 Task: Create tabs for every object which are used in hostel community platform.
Action: Mouse moved to (953, 76)
Screenshot: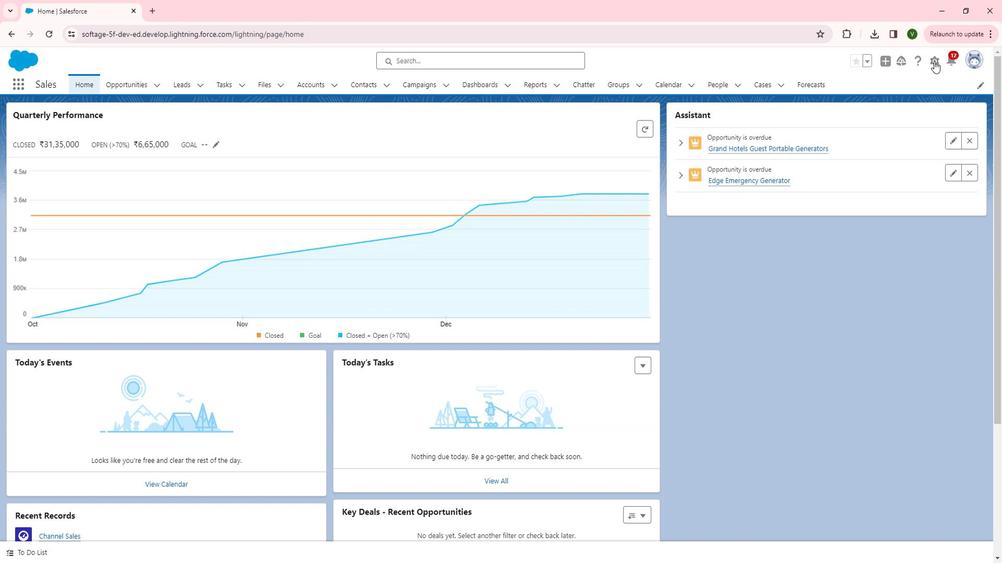 
Action: Mouse pressed left at (953, 76)
Screenshot: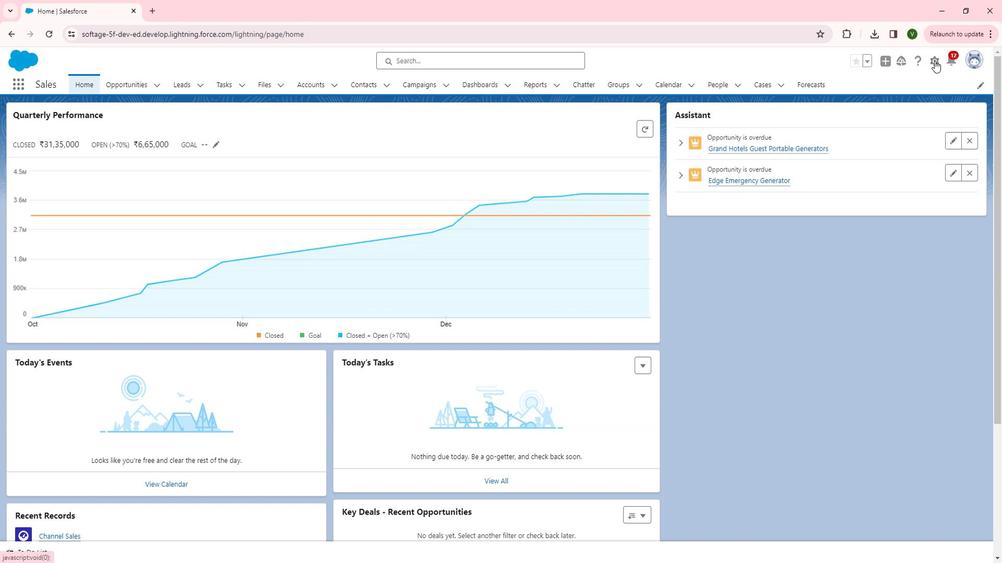 
Action: Mouse moved to (913, 102)
Screenshot: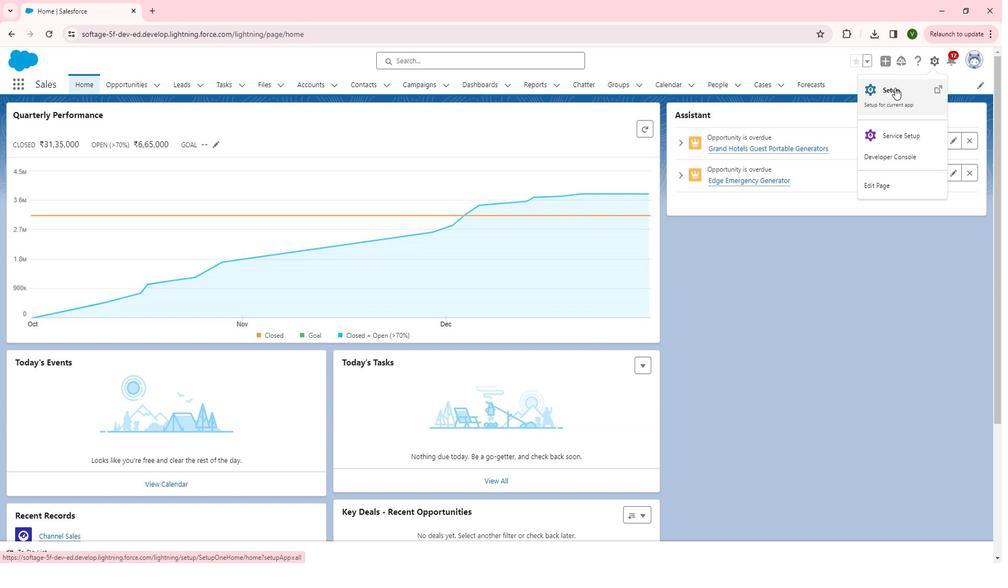 
Action: Mouse pressed left at (913, 102)
Screenshot: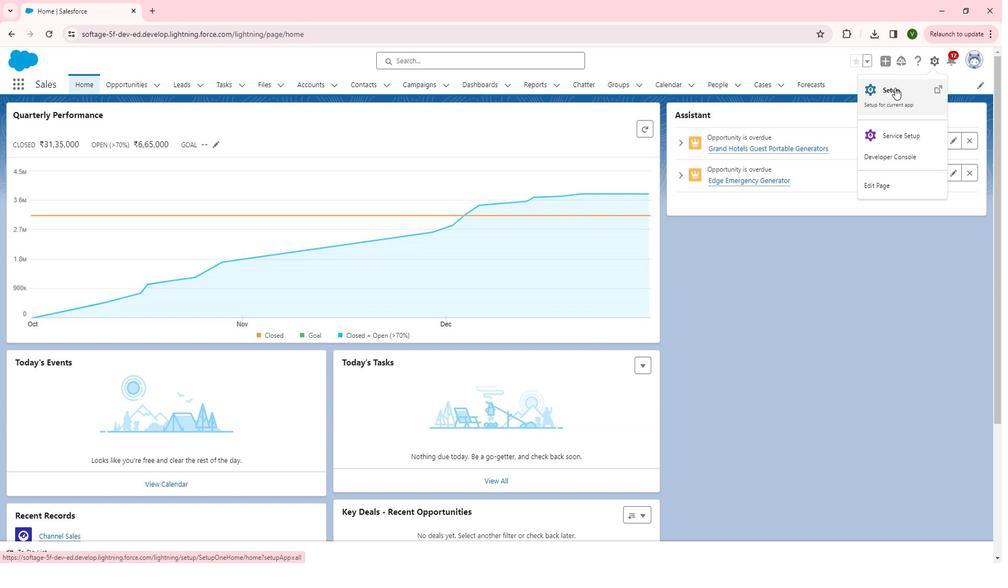 
Action: Mouse moved to (56, 362)
Screenshot: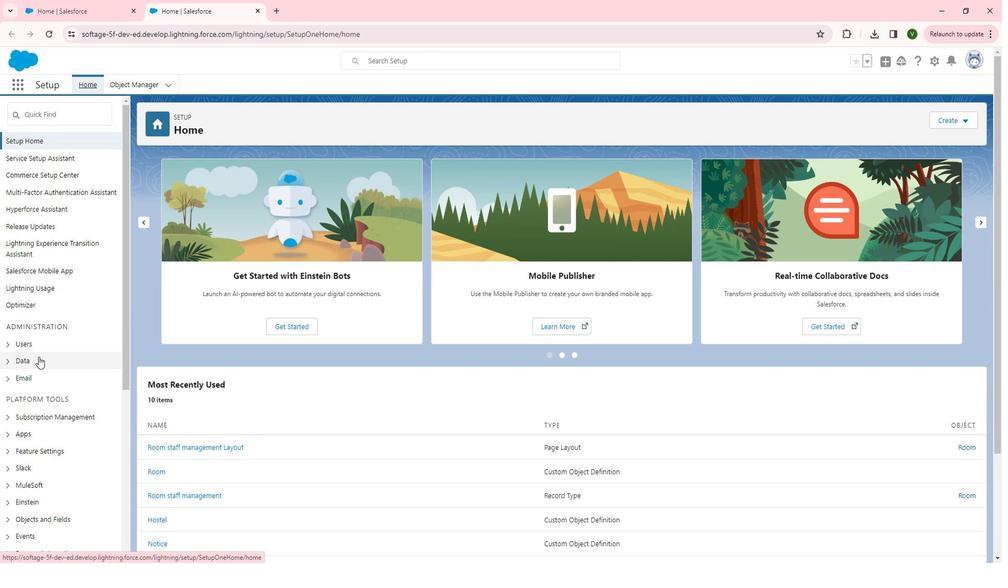 
Action: Mouse scrolled (56, 361) with delta (0, 0)
Screenshot: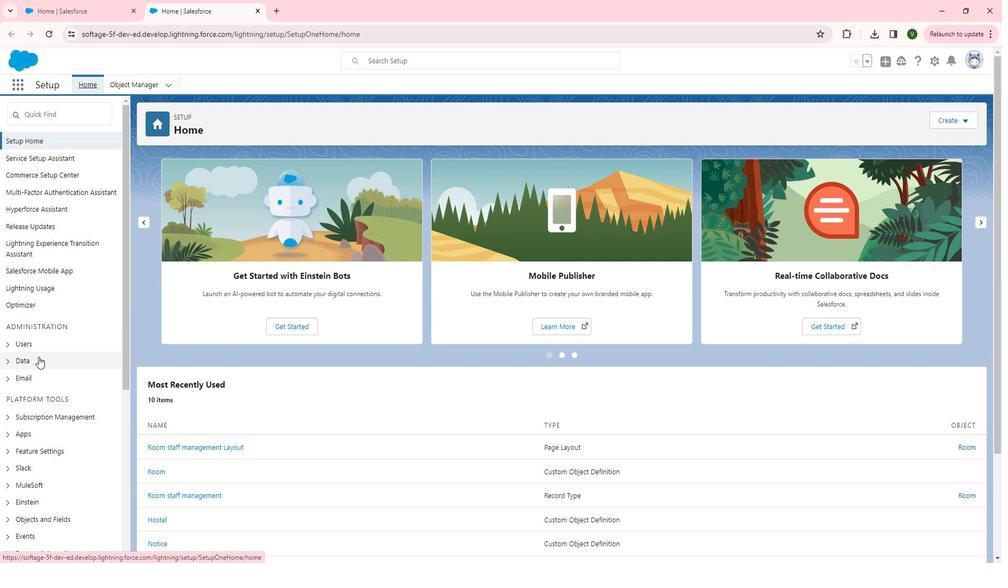 
Action: Mouse scrolled (56, 361) with delta (0, 0)
Screenshot: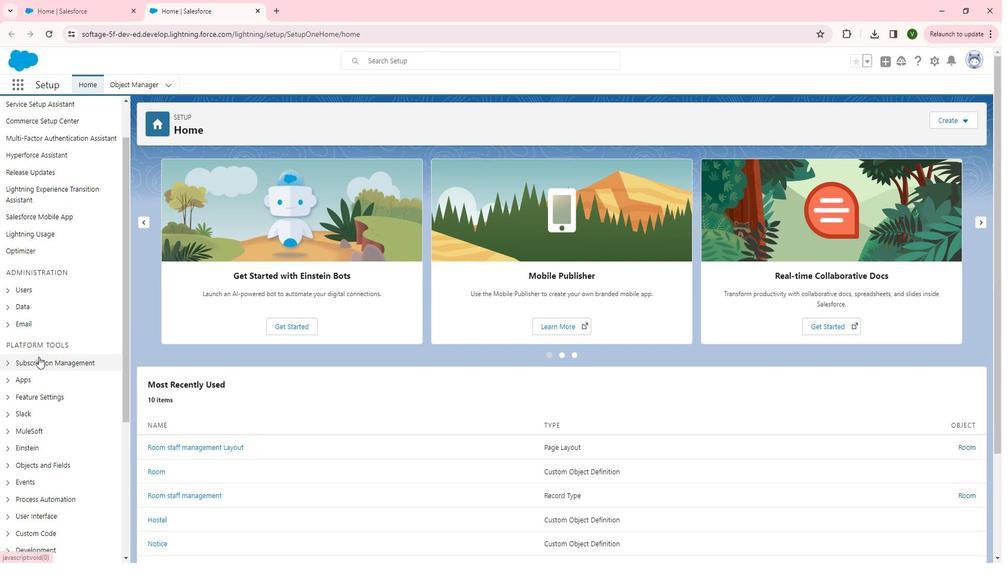 
Action: Mouse scrolled (56, 361) with delta (0, 0)
Screenshot: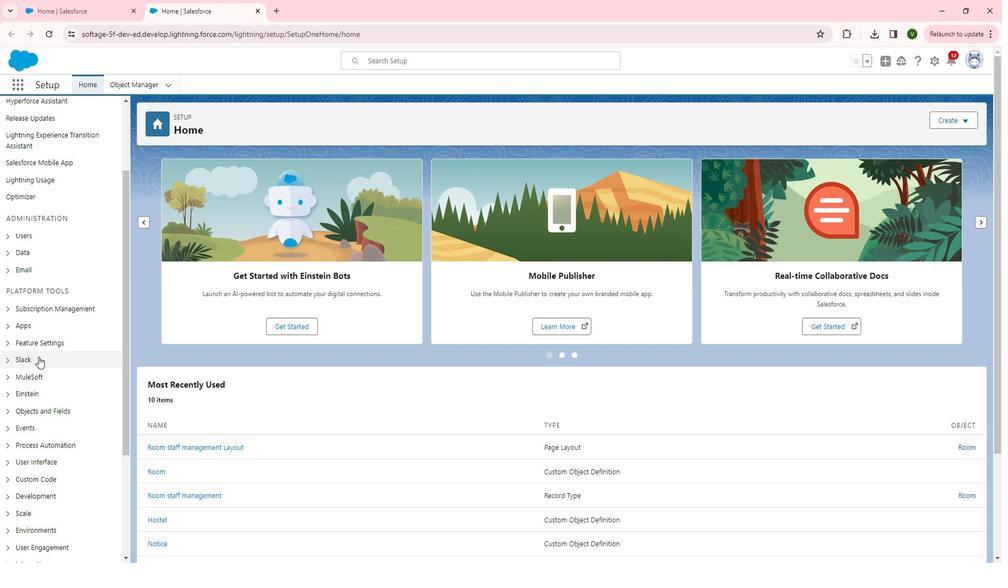 
Action: Mouse scrolled (56, 361) with delta (0, 0)
Screenshot: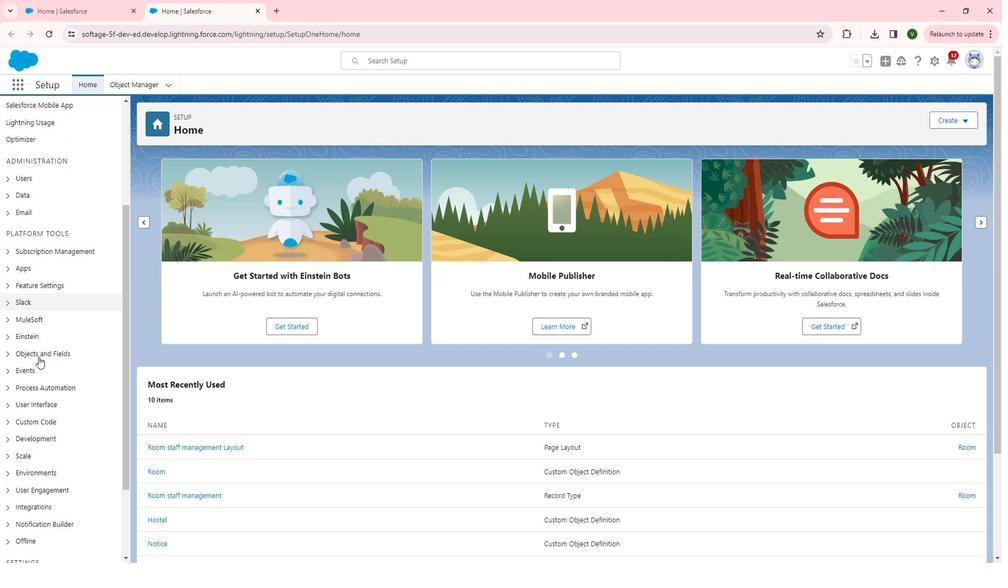 
Action: Mouse moved to (21, 359)
Screenshot: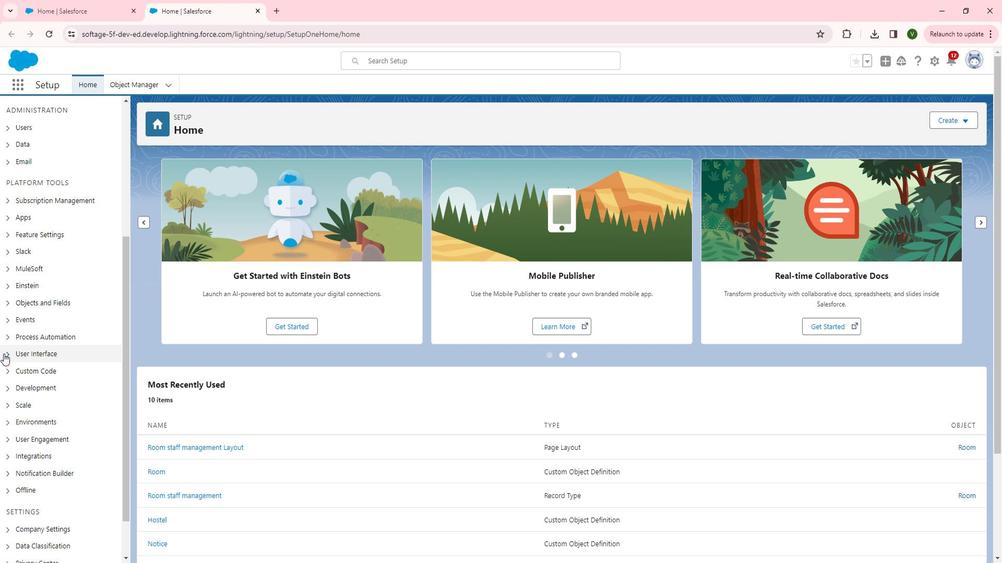 
Action: Mouse pressed left at (21, 359)
Screenshot: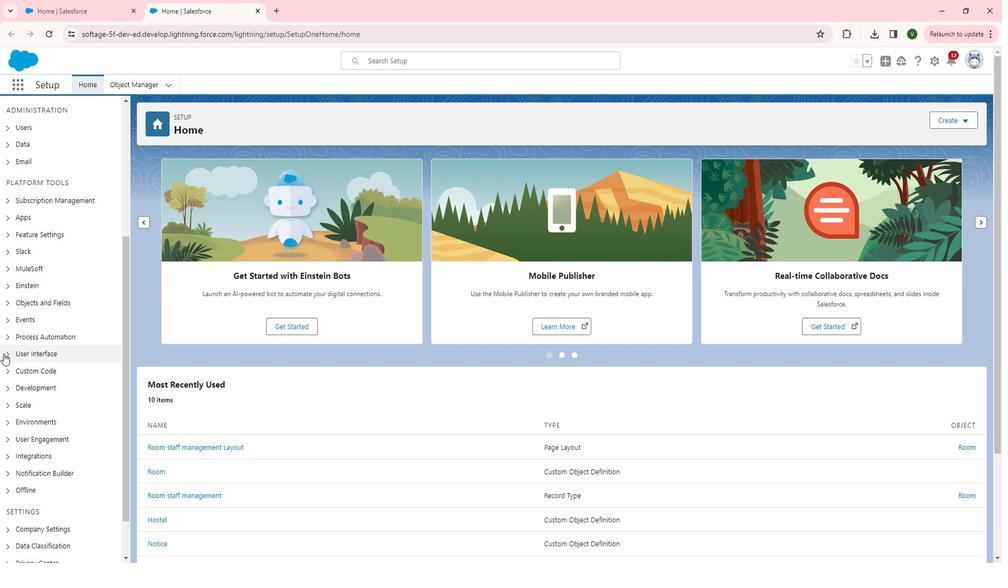 
Action: Mouse moved to (26, 359)
Screenshot: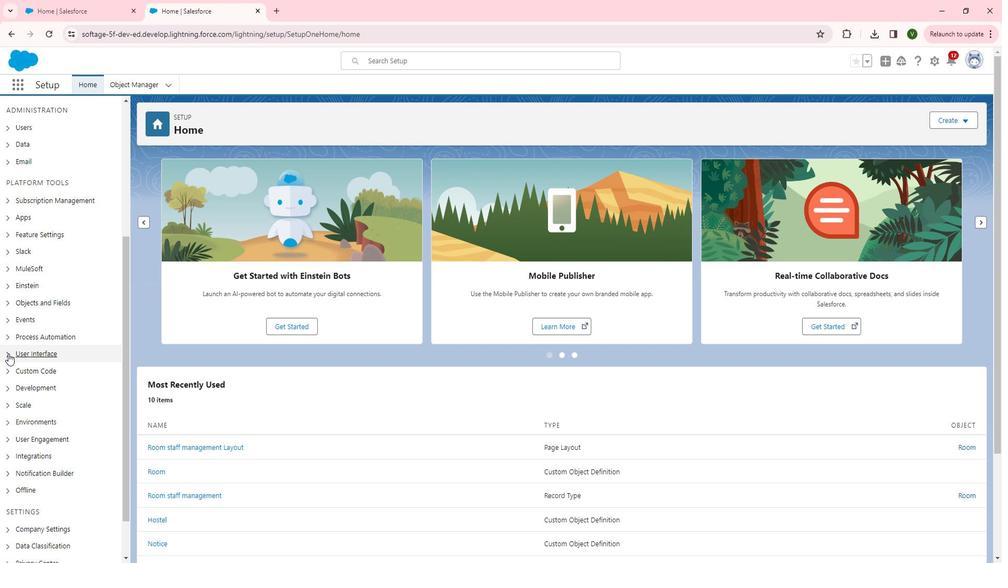 
Action: Mouse pressed left at (26, 359)
Screenshot: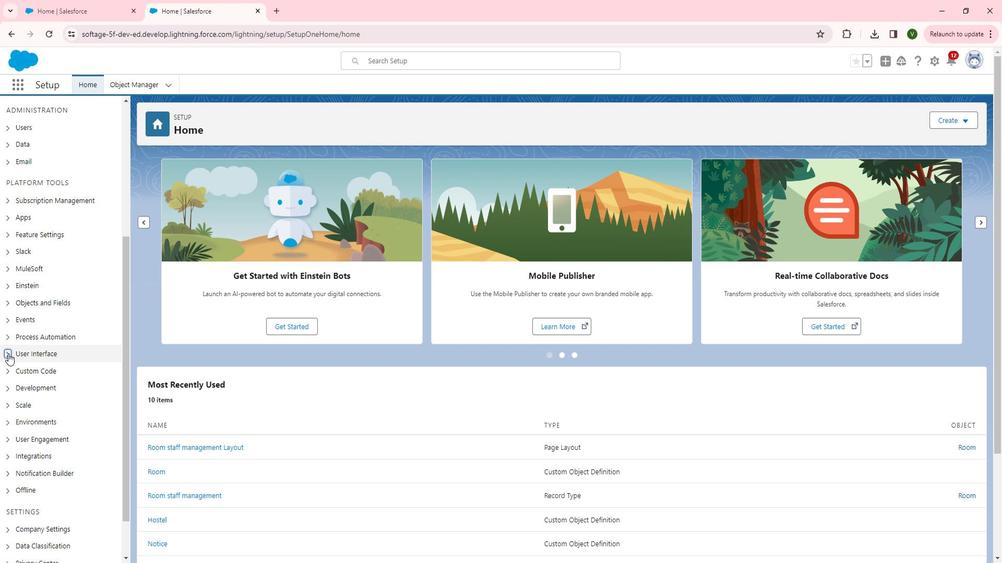 
Action: Mouse moved to (54, 366)
Screenshot: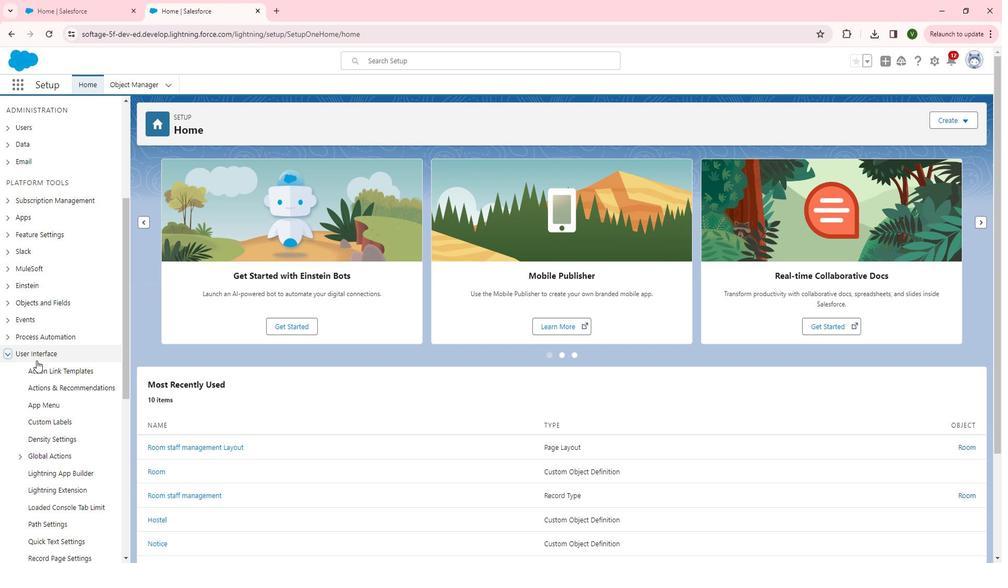 
Action: Mouse scrolled (54, 365) with delta (0, 0)
Screenshot: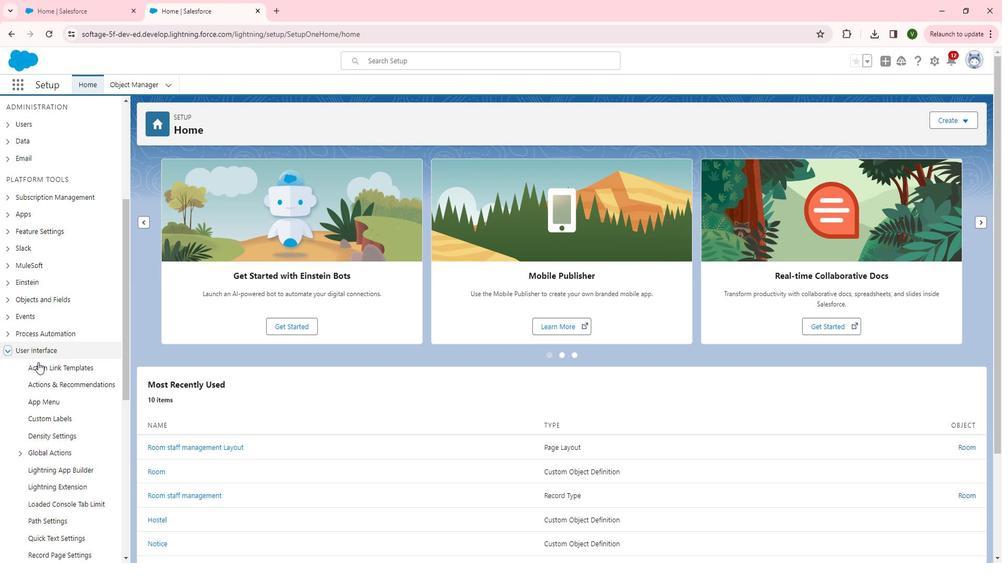 
Action: Mouse moved to (56, 367)
Screenshot: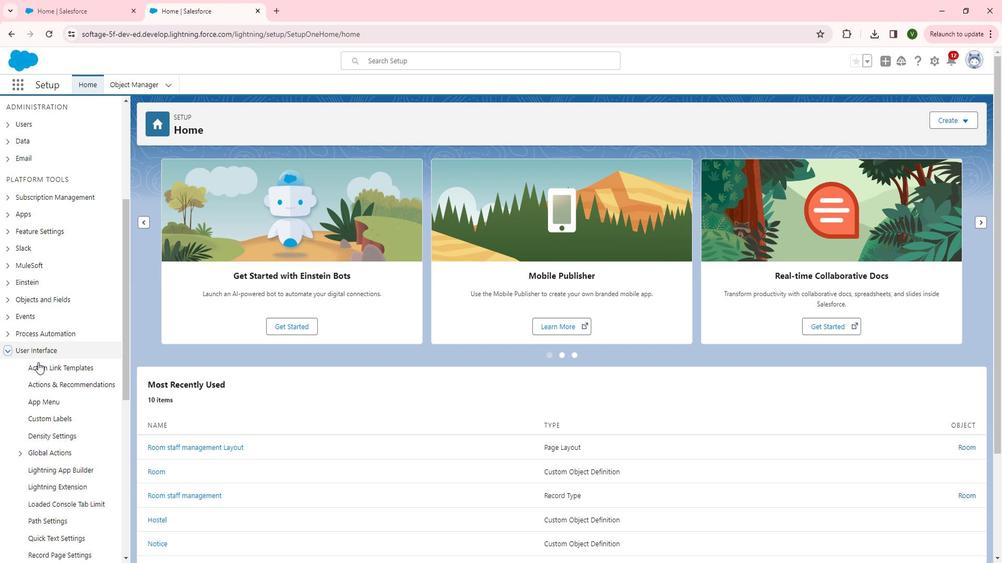 
Action: Mouse scrolled (56, 367) with delta (0, 0)
Screenshot: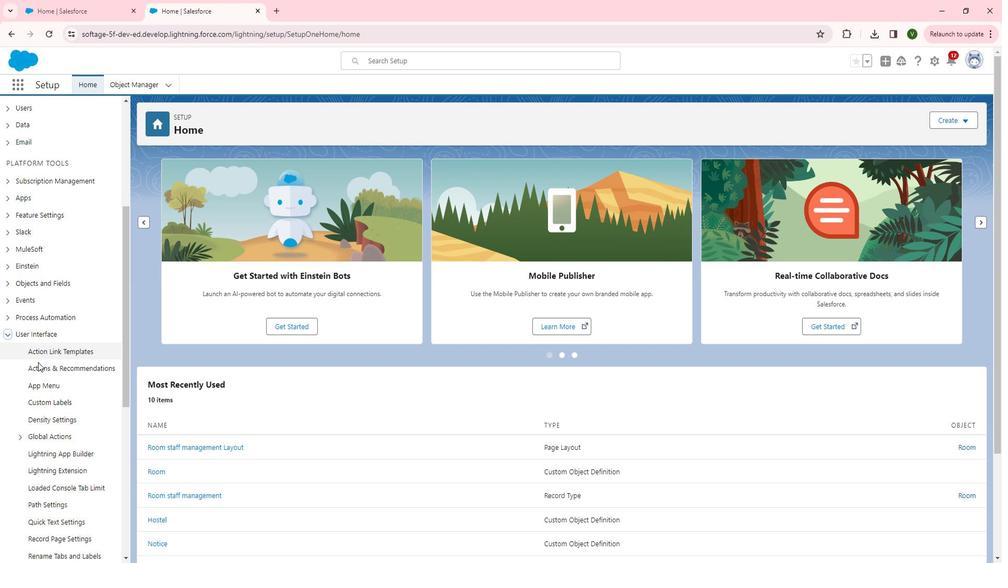 
Action: Mouse scrolled (56, 367) with delta (0, 0)
Screenshot: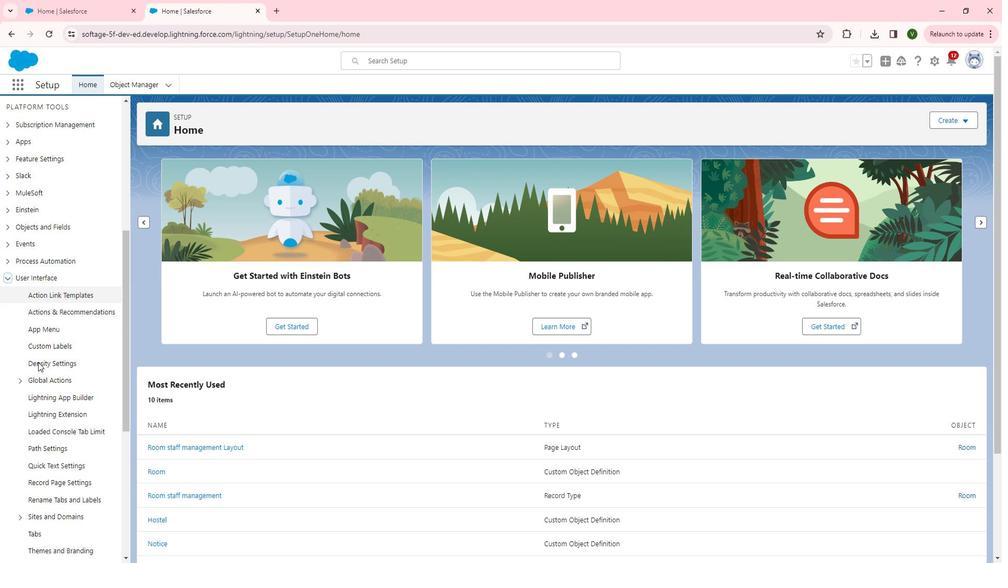 
Action: Mouse moved to (53, 448)
Screenshot: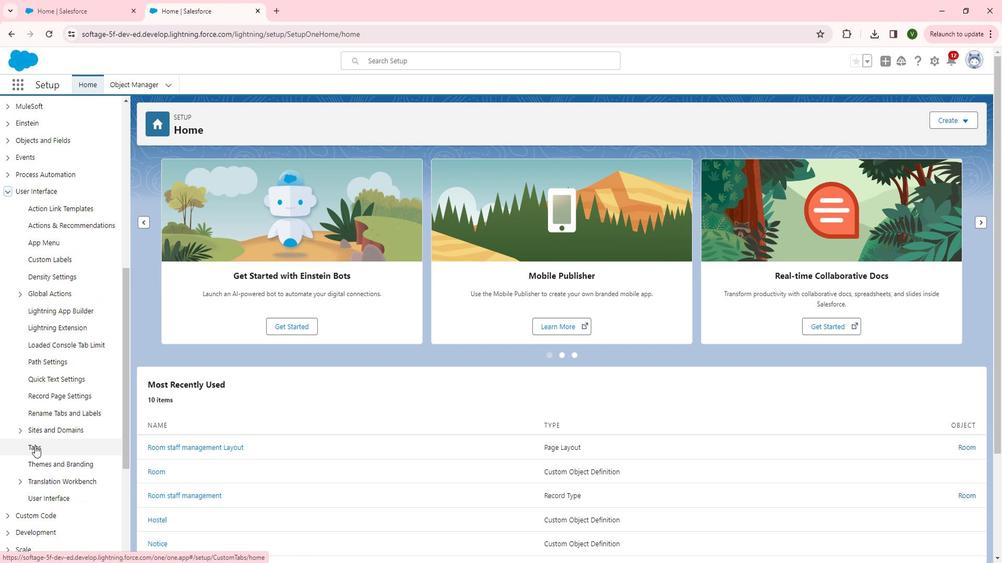 
Action: Mouse pressed left at (53, 448)
Screenshot: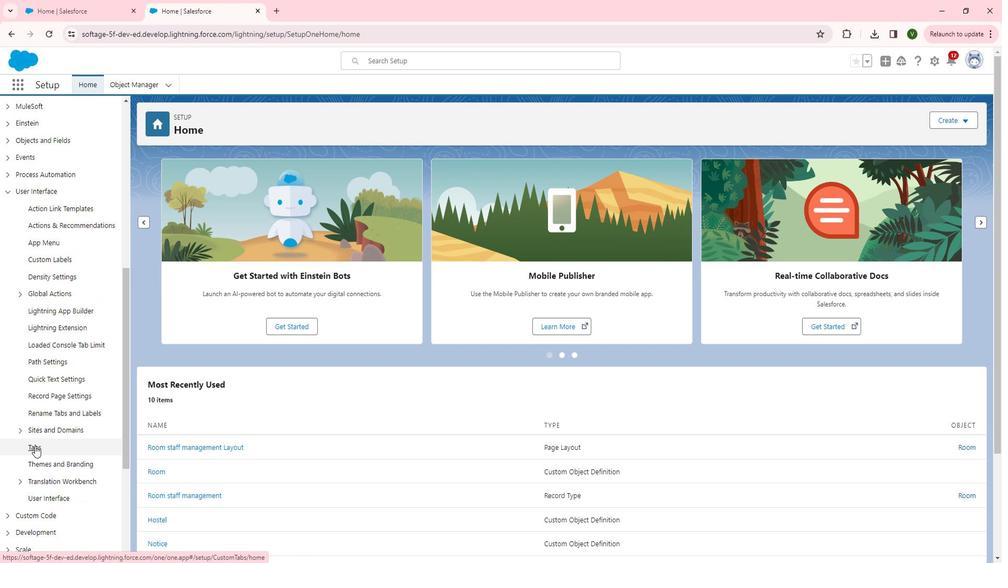 
Action: Mouse moved to (430, 253)
Screenshot: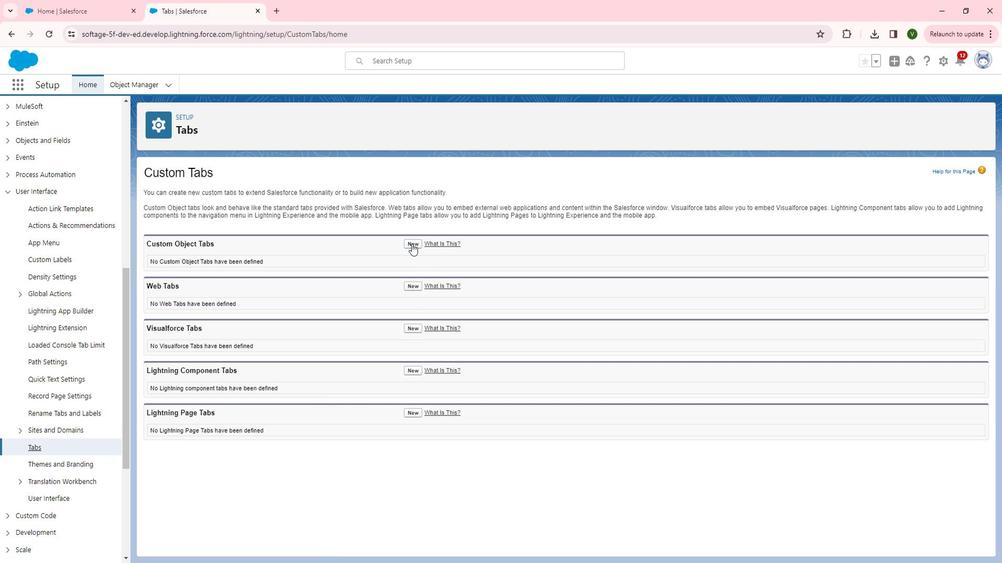 
Action: Mouse pressed left at (430, 253)
Screenshot: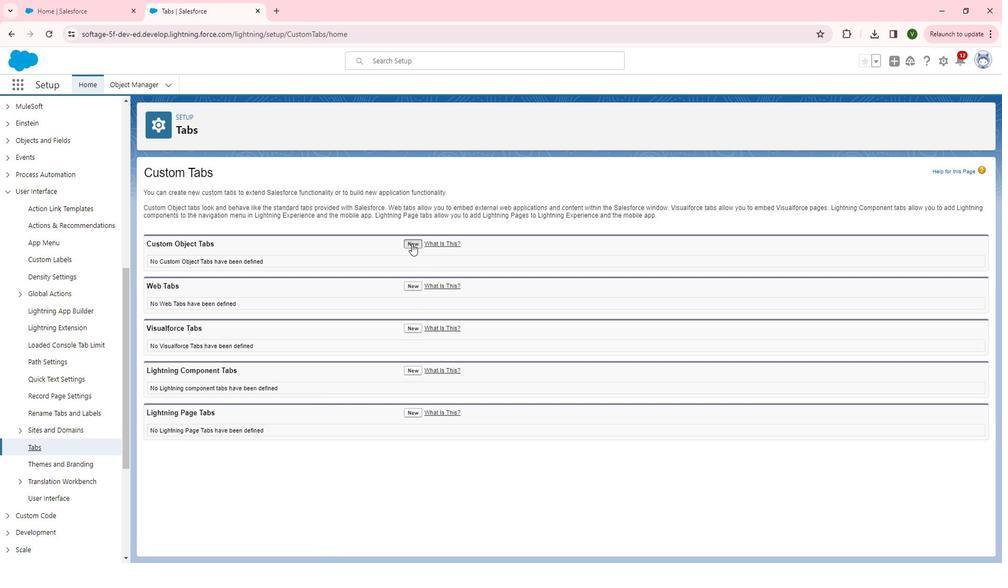 
Action: Mouse moved to (335, 265)
Screenshot: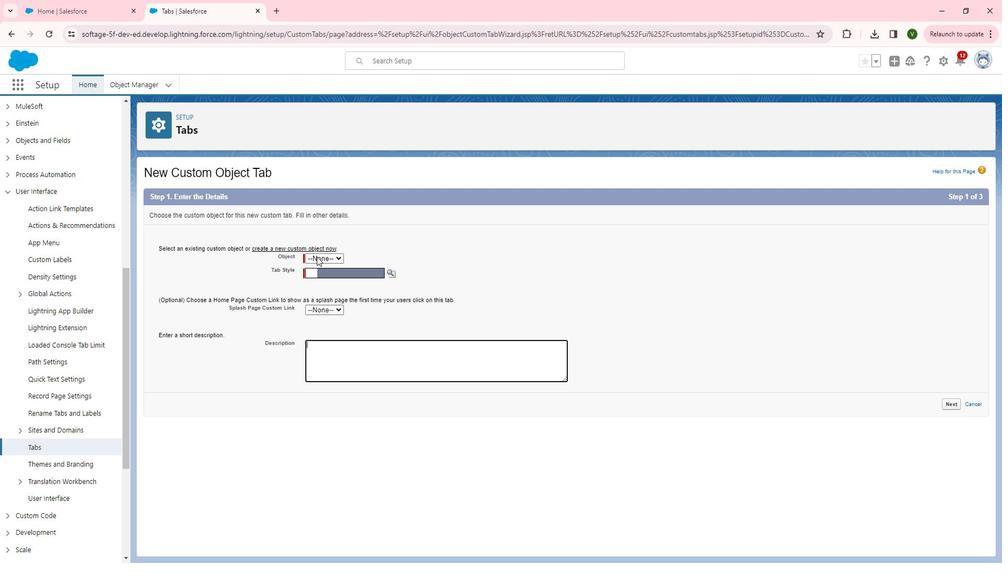 
Action: Mouse pressed left at (335, 265)
Screenshot: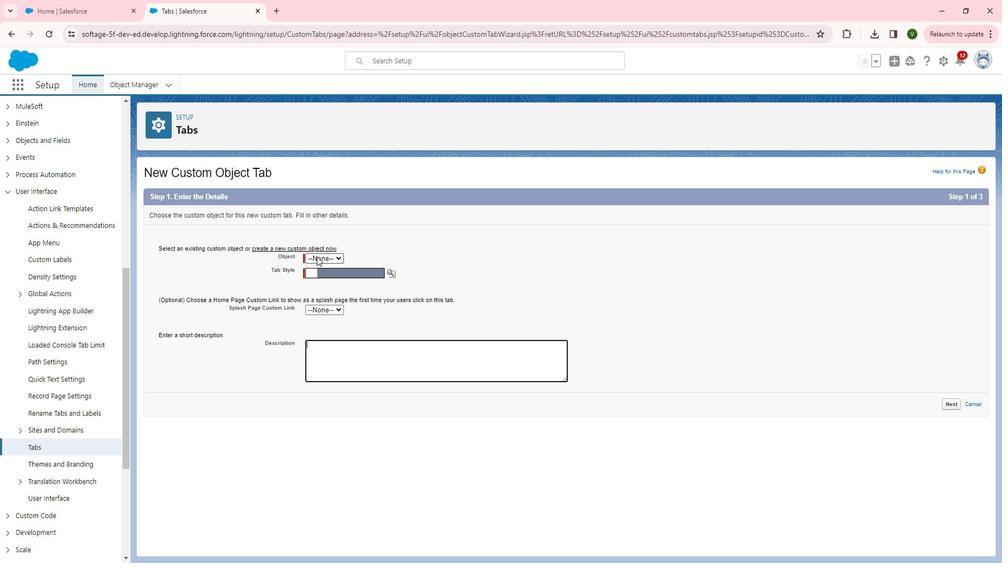 
Action: Mouse moved to (345, 281)
Screenshot: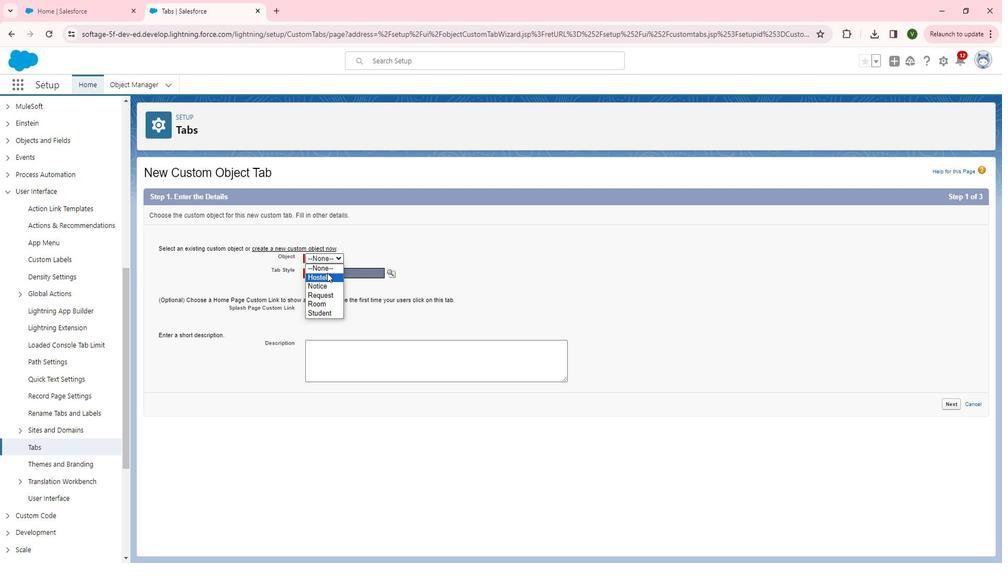 
Action: Mouse pressed left at (345, 281)
Screenshot: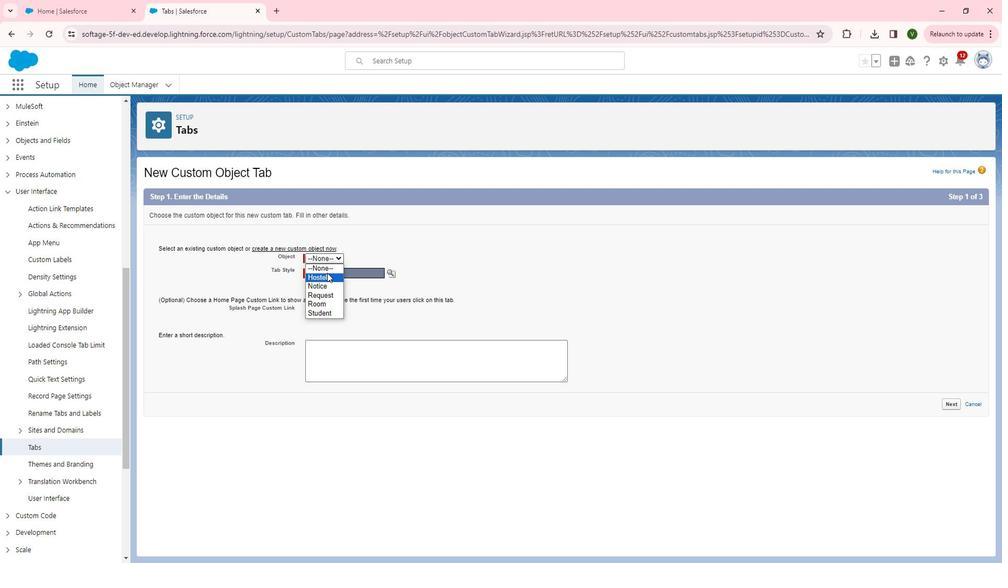 
Action: Mouse moved to (354, 278)
Screenshot: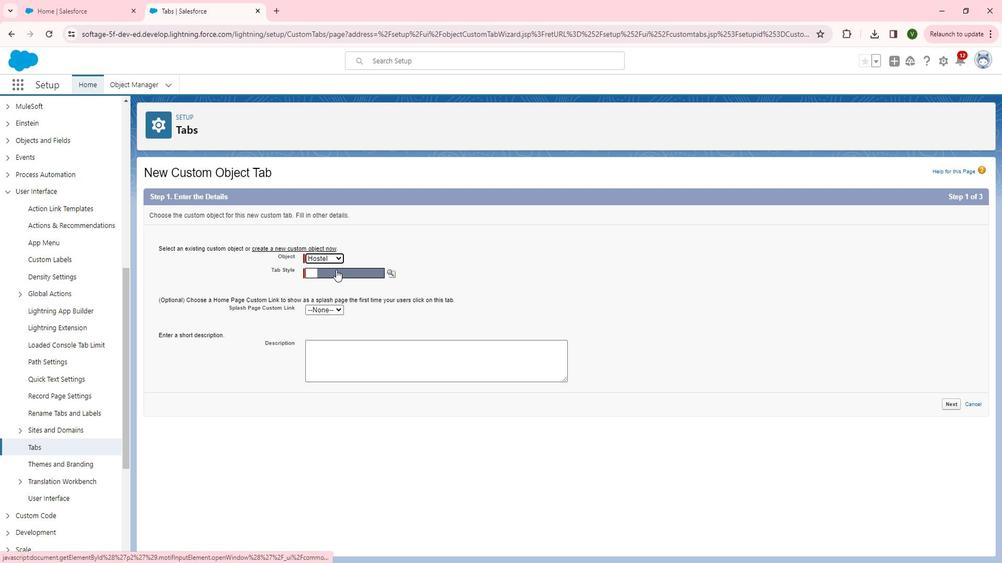 
Action: Mouse pressed left at (354, 278)
Screenshot: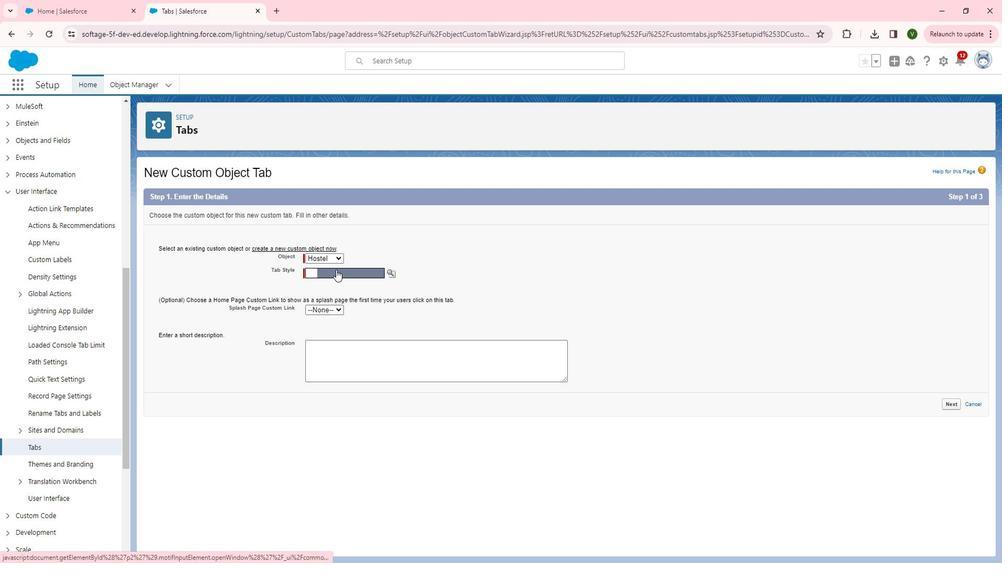 
Action: Mouse moved to (86, 134)
Screenshot: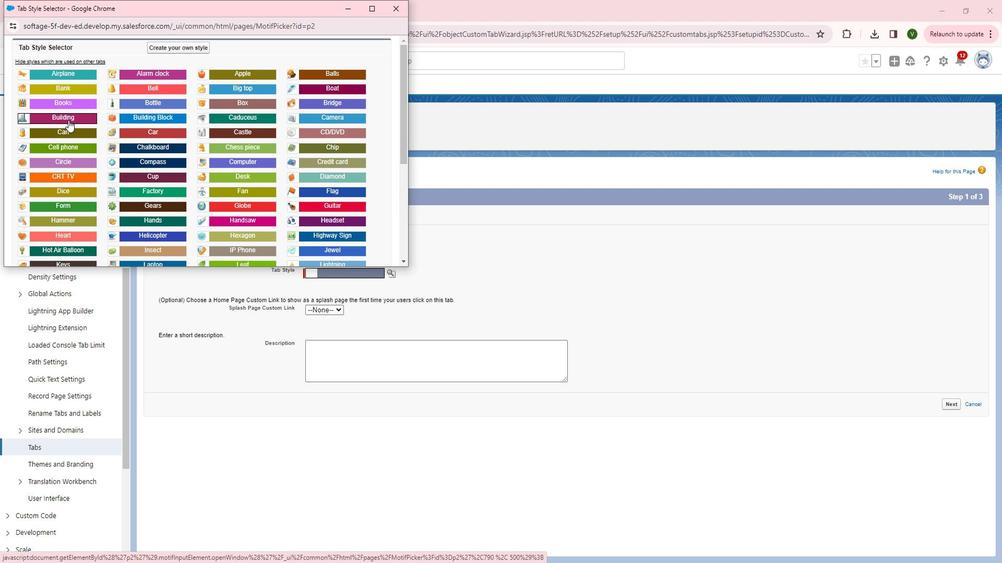 
Action: Mouse pressed left at (86, 134)
Screenshot: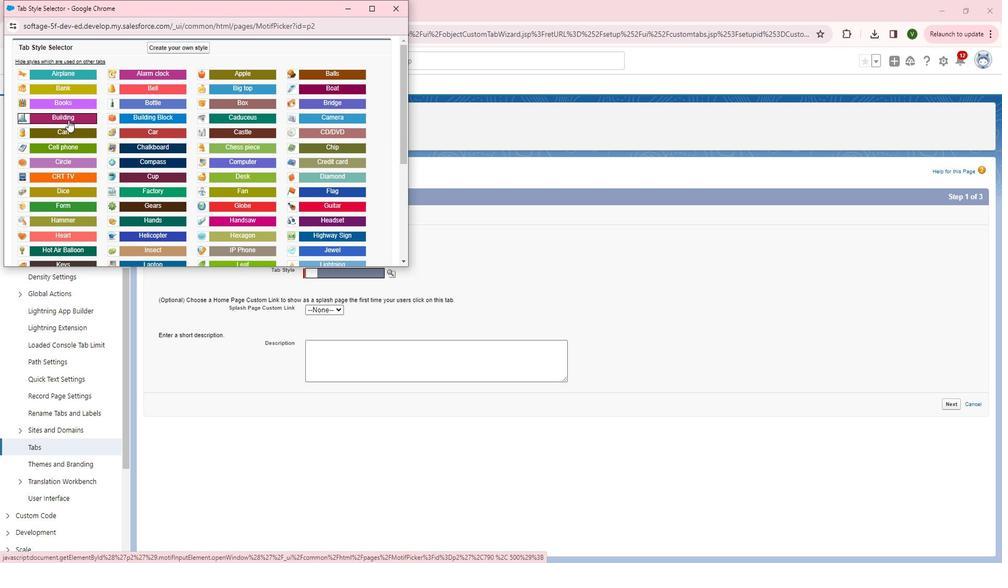 
Action: Mouse moved to (376, 350)
Screenshot: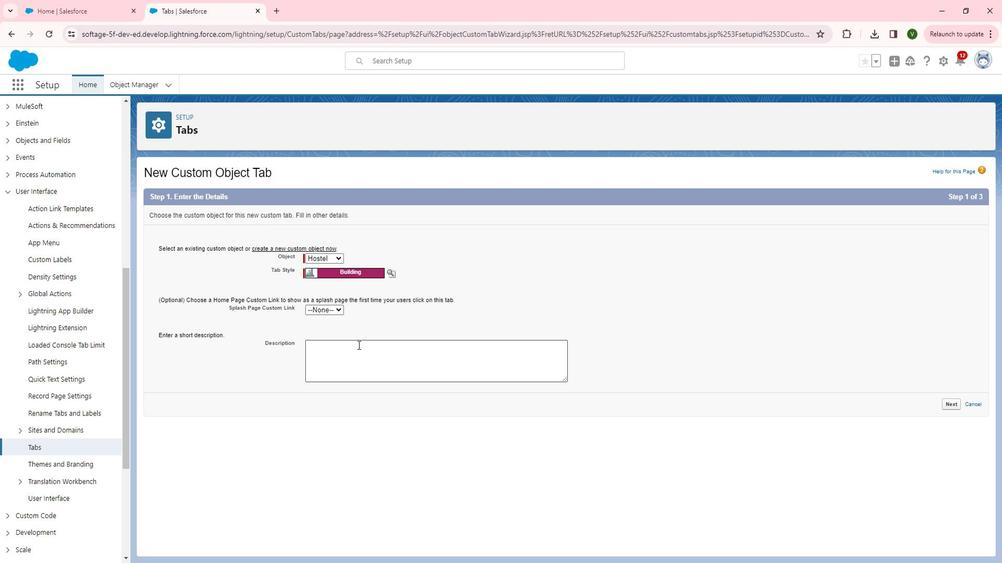 
Action: Mouse pressed left at (376, 350)
Screenshot: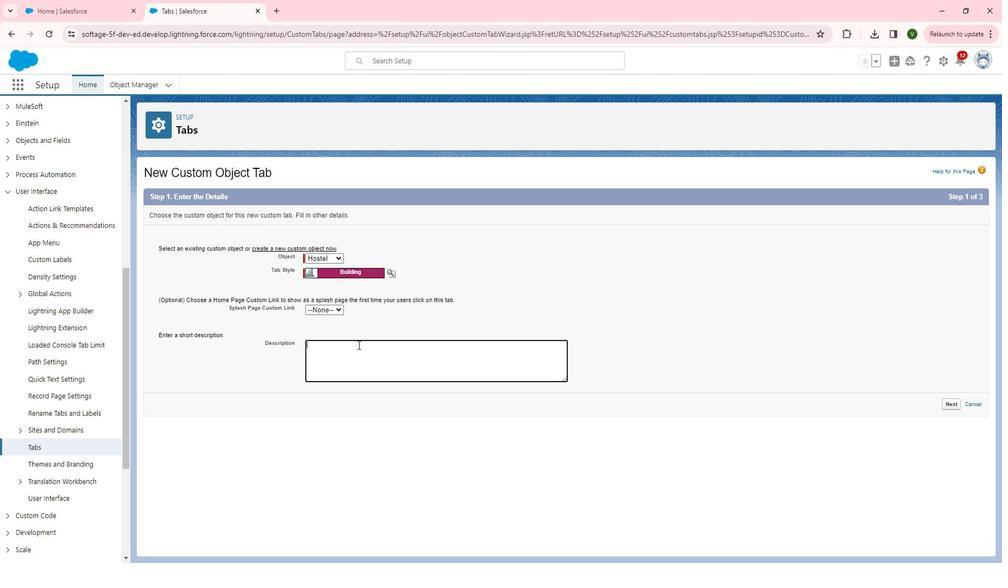 
Action: Mouse moved to (375, 351)
Screenshot: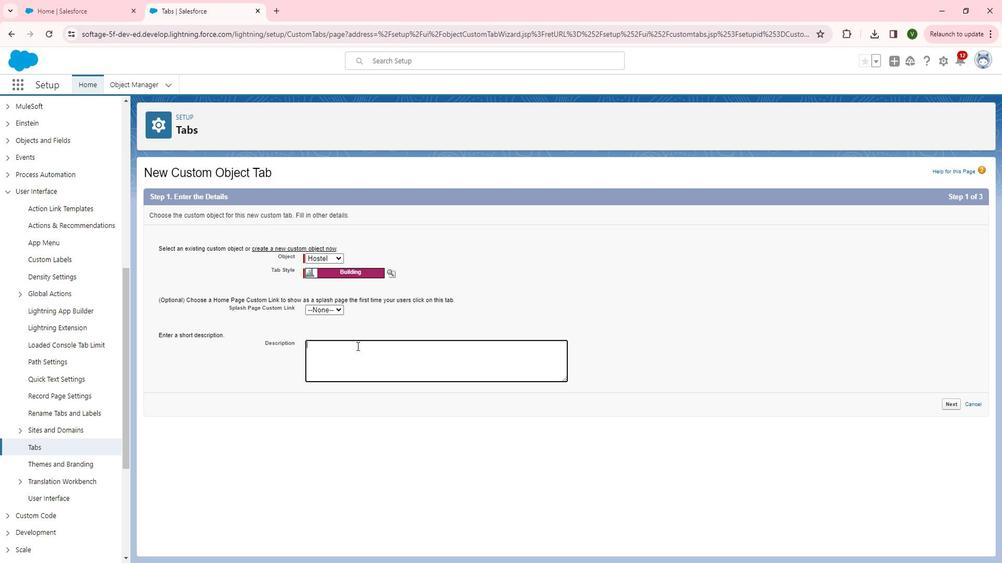 
Action: Key pressed <Key.shift>Hosta<Key.backspace>el<Key.space>object<Key.space>lighning
Screenshot: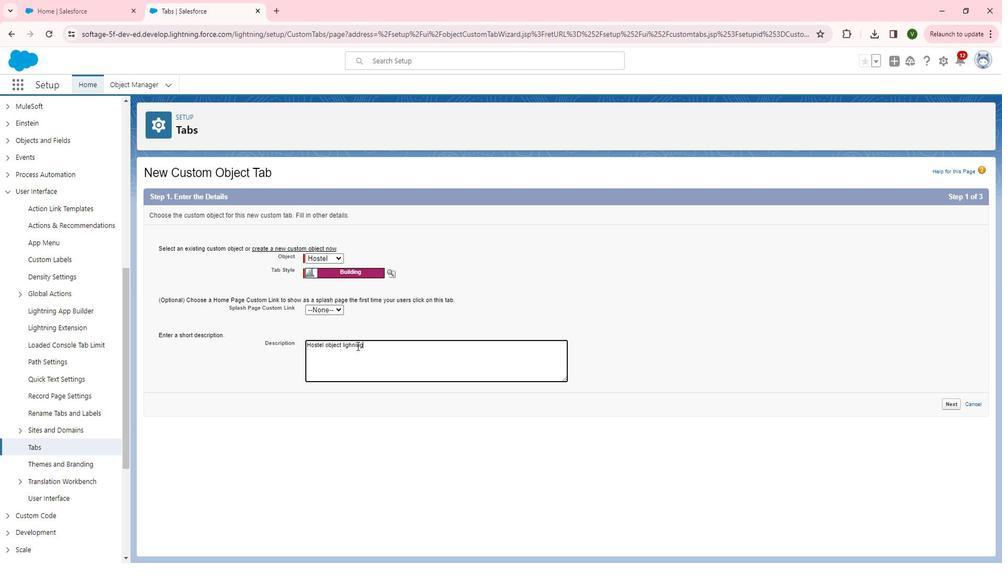 
Action: Mouse moved to (537, 301)
Screenshot: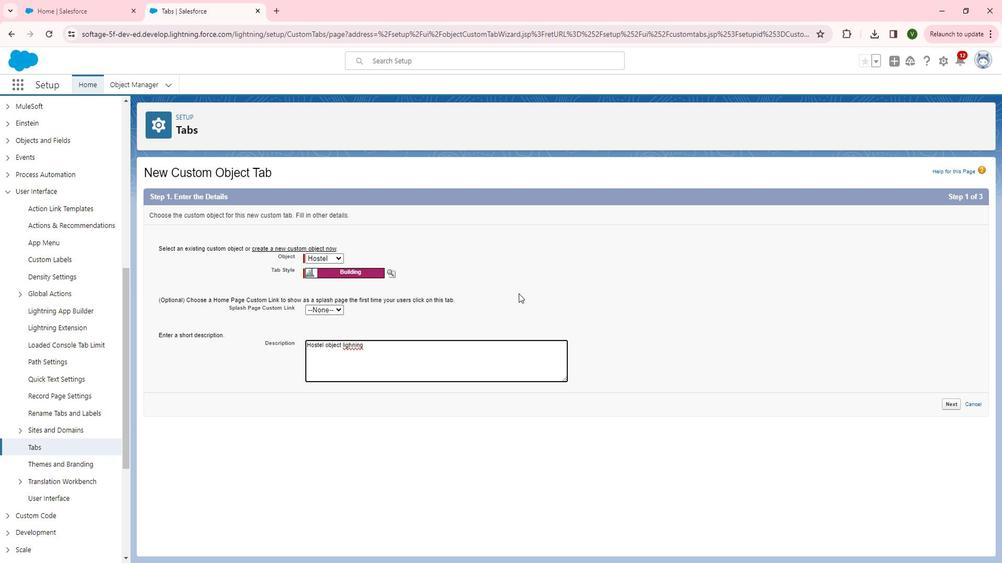 
Action: Key pressed <Key.space><Key.backspace><Key.backspace><Key.backspace><Key.backspace><Key.backspace>tl<Key.backspace>mi<Key.backspace><Key.backspace>ning<Key.space>tab<Key.space>for<Key.space>access<Key.space>the<Key.space>object
Screenshot: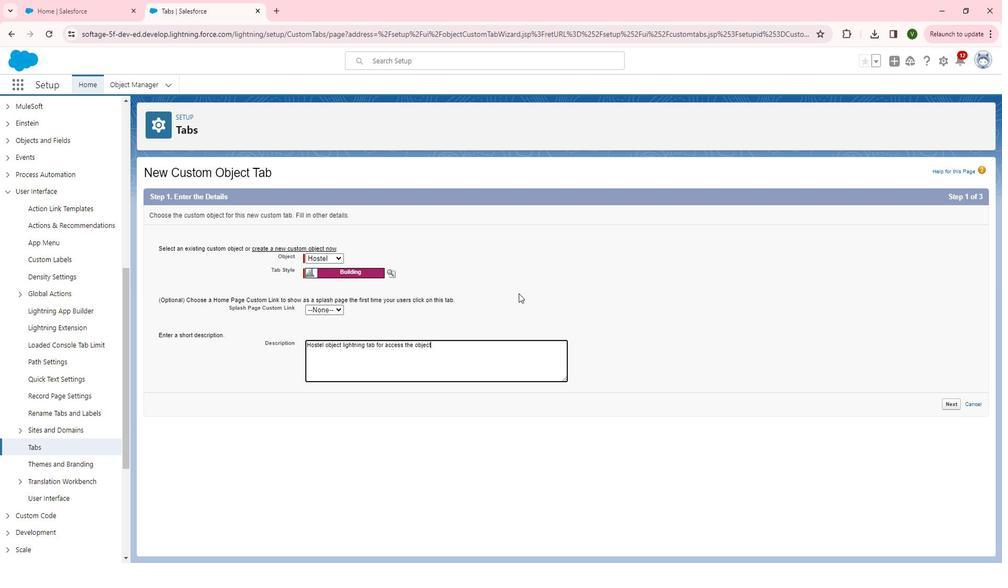 
Action: Mouse moved to (564, 309)
Screenshot: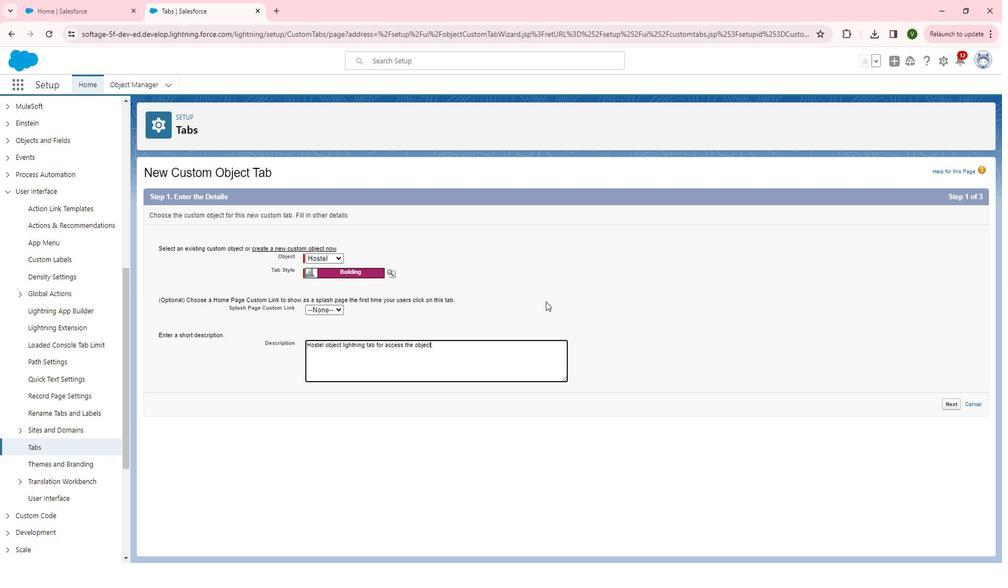 
Action: Key pressed .
Screenshot: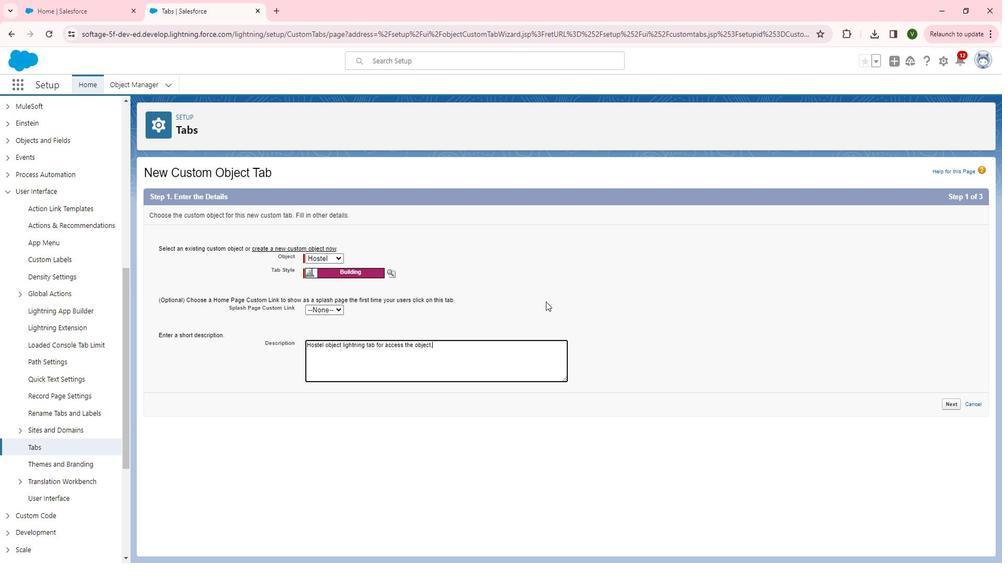 
Action: Mouse moved to (967, 407)
Screenshot: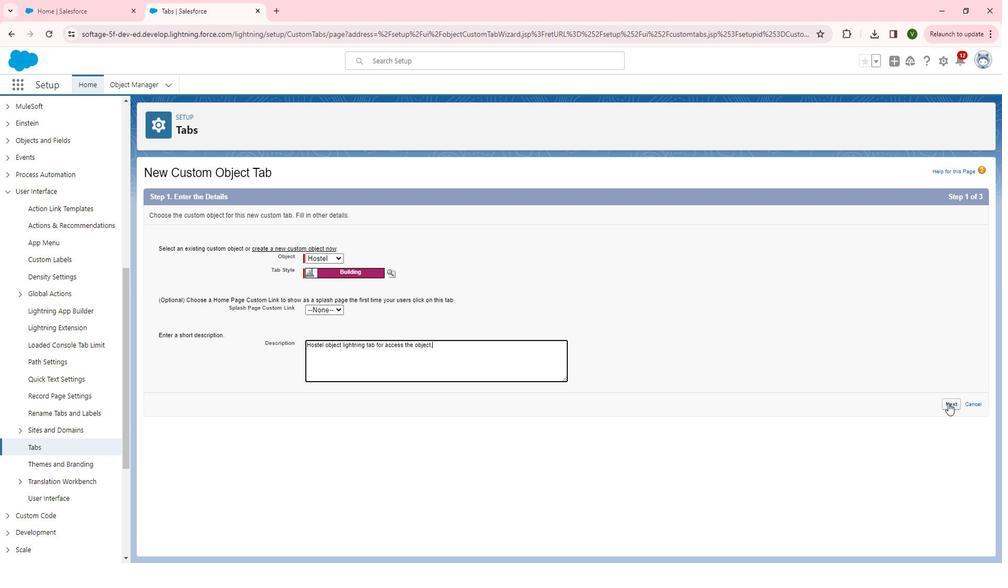 
Action: Mouse pressed left at (967, 407)
Screenshot: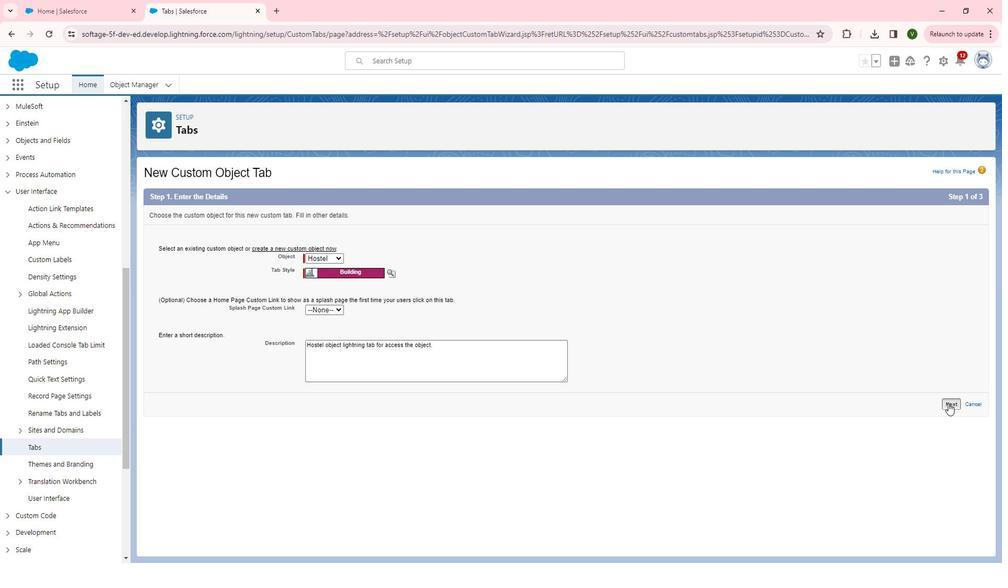 
Action: Mouse moved to (870, 324)
Screenshot: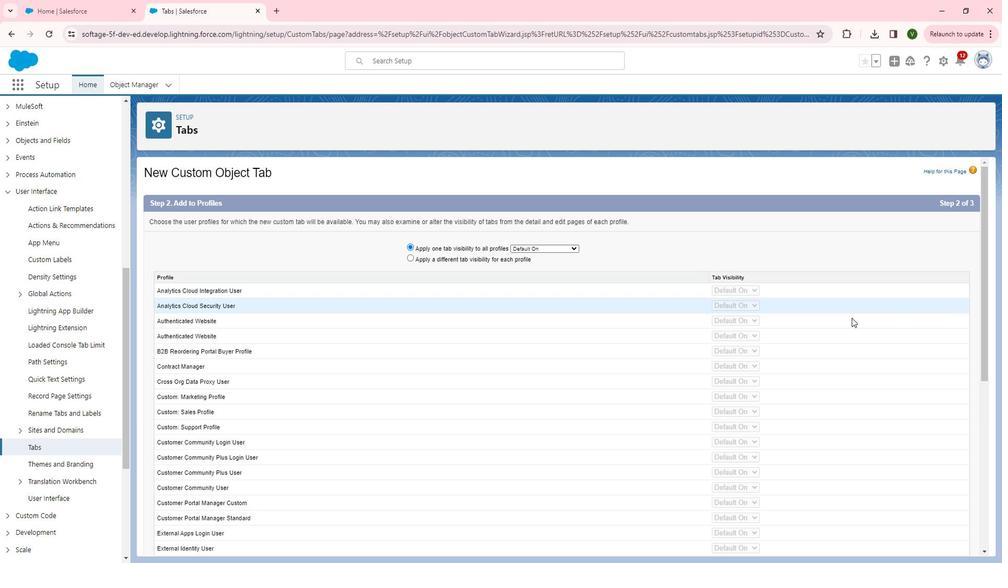 
Action: Mouse scrolled (870, 323) with delta (0, 0)
Screenshot: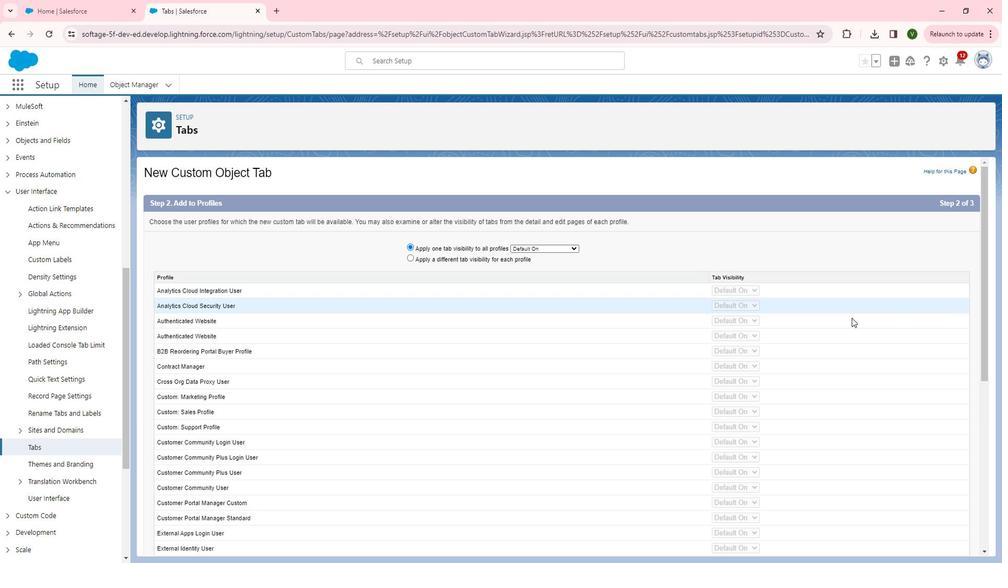 
Action: Mouse moved to (869, 333)
Screenshot: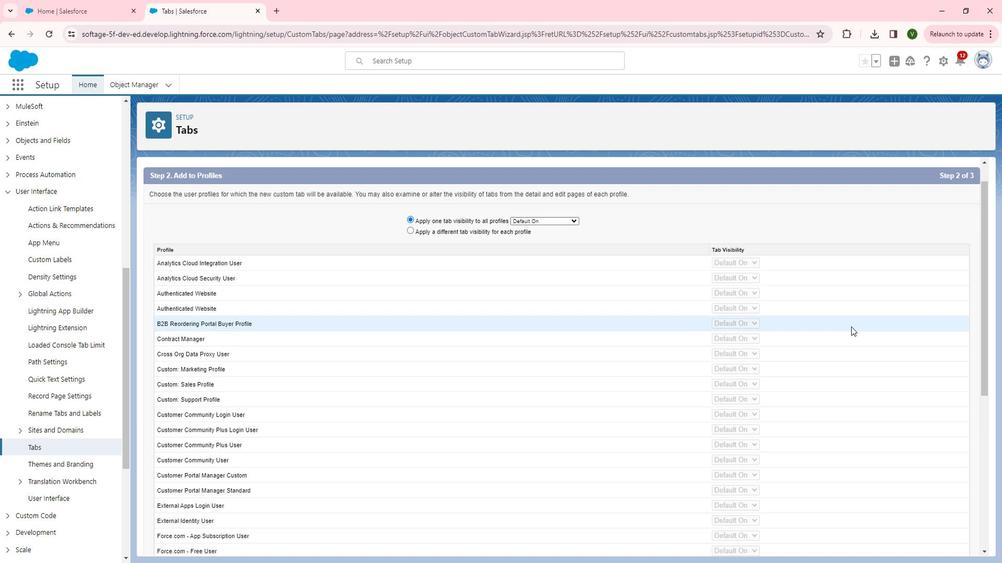 
Action: Mouse scrolled (869, 332) with delta (0, 0)
Screenshot: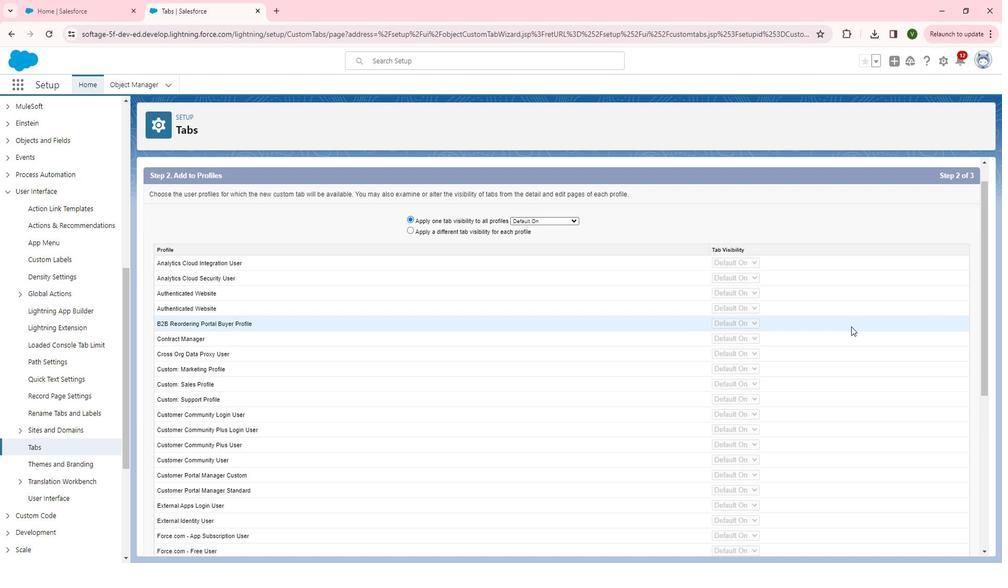 
Action: Mouse moved to (870, 350)
Screenshot: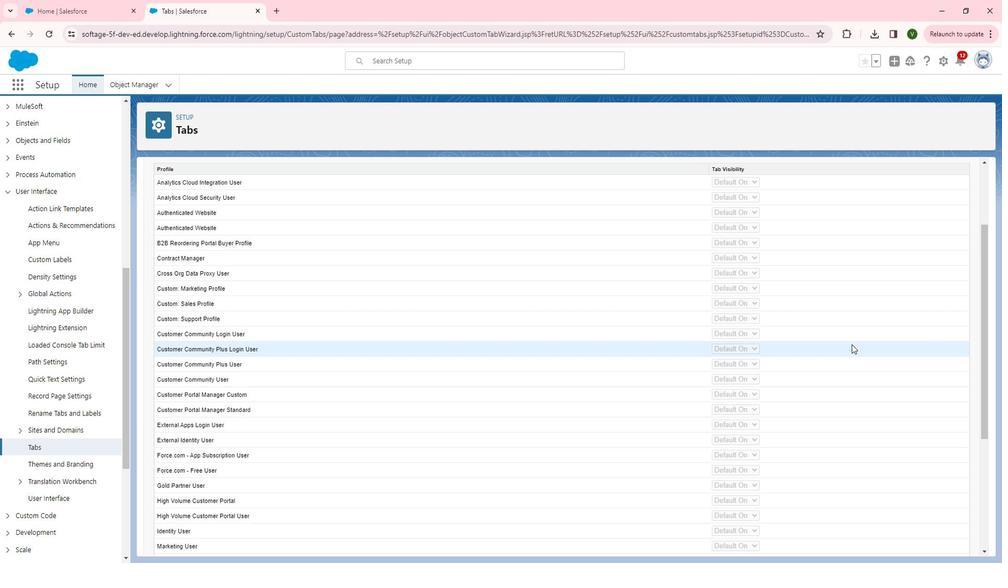 
Action: Mouse scrolled (870, 349) with delta (0, 0)
Screenshot: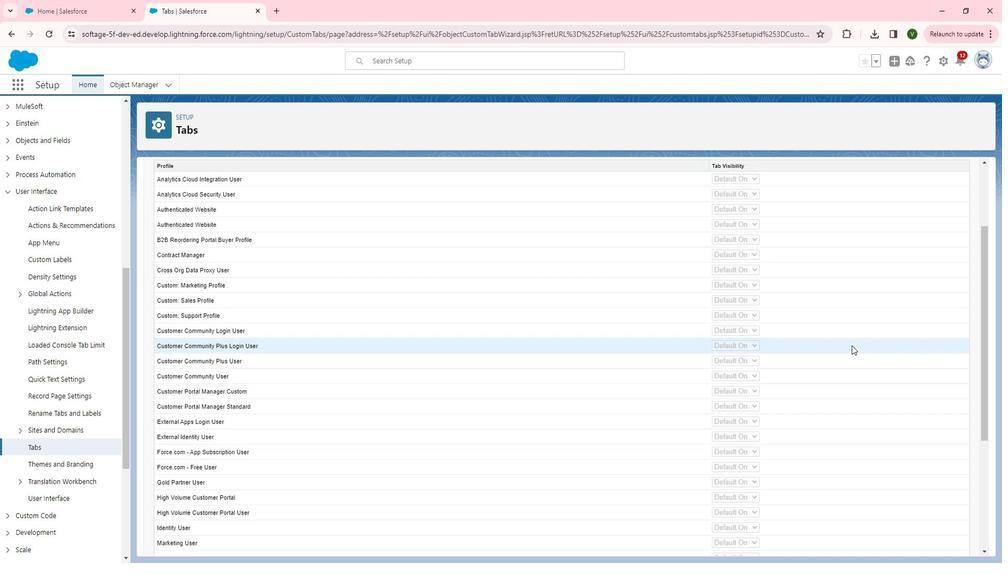 
Action: Mouse moved to (870, 351)
Screenshot: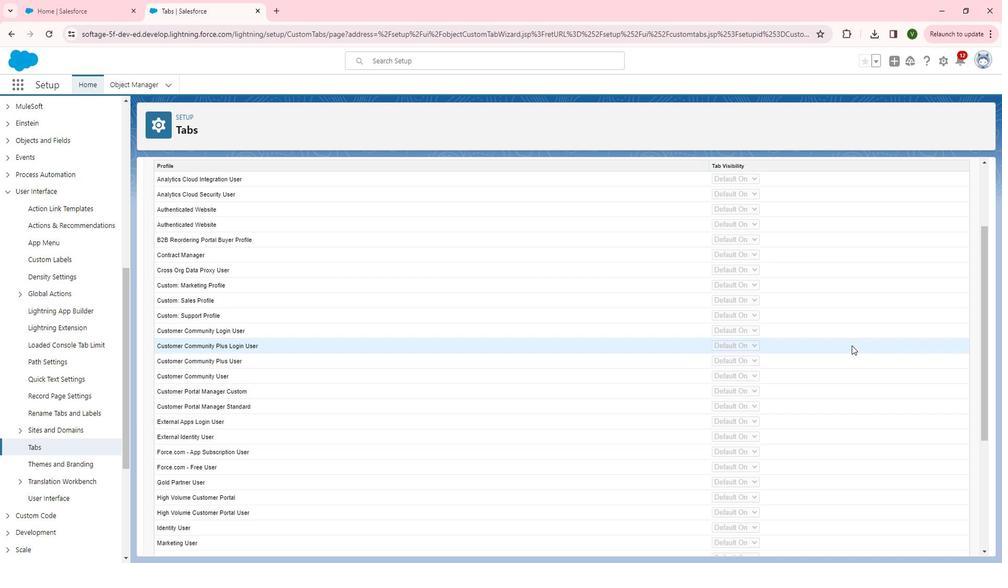
Action: Mouse scrolled (870, 350) with delta (0, 0)
Screenshot: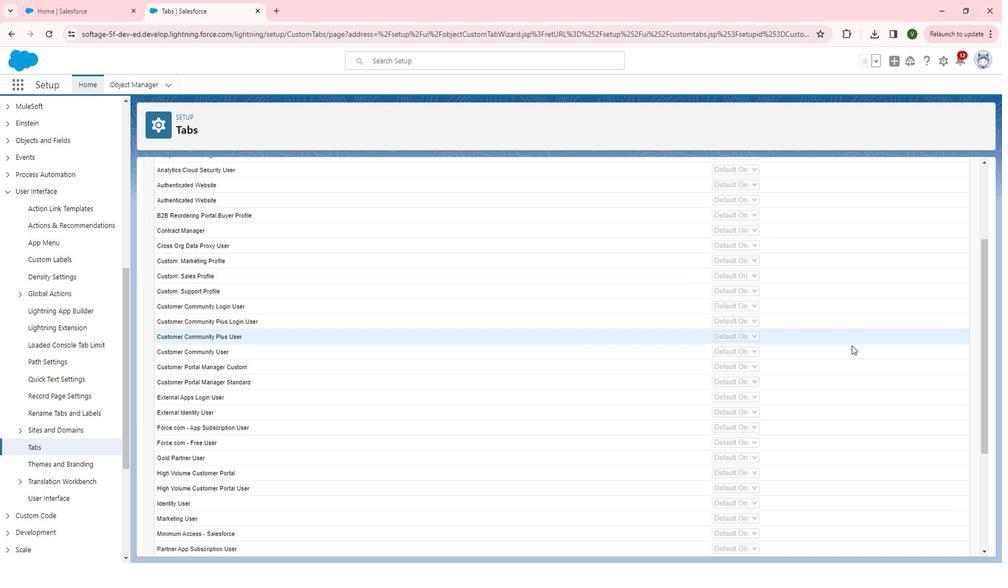 
Action: Mouse scrolled (870, 350) with delta (0, 0)
Screenshot: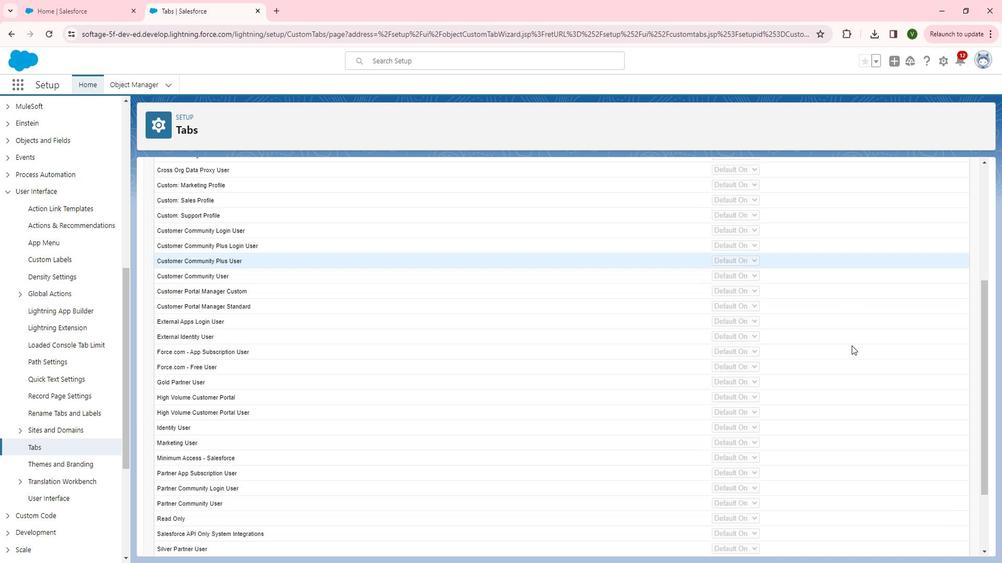 
Action: Mouse scrolled (870, 350) with delta (0, 0)
Screenshot: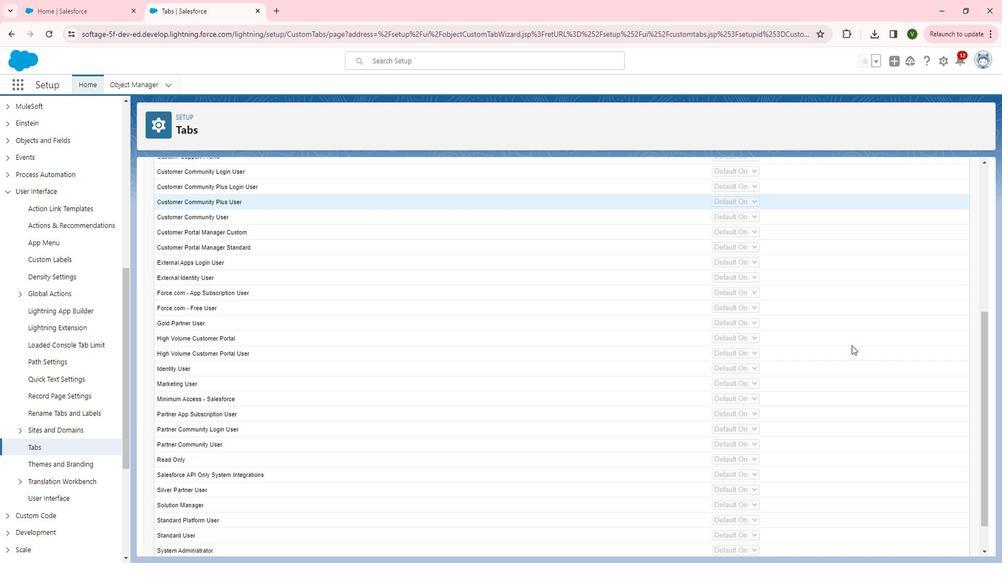 
Action: Mouse scrolled (870, 351) with delta (0, 0)
Screenshot: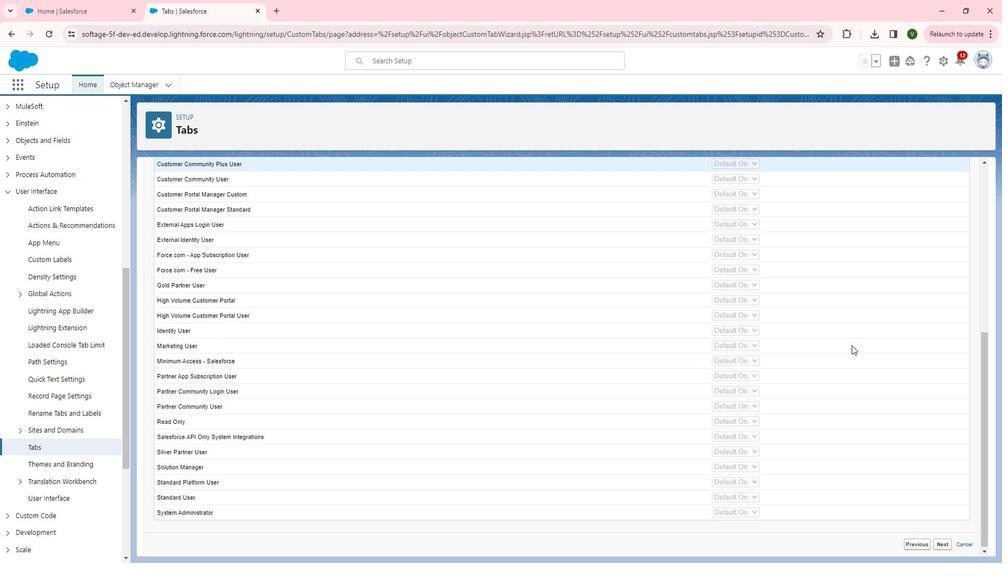 
Action: Mouse scrolled (870, 351) with delta (0, 0)
Screenshot: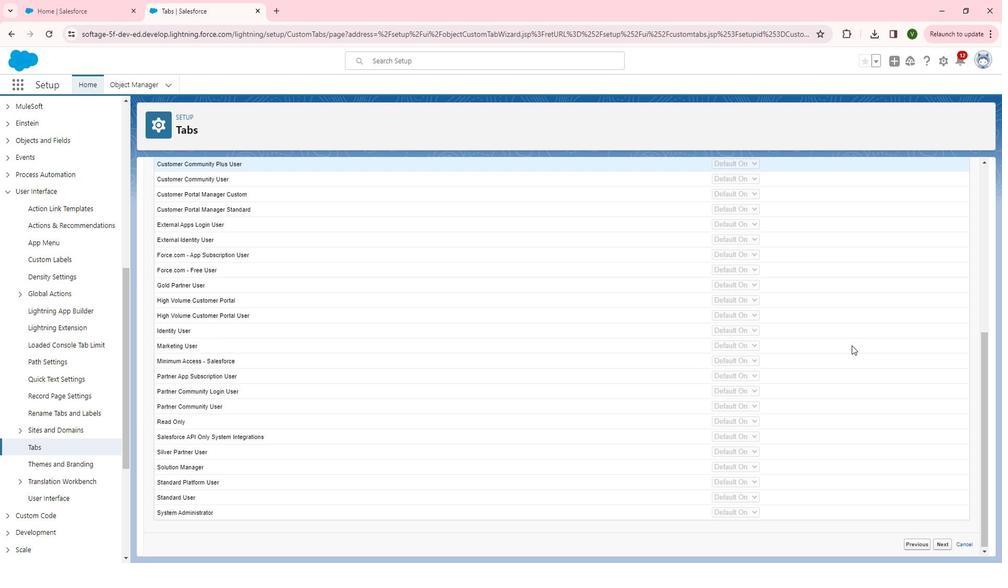 
Action: Mouse scrolled (870, 351) with delta (0, 0)
Screenshot: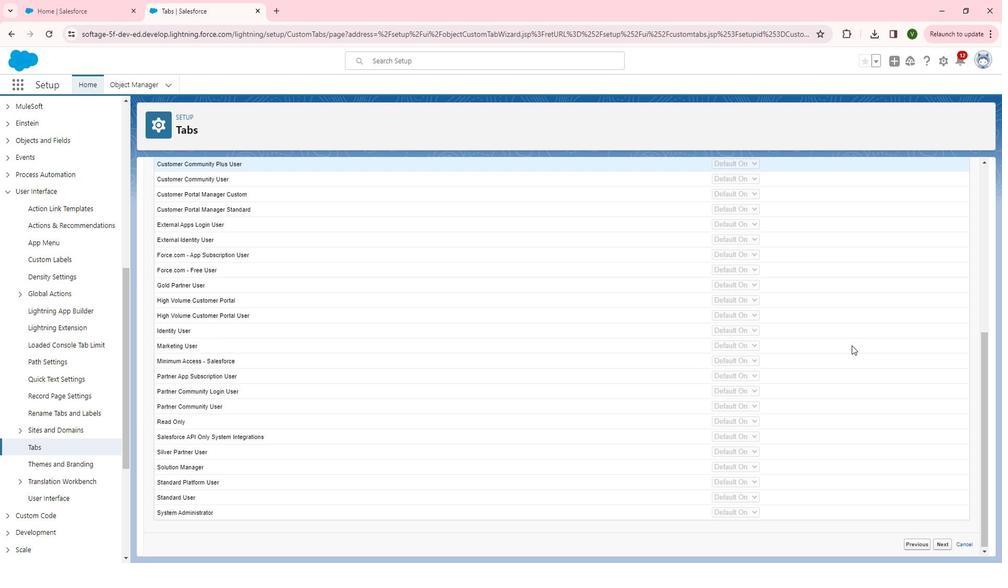
Action: Mouse scrolled (870, 351) with delta (0, 0)
Screenshot: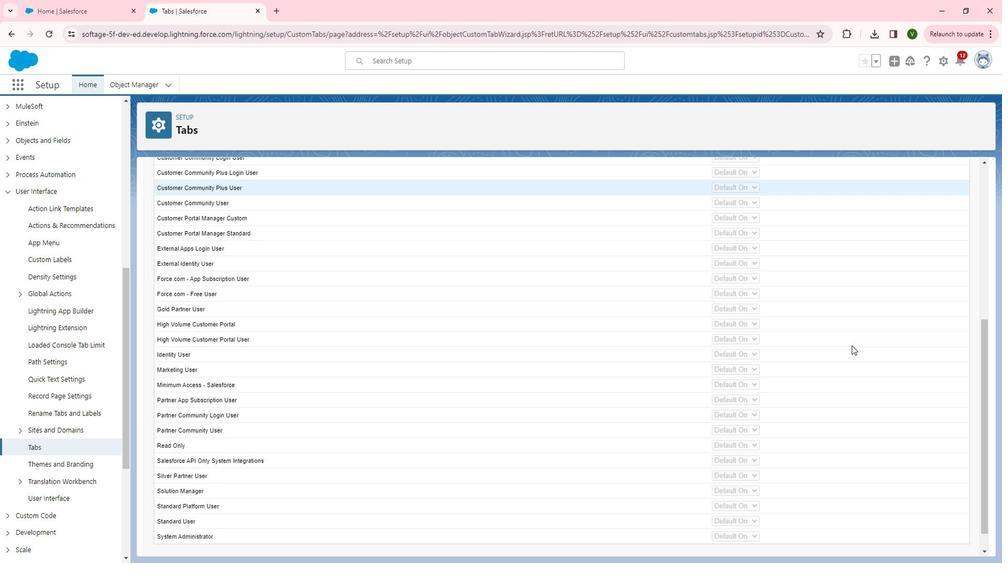 
Action: Mouse scrolled (870, 351) with delta (0, 0)
Screenshot: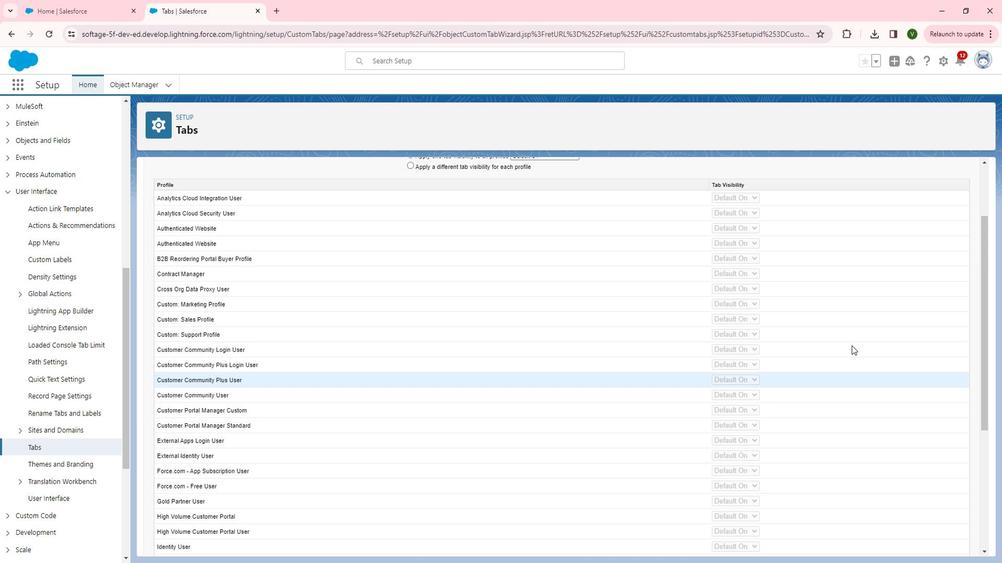 
Action: Mouse scrolled (870, 351) with delta (0, 0)
Screenshot: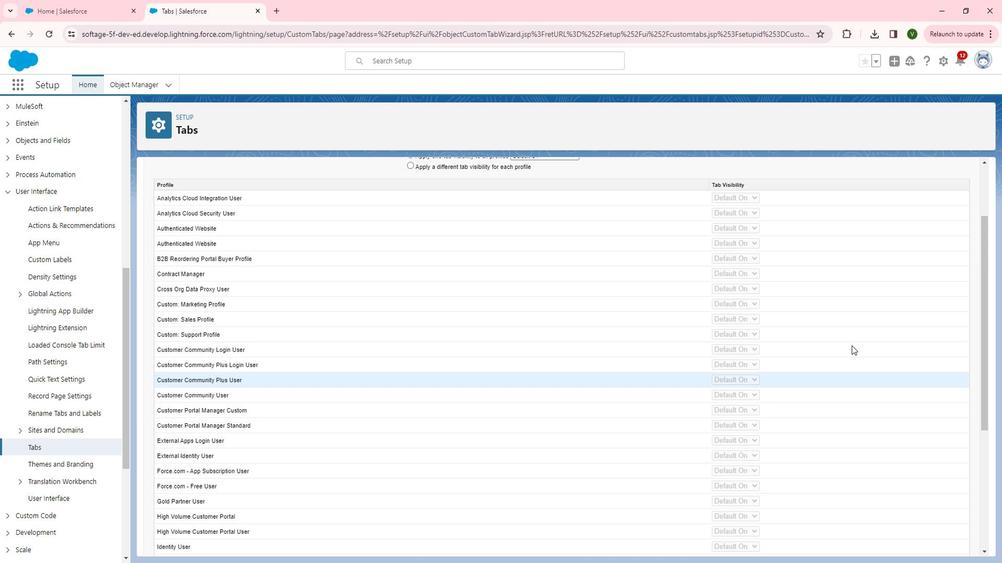 
Action: Mouse moved to (526, 266)
Screenshot: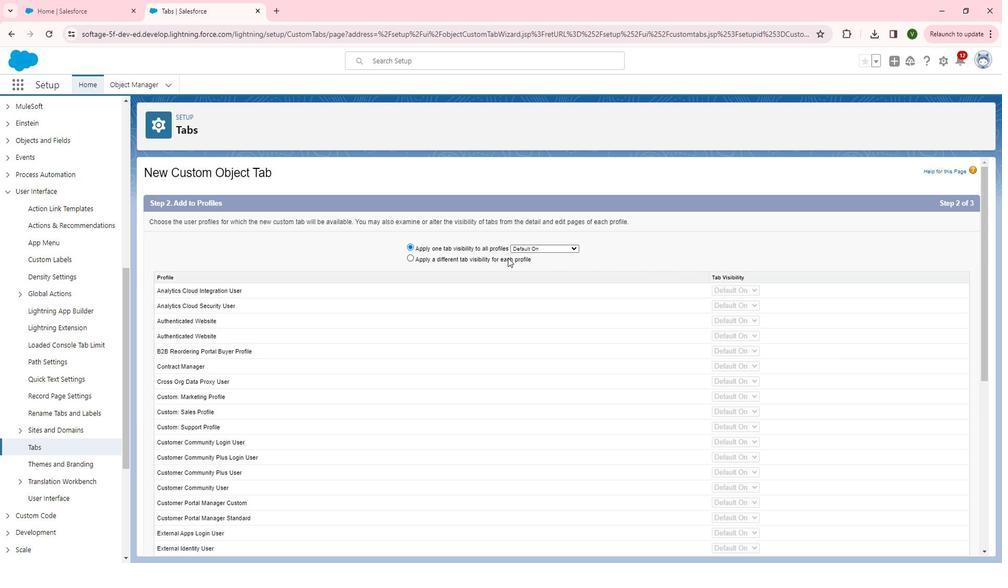 
Action: Mouse pressed left at (526, 266)
Screenshot: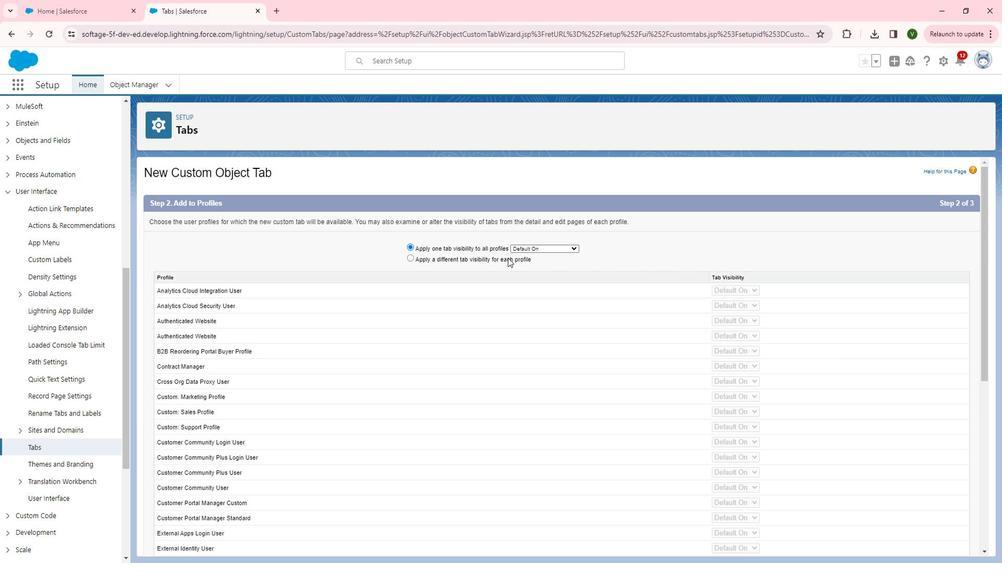 
Action: Mouse moved to (772, 296)
Screenshot: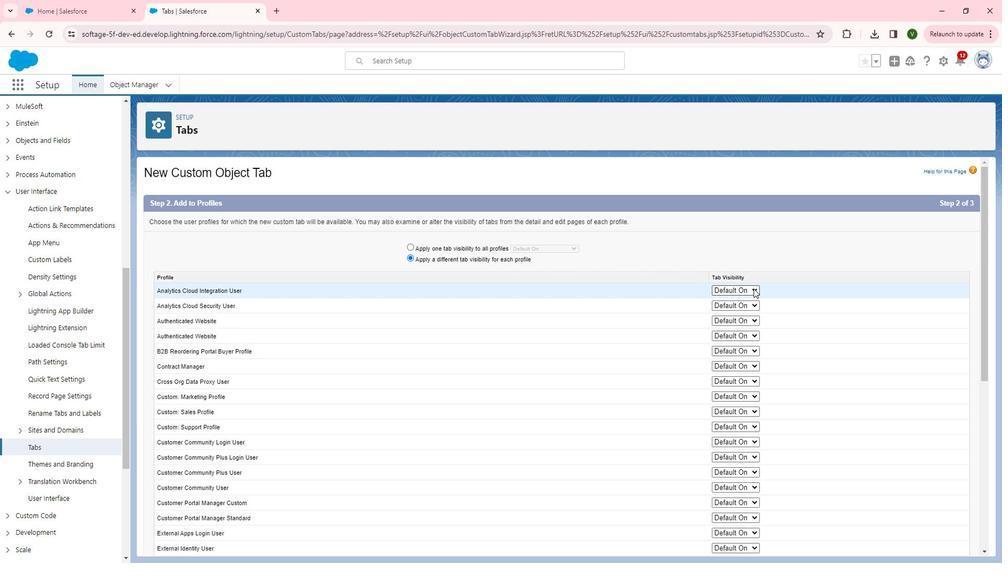 
Action: Mouse pressed left at (772, 296)
Screenshot: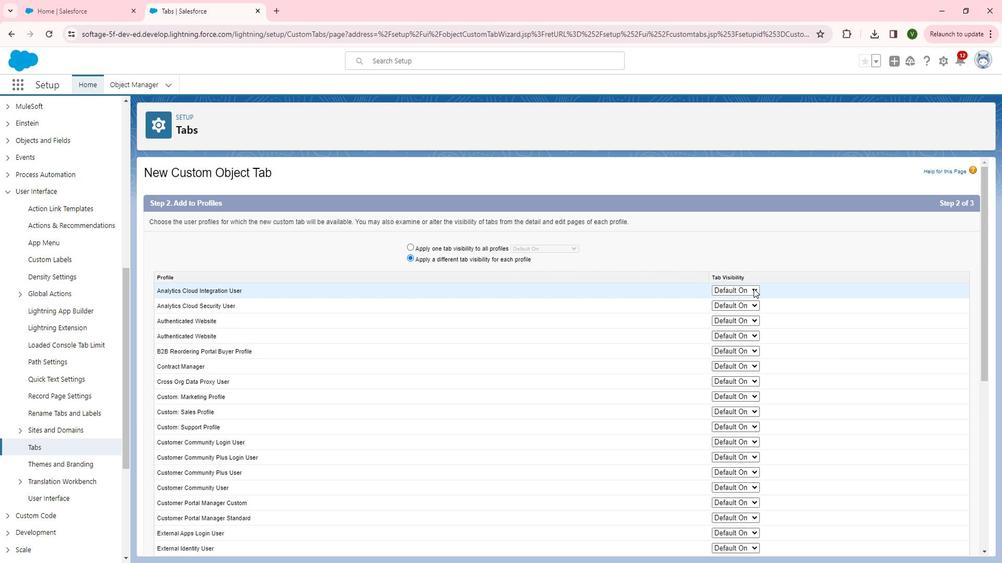 
Action: Mouse moved to (766, 313)
Screenshot: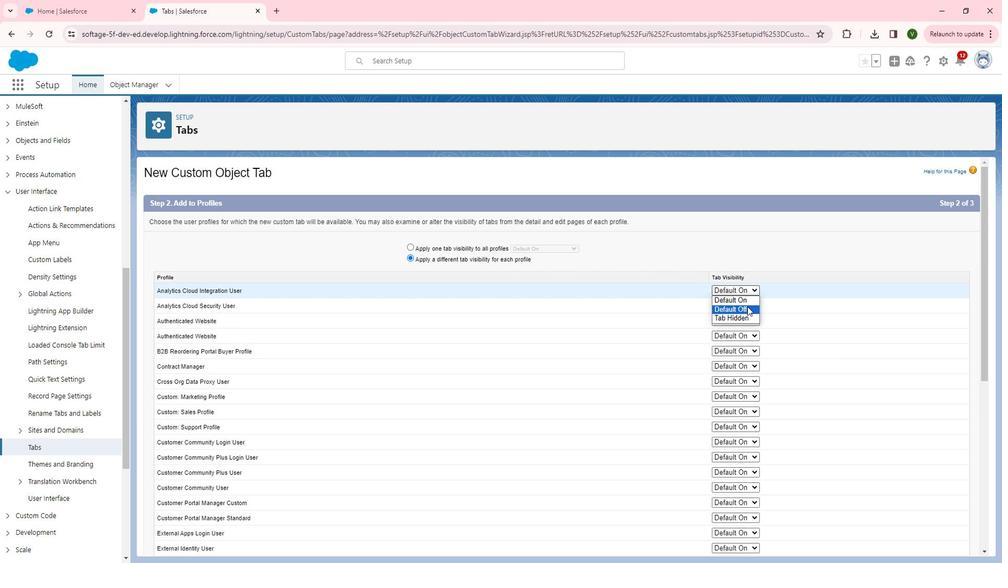 
Action: Mouse pressed left at (766, 313)
Screenshot: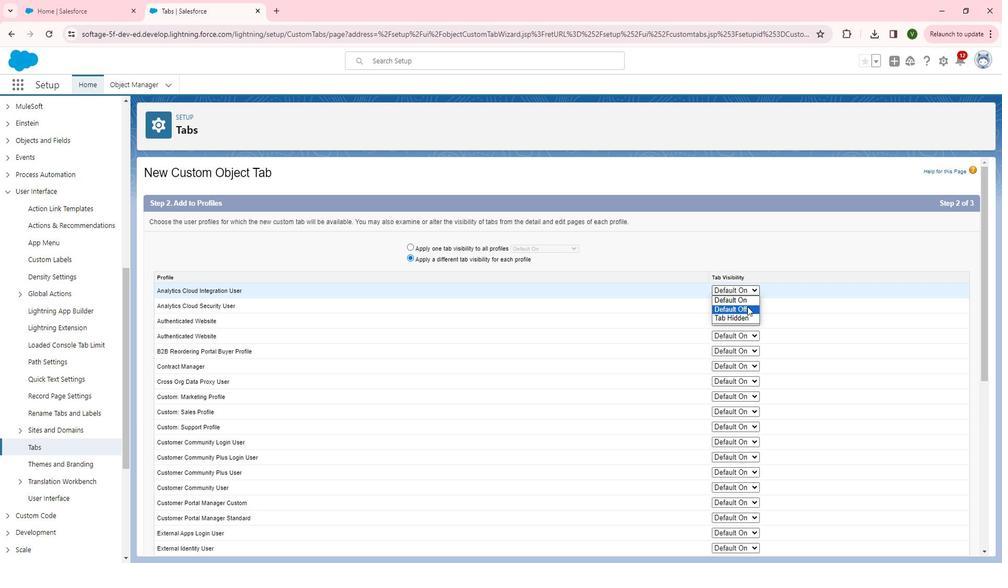 
Action: Mouse moved to (770, 314)
Screenshot: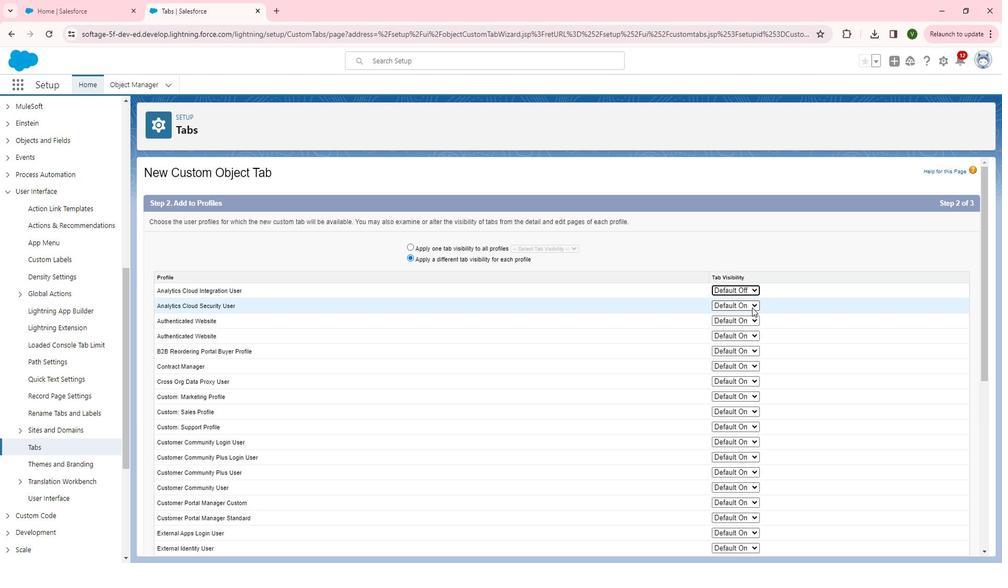 
Action: Mouse pressed left at (770, 314)
Screenshot: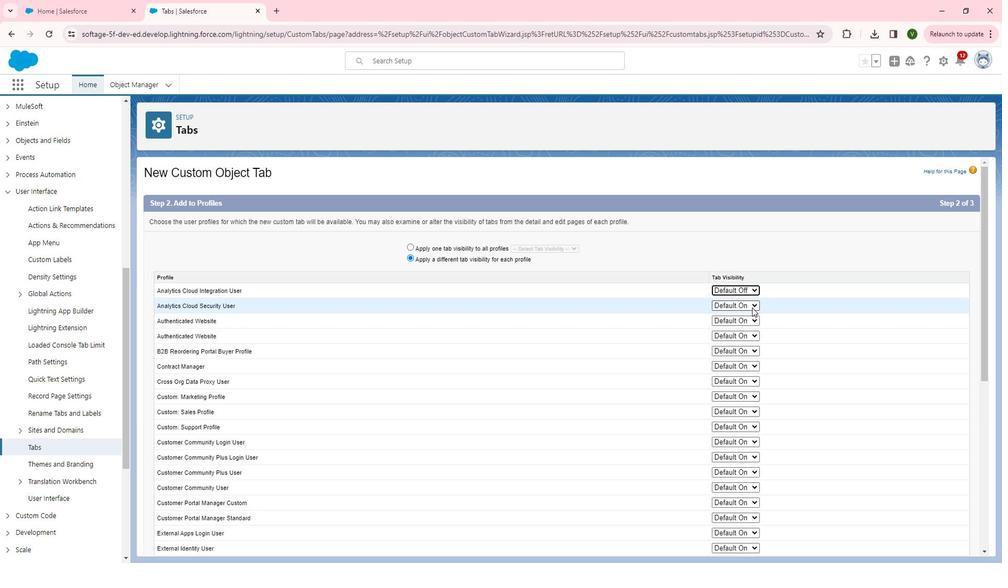
Action: Mouse moved to (767, 334)
Screenshot: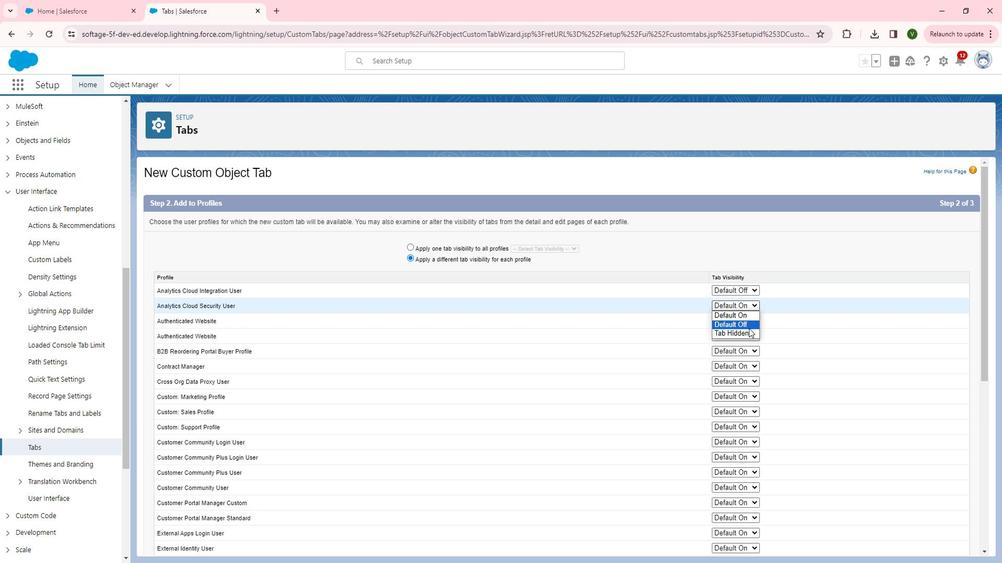 
Action: Mouse pressed left at (767, 334)
Screenshot: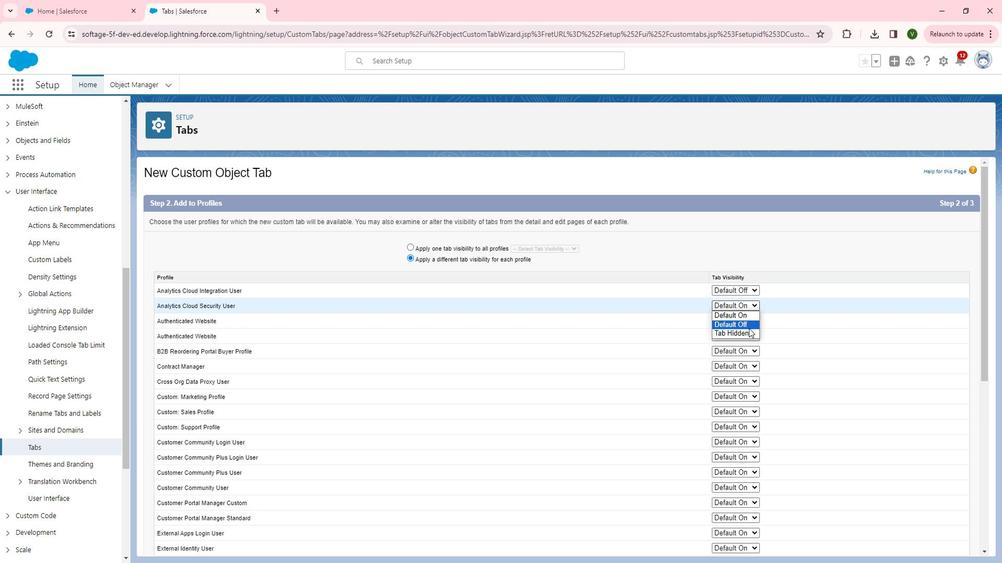 
Action: Mouse moved to (764, 325)
Screenshot: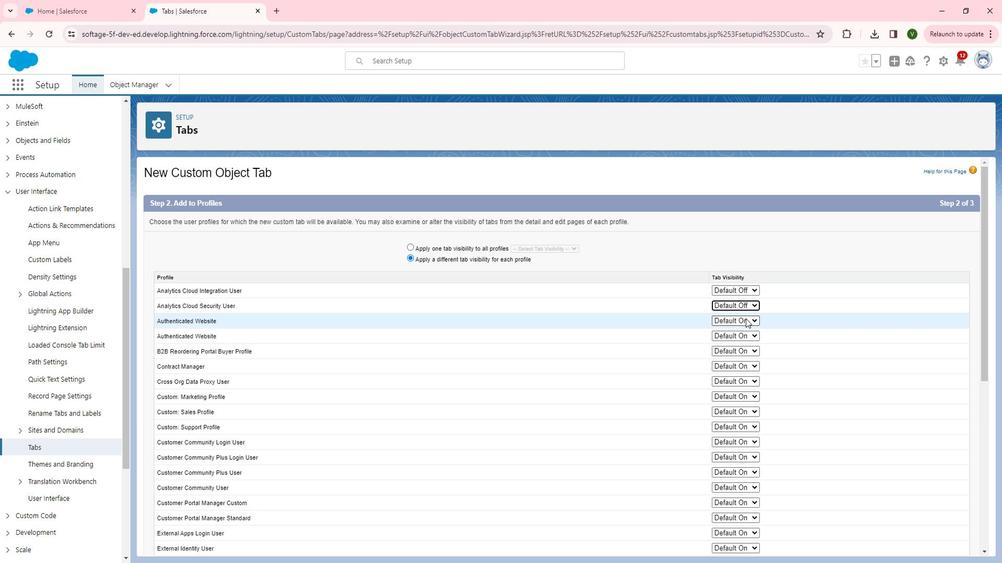 
Action: Mouse pressed left at (764, 325)
Screenshot: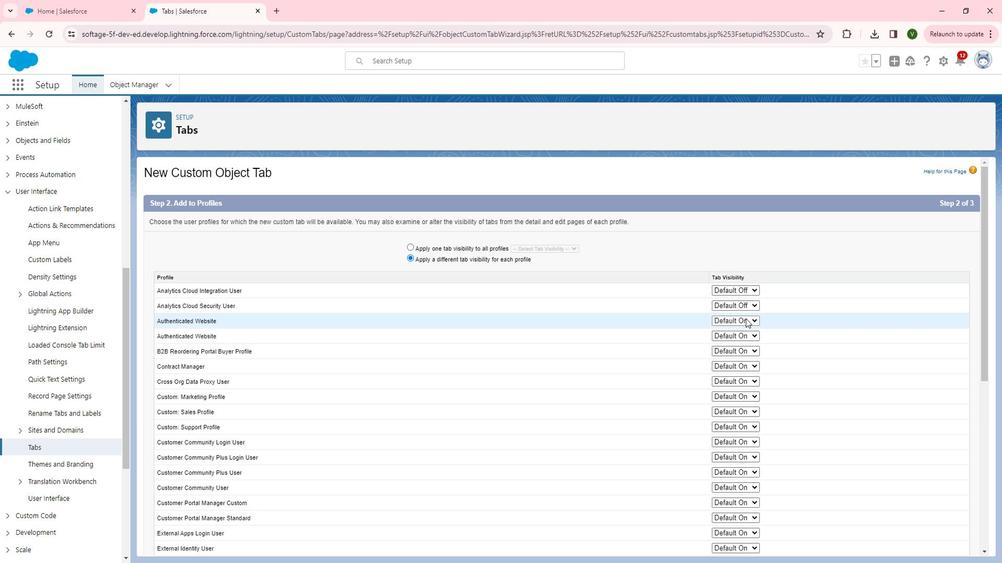 
Action: Mouse moved to (764, 356)
Screenshot: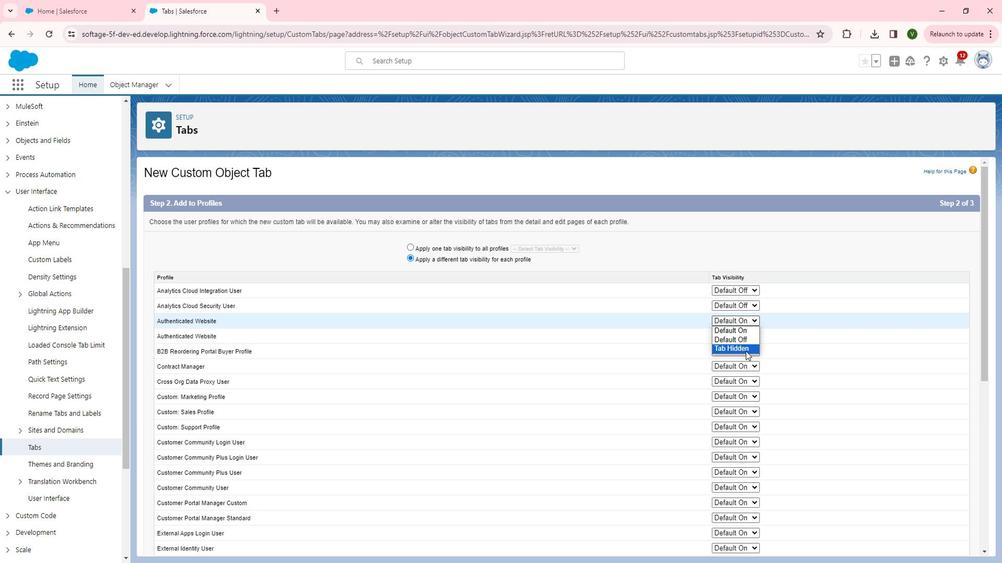 
Action: Mouse pressed left at (764, 356)
Screenshot: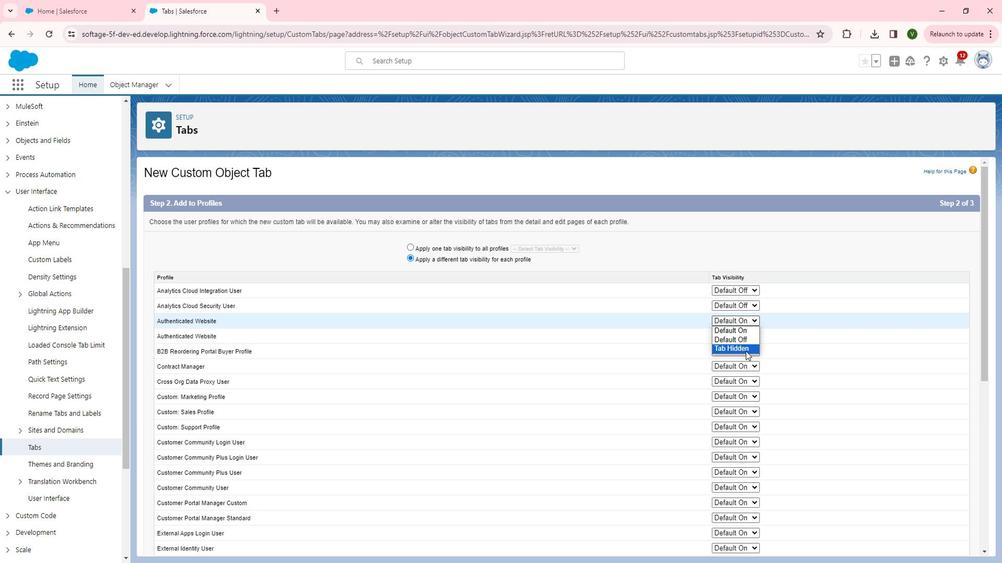 
Action: Mouse pressed left at (764, 356)
Screenshot: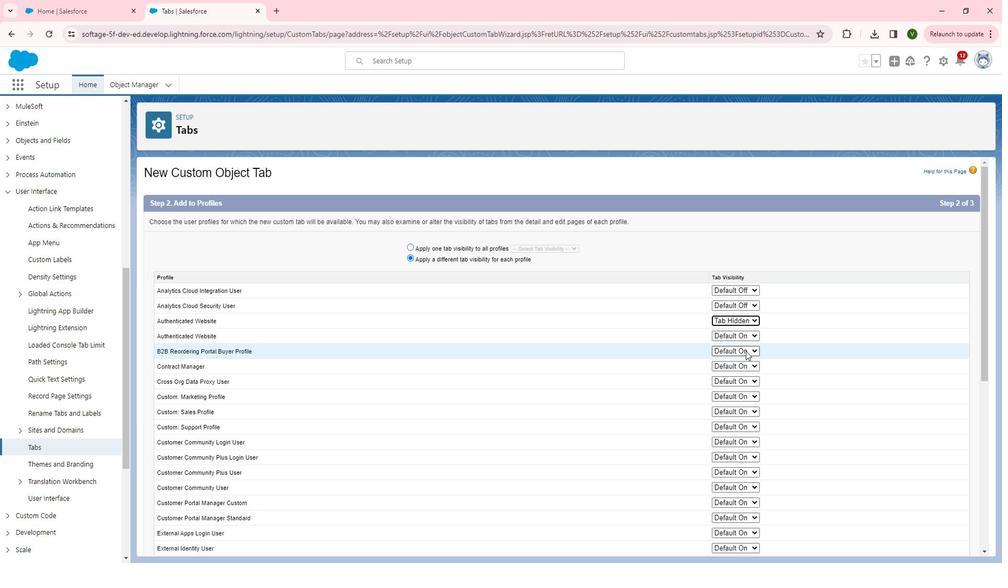 
Action: Mouse moved to (757, 383)
Screenshot: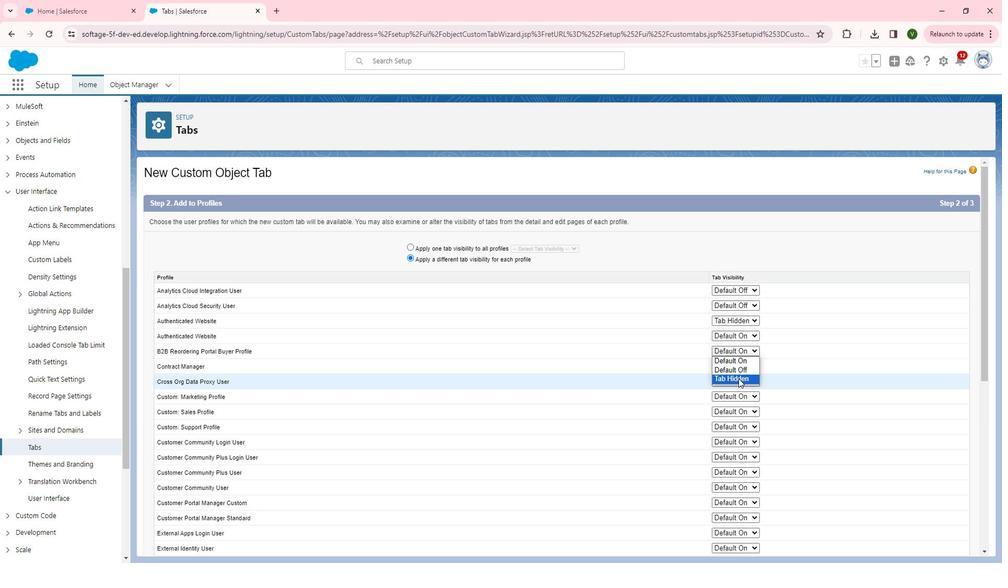 
Action: Mouse pressed left at (757, 383)
Screenshot: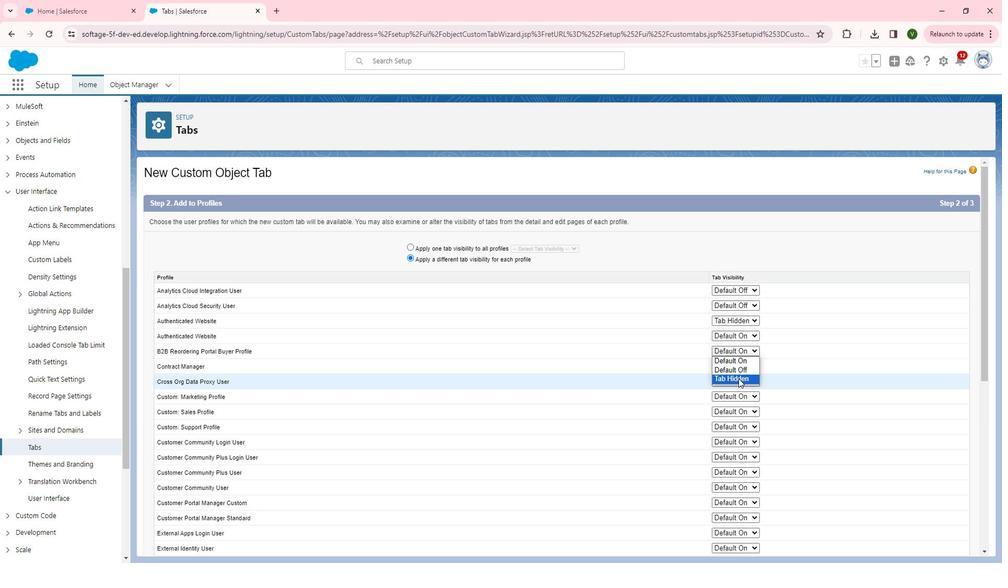 
Action: Mouse moved to (757, 344)
Screenshot: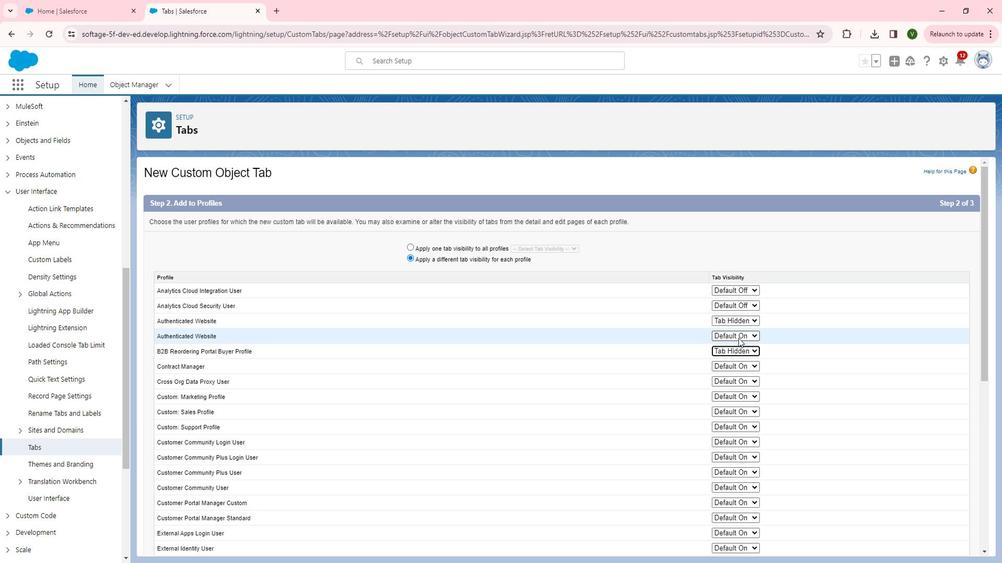 
Action: Mouse pressed left at (757, 344)
Screenshot: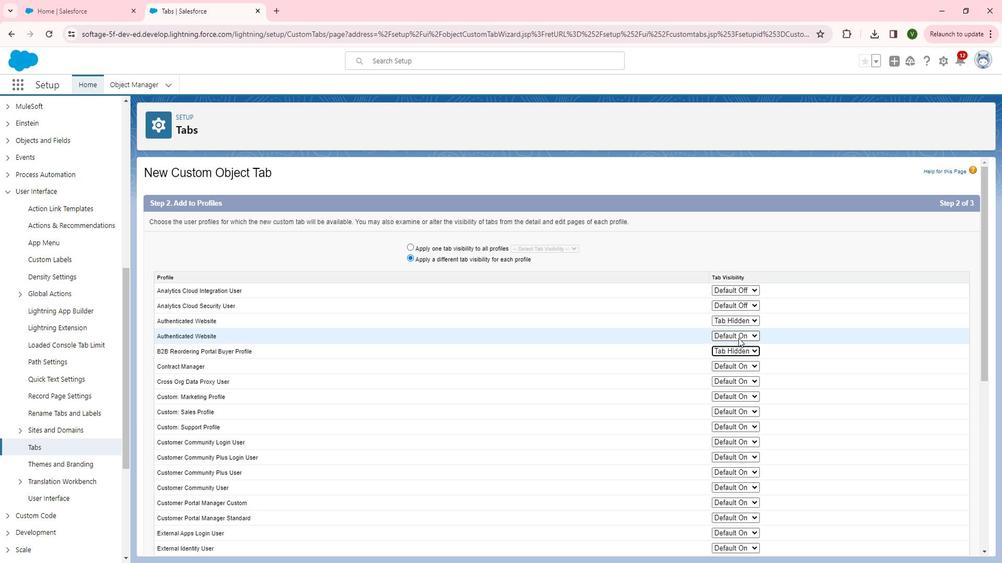 
Action: Mouse moved to (759, 360)
Screenshot: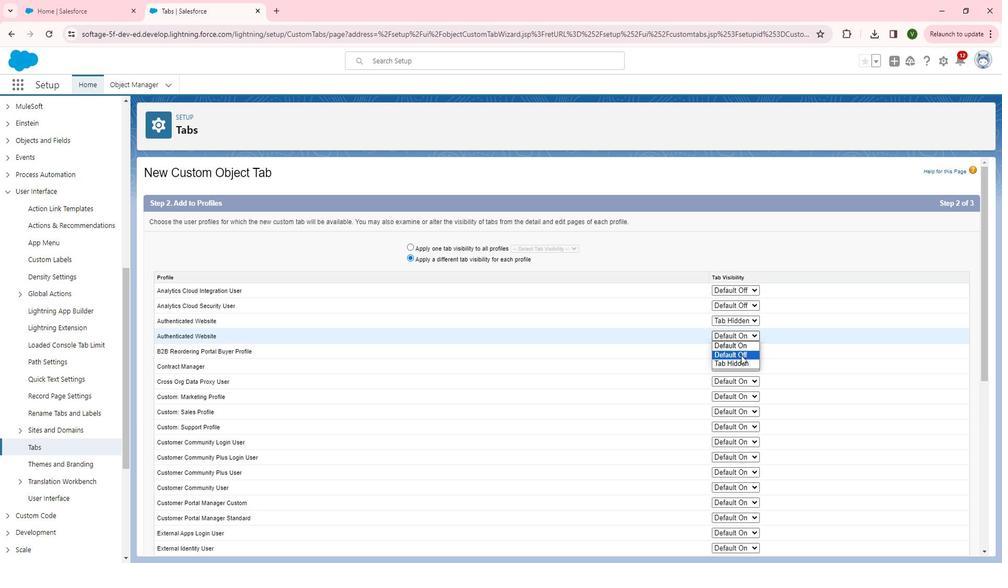 
Action: Mouse pressed left at (759, 360)
Screenshot: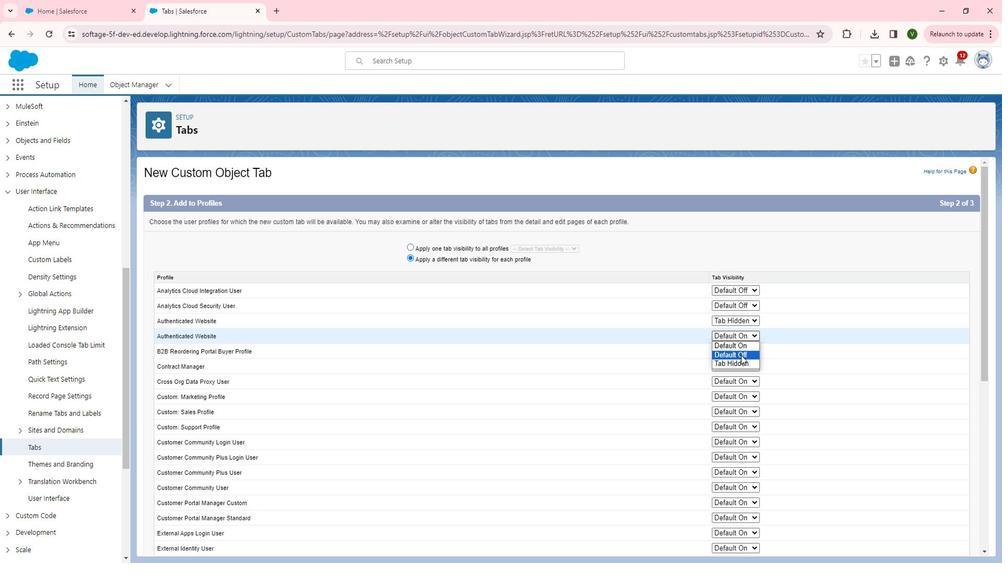 
Action: Mouse moved to (768, 399)
Screenshot: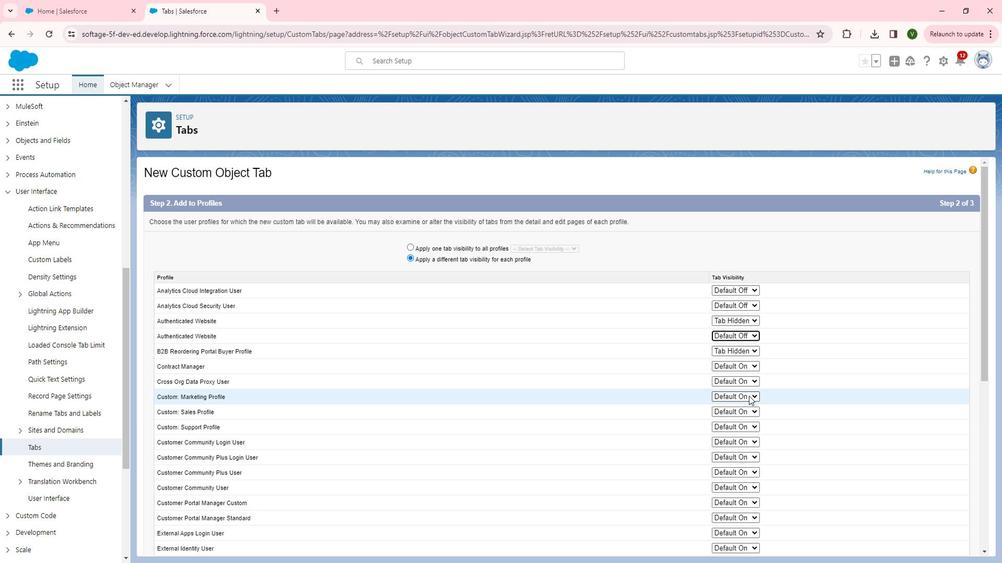 
Action: Mouse scrolled (768, 399) with delta (0, 0)
Screenshot: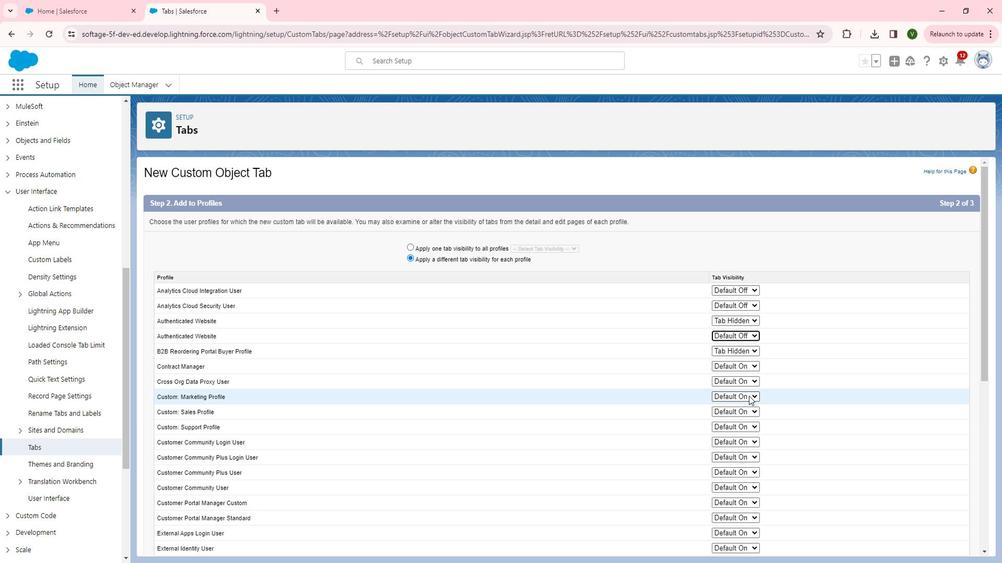 
Action: Mouse moved to (767, 399)
Screenshot: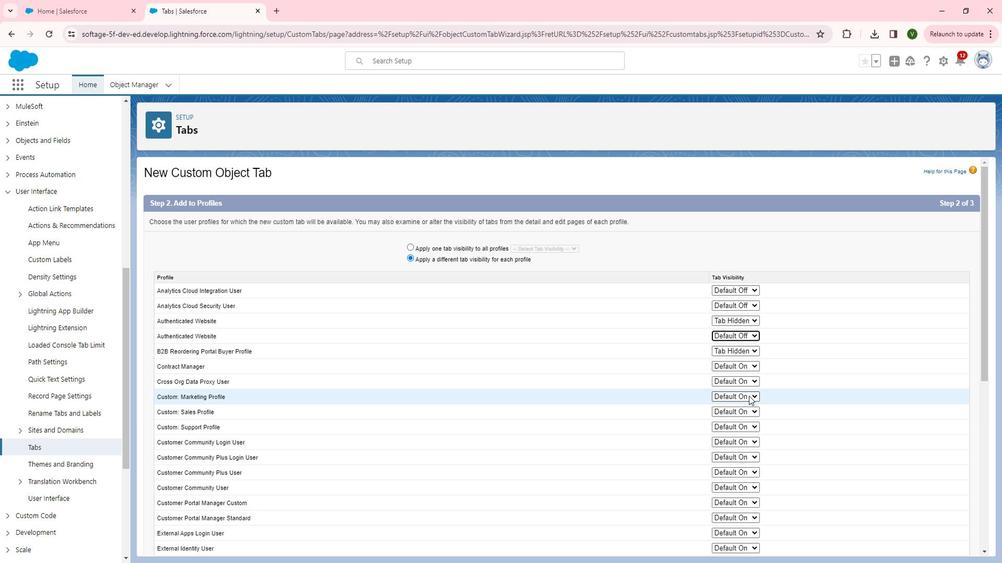 
Action: Mouse scrolled (767, 399) with delta (0, 0)
Screenshot: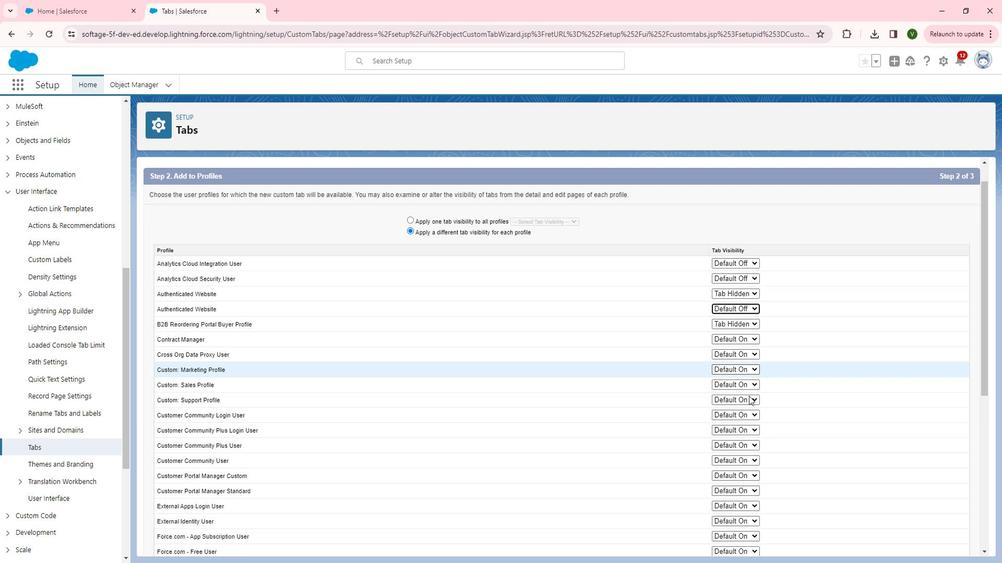 
Action: Mouse moved to (764, 399)
Screenshot: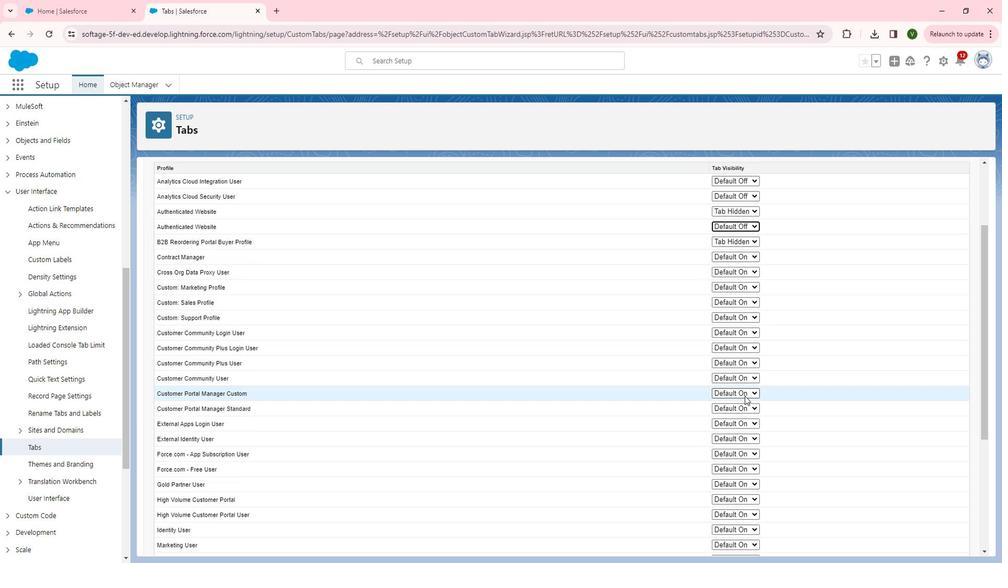 
Action: Mouse scrolled (764, 399) with delta (0, 0)
Screenshot: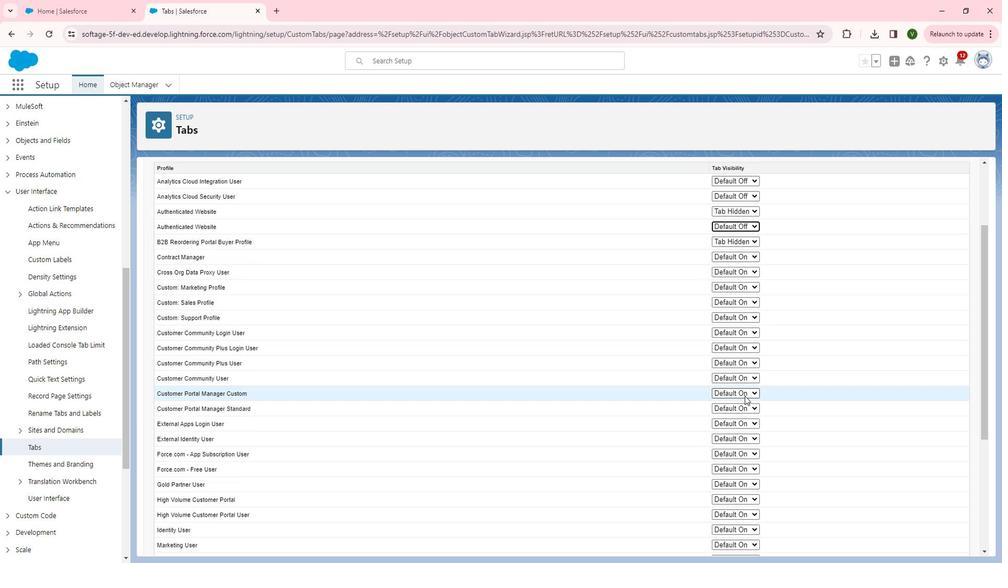 
Action: Mouse moved to (756, 389)
Screenshot: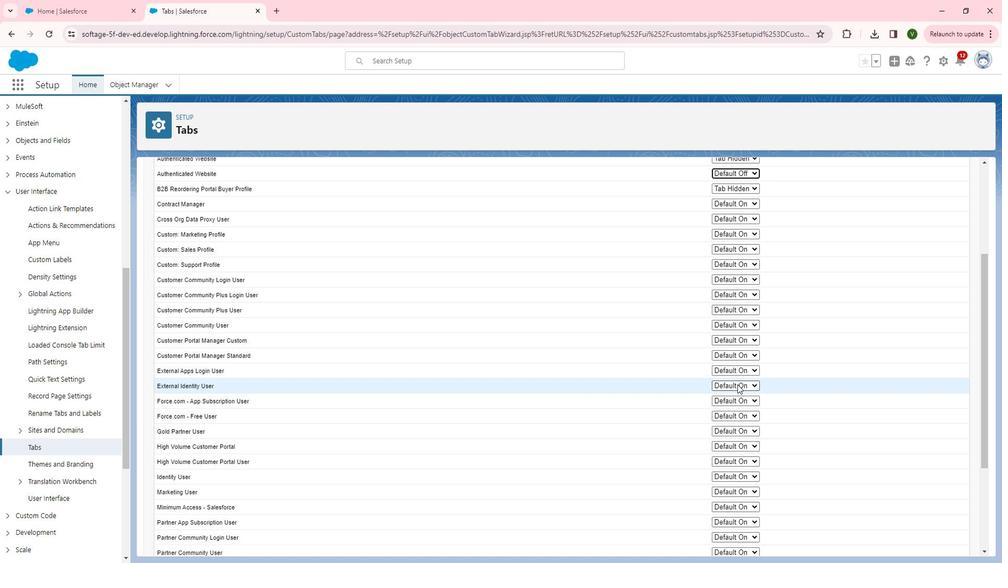 
Action: Mouse pressed left at (756, 389)
Screenshot: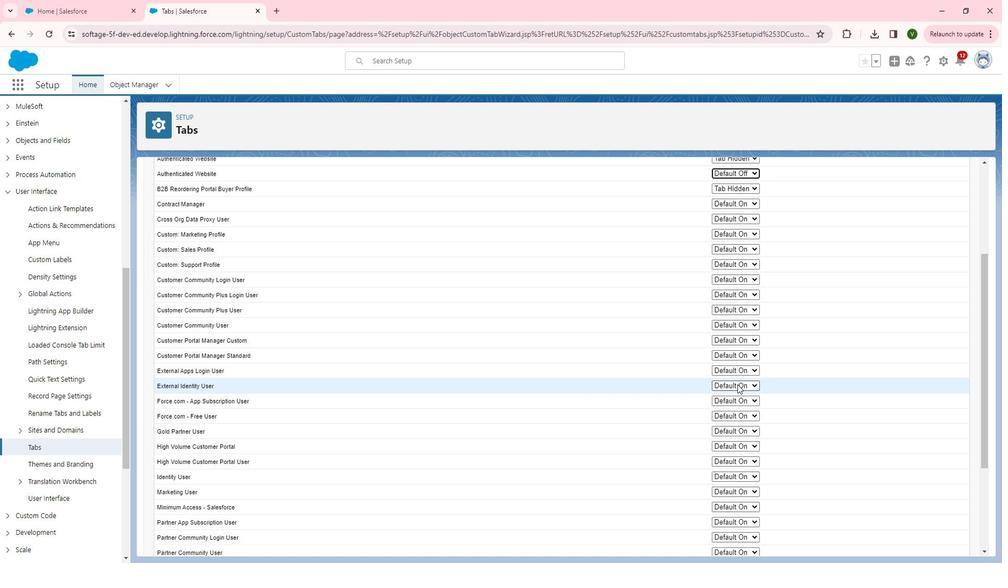 
Action: Mouse moved to (755, 403)
Screenshot: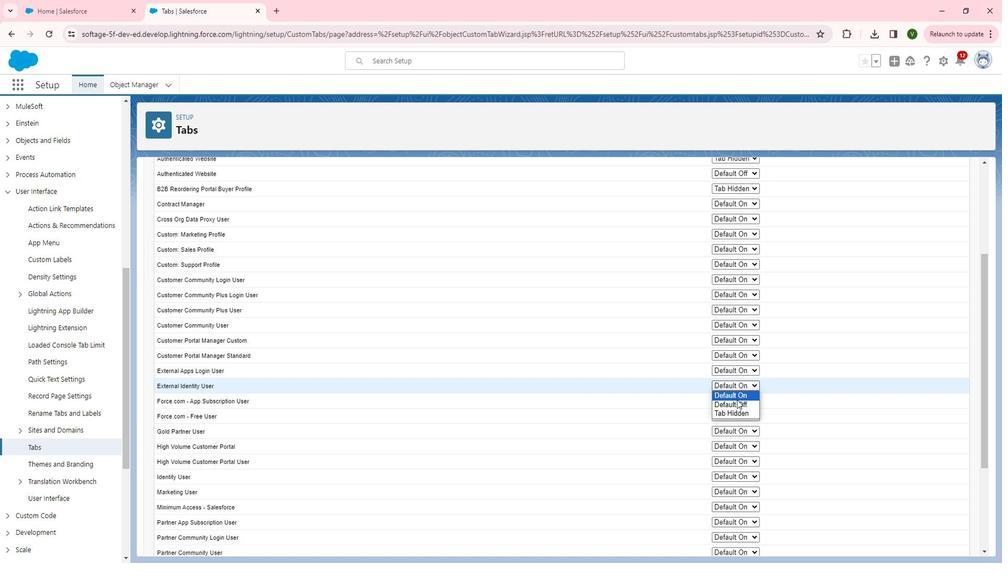
Action: Mouse pressed left at (755, 403)
Screenshot: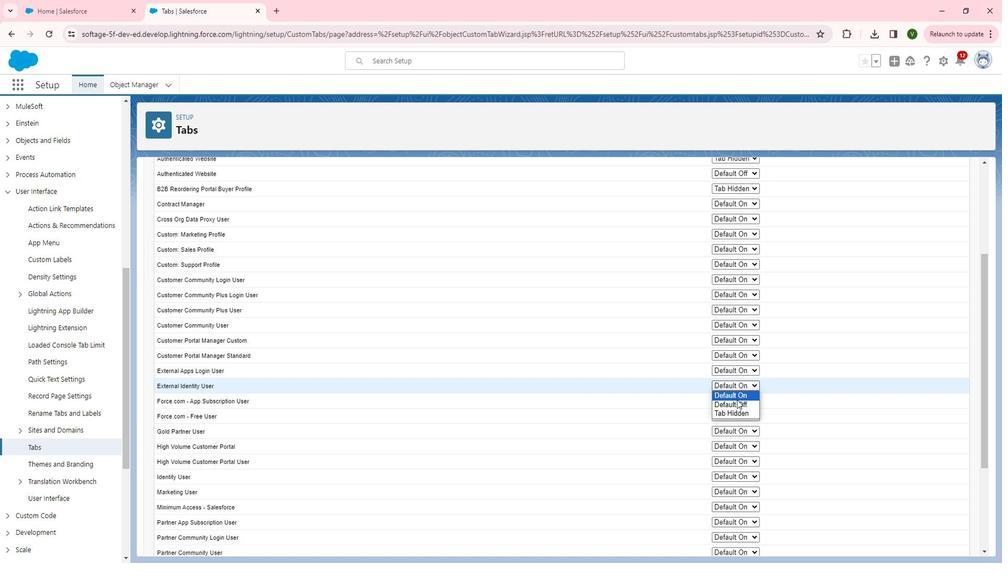 
Action: Mouse moved to (762, 406)
Screenshot: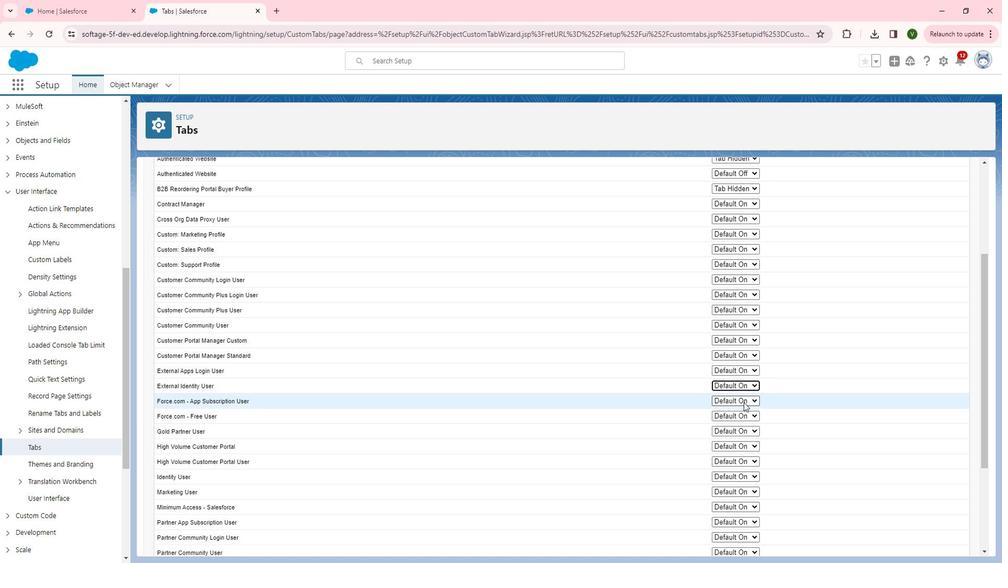 
Action: Mouse pressed left at (762, 406)
Screenshot: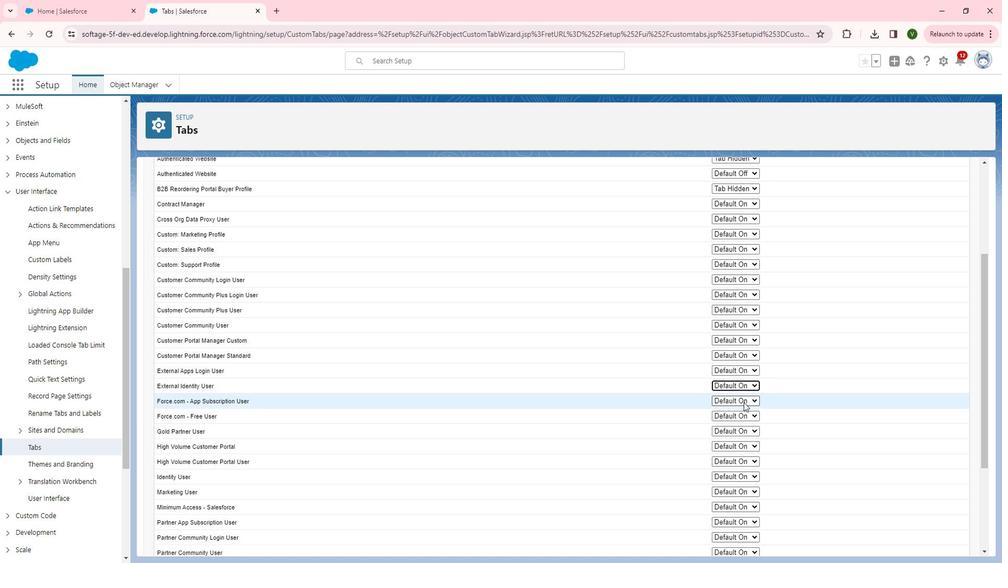 
Action: Mouse moved to (762, 423)
Screenshot: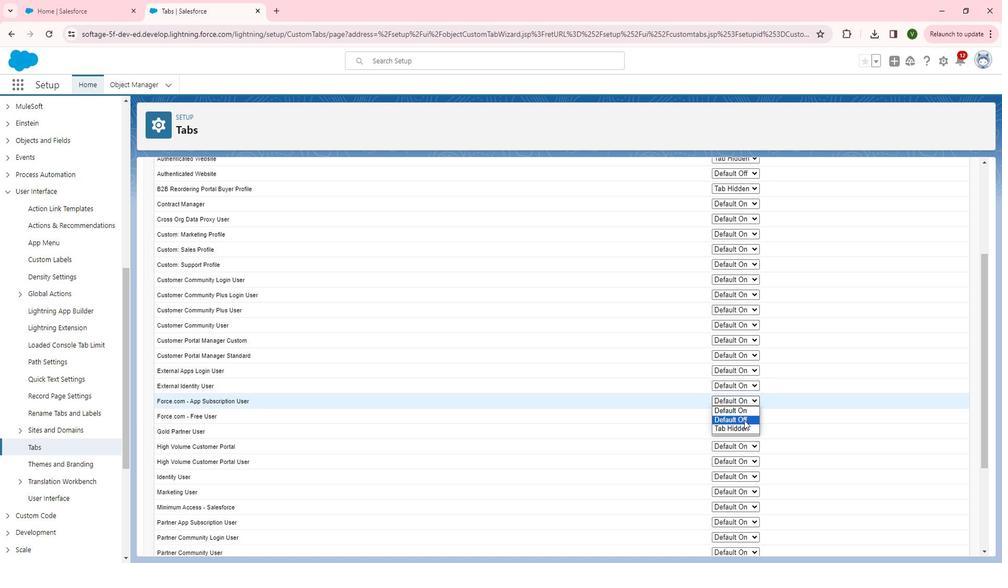 
Action: Mouse pressed left at (762, 423)
Screenshot: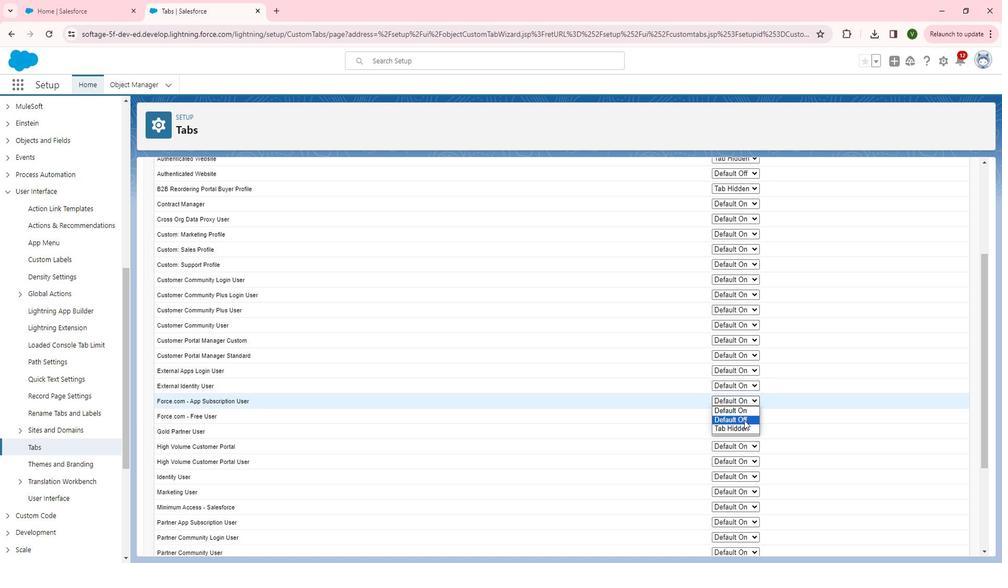 
Action: Mouse moved to (764, 420)
Screenshot: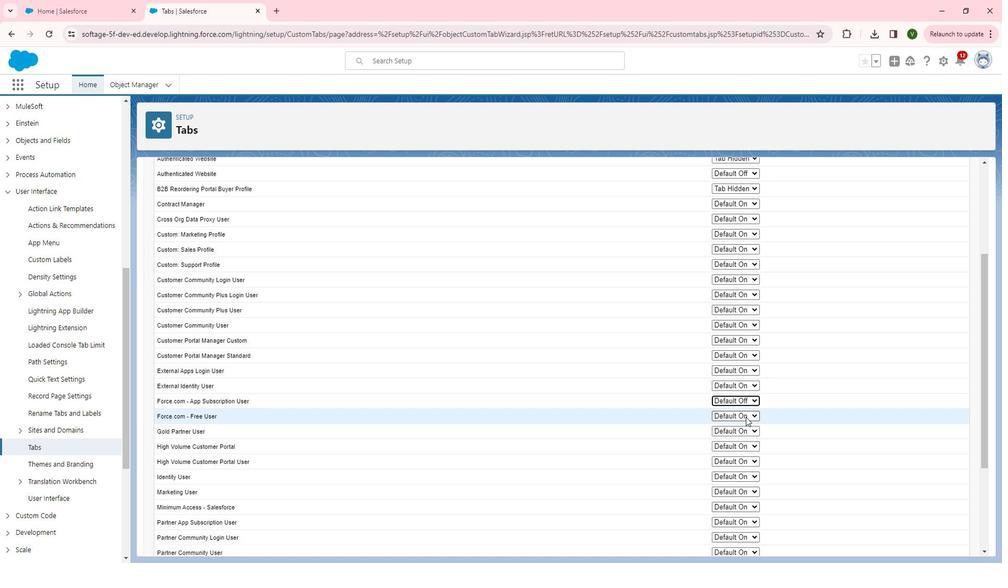 
Action: Mouse pressed left at (764, 420)
Screenshot: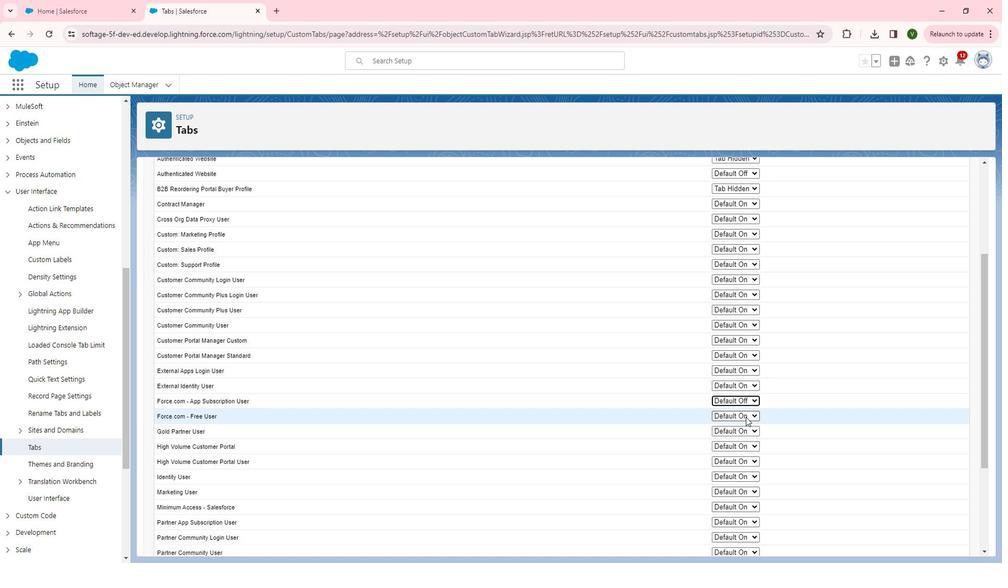 
Action: Mouse moved to (760, 434)
Screenshot: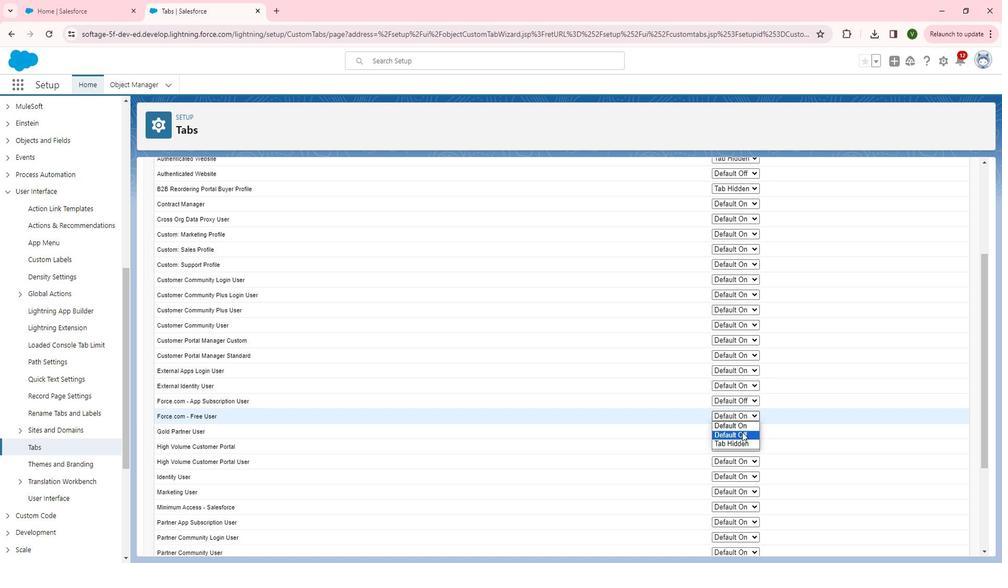 
Action: Mouse pressed left at (760, 434)
Screenshot: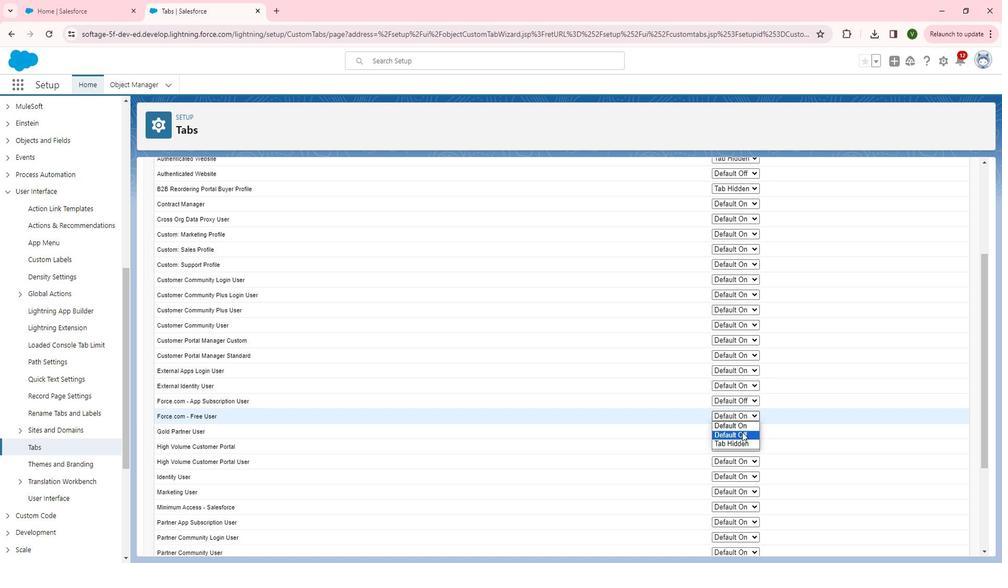 
Action: Mouse moved to (762, 434)
Screenshot: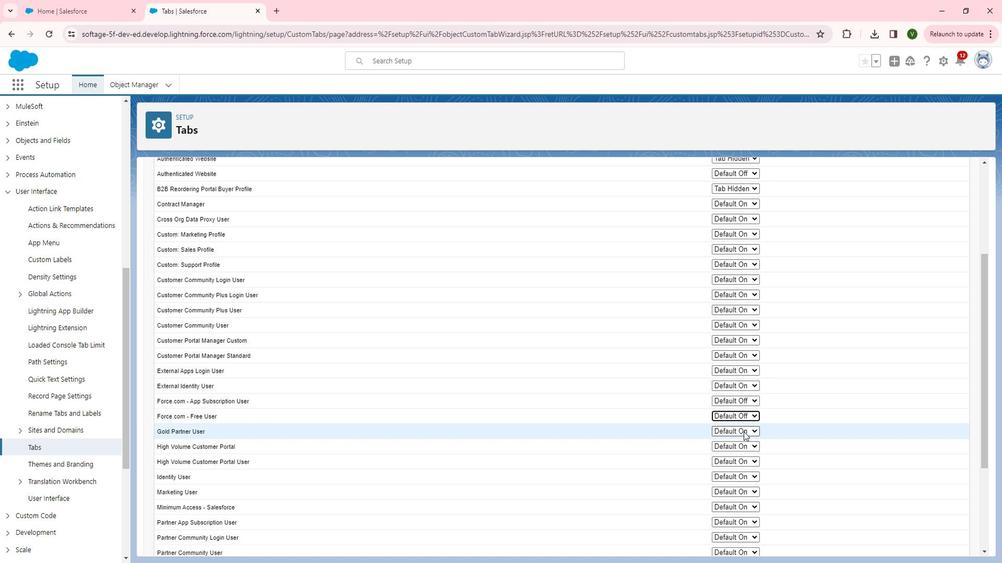 
Action: Mouse pressed left at (762, 434)
Screenshot: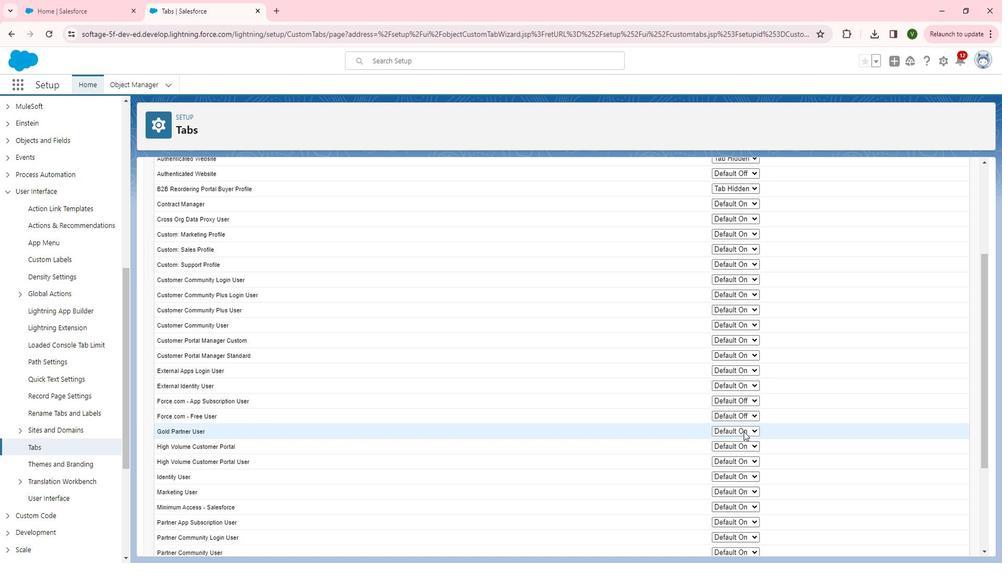 
Action: Mouse moved to (758, 450)
Screenshot: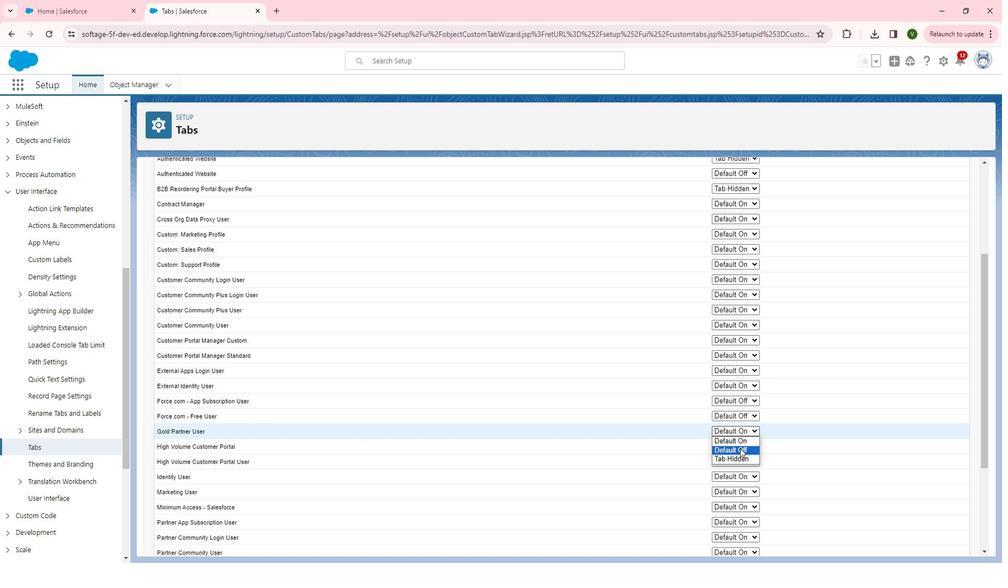 
Action: Mouse pressed left at (758, 450)
Screenshot: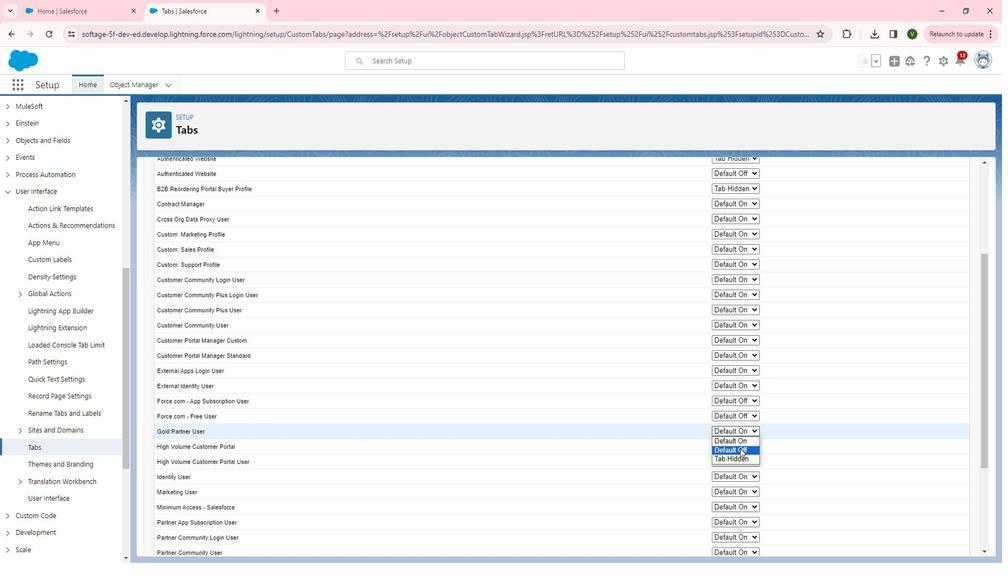 
Action: Mouse scrolled (758, 450) with delta (0, 0)
Screenshot: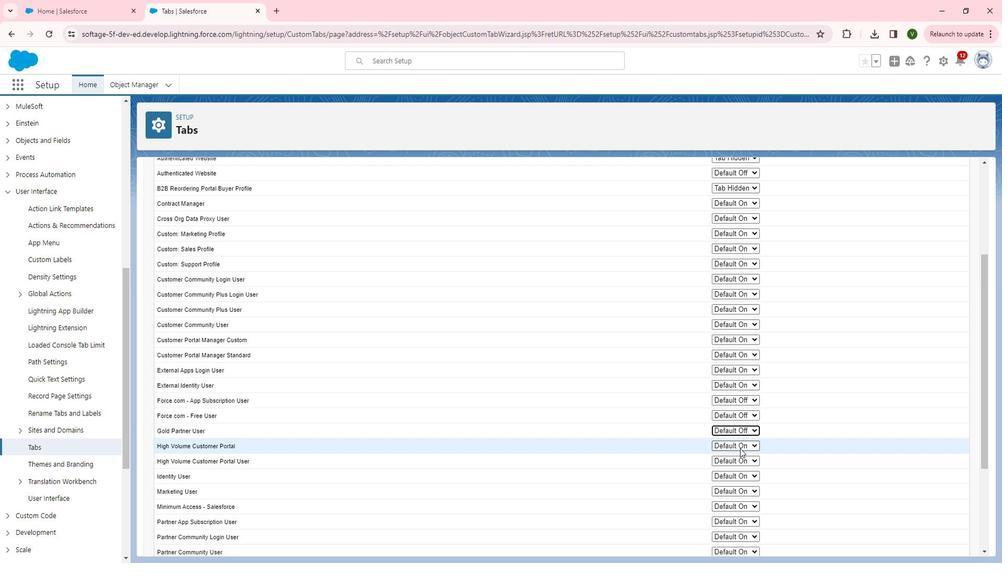
Action: Mouse scrolled (758, 450) with delta (0, 0)
Screenshot: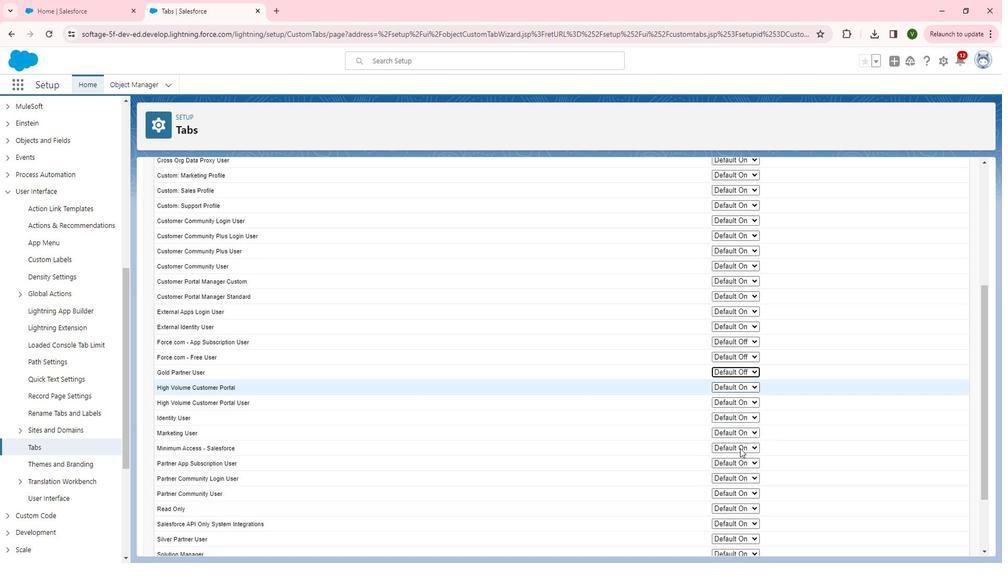
Action: Mouse moved to (758, 443)
Screenshot: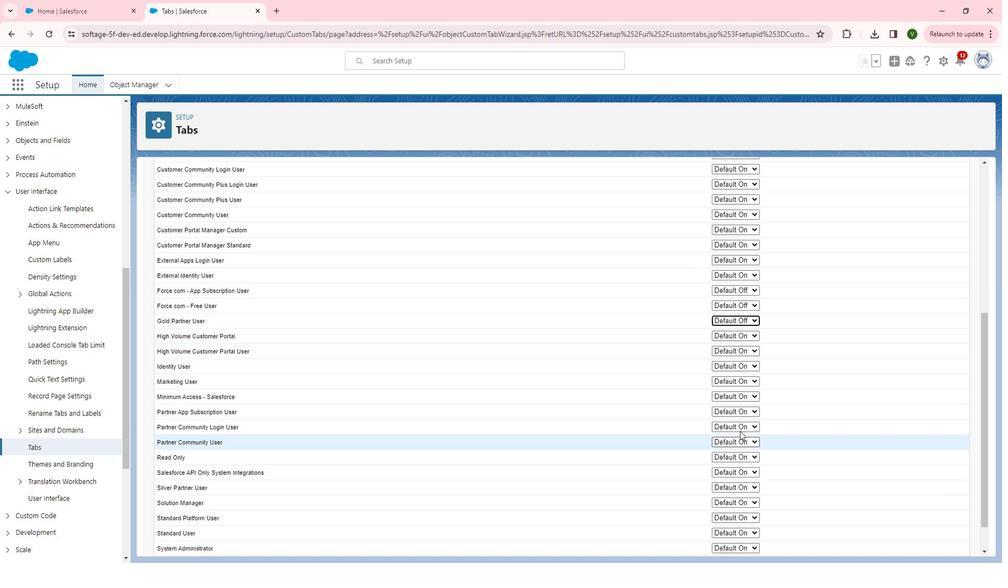 
Action: Mouse scrolled (758, 443) with delta (0, 0)
Screenshot: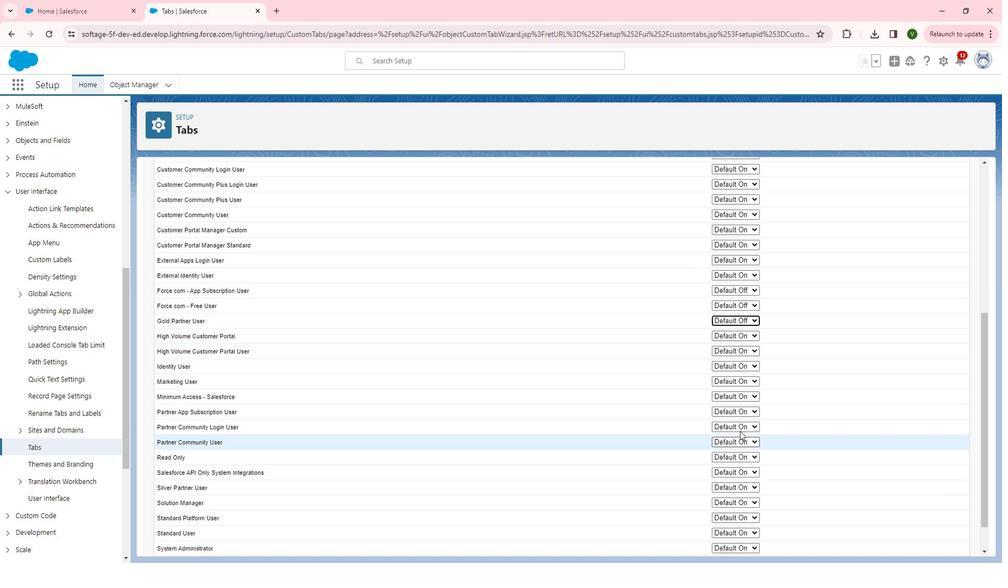 
Action: Mouse moved to (757, 350)
Screenshot: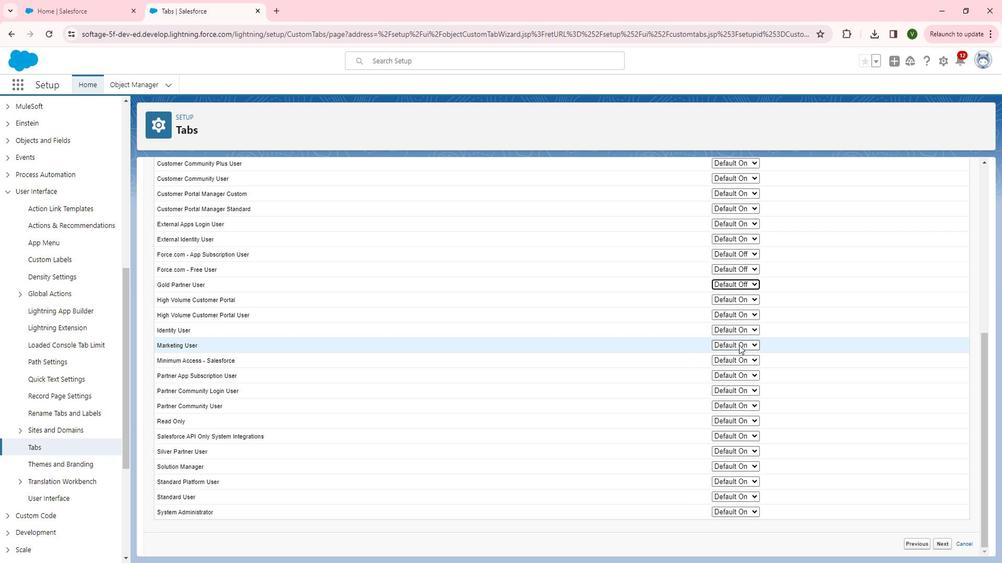 
Action: Mouse pressed left at (757, 350)
Screenshot: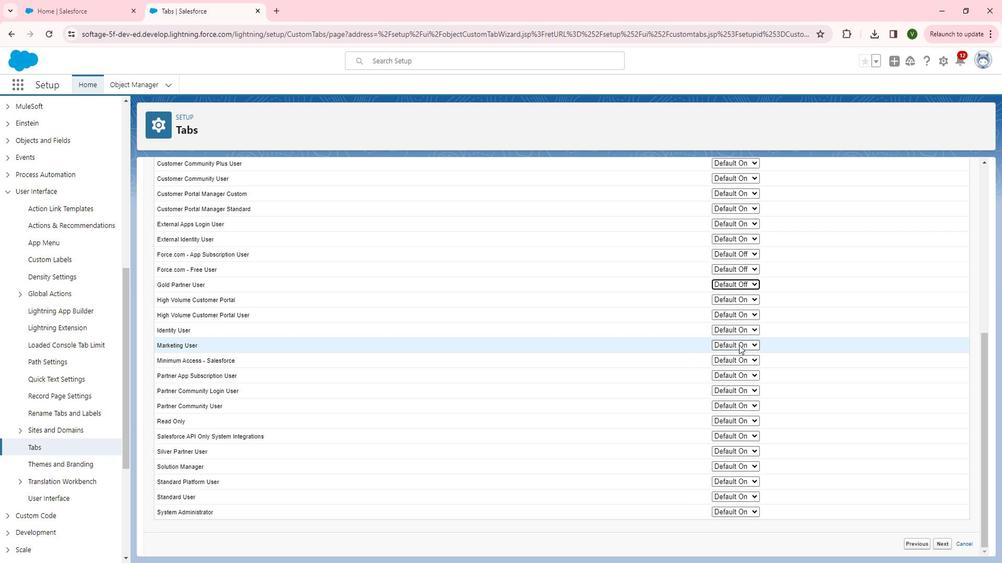 
Action: Mouse moved to (759, 368)
Screenshot: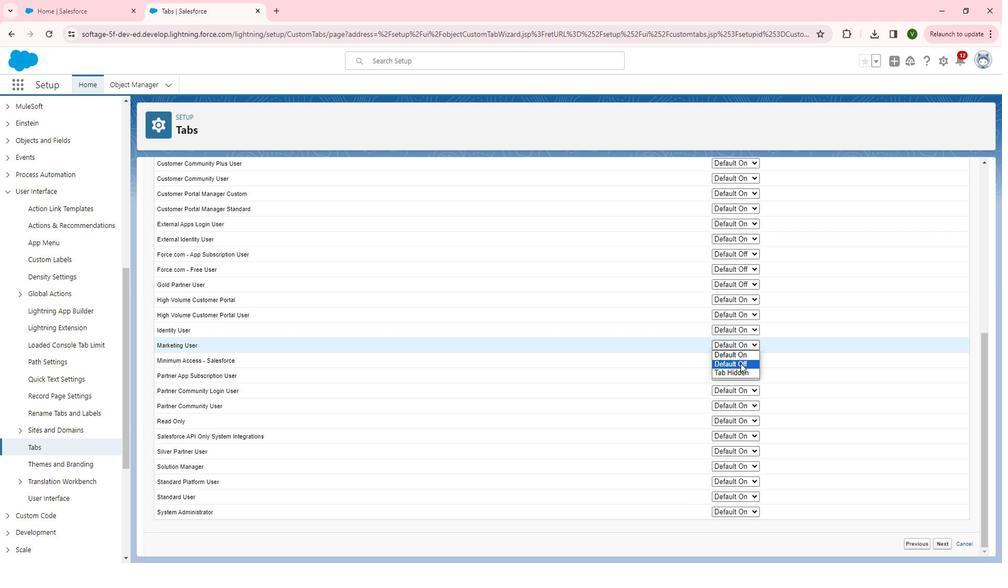 
Action: Mouse pressed left at (759, 368)
Screenshot: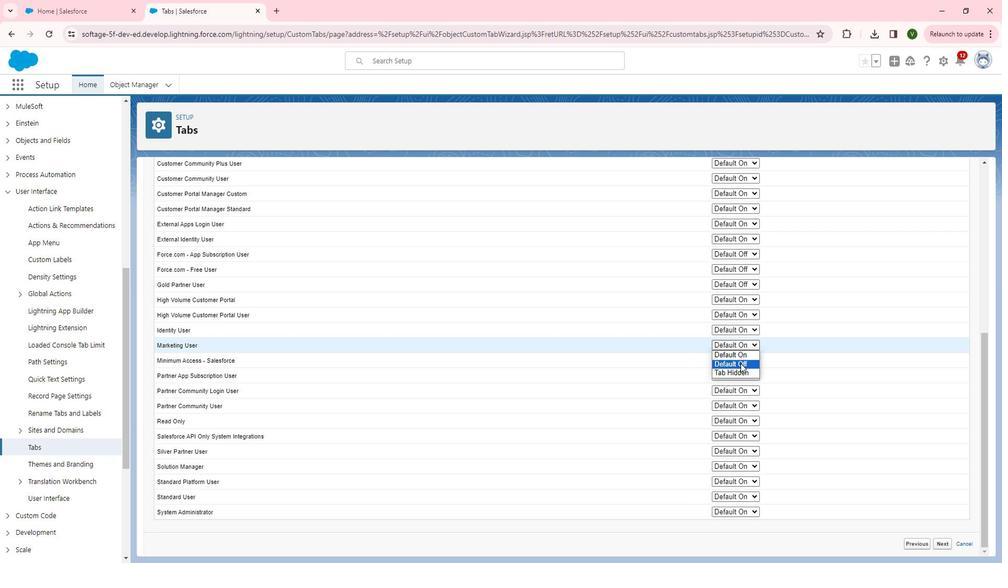 
Action: Mouse moved to (766, 332)
Screenshot: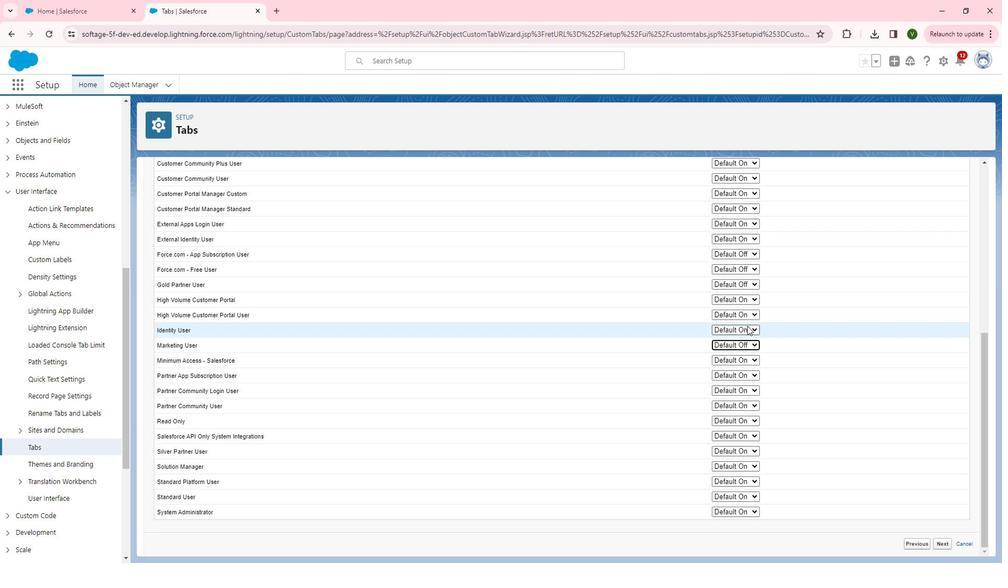 
Action: Mouse pressed left at (766, 332)
Screenshot: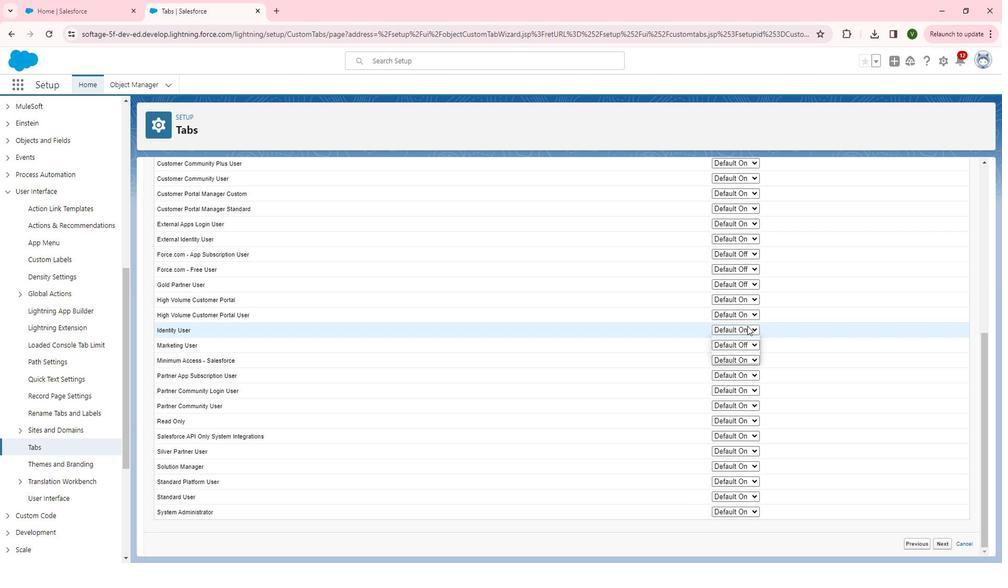 
Action: Mouse moved to (769, 363)
Screenshot: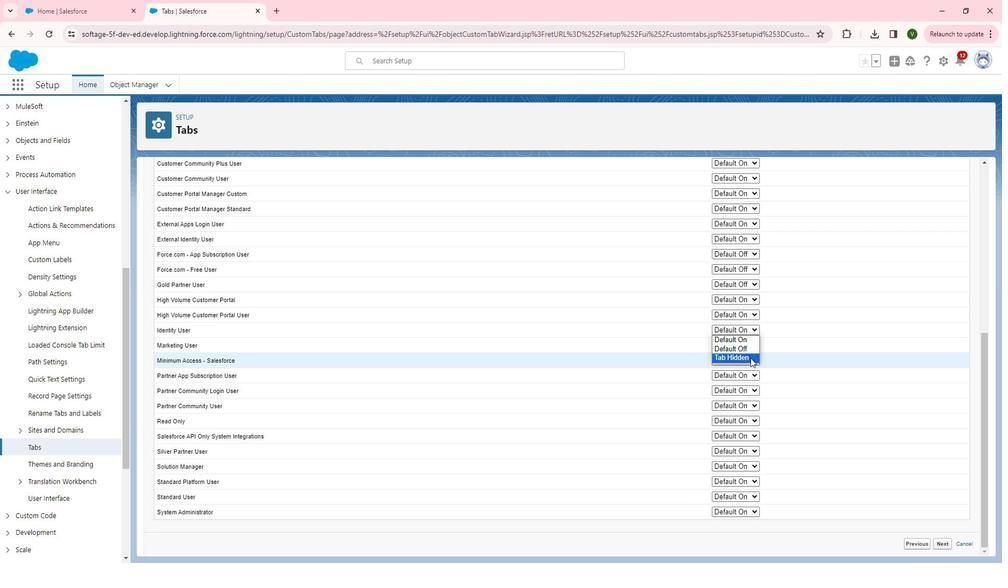 
Action: Mouse pressed left at (769, 363)
Screenshot: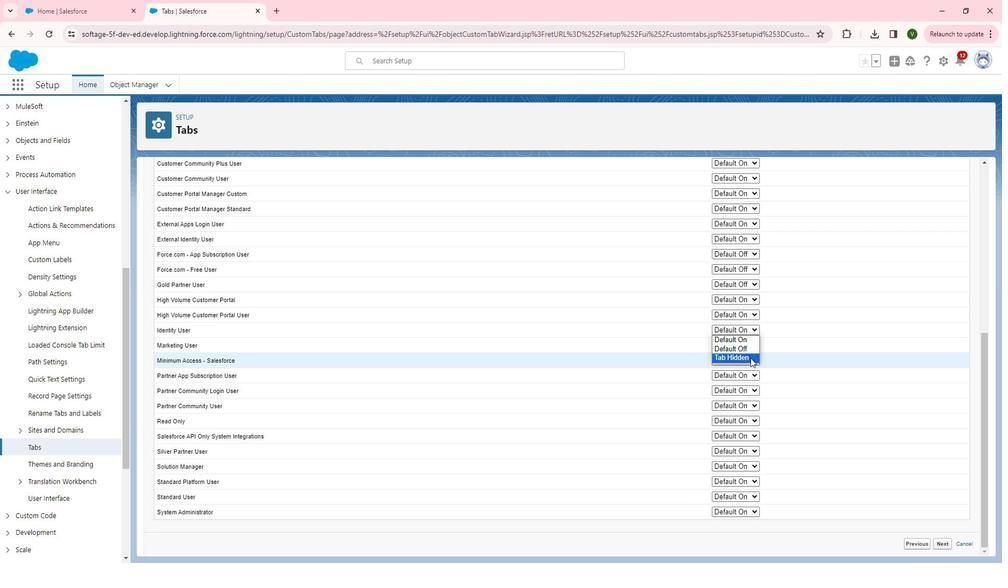 
Action: Mouse moved to (765, 321)
Screenshot: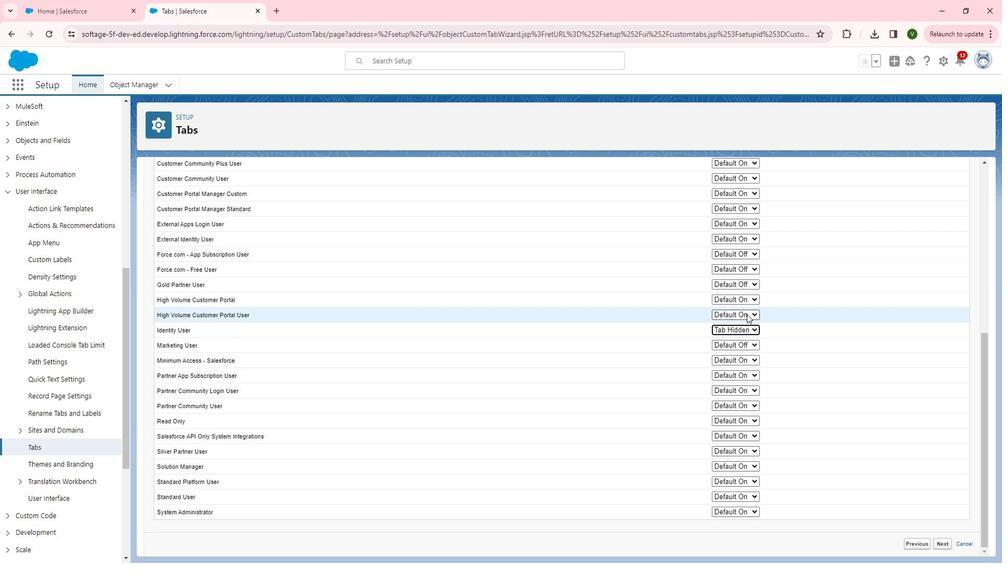 
Action: Mouse pressed left at (765, 321)
Screenshot: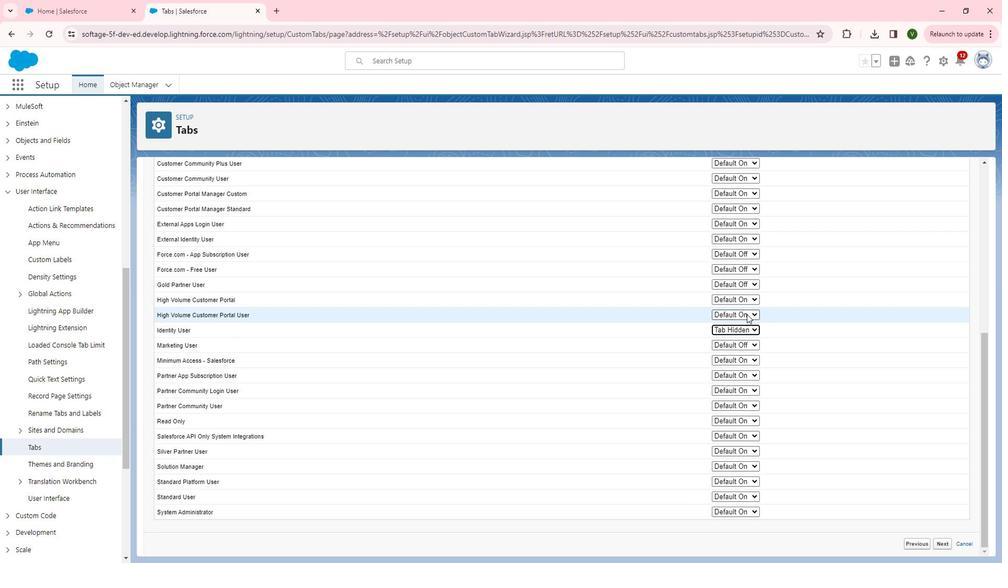
Action: Mouse moved to (762, 346)
Screenshot: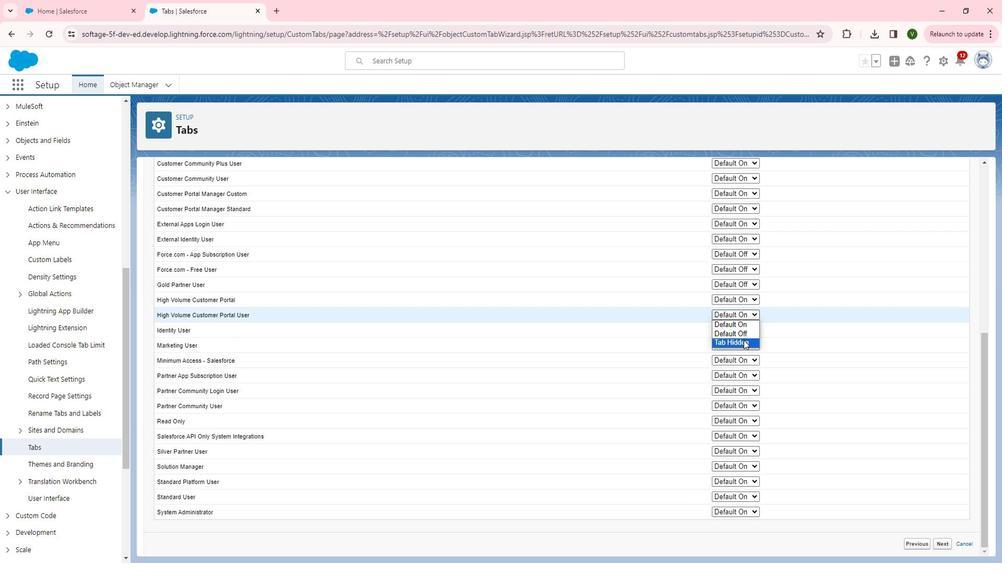 
Action: Mouse pressed left at (762, 346)
Screenshot: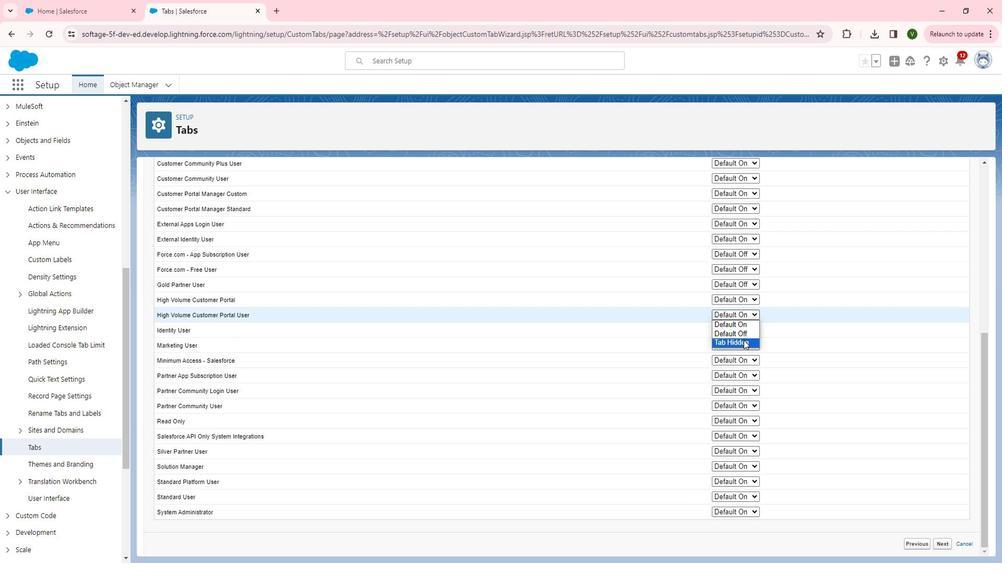 
Action: Mouse moved to (759, 394)
Screenshot: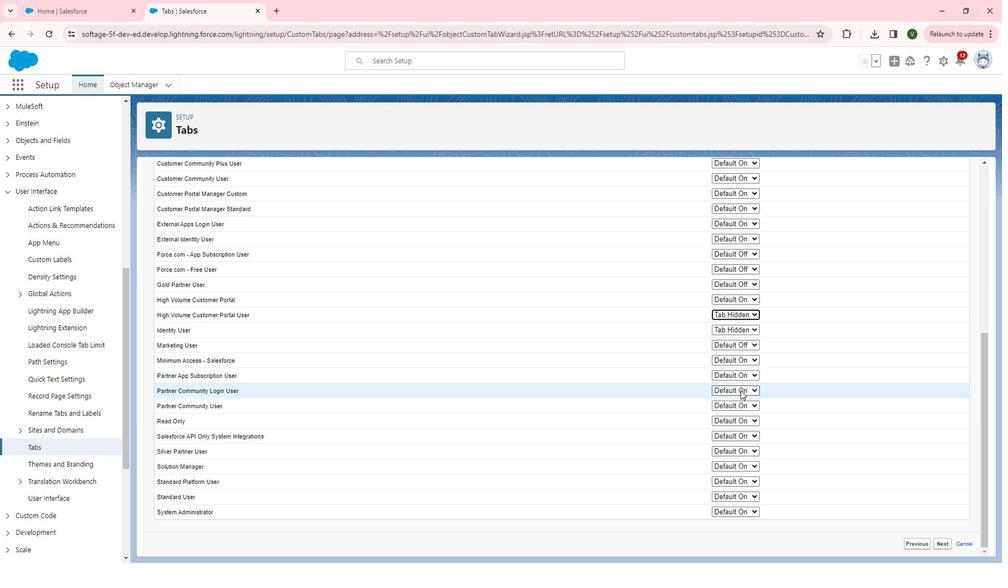 
Action: Mouse pressed left at (759, 394)
Screenshot: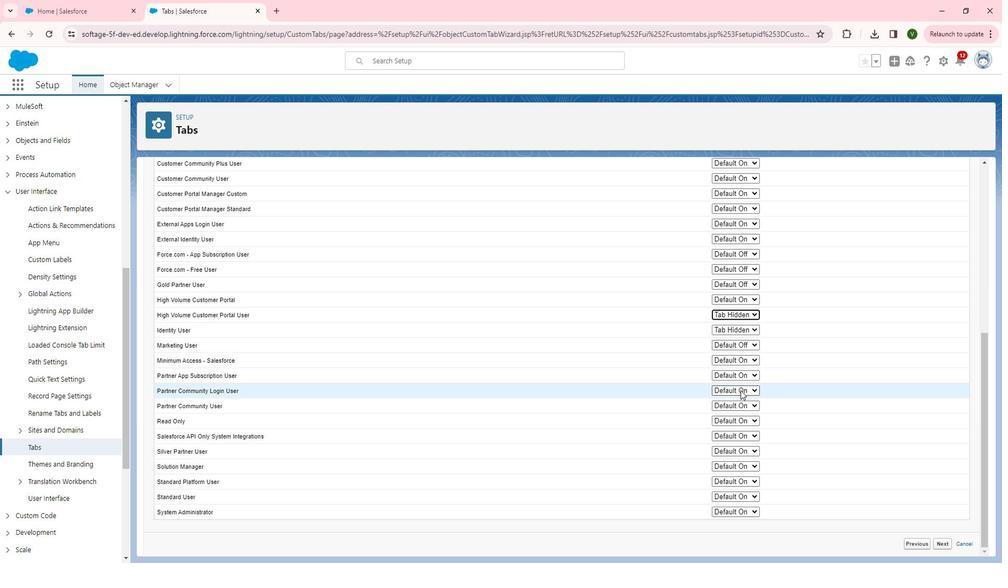 
Action: Mouse moved to (759, 417)
Screenshot: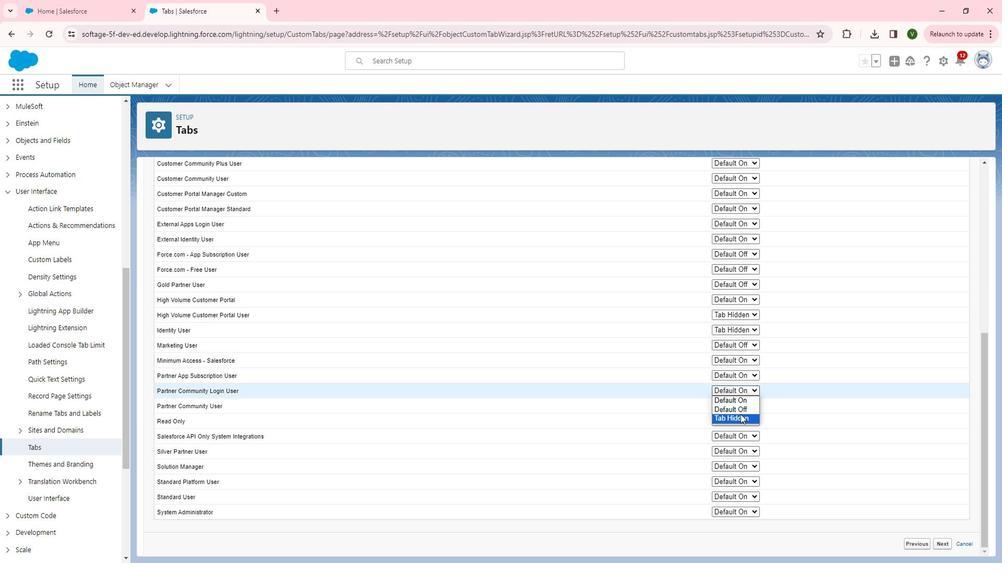 
Action: Mouse pressed left at (759, 417)
Screenshot: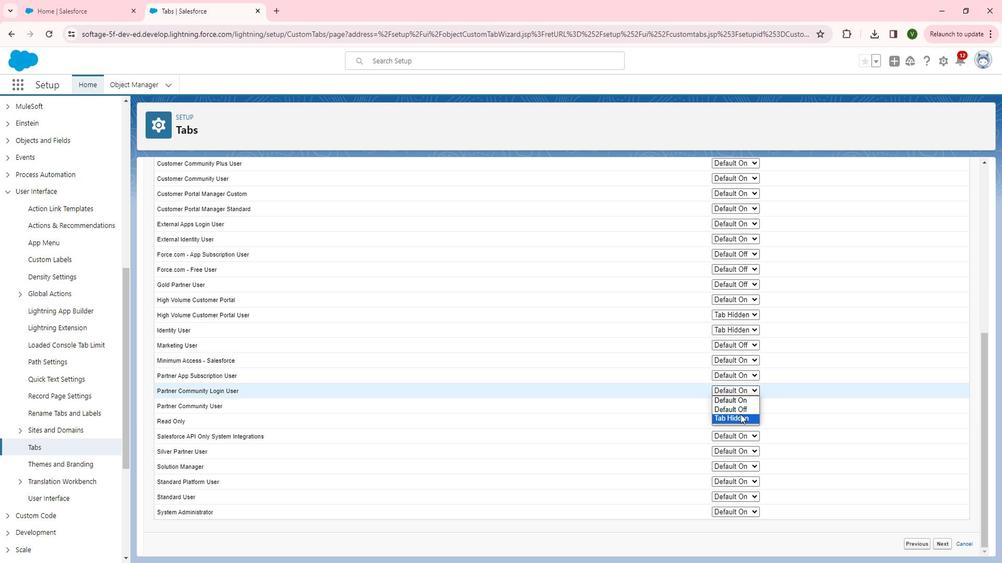 
Action: Mouse moved to (768, 377)
Screenshot: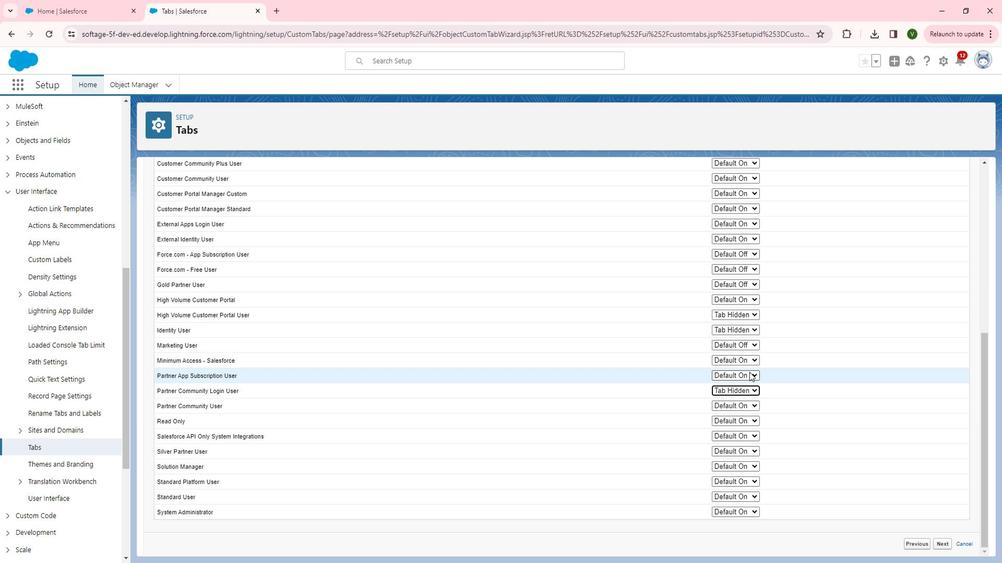 
Action: Mouse pressed left at (768, 377)
Screenshot: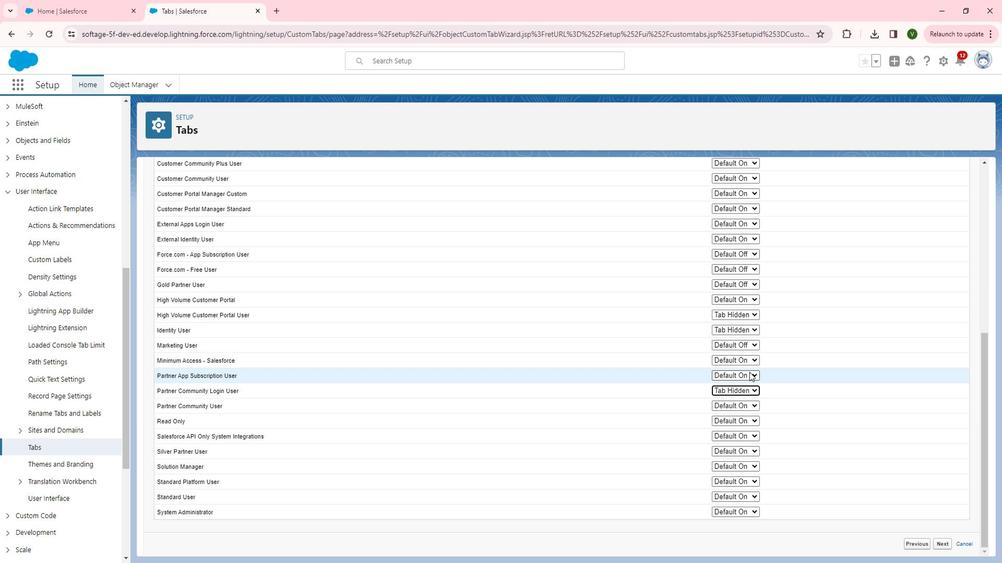 
Action: Mouse moved to (760, 404)
Screenshot: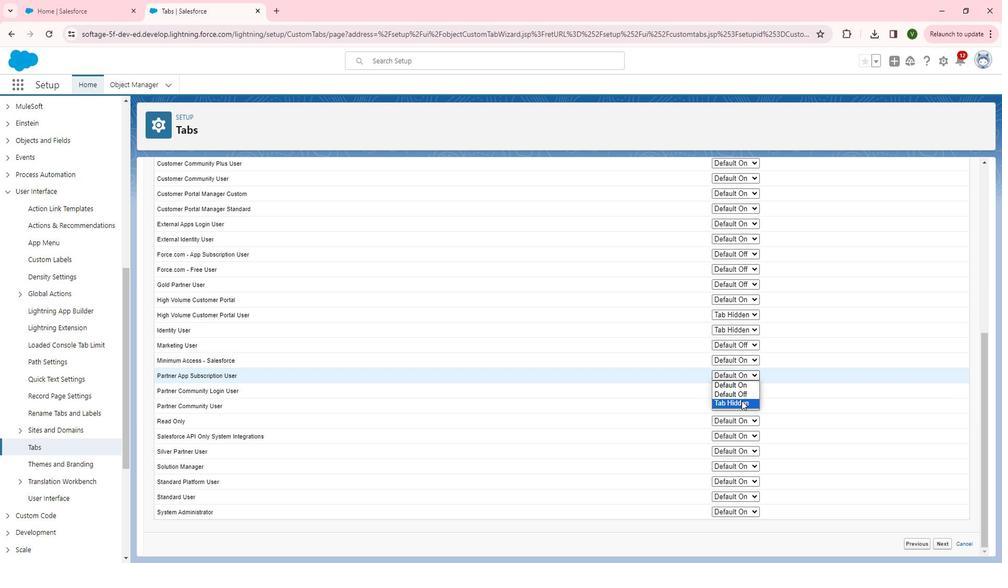 
Action: Mouse pressed left at (760, 404)
Screenshot: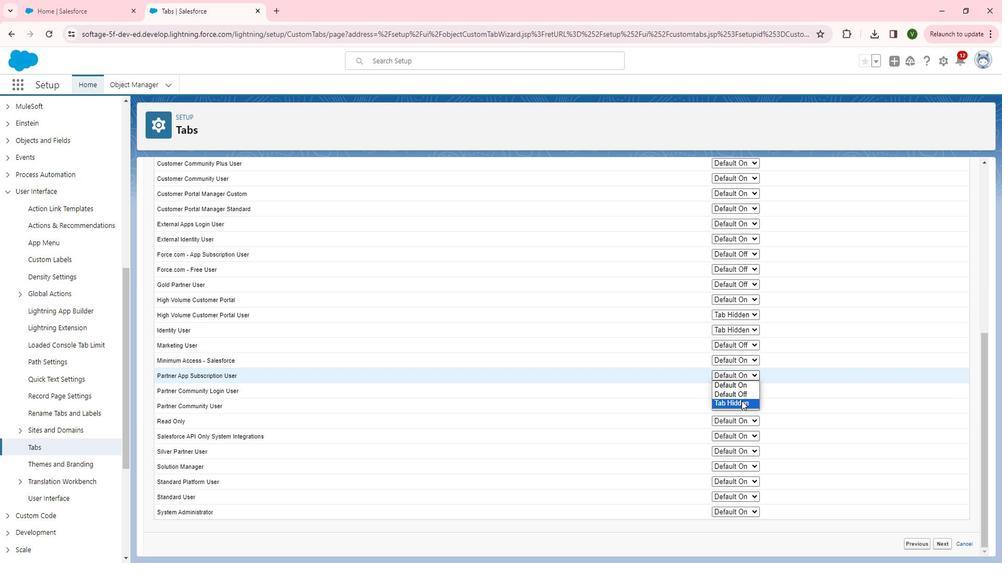 
Action: Mouse moved to (766, 366)
Screenshot: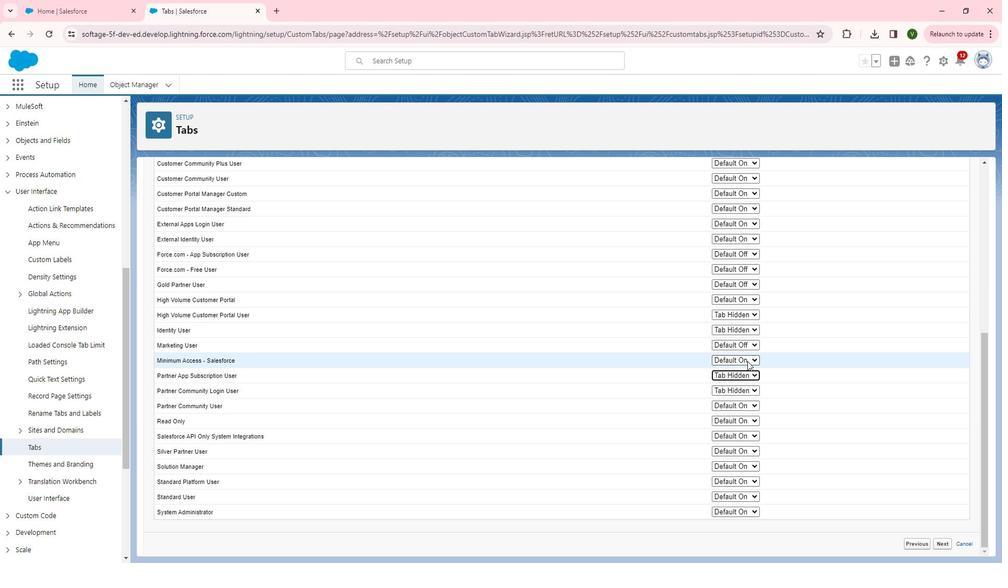 
Action: Mouse pressed left at (766, 366)
Screenshot: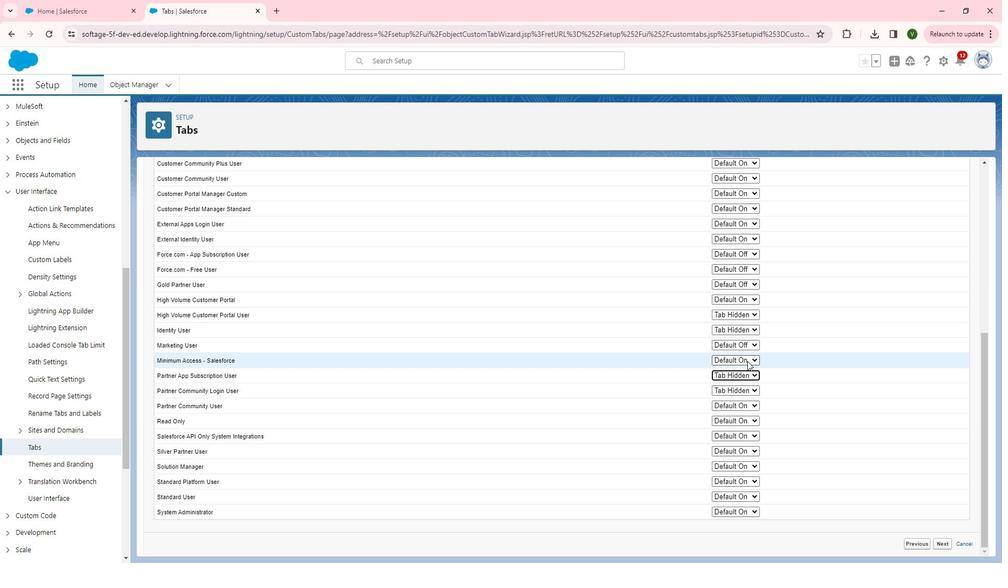 
Action: Mouse moved to (760, 391)
Screenshot: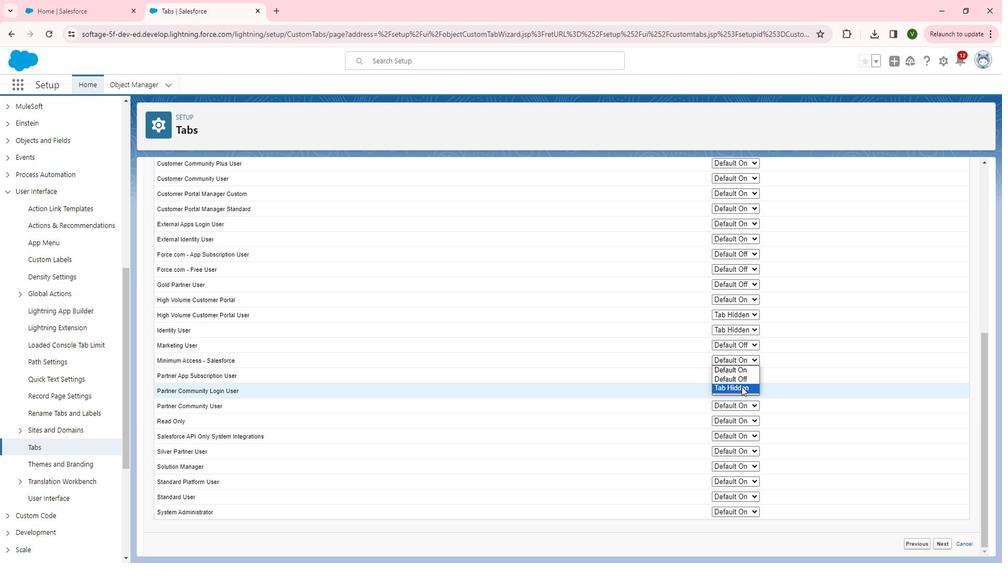 
Action: Mouse pressed left at (760, 391)
Screenshot: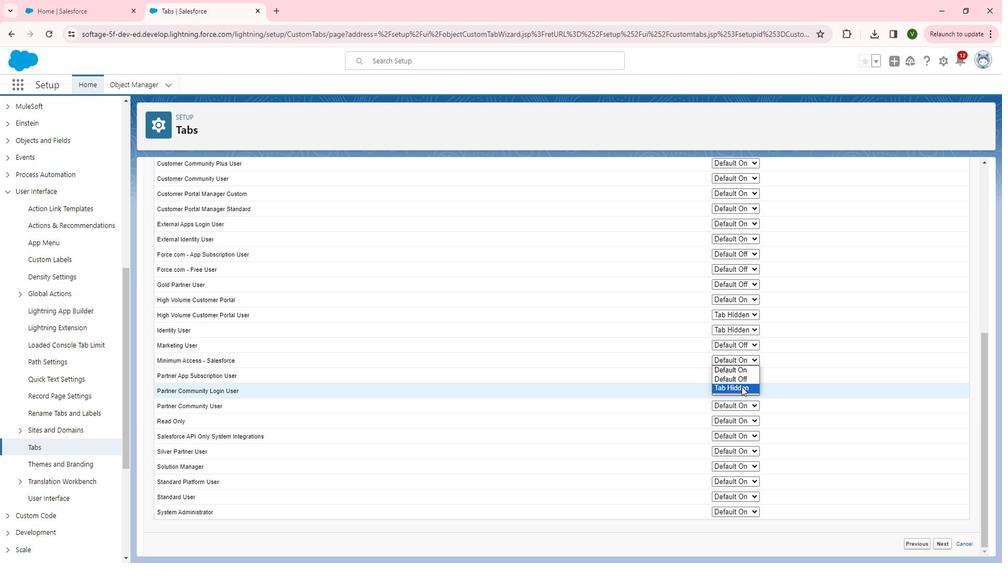 
Action: Mouse moved to (777, 434)
Screenshot: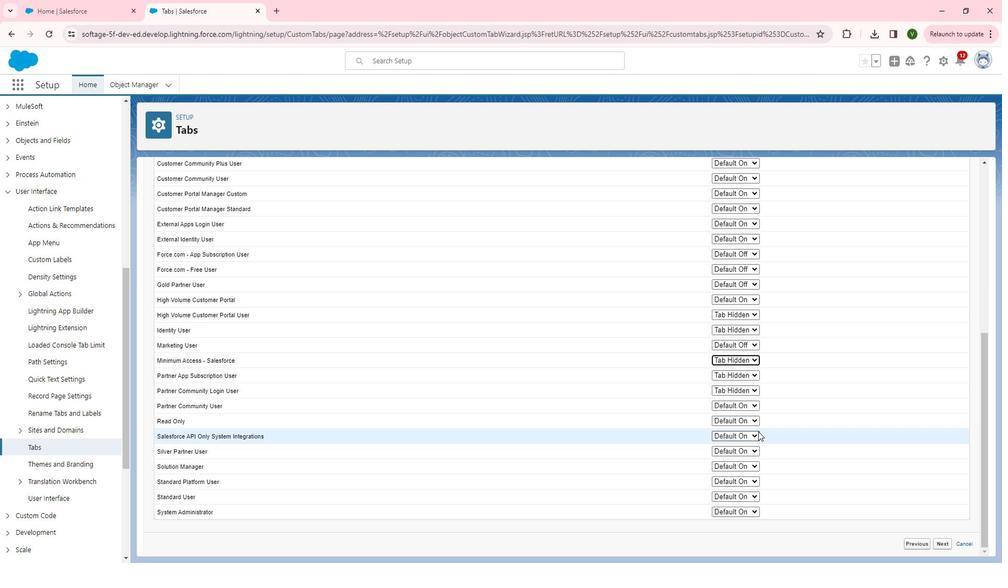 
Action: Mouse scrolled (777, 433) with delta (0, 0)
Screenshot: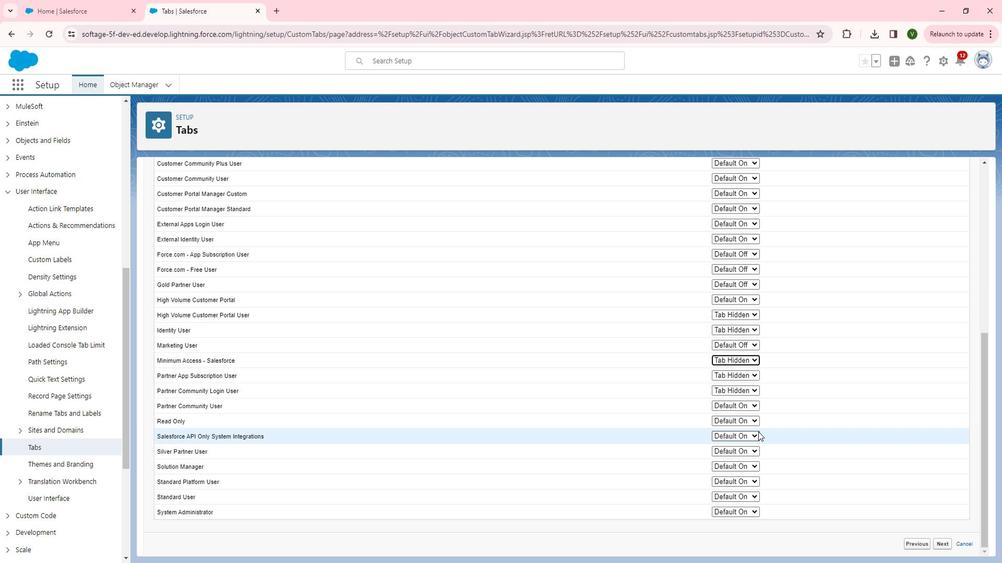 
Action: Mouse scrolled (777, 433) with delta (0, 0)
Screenshot: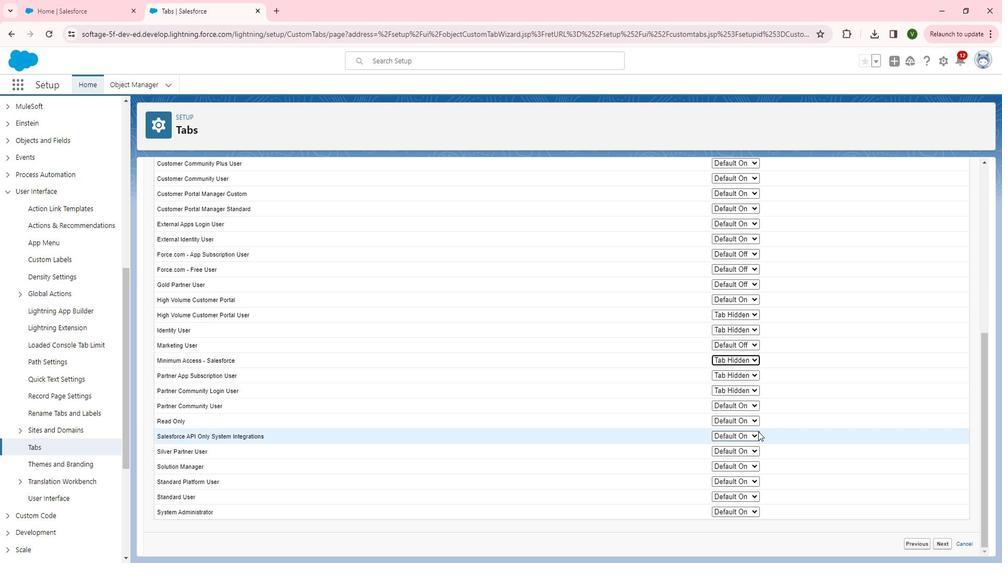 
Action: Mouse moved to (743, 421)
Screenshot: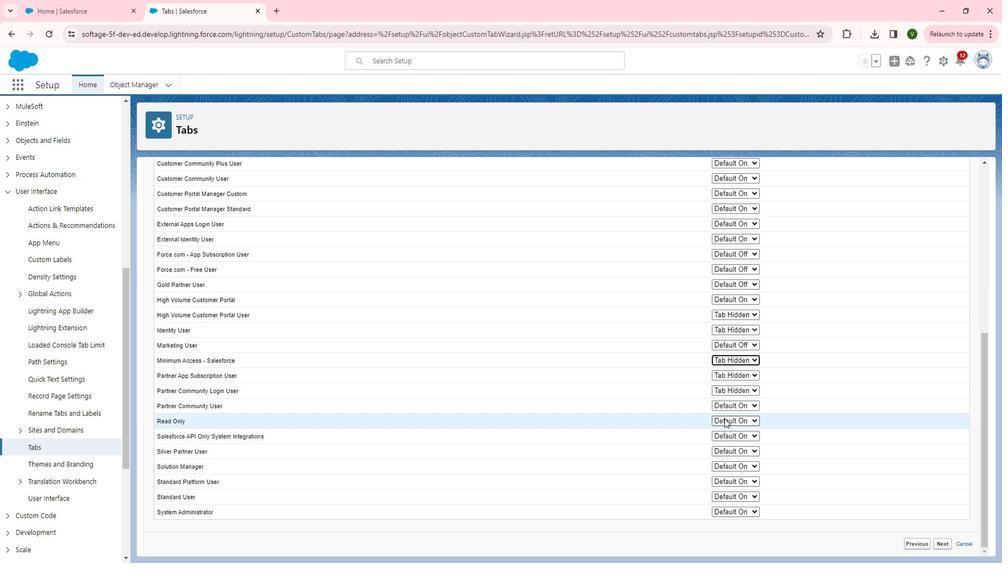 
Action: Mouse pressed left at (743, 421)
Screenshot: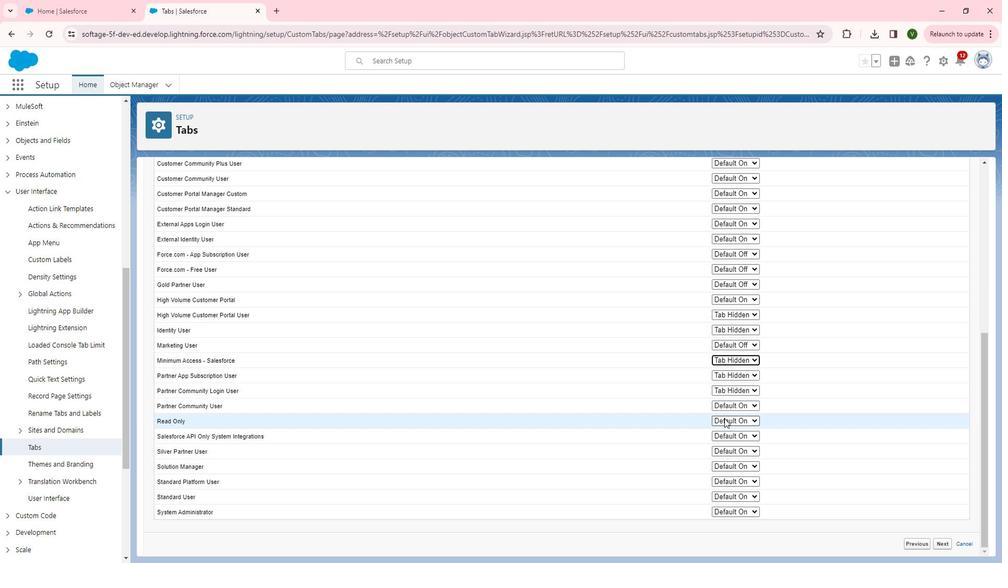 
Action: Mouse moved to (757, 448)
Screenshot: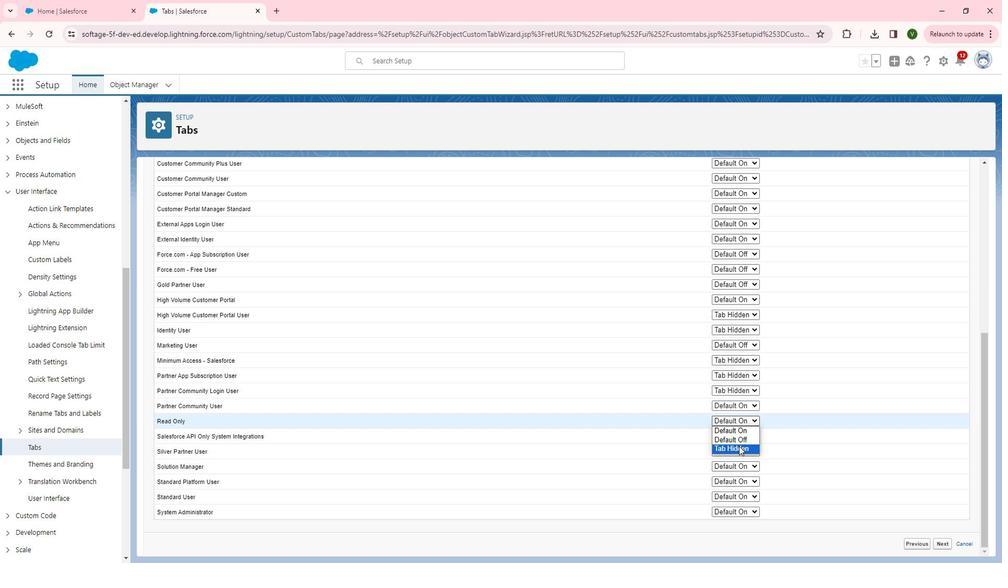 
Action: Mouse pressed left at (757, 448)
Screenshot: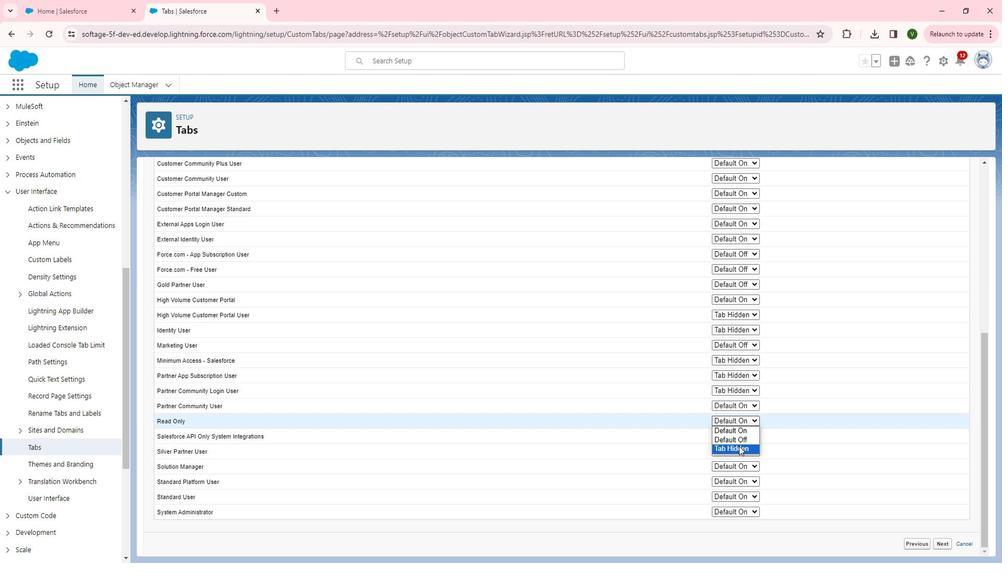 
Action: Mouse moved to (964, 541)
Screenshot: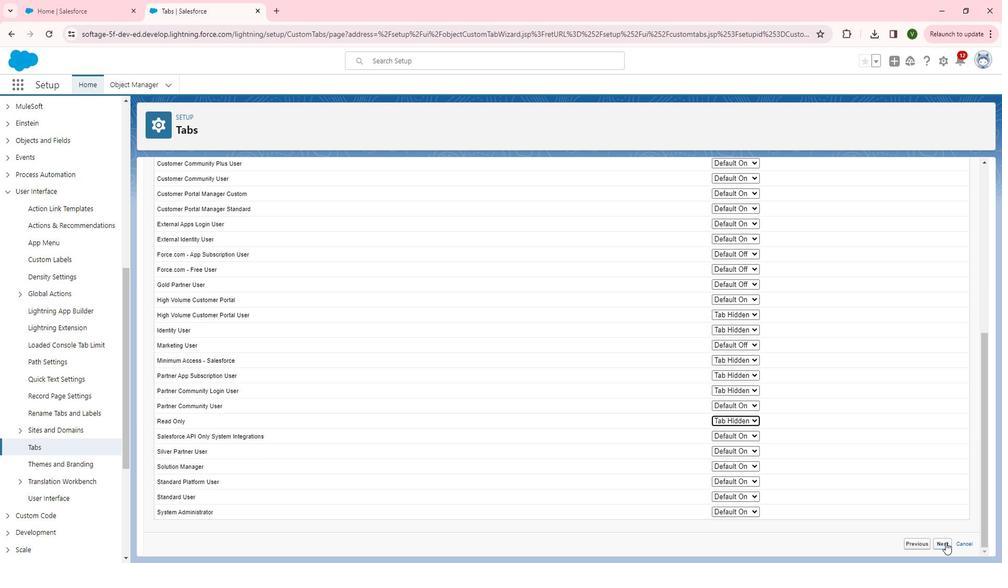 
Action: Mouse pressed left at (964, 541)
Screenshot: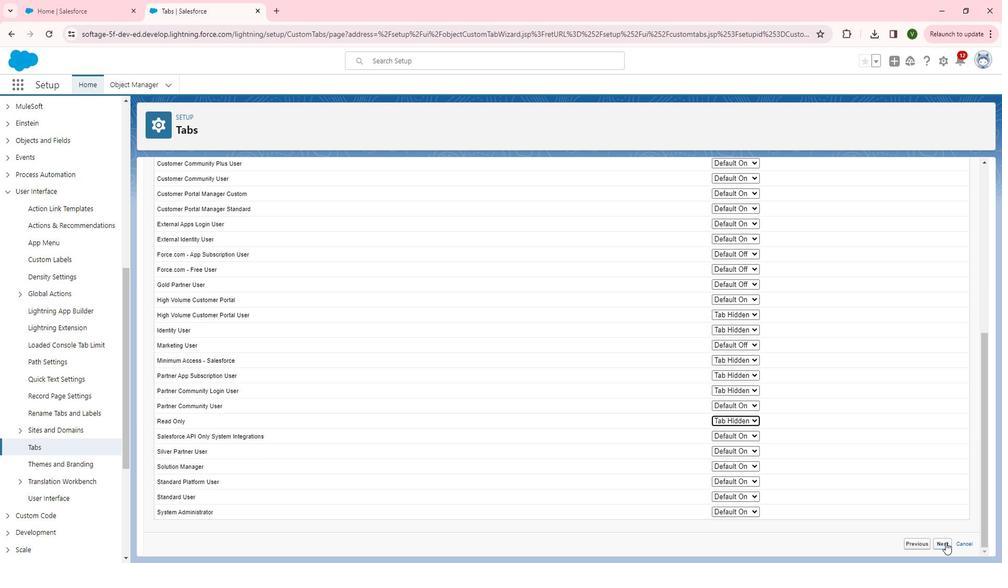 
Action: Mouse moved to (905, 244)
Screenshot: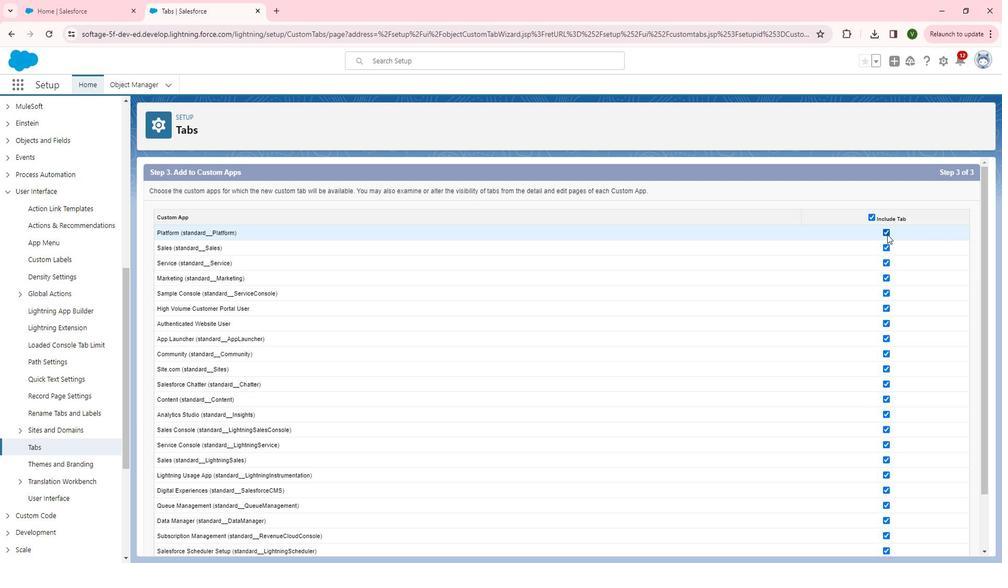 
Action: Mouse pressed left at (905, 244)
Screenshot: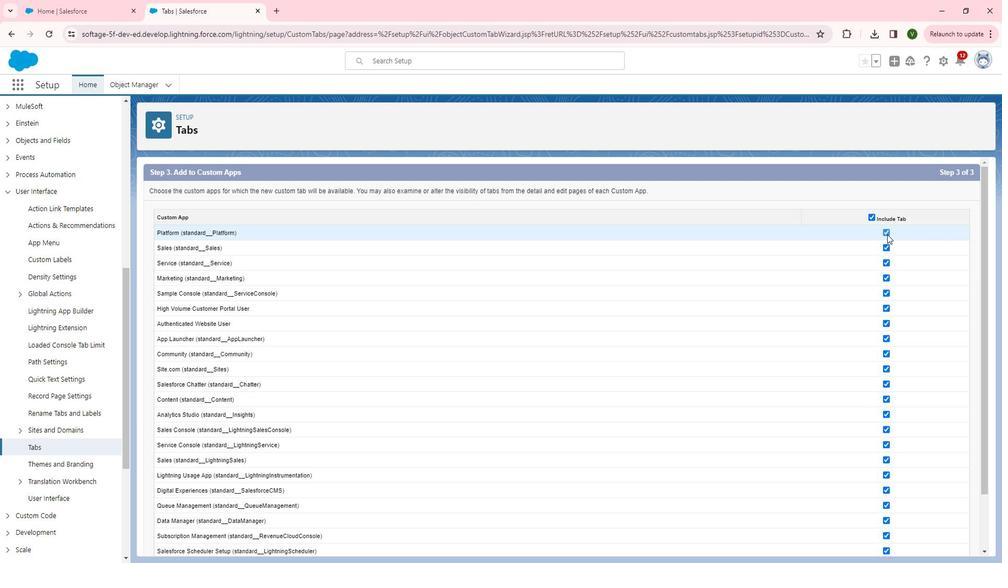
Action: Mouse moved to (901, 286)
Screenshot: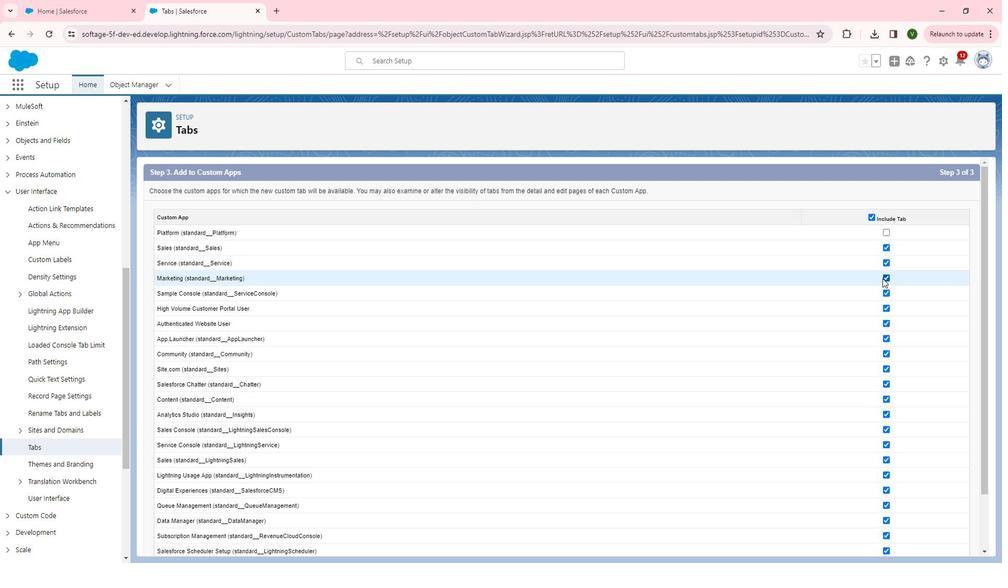 
Action: Mouse pressed left at (901, 286)
Screenshot: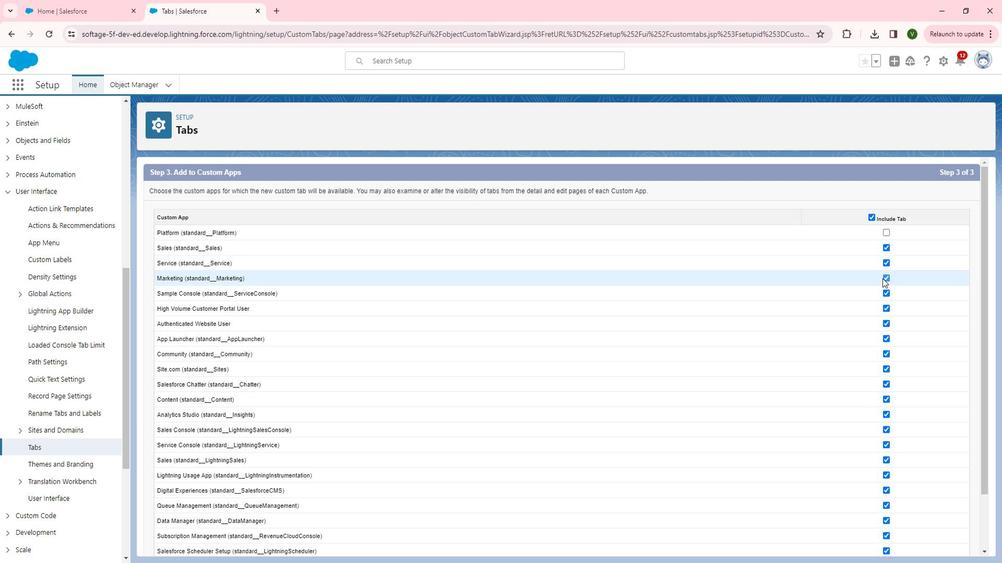 
Action: Mouse moved to (903, 356)
Screenshot: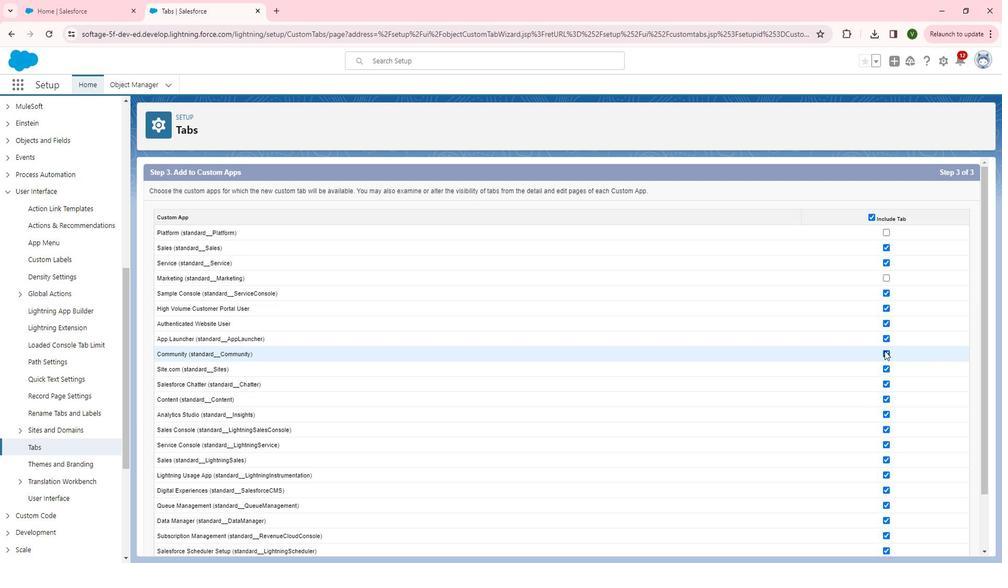 
Action: Mouse pressed left at (903, 356)
Screenshot: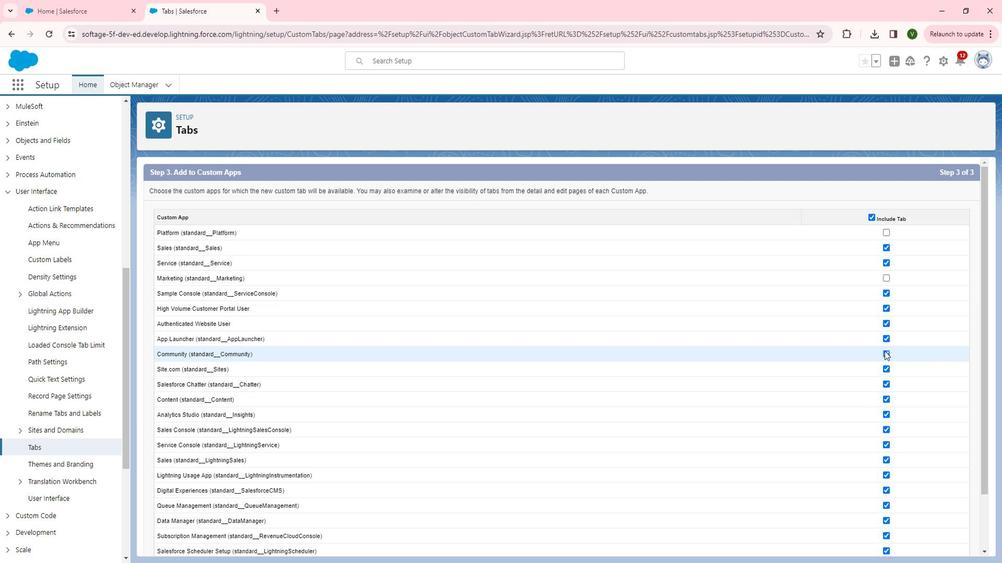 
Action: Mouse moved to (905, 405)
Screenshot: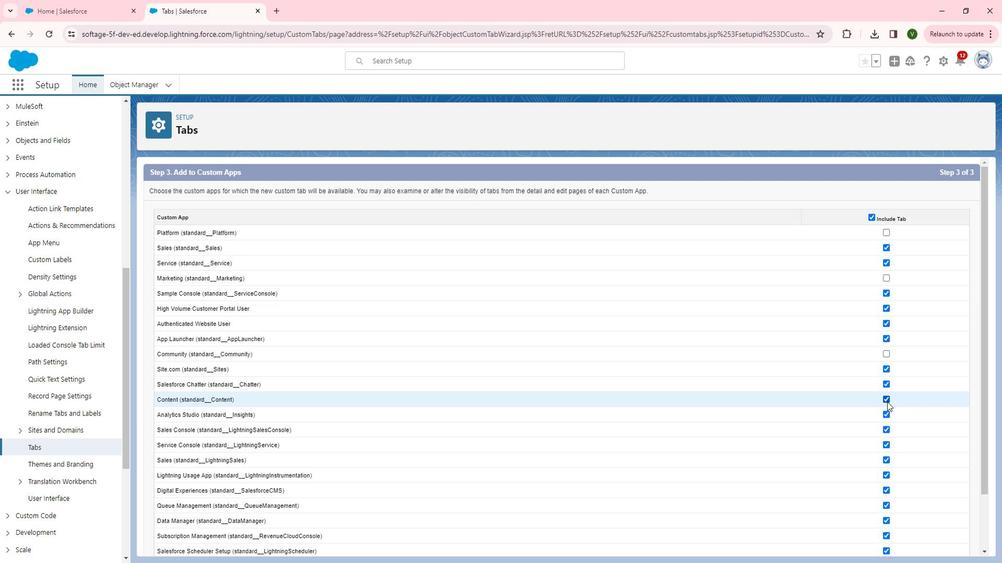 
Action: Mouse pressed left at (905, 405)
Screenshot: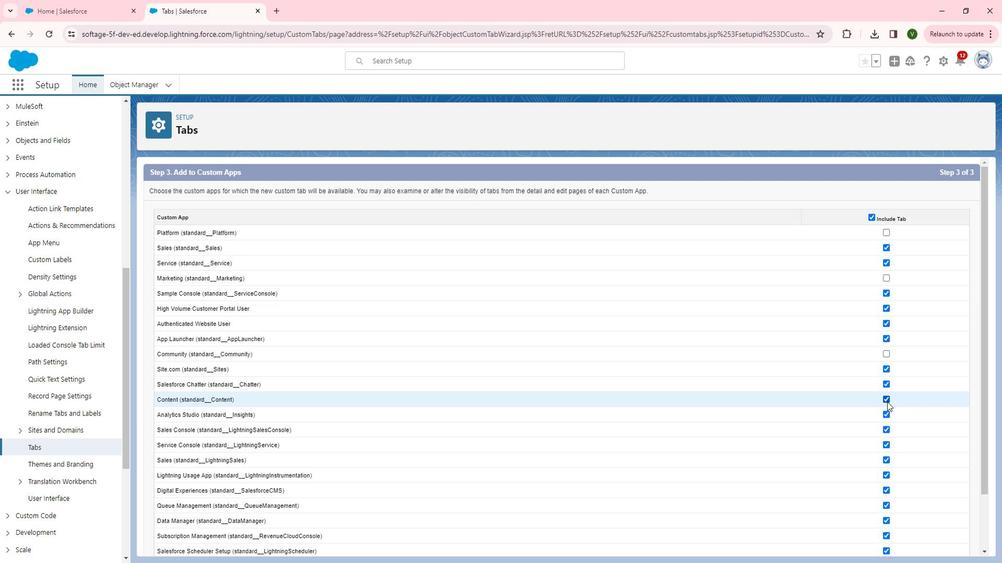 
Action: Mouse moved to (904, 432)
Screenshot: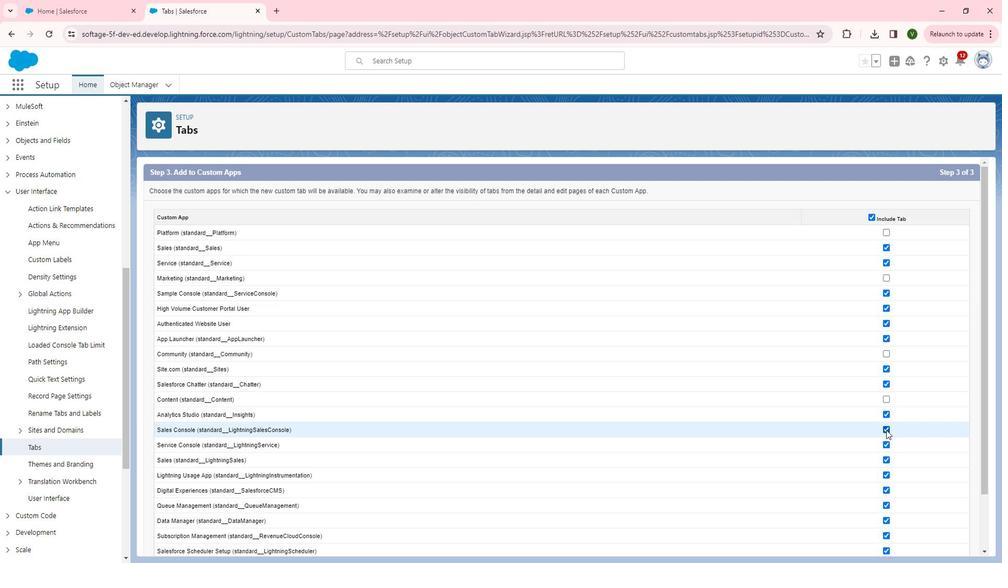
Action: Mouse pressed left at (904, 432)
Screenshot: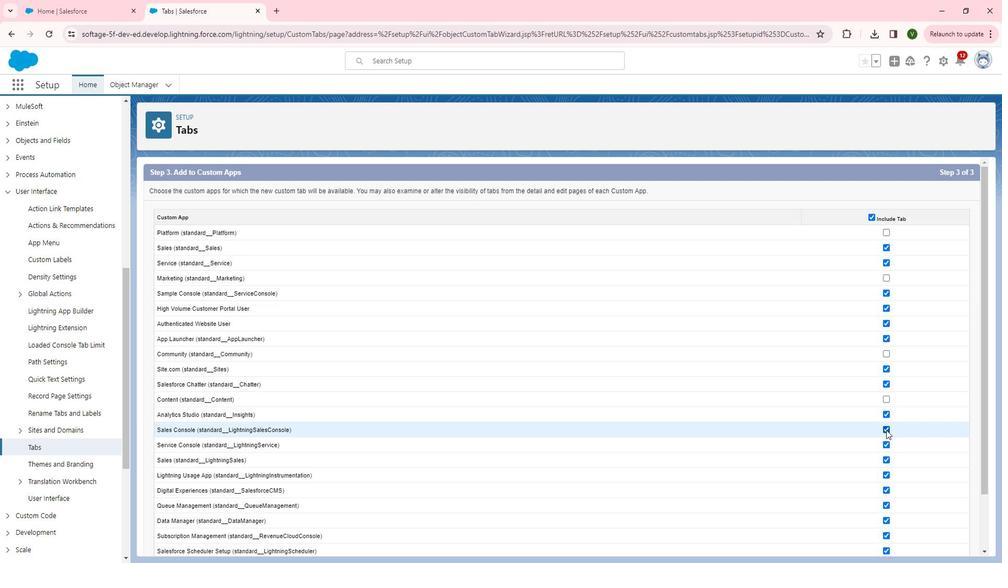 
Action: Mouse scrolled (904, 432) with delta (0, 0)
Screenshot: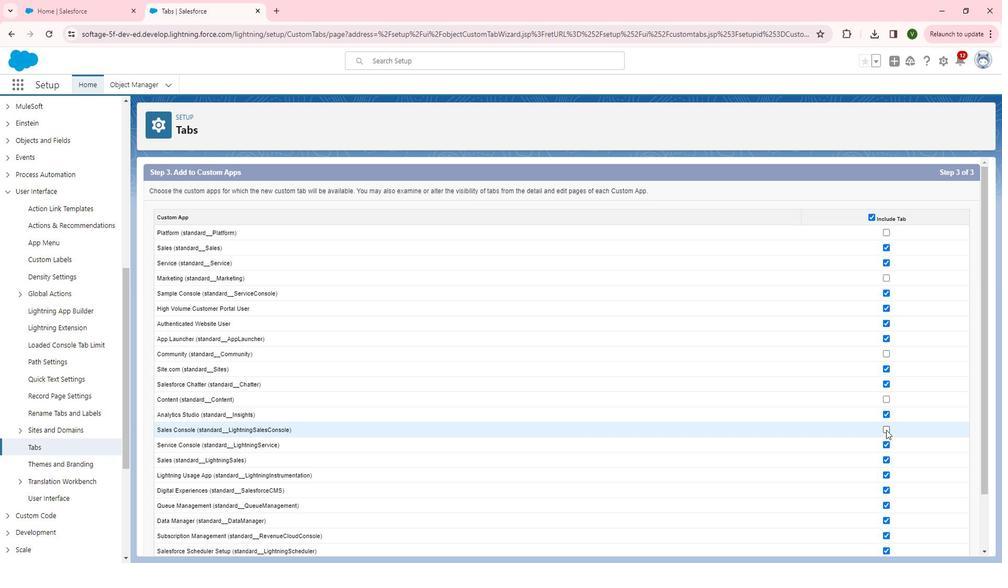 
Action: Mouse scrolled (904, 432) with delta (0, 0)
Screenshot: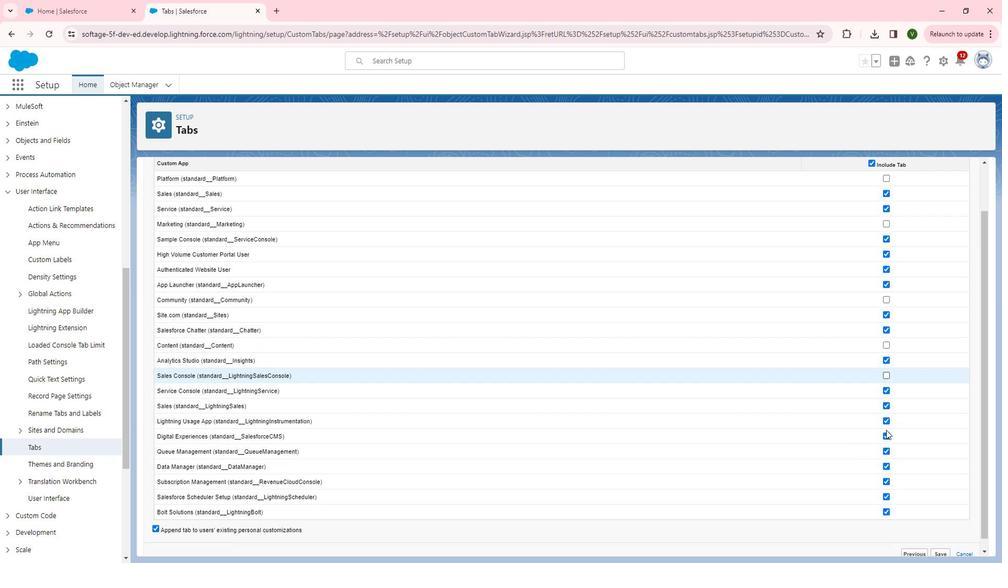 
Action: Mouse scrolled (904, 432) with delta (0, 0)
Screenshot: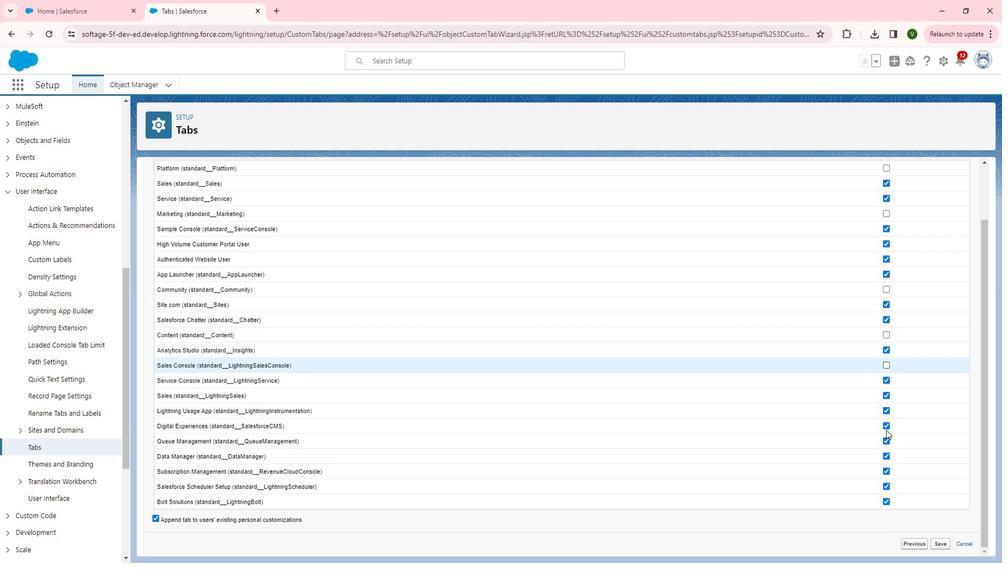 
Action: Mouse moved to (906, 457)
Screenshot: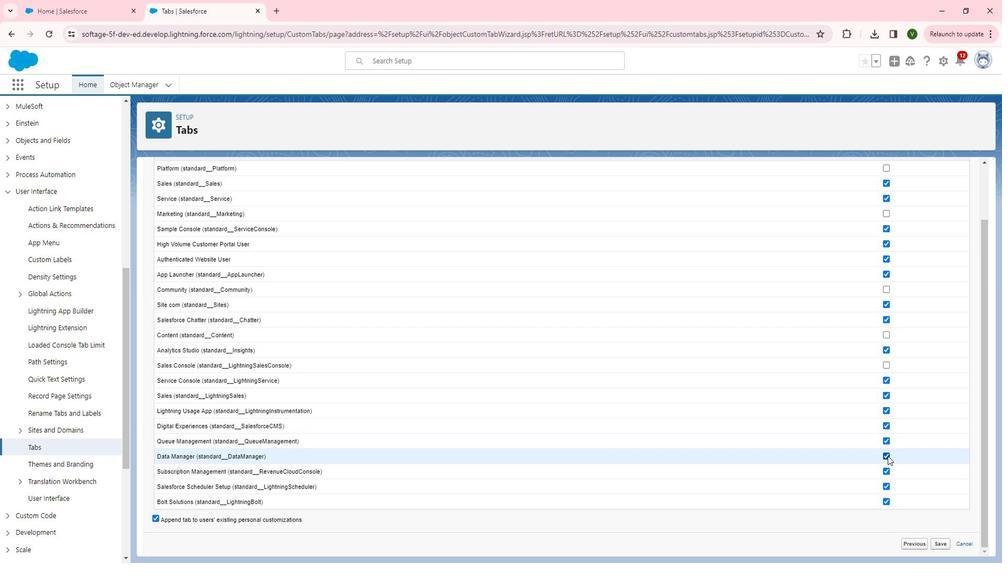 
Action: Mouse pressed left at (906, 457)
Screenshot: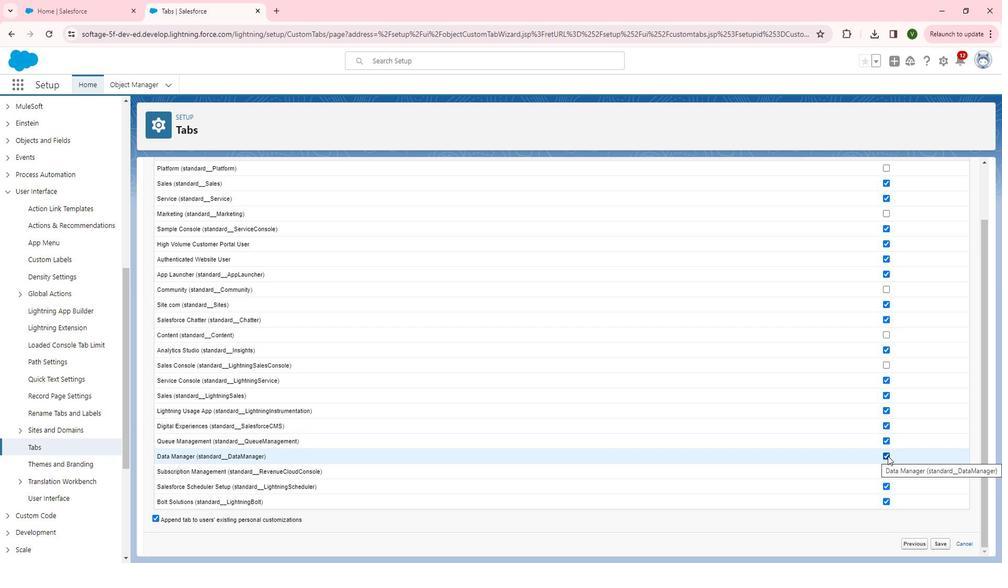 
Action: Mouse moved to (964, 545)
Screenshot: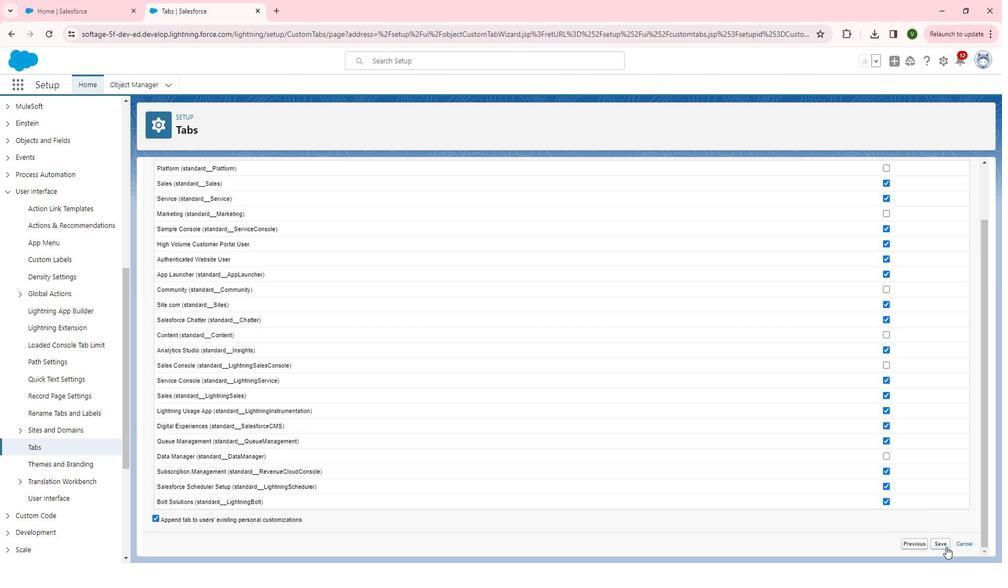 
Action: Mouse pressed left at (964, 545)
Screenshot: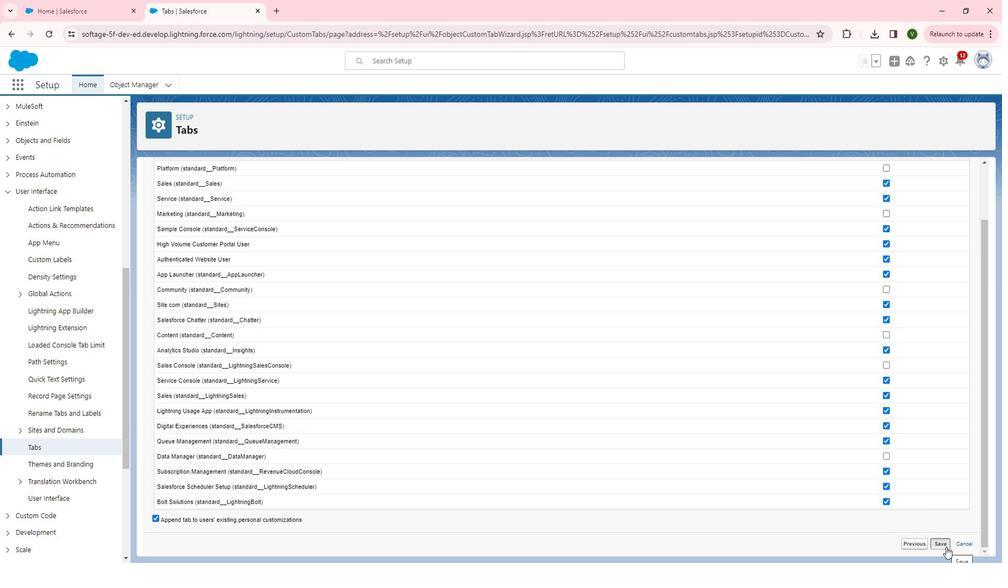 
Action: Mouse moved to (428, 251)
Screenshot: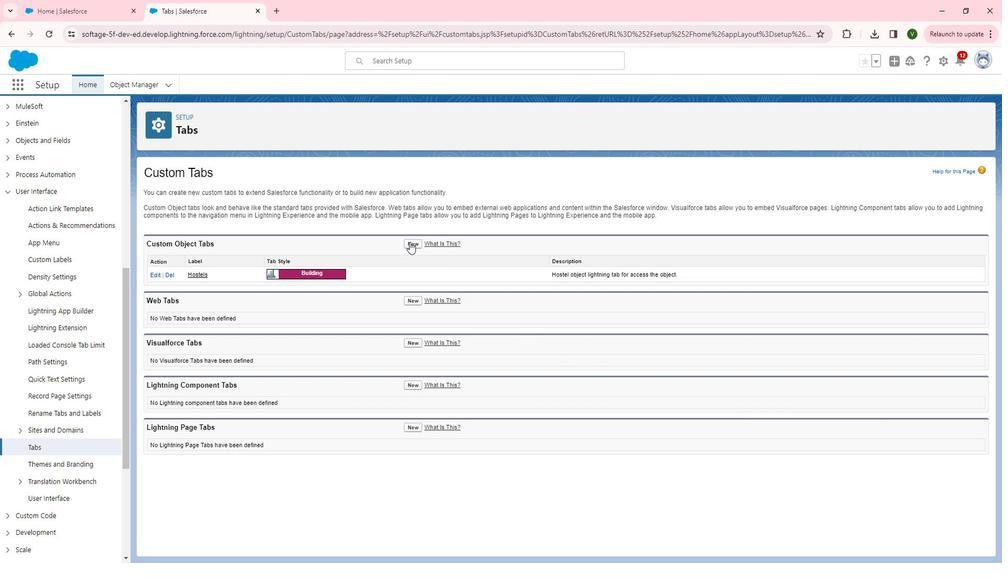 
Action: Mouse pressed left at (428, 251)
Screenshot: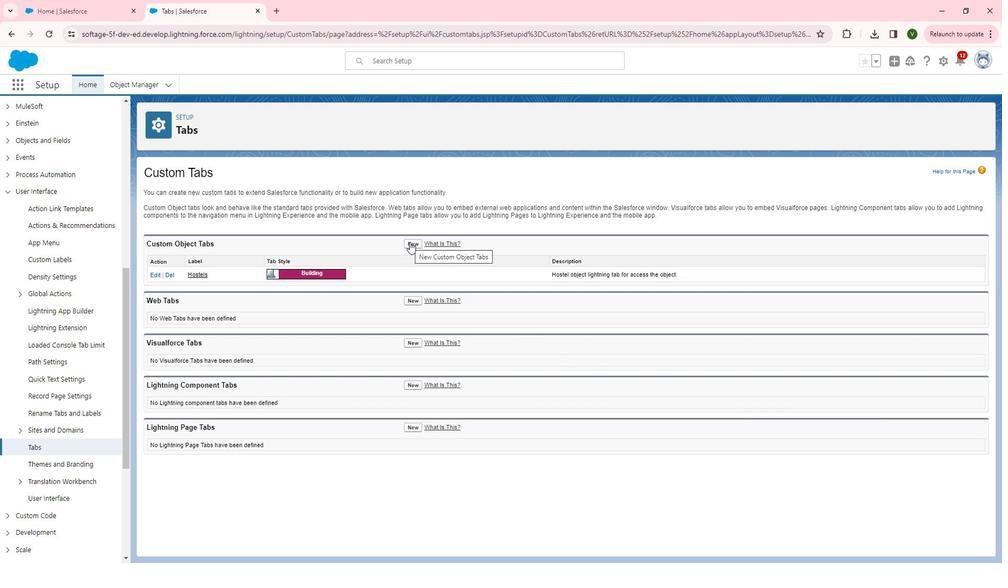 
Action: Mouse moved to (346, 267)
Screenshot: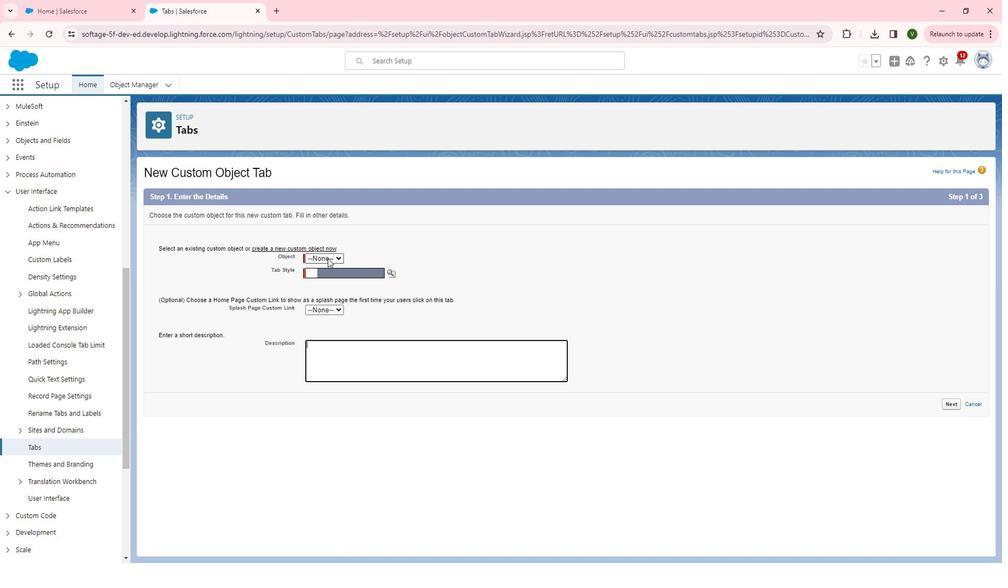 
Action: Mouse pressed left at (346, 267)
Screenshot: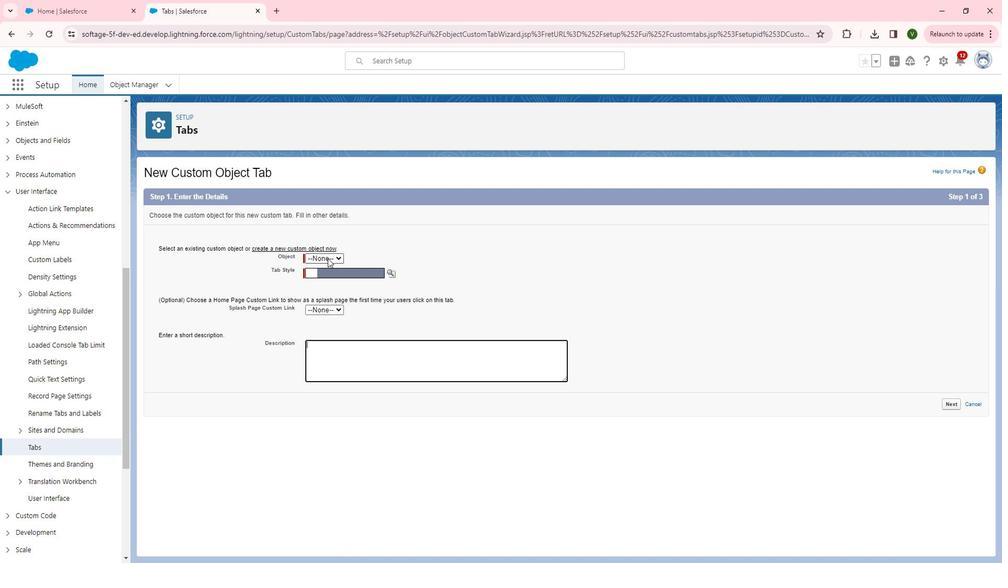 
Action: Mouse moved to (347, 309)
Screenshot: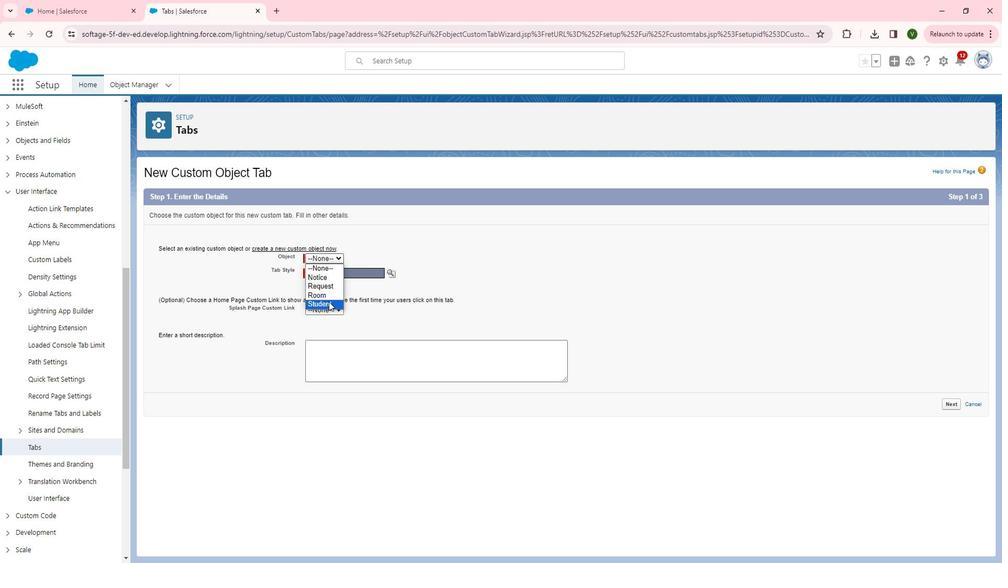 
Action: Mouse pressed left at (347, 309)
Screenshot: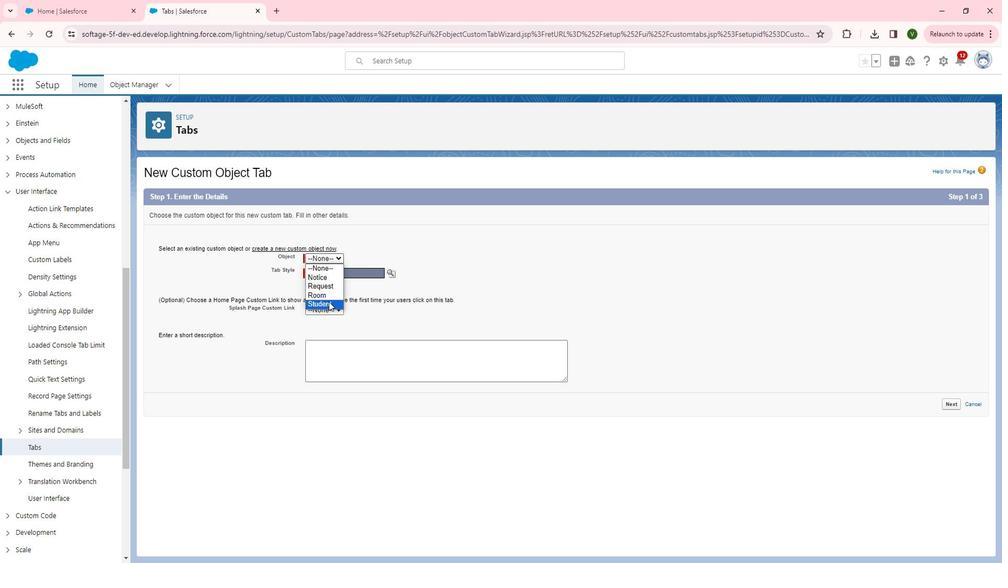 
Action: Mouse moved to (409, 279)
Screenshot: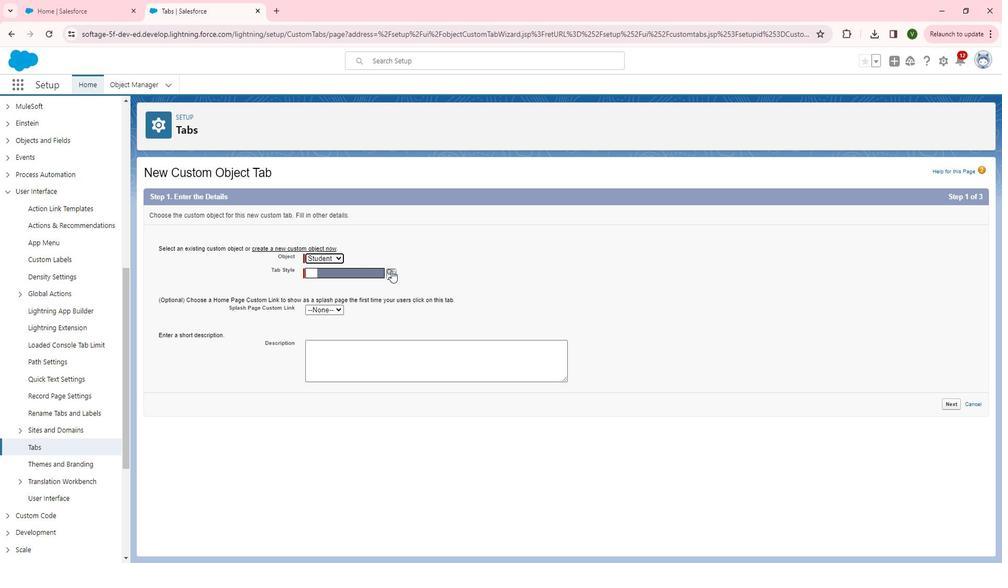 
Action: Mouse pressed left at (409, 279)
Screenshot: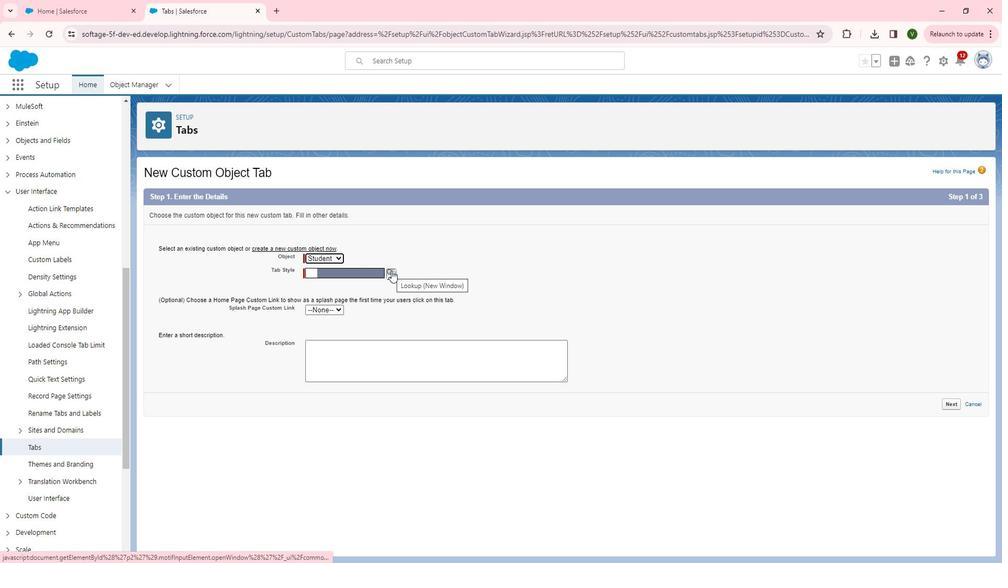 
Action: Mouse moved to (326, 272)
Screenshot: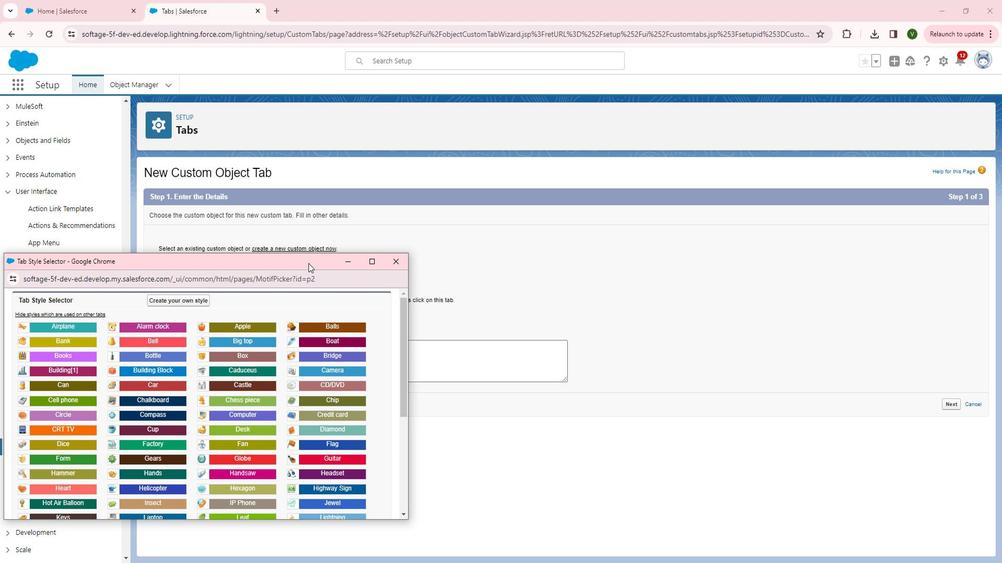 
Action: Mouse pressed left at (326, 272)
Screenshot: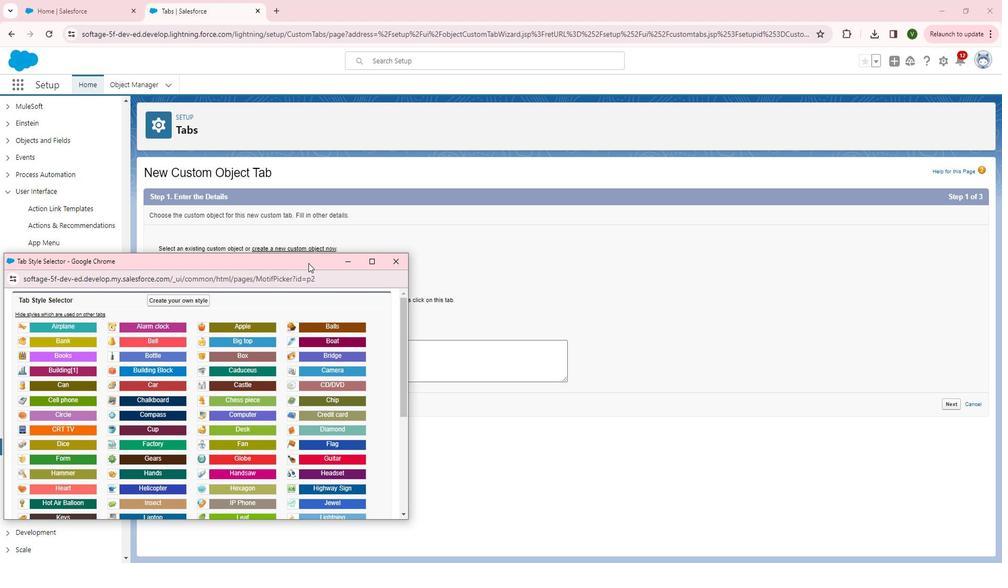 
Action: Mouse moved to (271, 365)
Screenshot: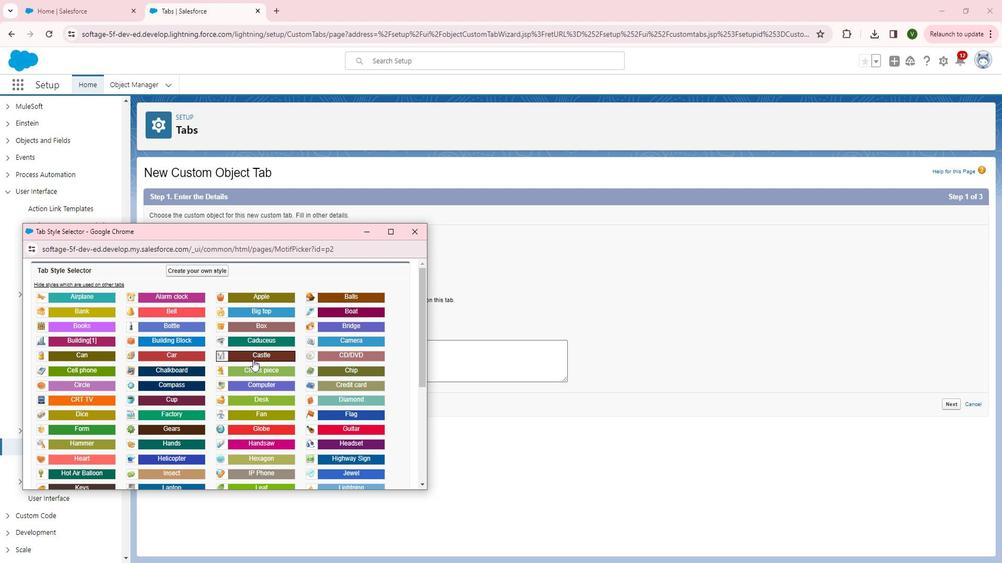 
Action: Mouse scrolled (271, 364) with delta (0, 0)
Screenshot: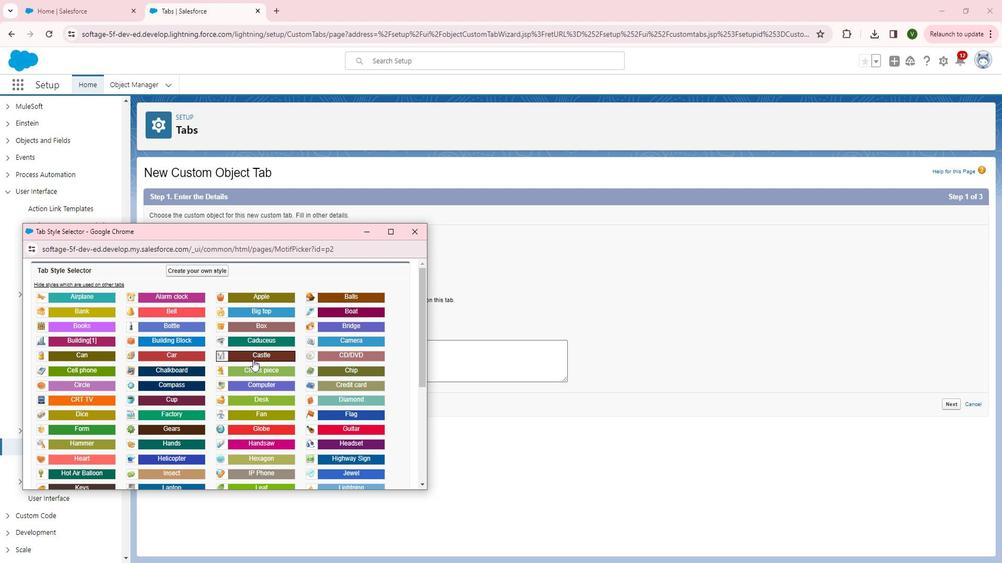 
Action: Mouse scrolled (271, 364) with delta (0, 0)
Screenshot: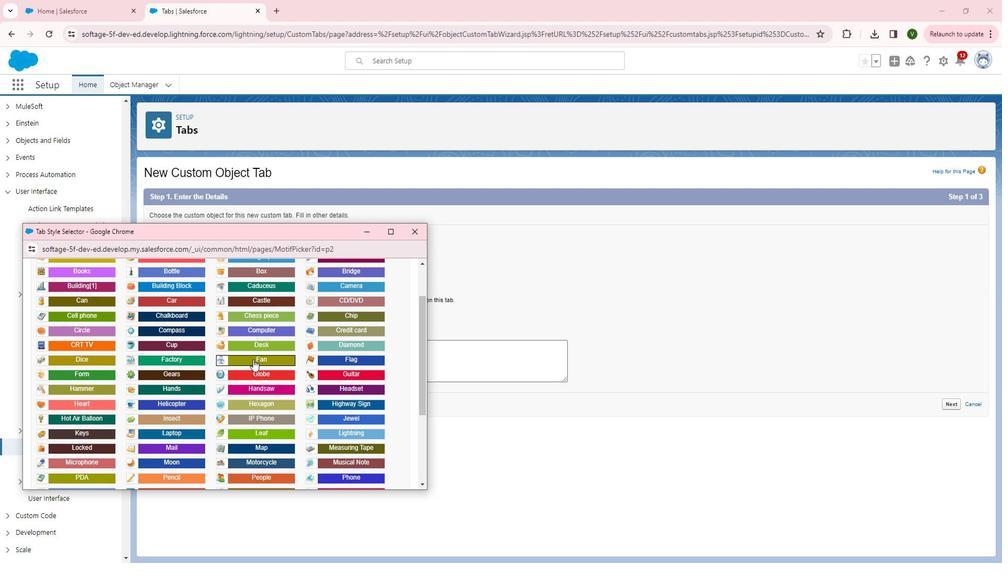 
Action: Mouse scrolled (271, 364) with delta (0, 0)
Screenshot: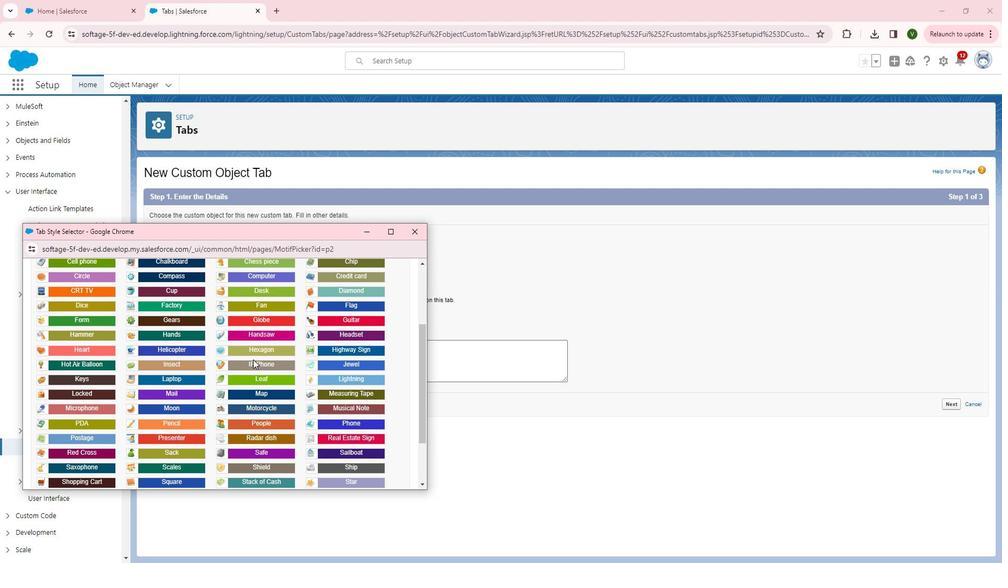 
Action: Mouse moved to (296, 373)
Screenshot: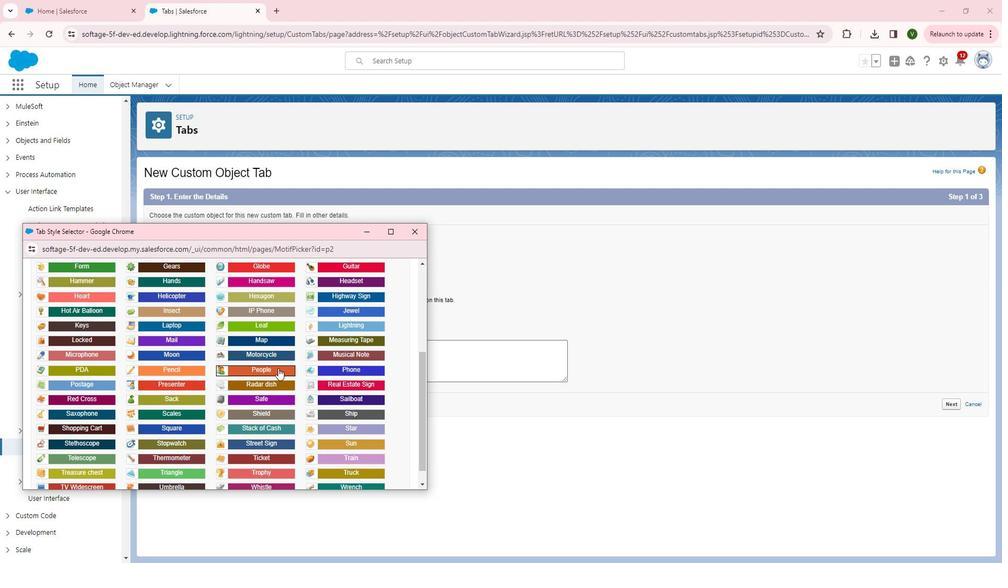 
Action: Mouse pressed left at (296, 373)
Screenshot: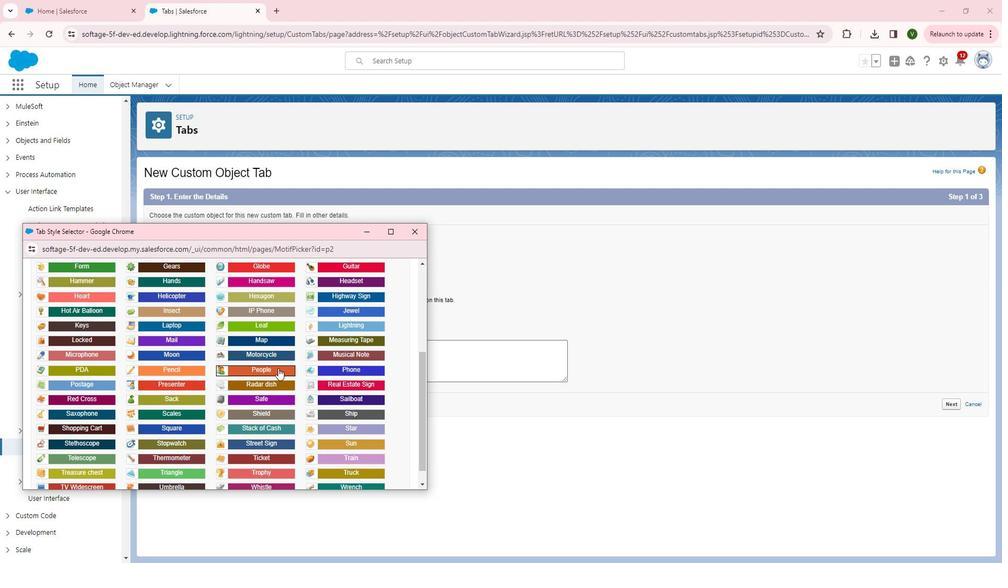 
Action: Mouse moved to (359, 375)
Screenshot: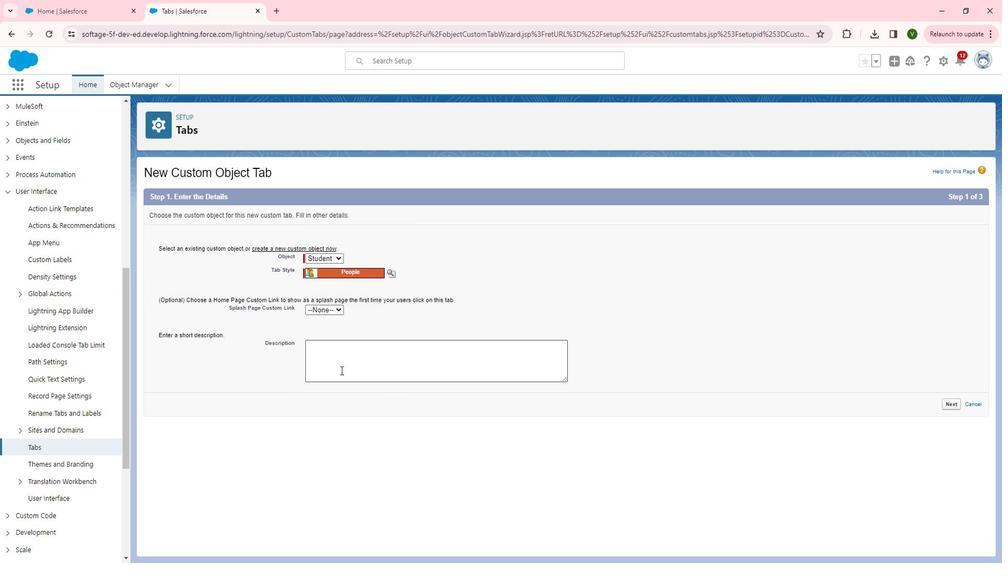 
Action: Mouse pressed left at (359, 375)
Screenshot: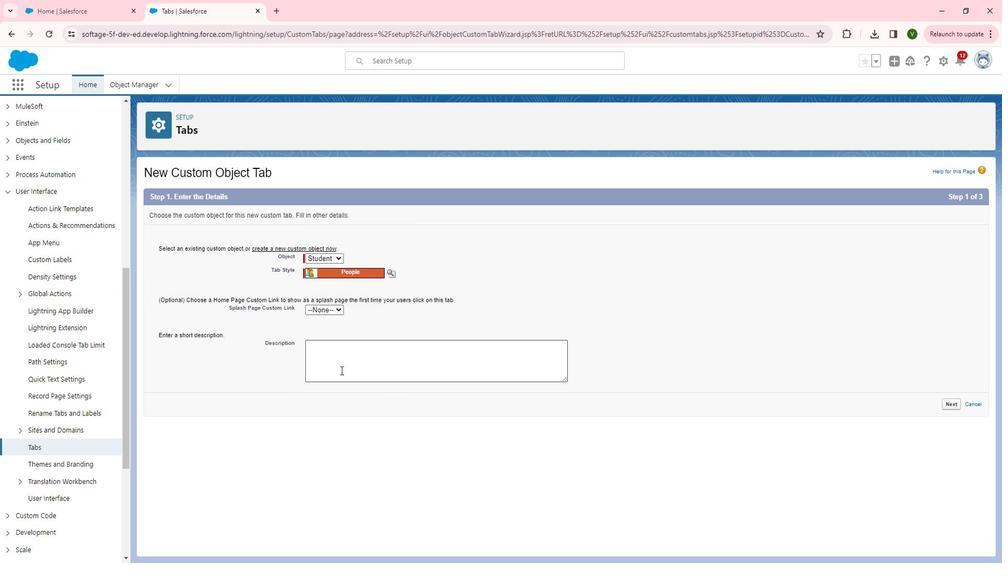 
Action: Mouse moved to (359, 374)
Screenshot: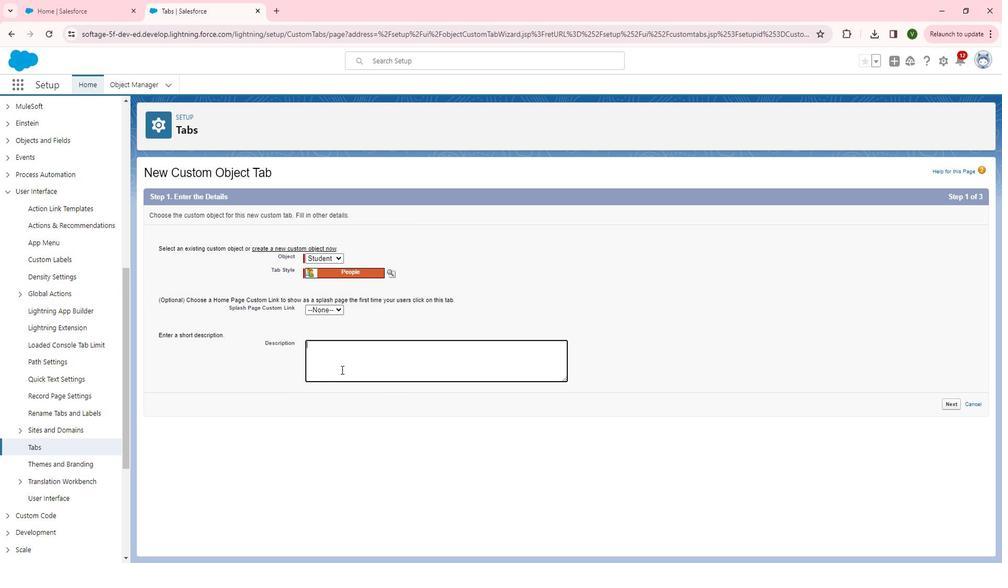 
Action: Key pressed <Key.shift>Student<Key.space>object<Key.space>lightning<Key.space>tab<Key.space>for<Key.space>access<Key.space>the<Key.space>records<Key.space>and<Key.space>create<Key.space>new<Key.space>record.
Screenshot: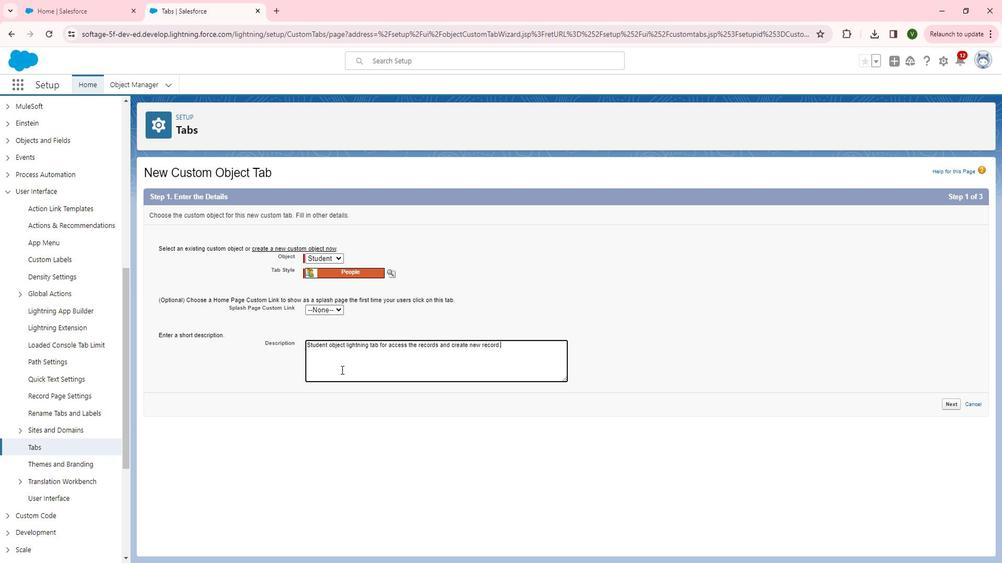 
Action: Mouse moved to (965, 408)
Screenshot: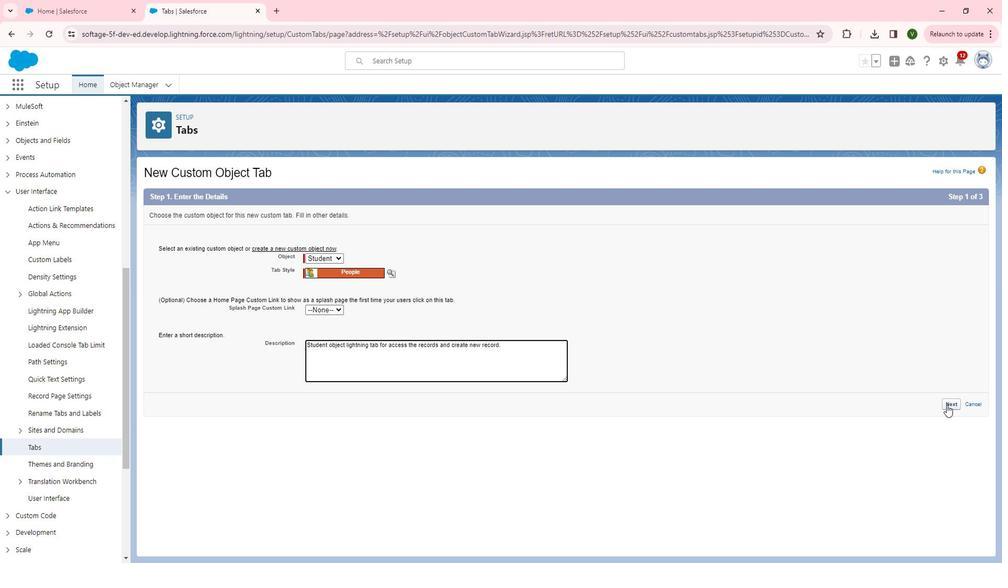 
Action: Mouse pressed left at (965, 408)
Screenshot: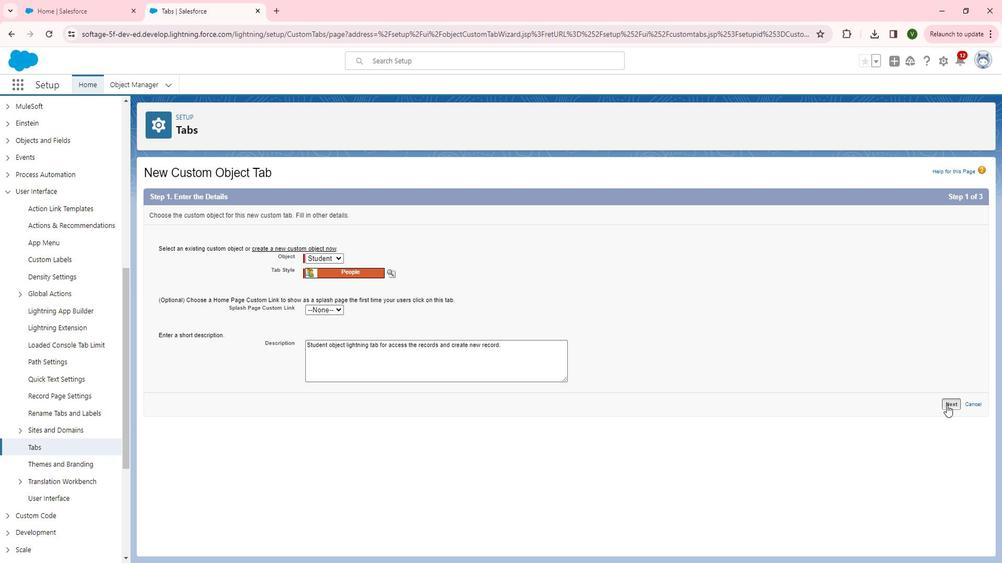
Action: Mouse moved to (517, 265)
Screenshot: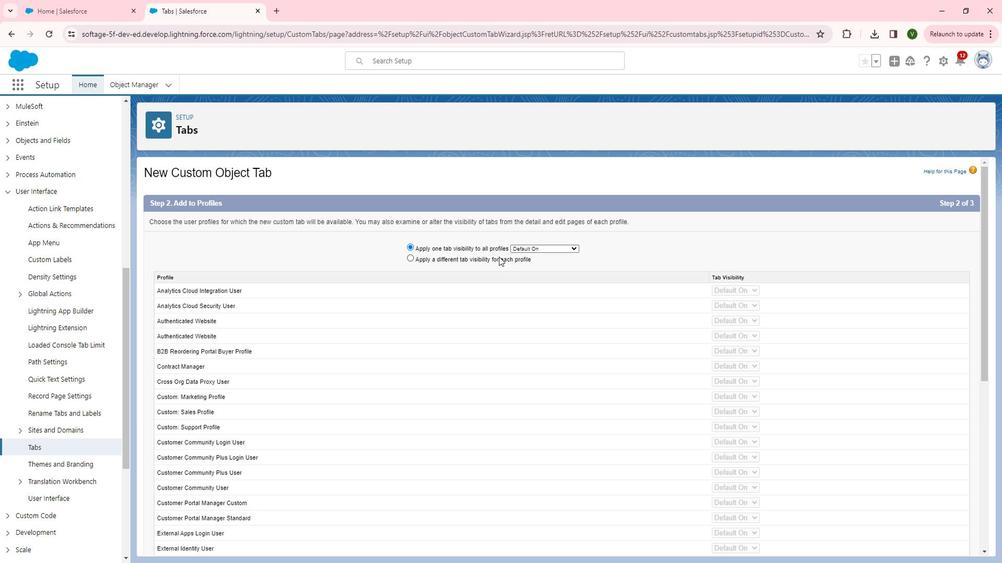 
Action: Mouse pressed left at (517, 265)
Screenshot: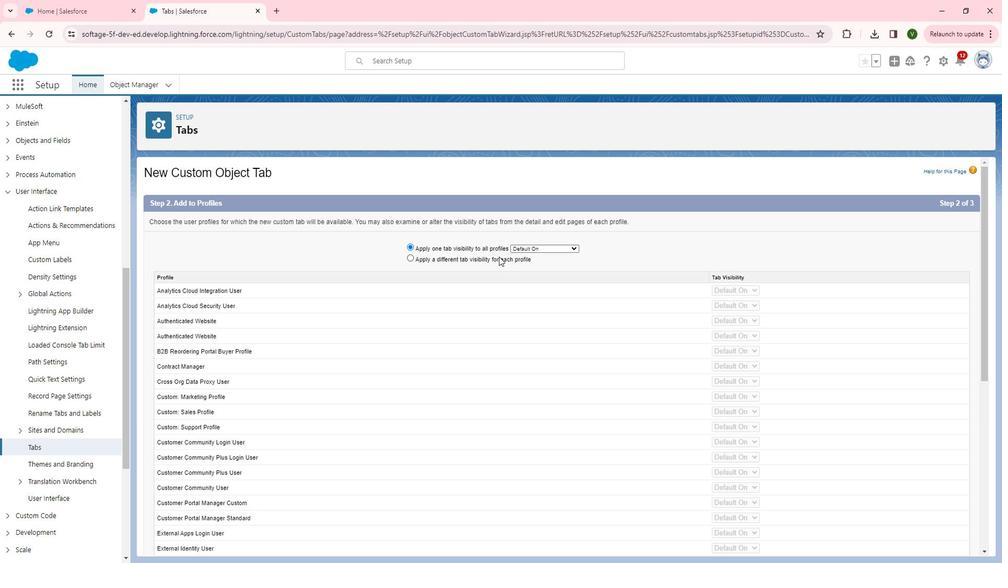 
Action: Mouse moved to (758, 355)
Screenshot: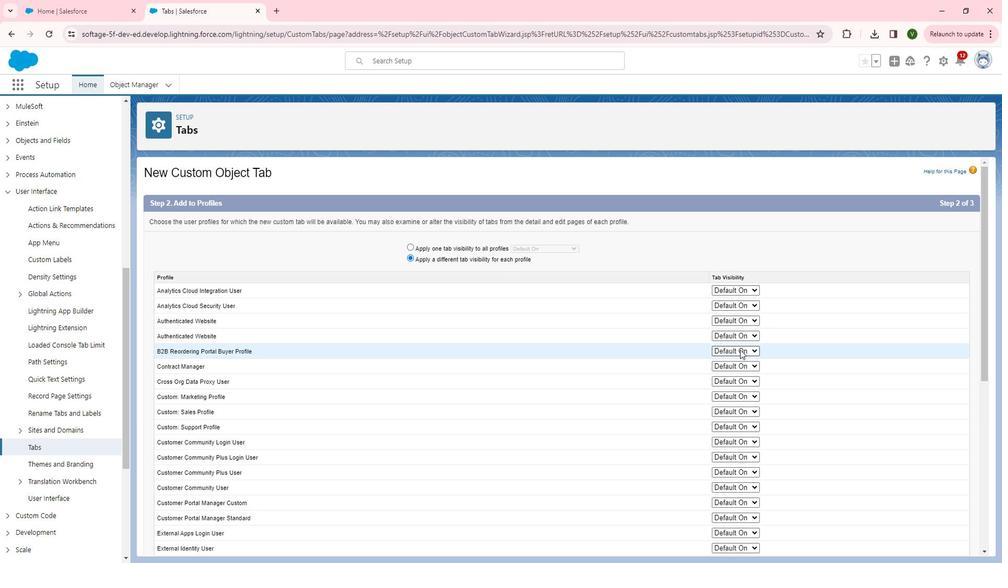 
Action: Mouse pressed left at (758, 355)
Screenshot: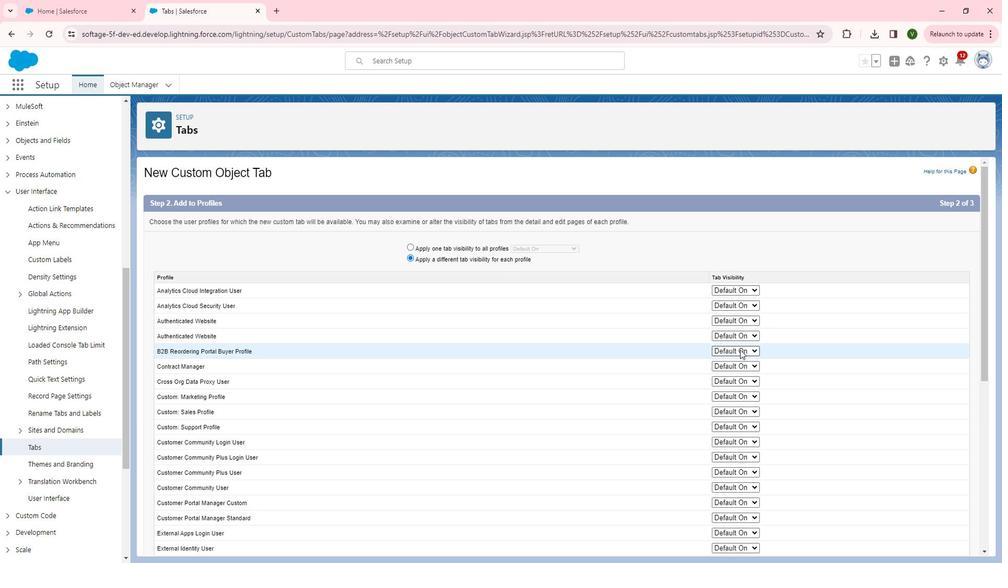 
Action: Mouse moved to (753, 382)
Screenshot: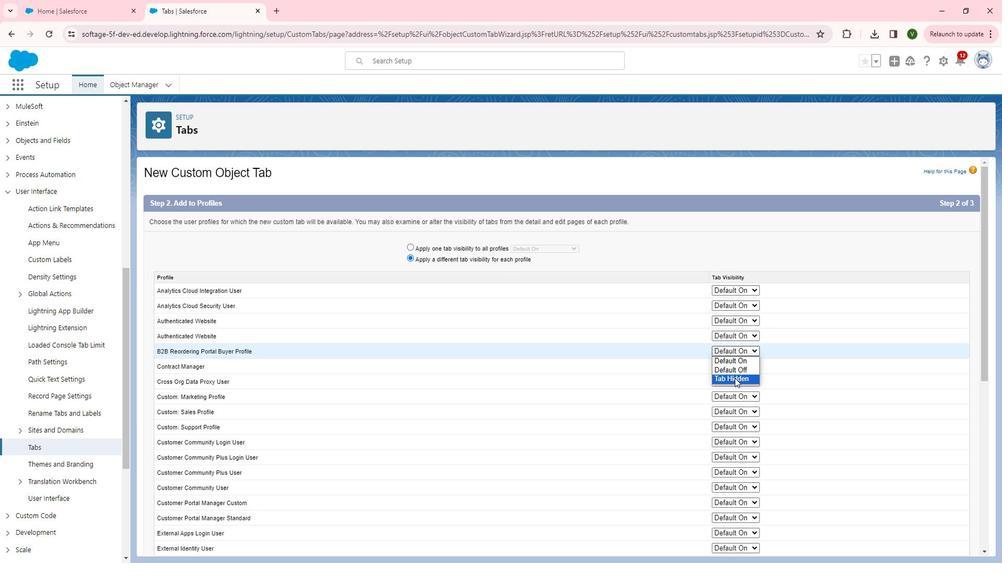 
Action: Mouse pressed left at (753, 382)
Screenshot: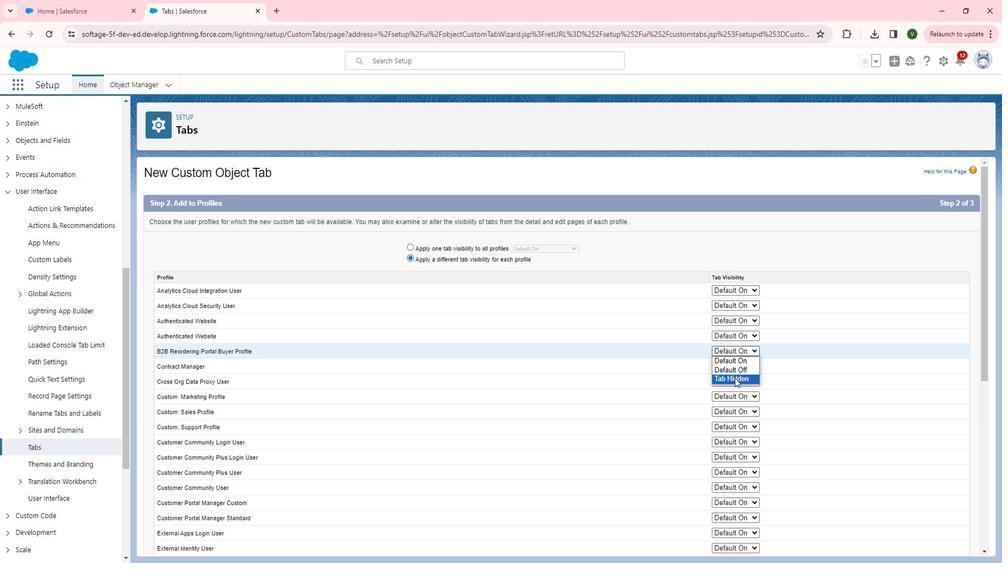 
Action: Mouse moved to (752, 340)
Screenshot: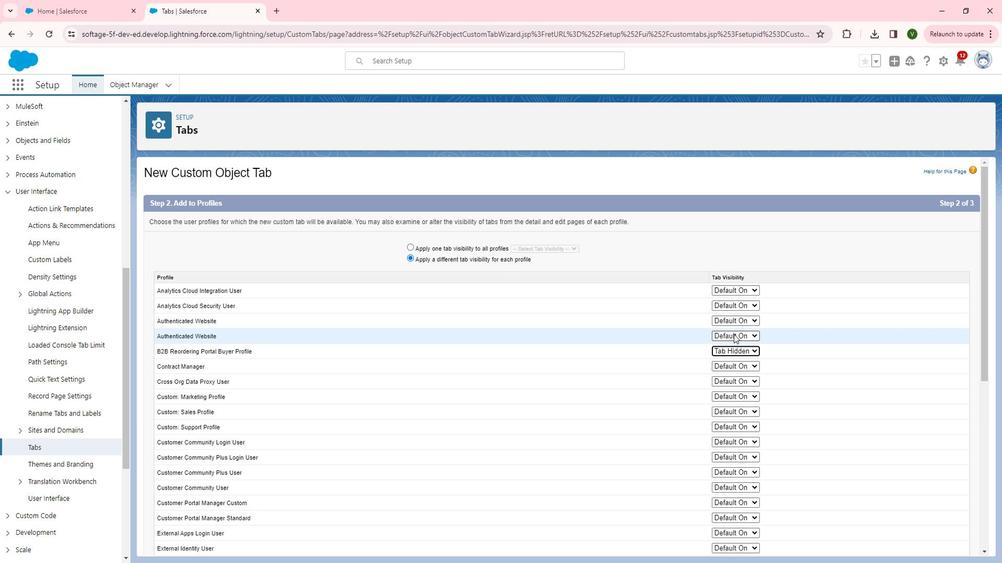 
Action: Mouse pressed left at (752, 340)
Screenshot: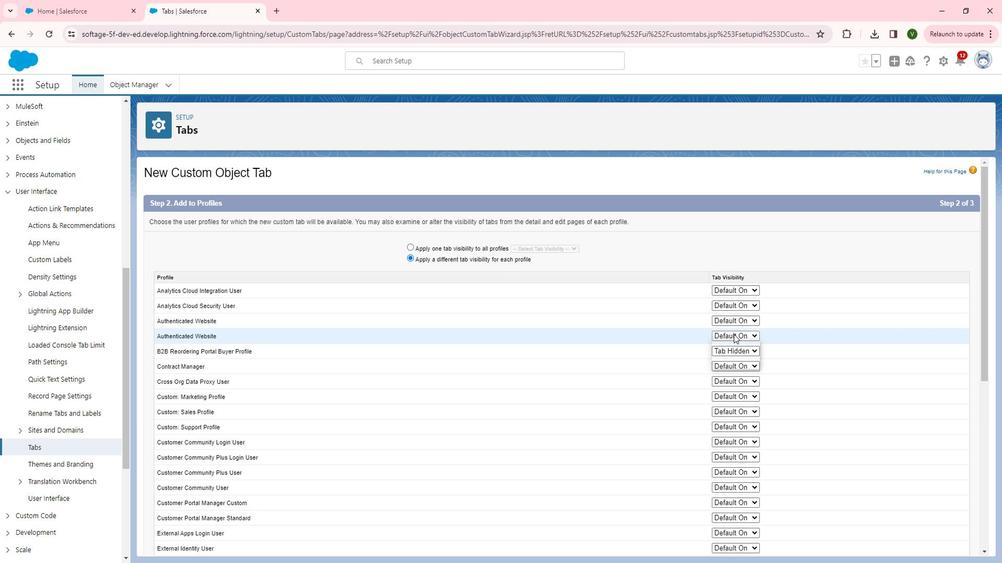 
Action: Mouse moved to (757, 360)
Screenshot: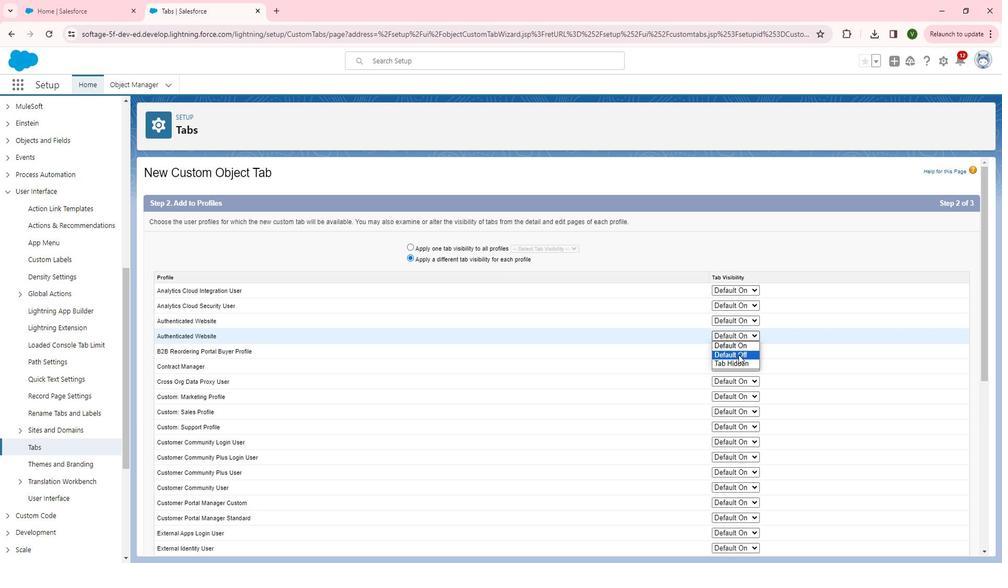 
Action: Mouse pressed left at (757, 360)
Screenshot: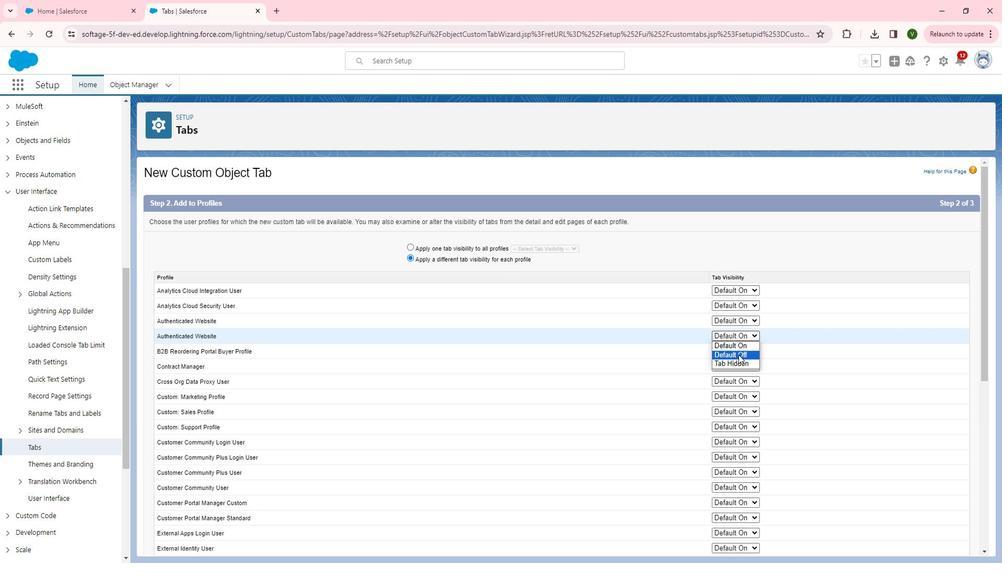 
Action: Mouse moved to (753, 327)
Screenshot: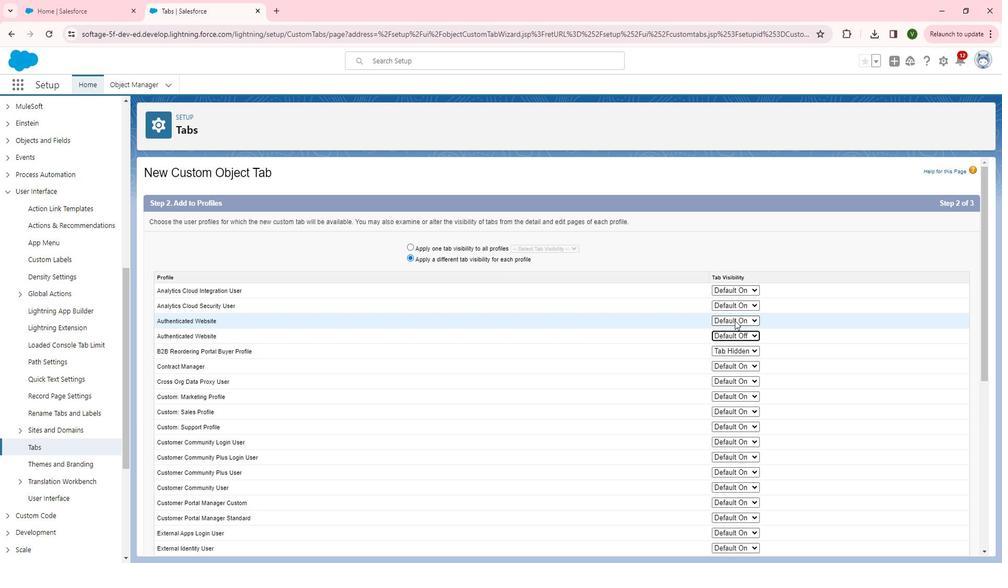 
Action: Mouse pressed left at (753, 327)
Screenshot: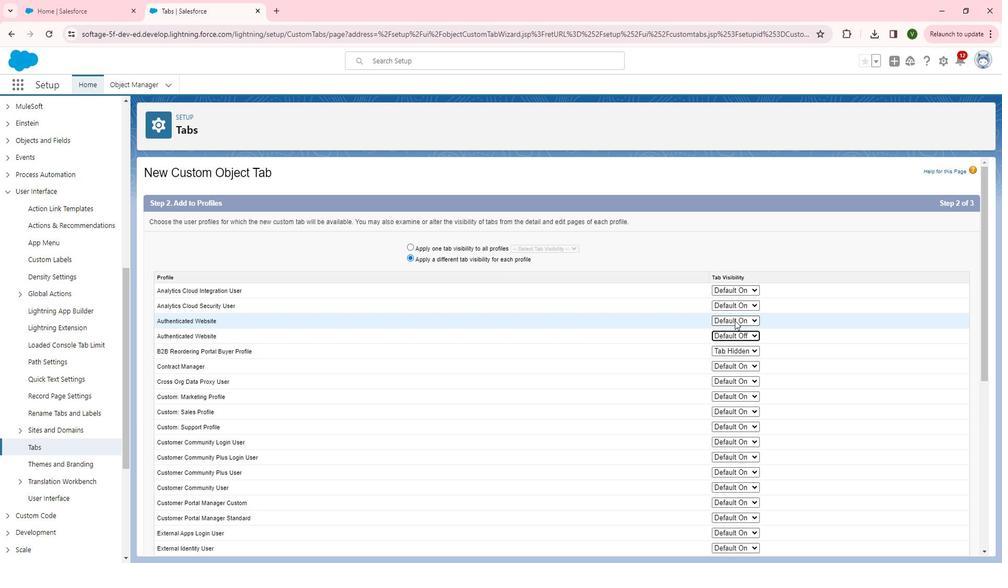
Action: Mouse moved to (756, 346)
Screenshot: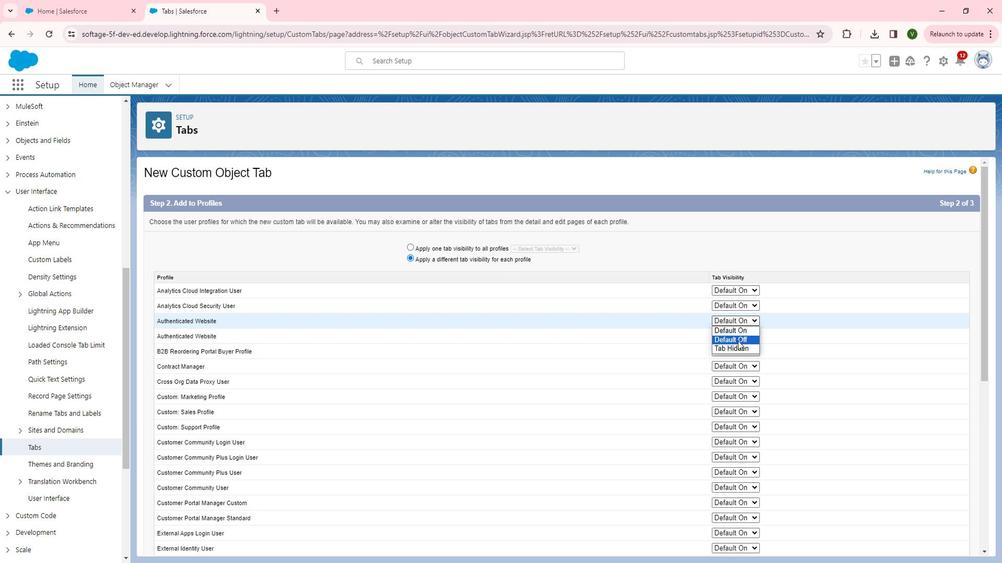 
Action: Mouse pressed left at (756, 346)
Screenshot: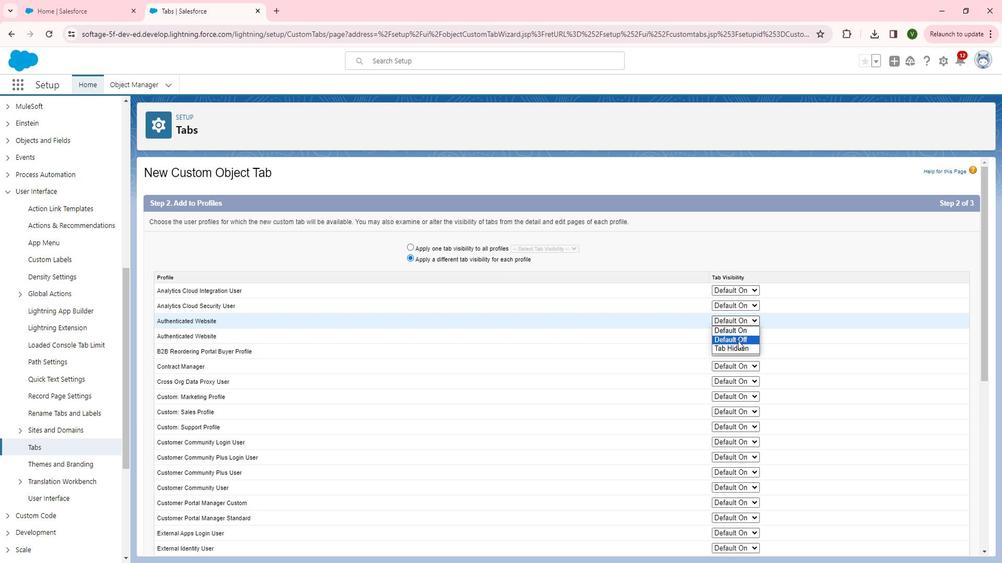 
Action: Mouse moved to (749, 430)
Screenshot: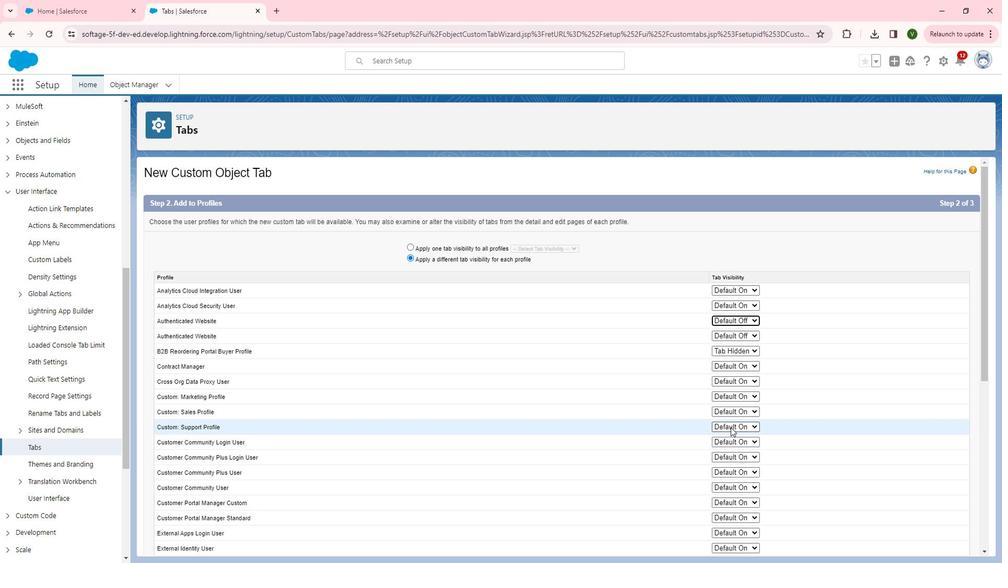 
Action: Mouse pressed left at (749, 430)
Screenshot: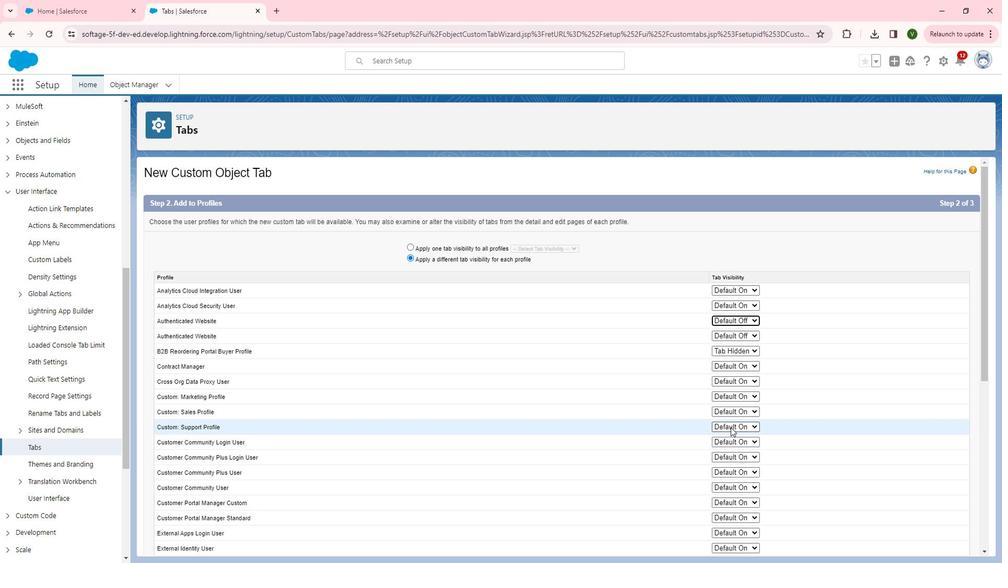 
Action: Mouse moved to (753, 454)
Screenshot: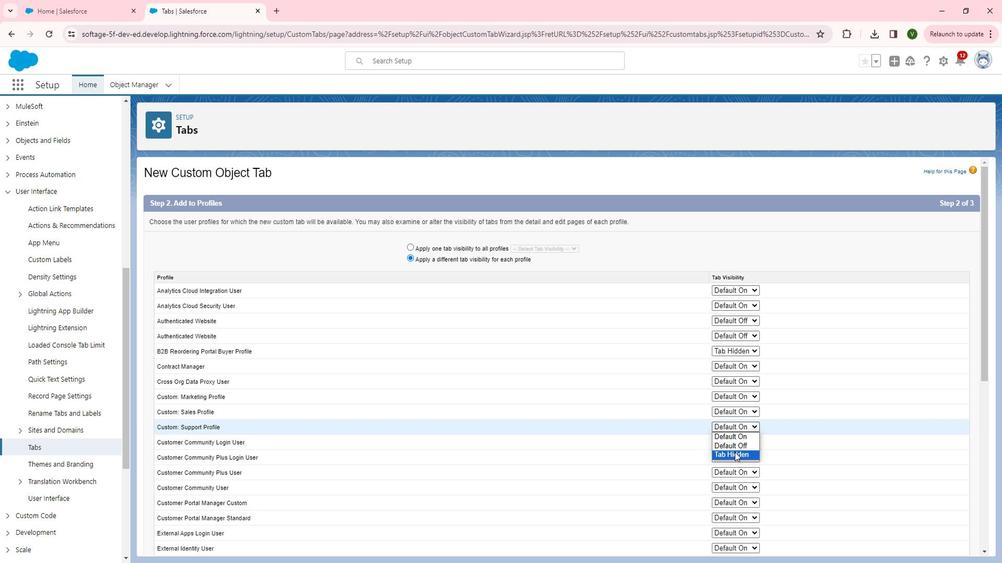 
Action: Mouse pressed left at (753, 454)
Screenshot: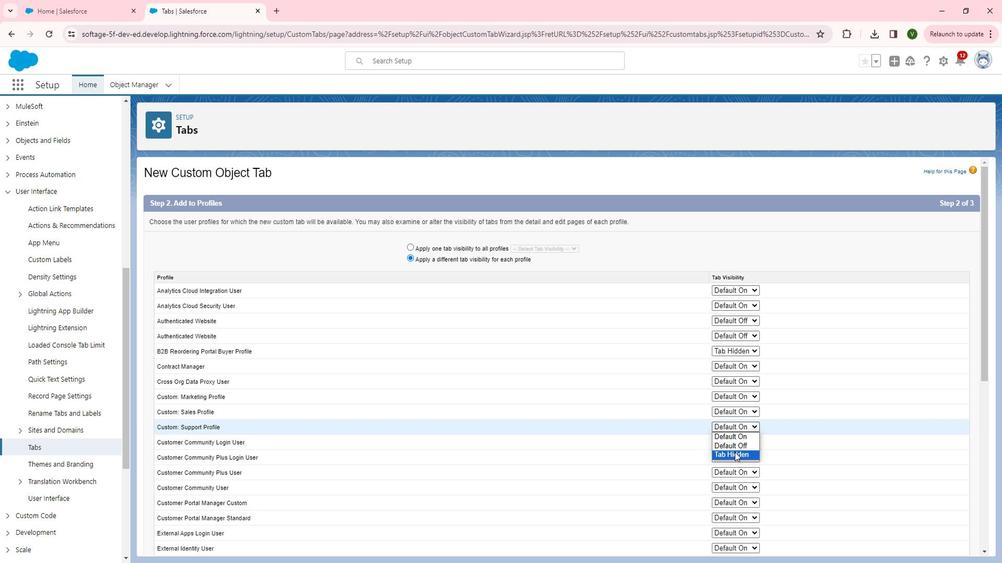 
Action: Mouse moved to (759, 458)
Screenshot: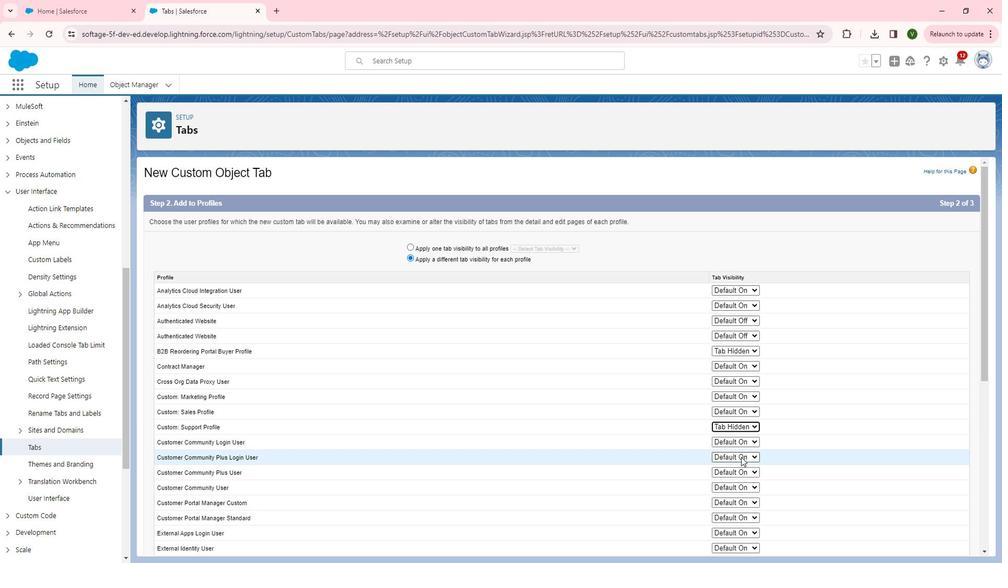 
Action: Mouse pressed left at (759, 458)
Screenshot: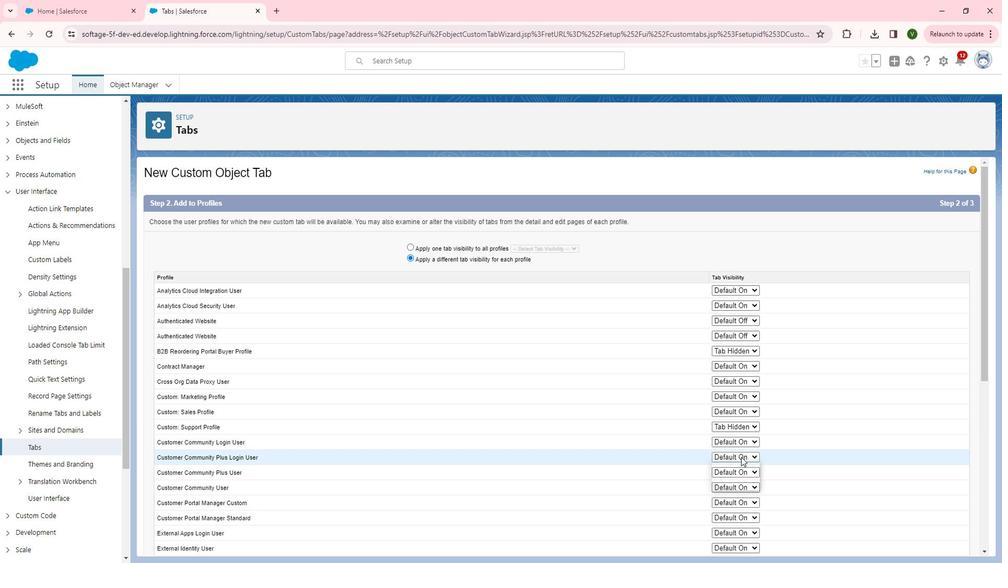 
Action: Mouse moved to (752, 484)
Screenshot: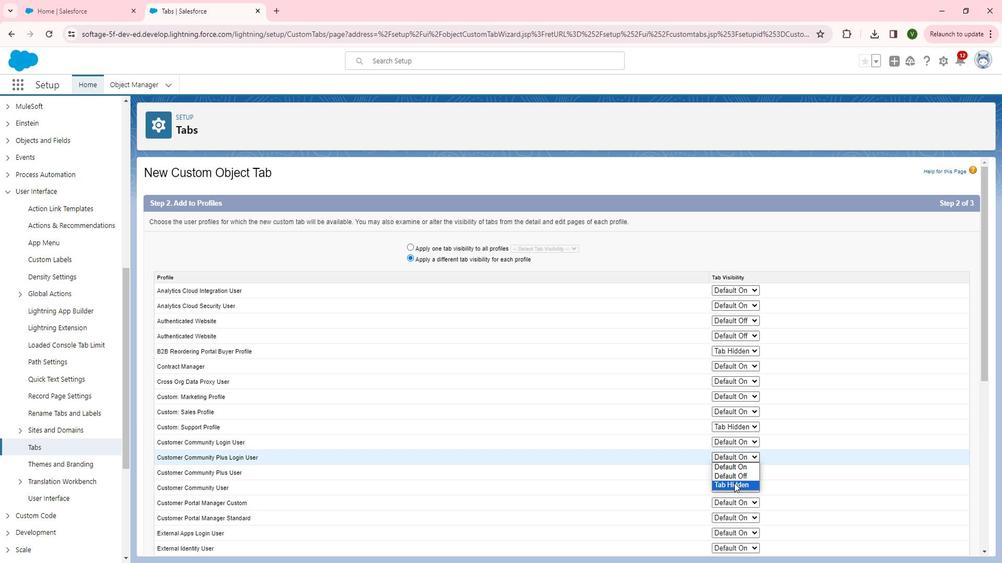 
Action: Mouse pressed left at (752, 484)
Screenshot: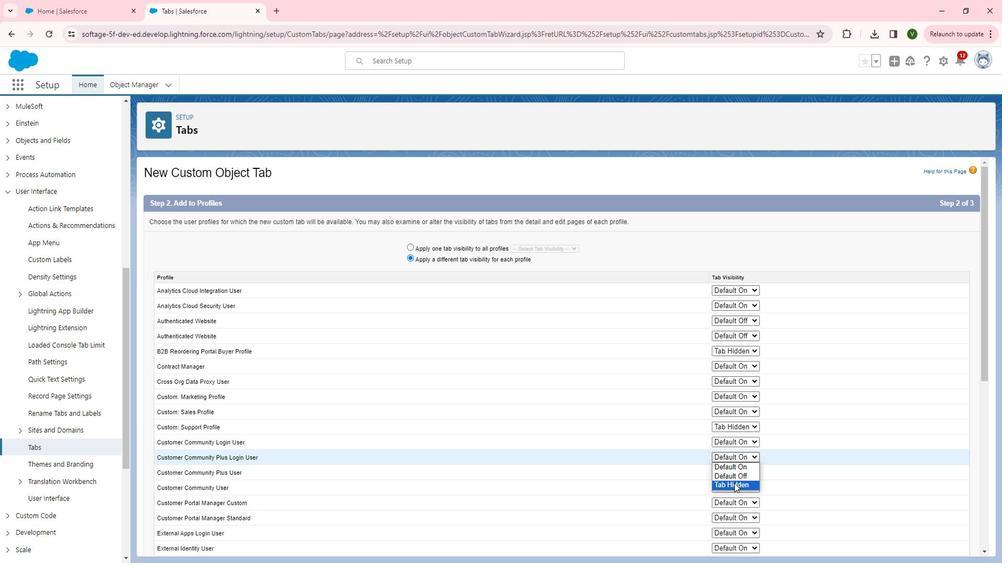 
Action: Mouse moved to (777, 451)
Screenshot: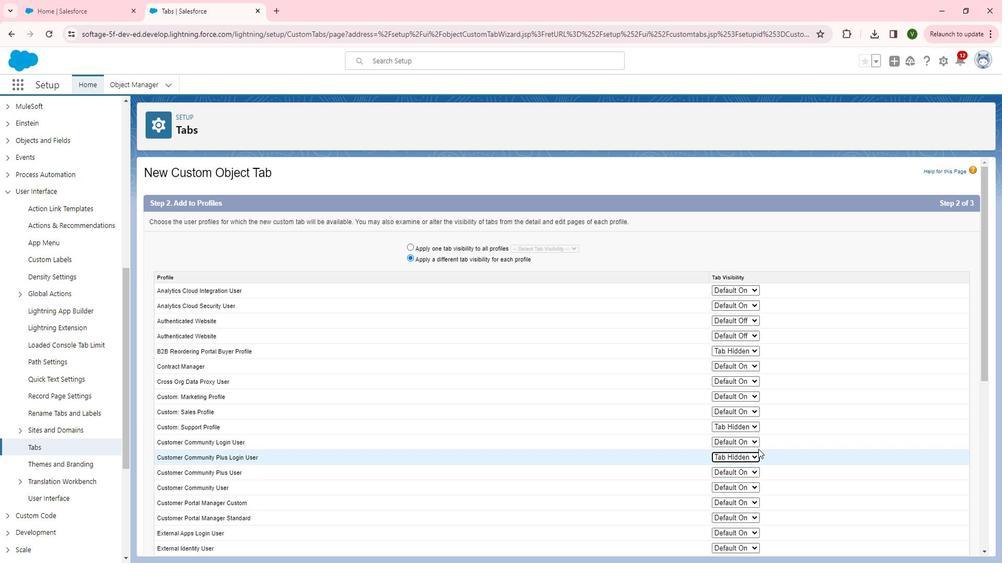 
Action: Mouse scrolled (777, 450) with delta (0, 0)
Screenshot: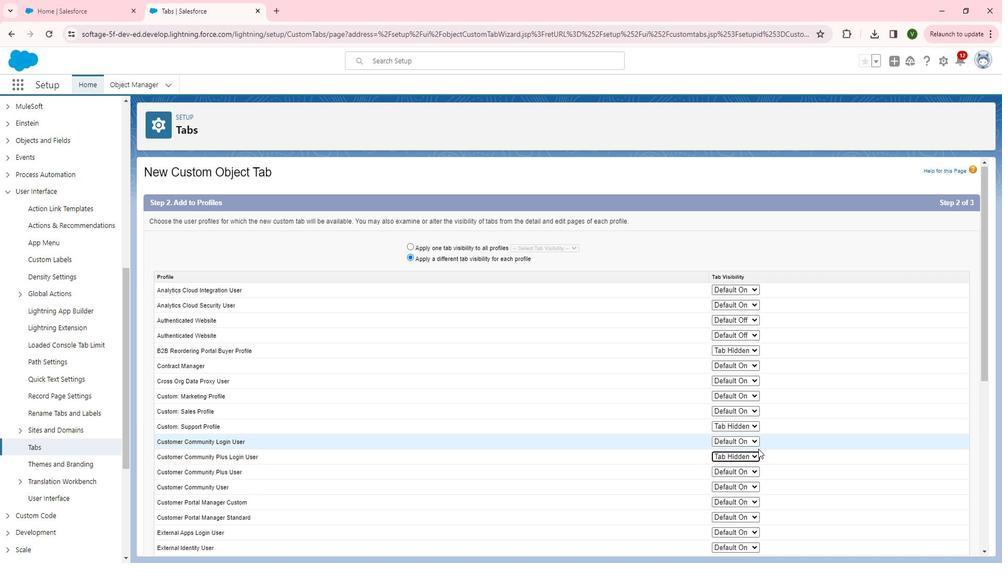 
Action: Mouse scrolled (777, 450) with delta (0, 0)
Screenshot: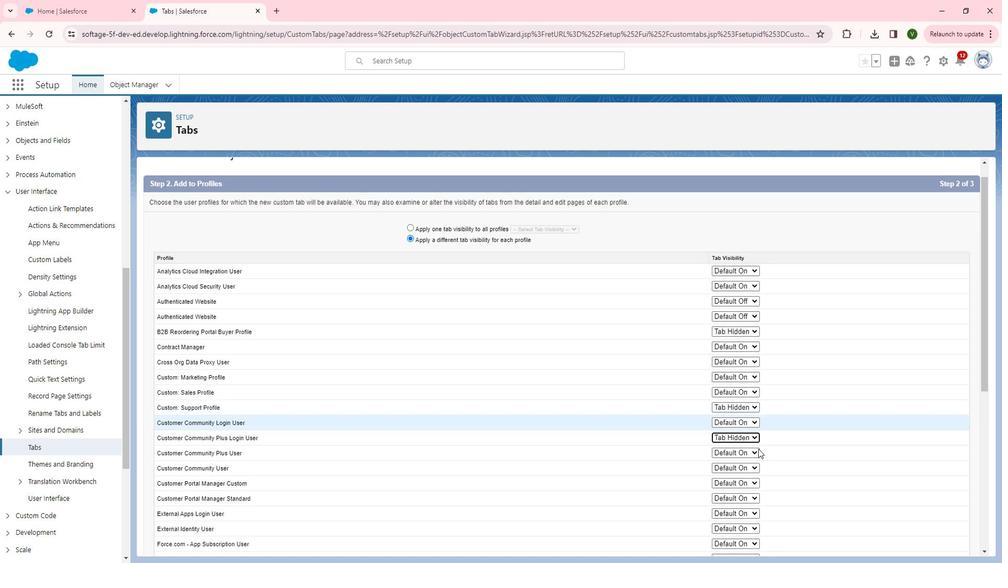 
Action: Mouse moved to (771, 425)
Screenshot: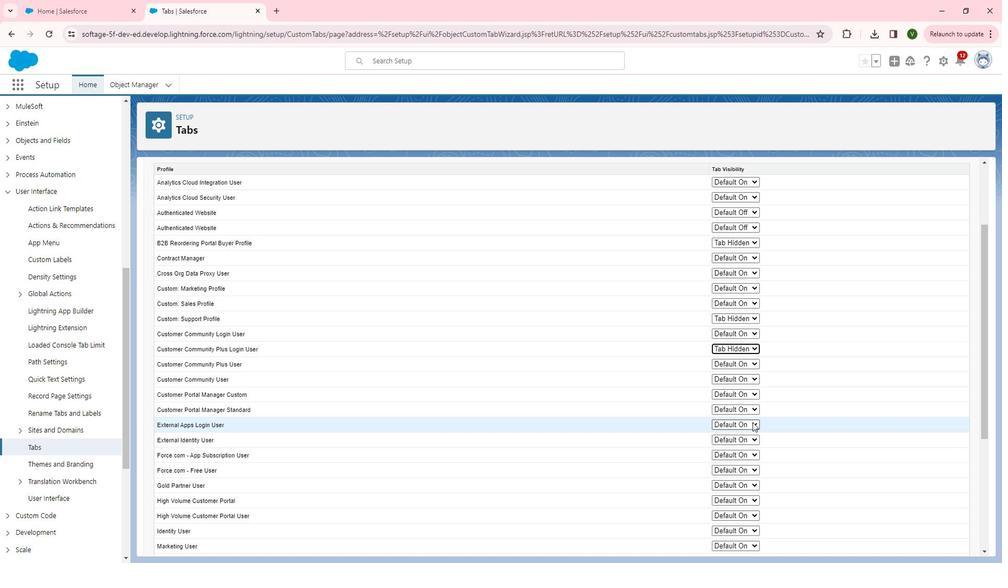 
Action: Mouse scrolled (771, 425) with delta (0, 0)
Screenshot: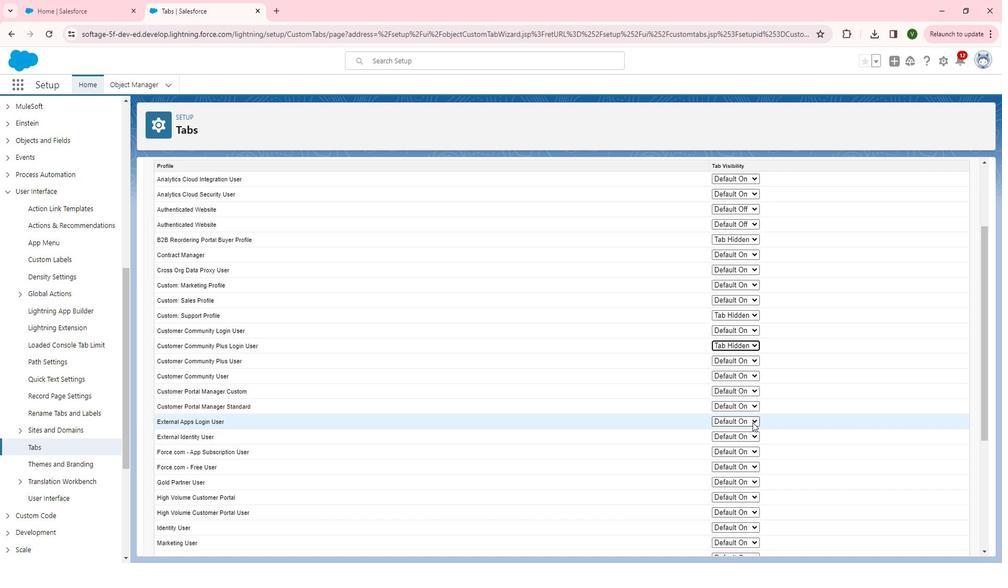 
Action: Mouse scrolled (771, 425) with delta (0, 0)
Screenshot: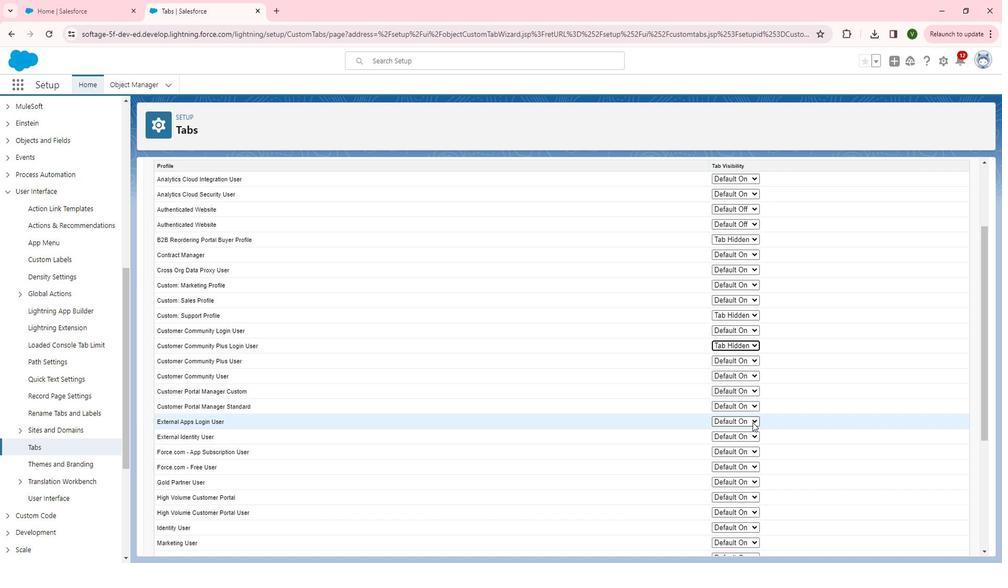 
Action: Mouse moved to (761, 305)
Screenshot: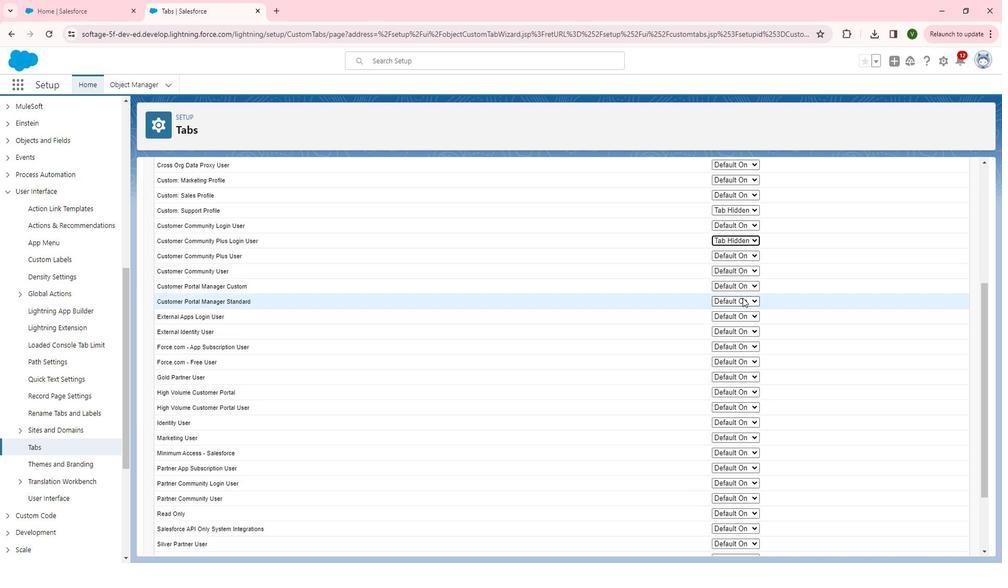 
Action: Mouse pressed left at (761, 305)
Screenshot: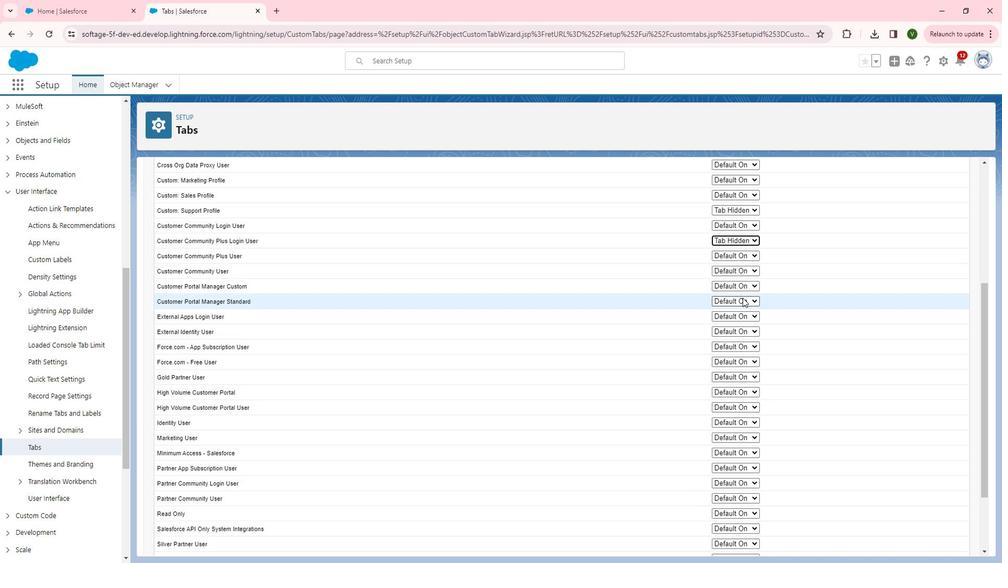 
Action: Mouse moved to (756, 324)
Screenshot: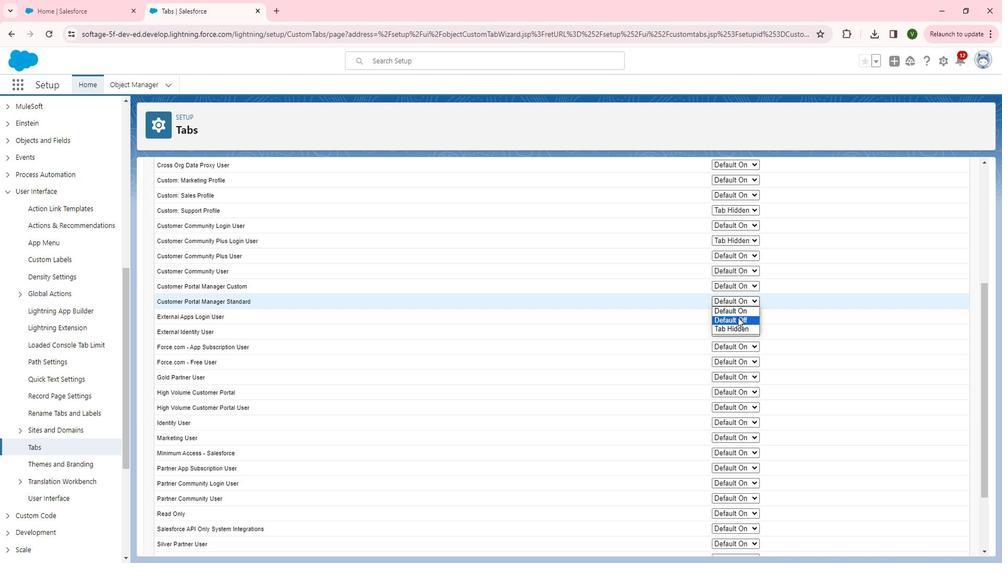 
Action: Mouse pressed left at (756, 324)
Screenshot: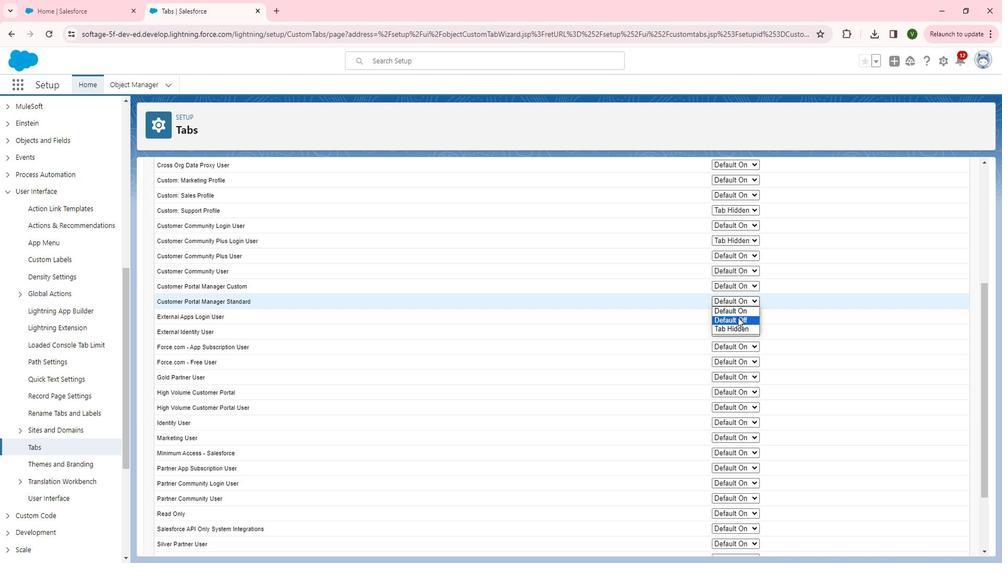 
Action: Mouse moved to (762, 351)
Screenshot: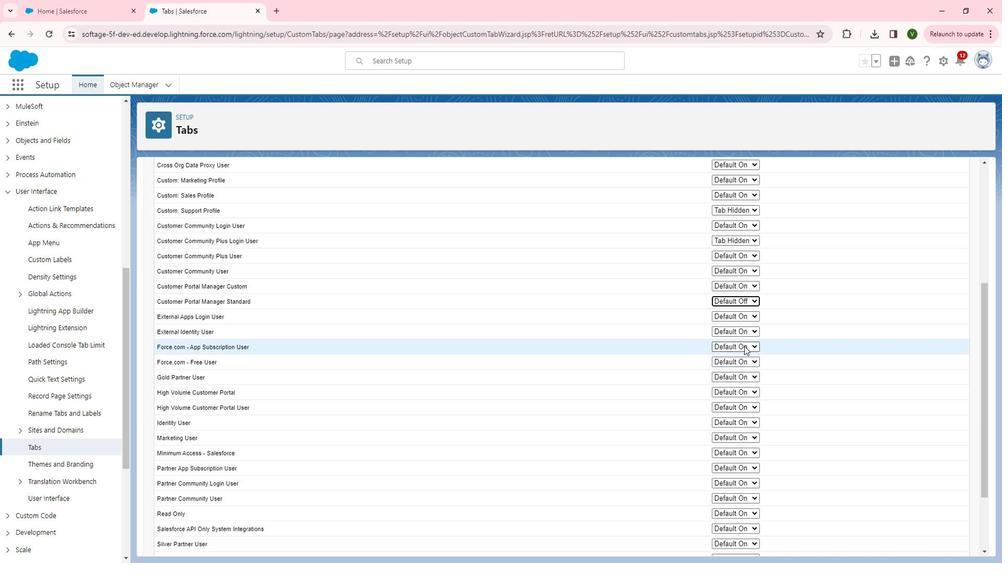 
Action: Mouse pressed left at (762, 351)
Screenshot: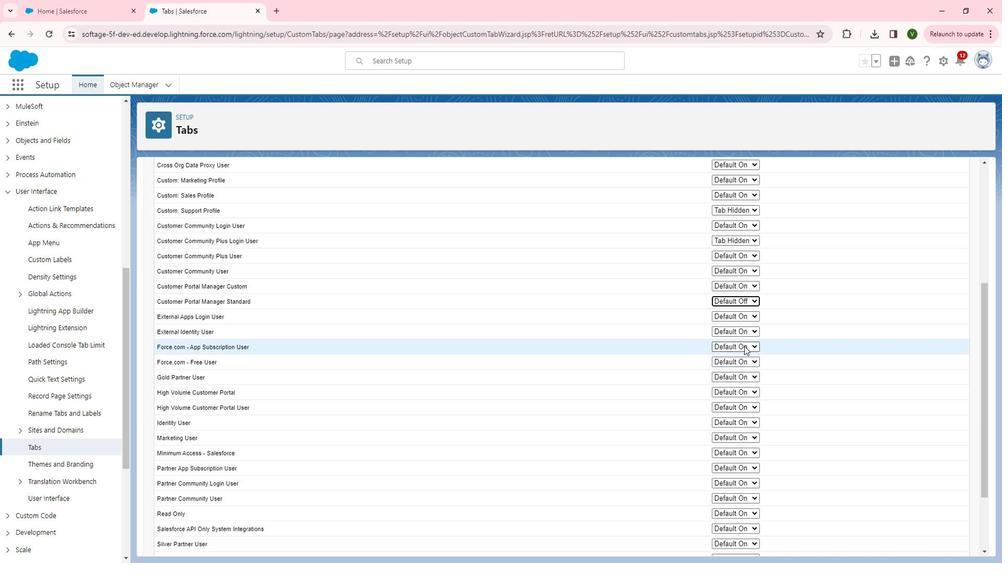 
Action: Mouse moved to (763, 370)
Screenshot: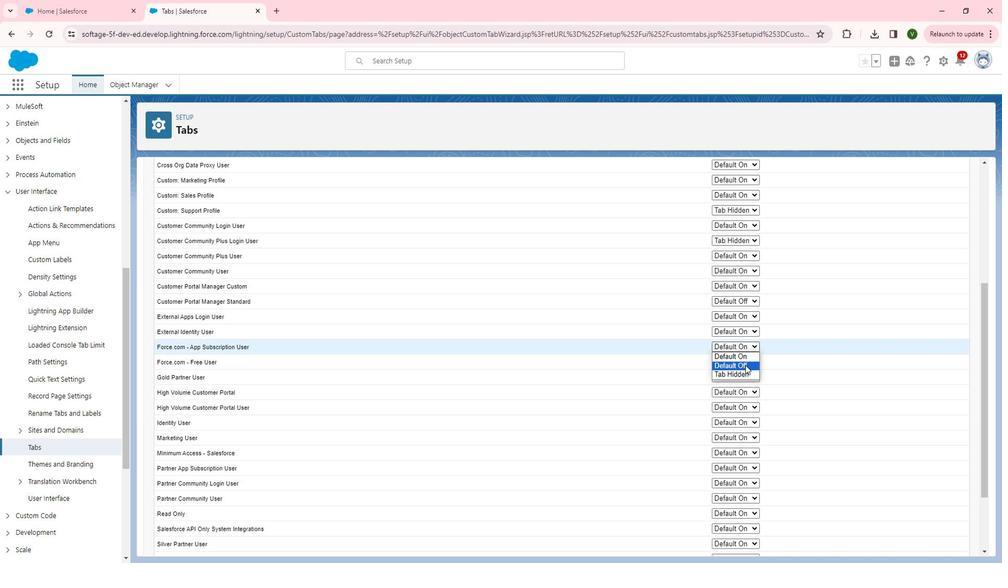 
Action: Mouse pressed left at (763, 370)
Screenshot: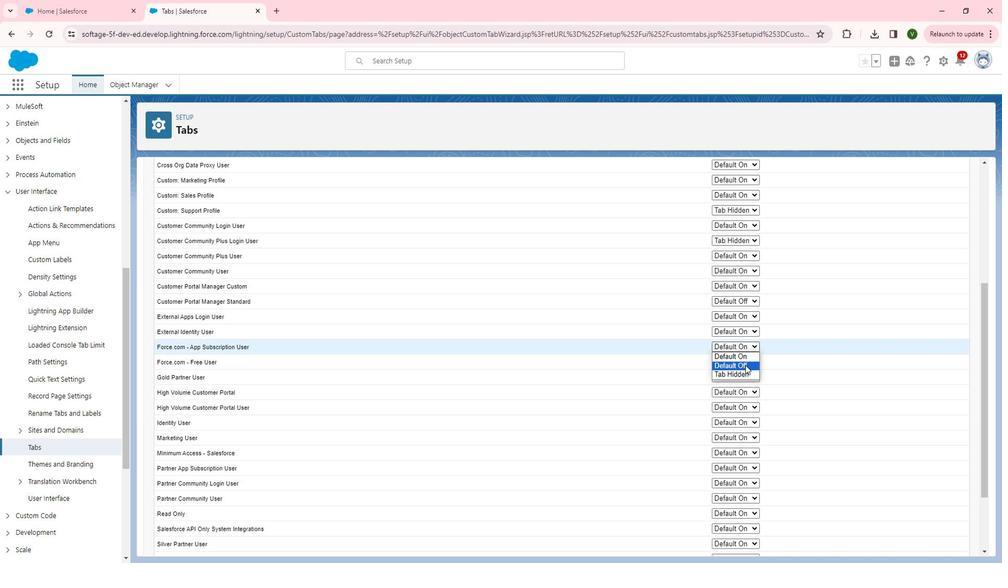 
Action: Mouse moved to (758, 398)
Screenshot: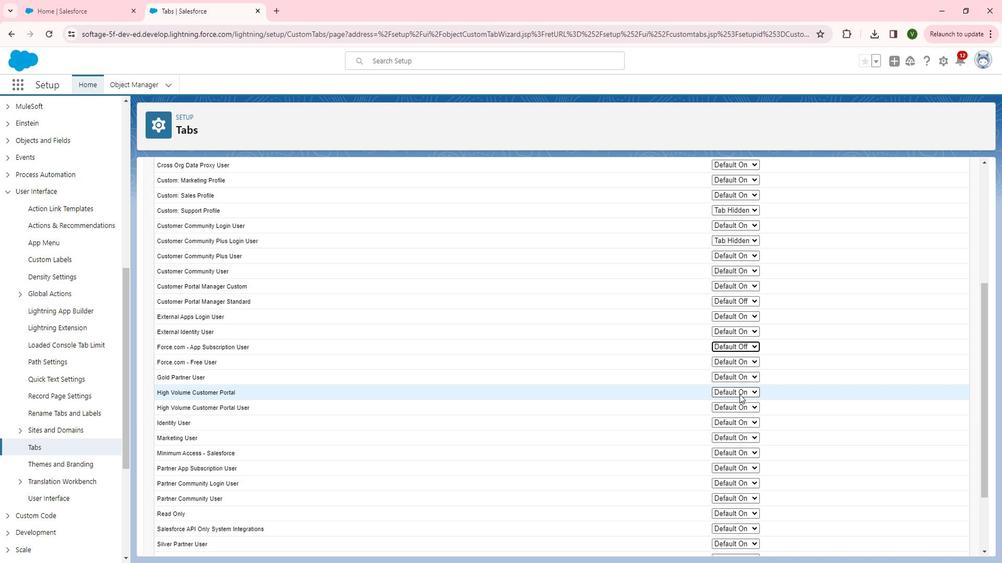
Action: Mouse pressed left at (758, 398)
Screenshot: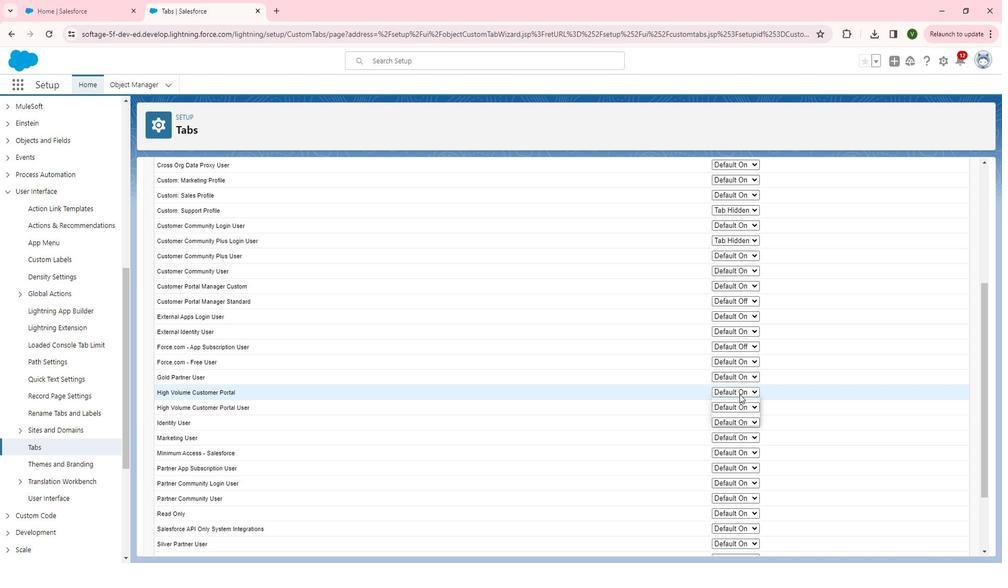 
Action: Mouse moved to (757, 416)
Screenshot: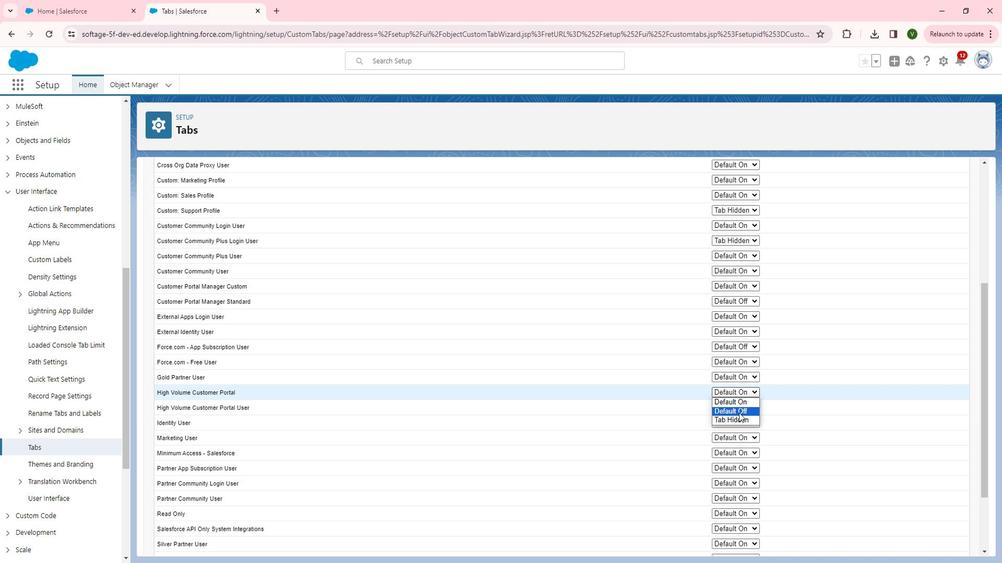 
Action: Mouse pressed left at (757, 416)
Screenshot: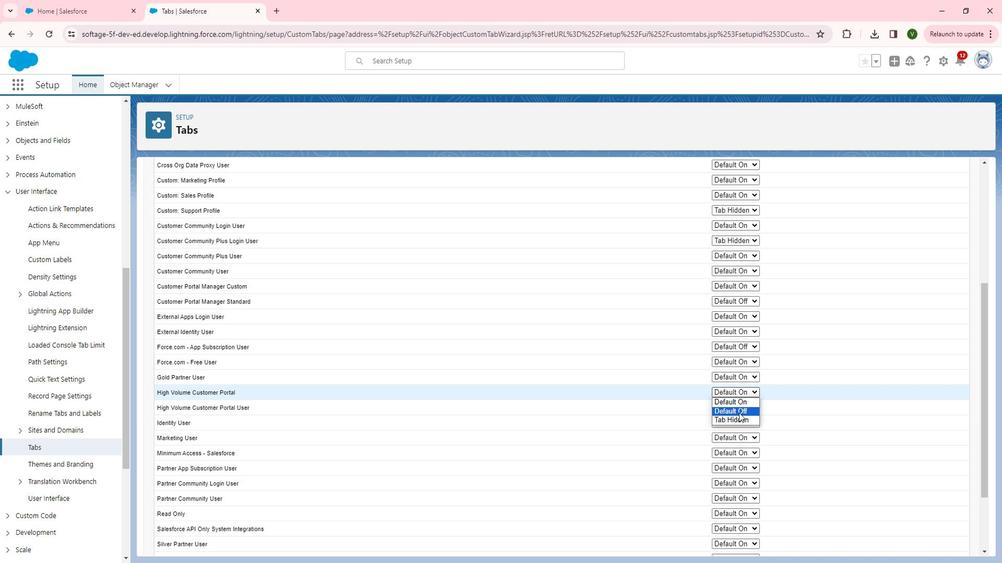 
Action: Mouse moved to (754, 441)
Screenshot: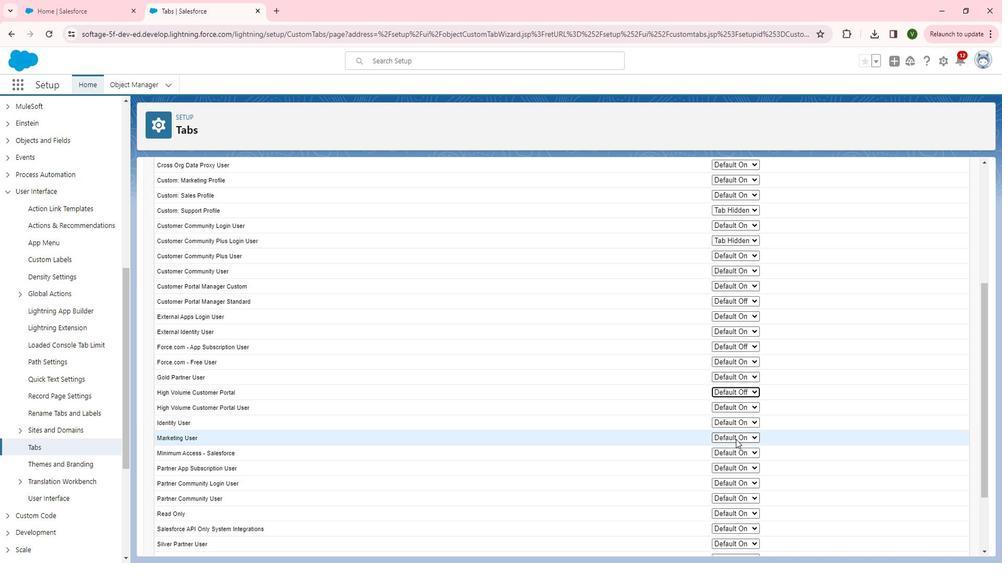 
Action: Mouse pressed left at (754, 441)
Screenshot: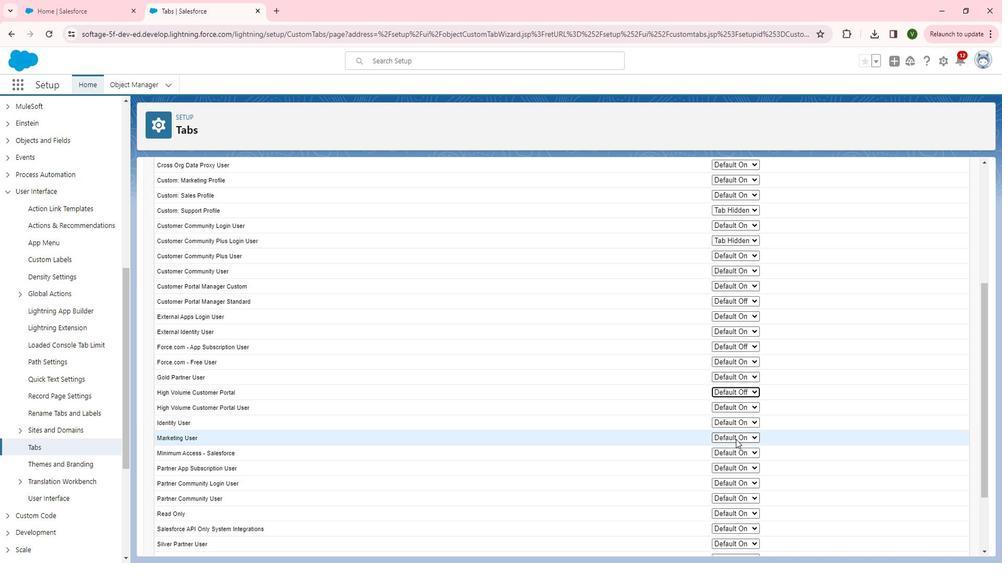 
Action: Mouse moved to (753, 460)
Screenshot: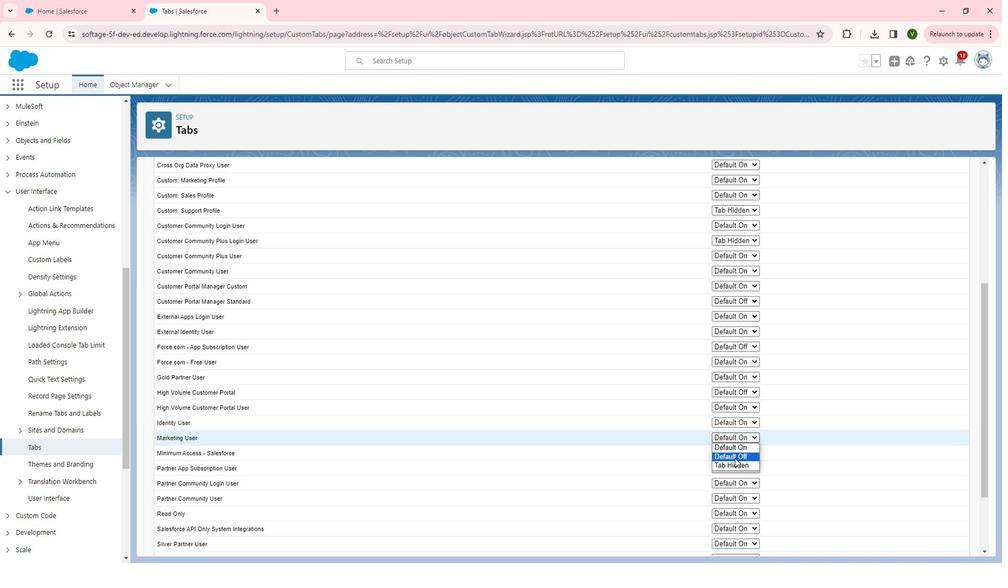 
Action: Mouse pressed left at (753, 460)
Screenshot: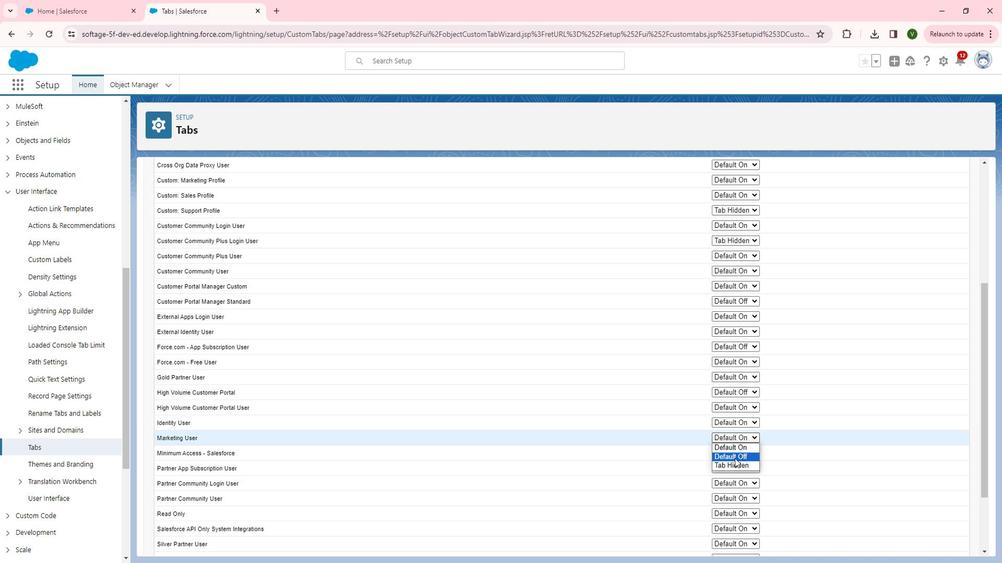 
Action: Mouse moved to (759, 461)
Screenshot: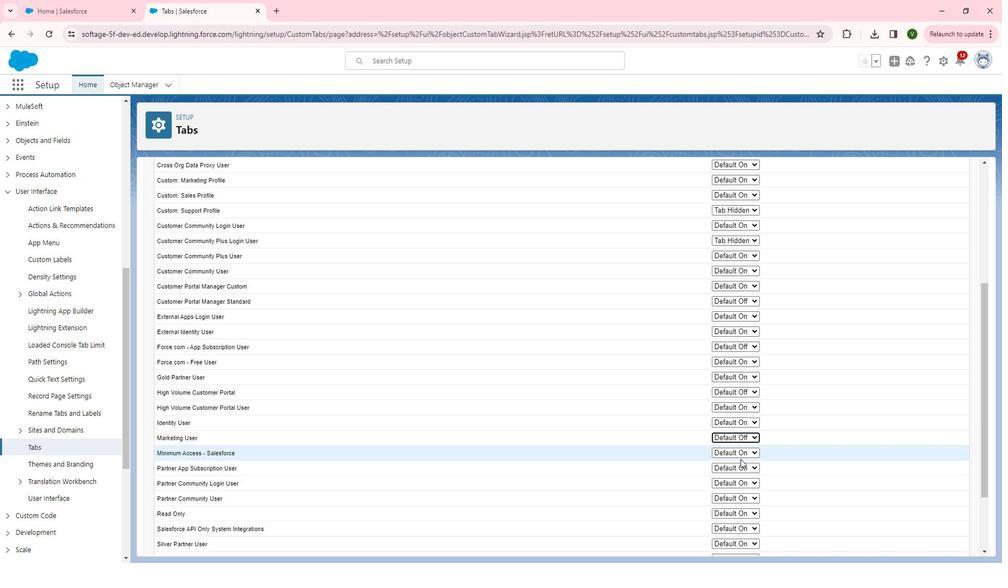 
Action: Mouse scrolled (759, 460) with delta (0, 0)
Screenshot: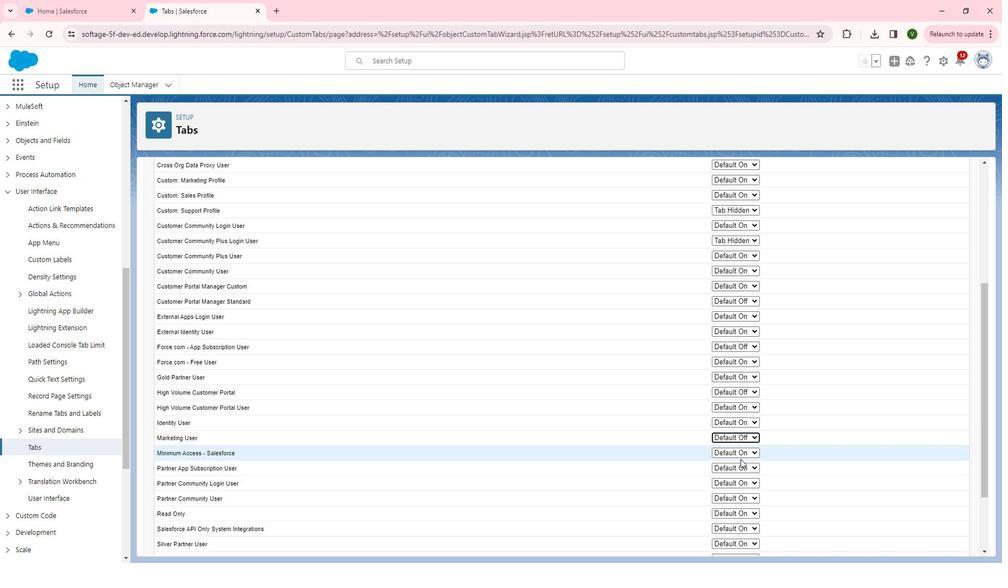 
Action: Mouse scrolled (759, 460) with delta (0, 0)
Screenshot: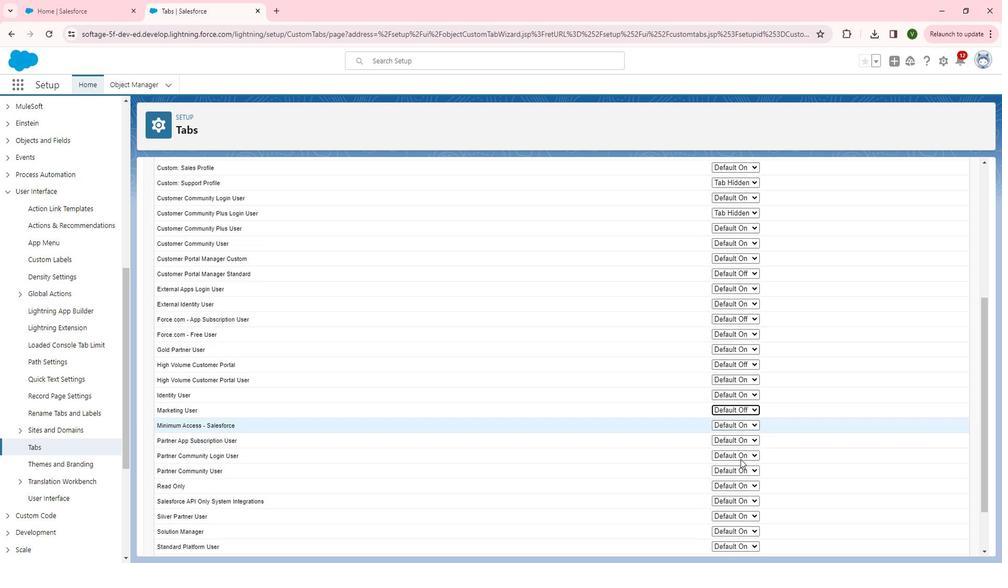 
Action: Mouse scrolled (759, 460) with delta (0, 0)
Screenshot: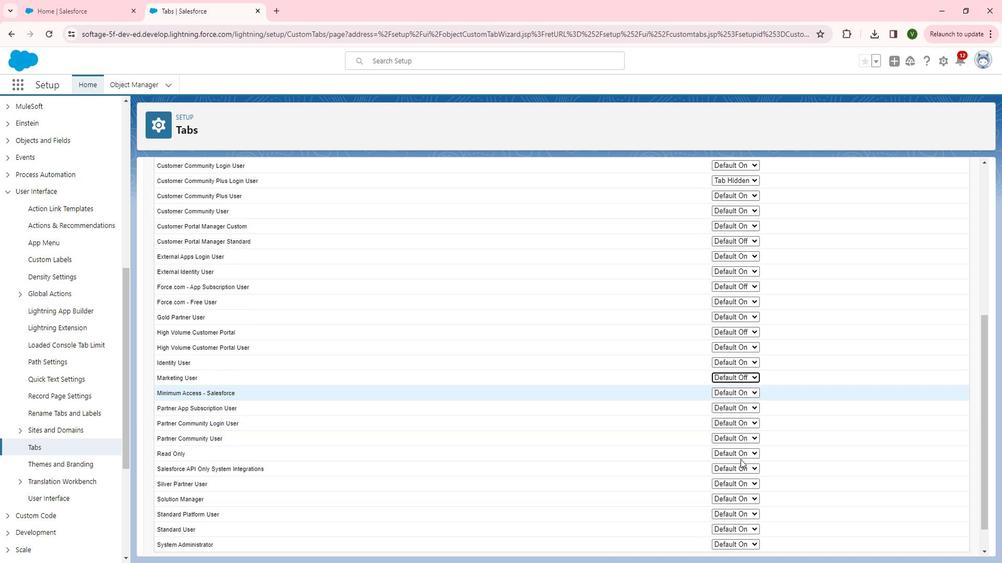 
Action: Mouse moved to (749, 407)
Screenshot: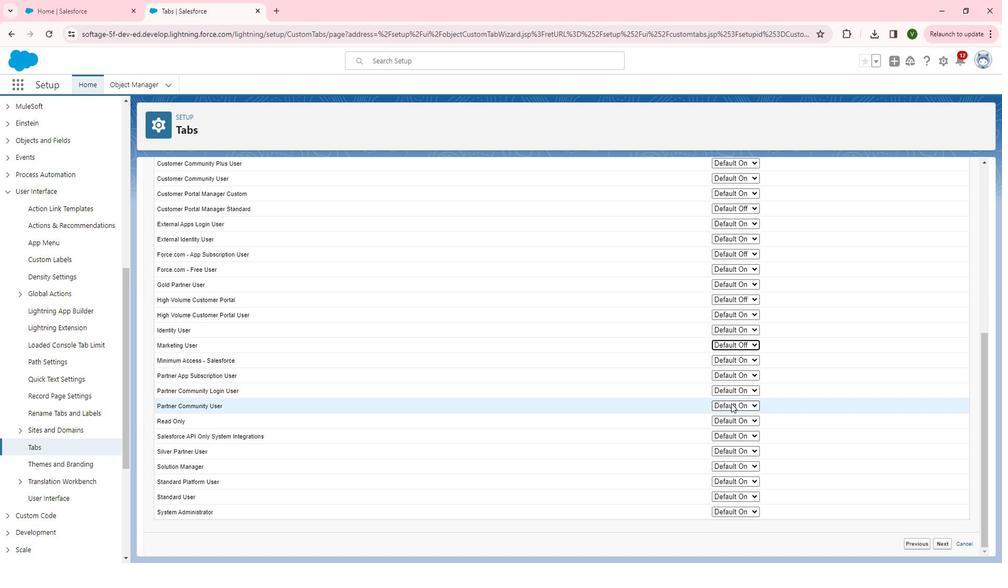 
Action: Mouse pressed left at (749, 407)
Screenshot: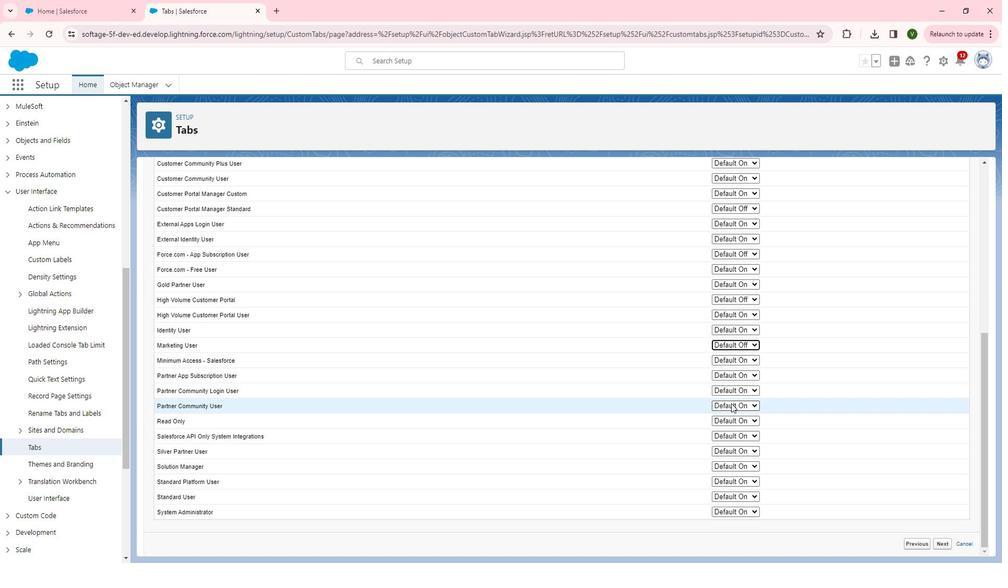 
Action: Mouse moved to (748, 427)
Screenshot: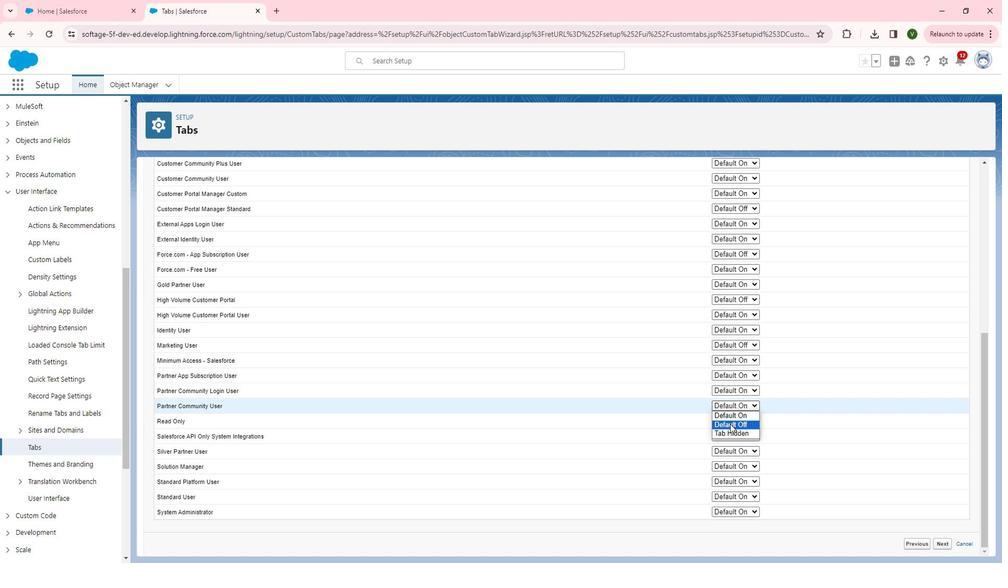 
Action: Mouse pressed left at (748, 427)
Screenshot: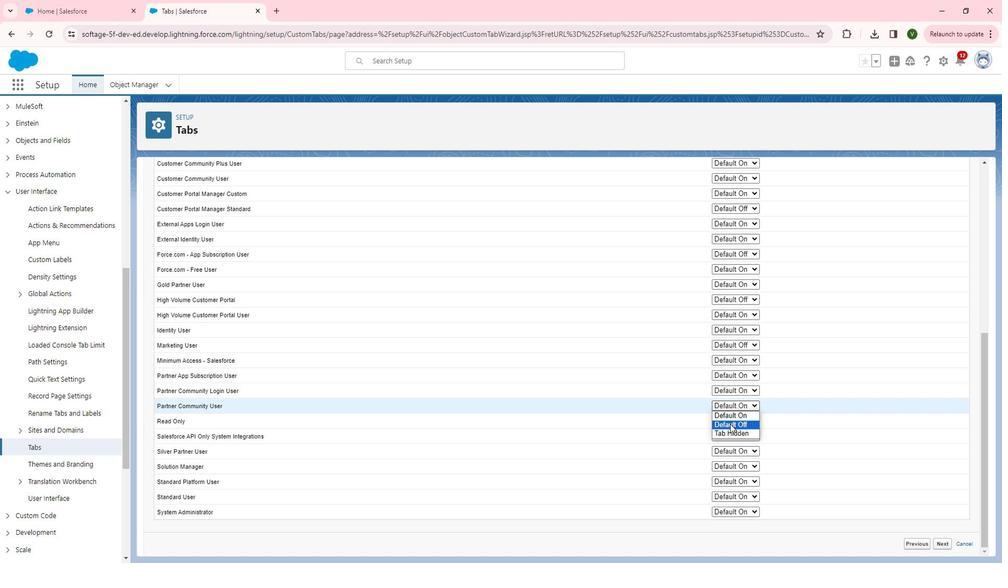 
Action: Mouse moved to (960, 540)
Screenshot: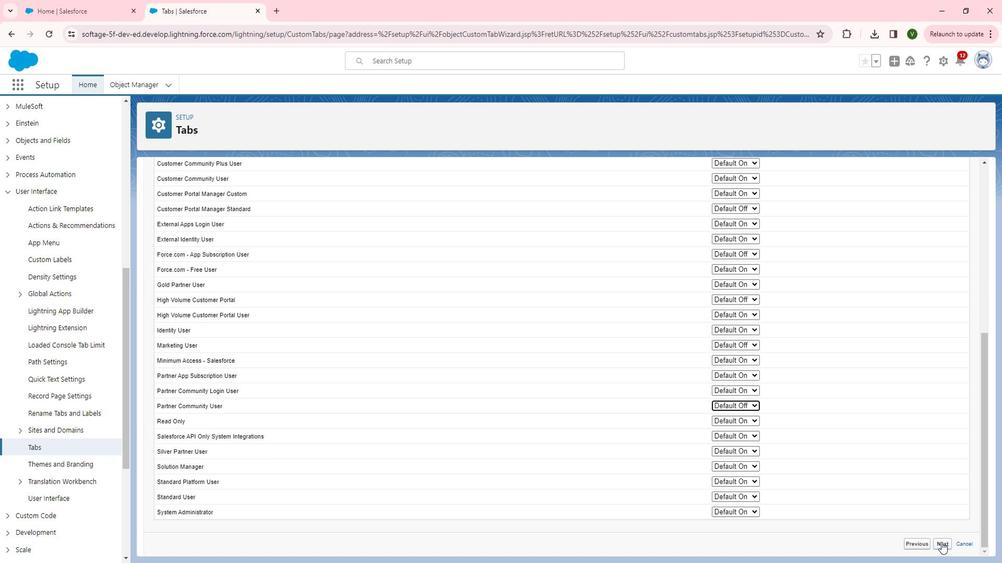 
Action: Mouse pressed left at (960, 540)
Screenshot: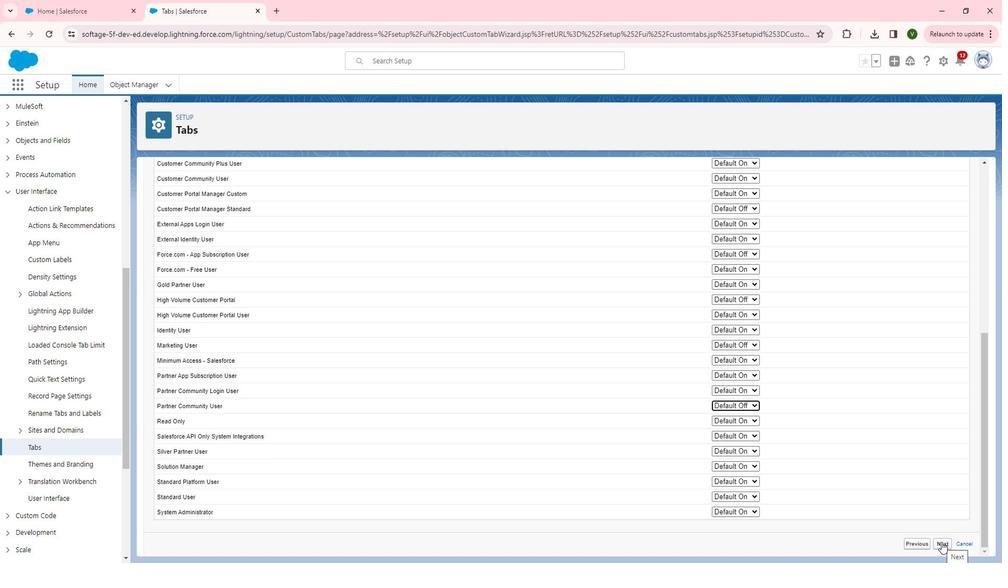 
Action: Mouse moved to (904, 315)
Screenshot: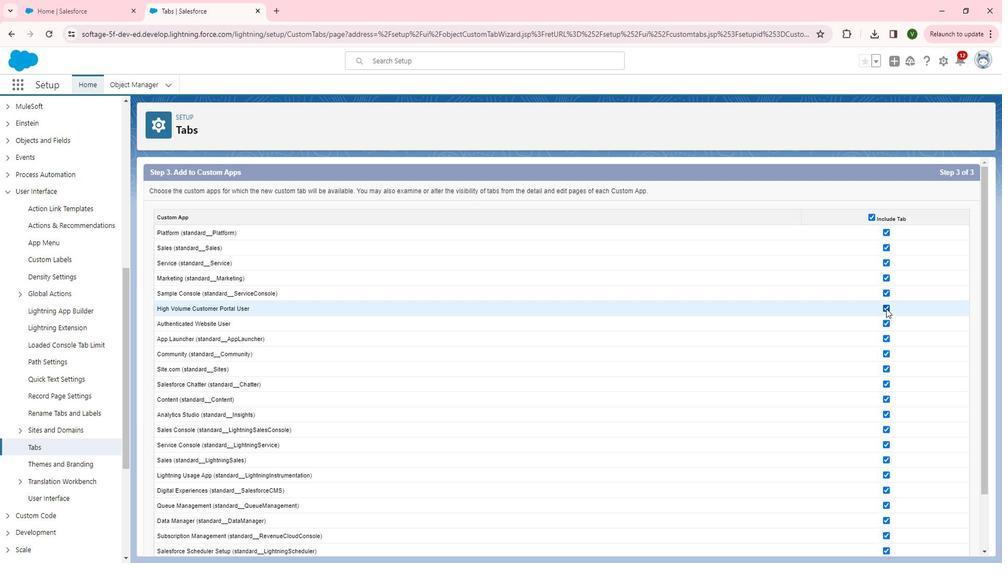 
Action: Mouse pressed left at (904, 315)
Screenshot: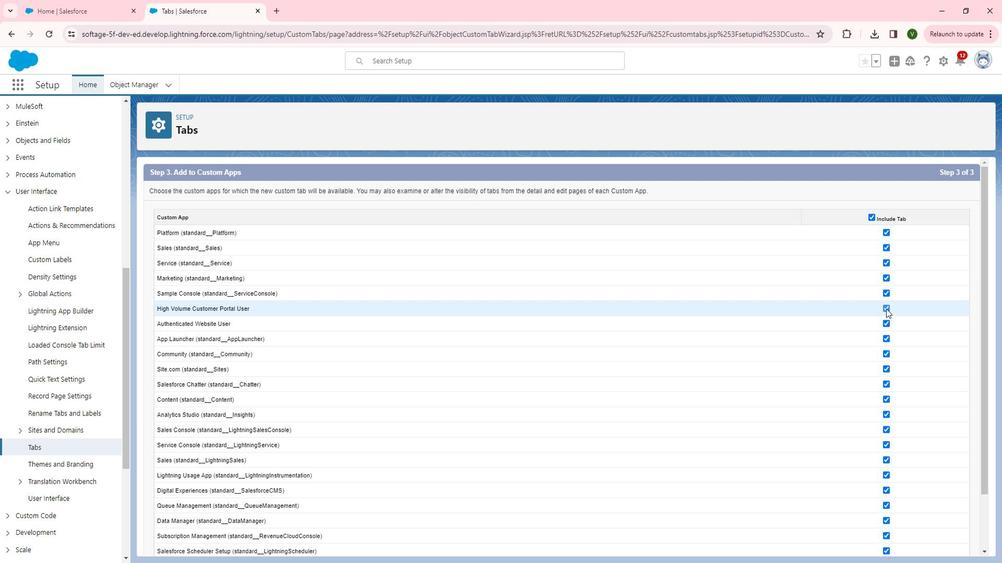 
Action: Mouse moved to (904, 390)
Screenshot: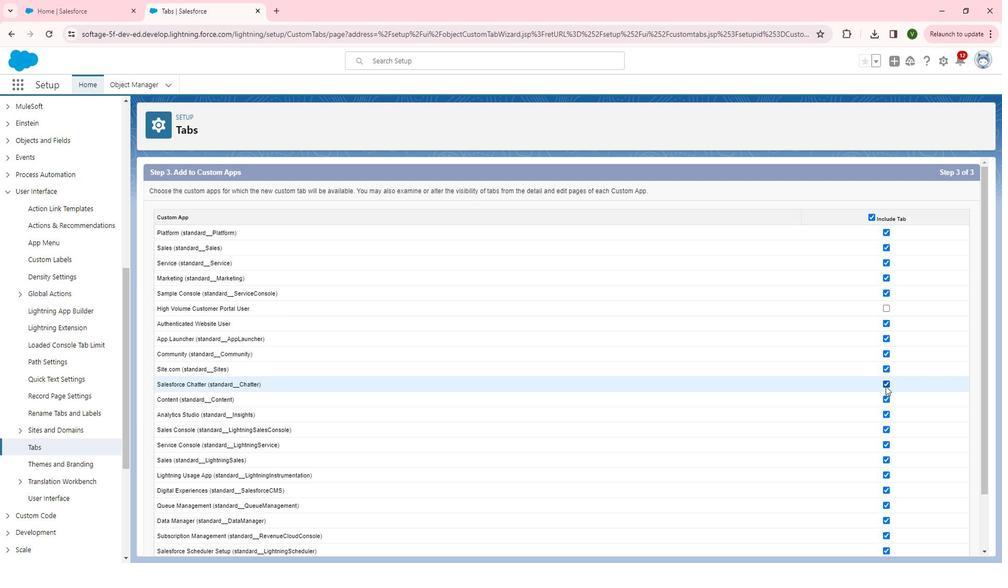 
Action: Mouse pressed left at (904, 390)
Screenshot: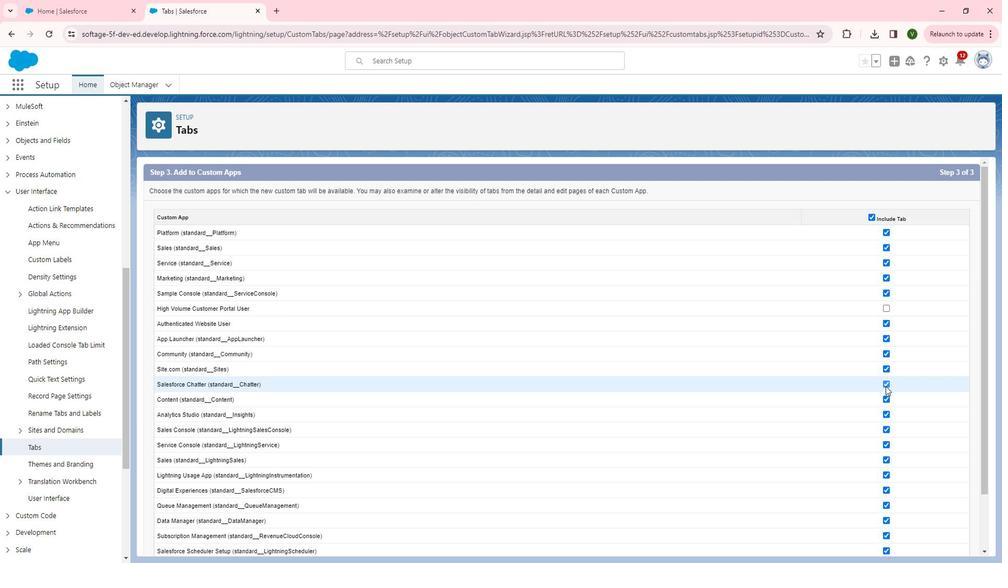 
Action: Mouse moved to (904, 431)
Screenshot: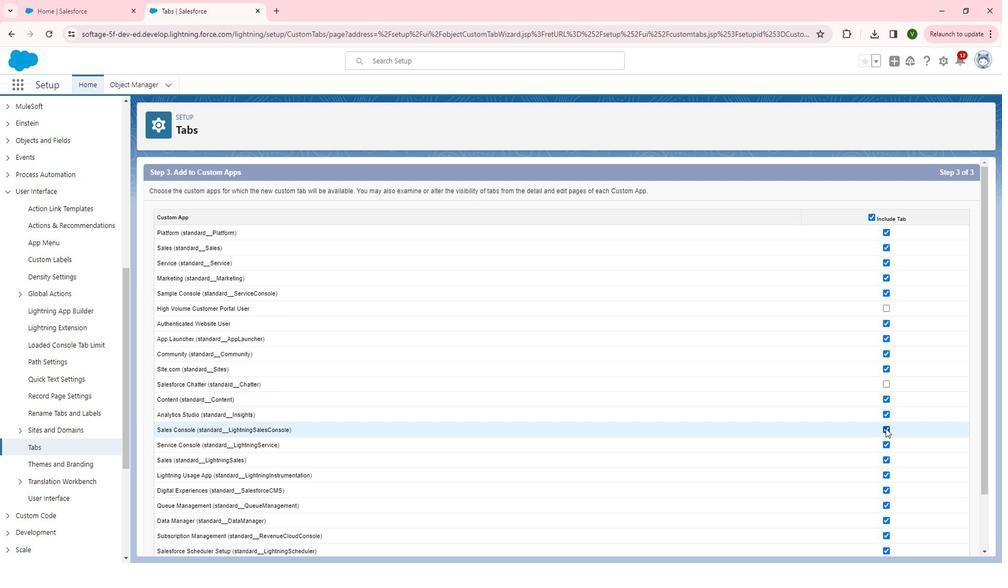 
Action: Mouse pressed left at (904, 431)
Screenshot: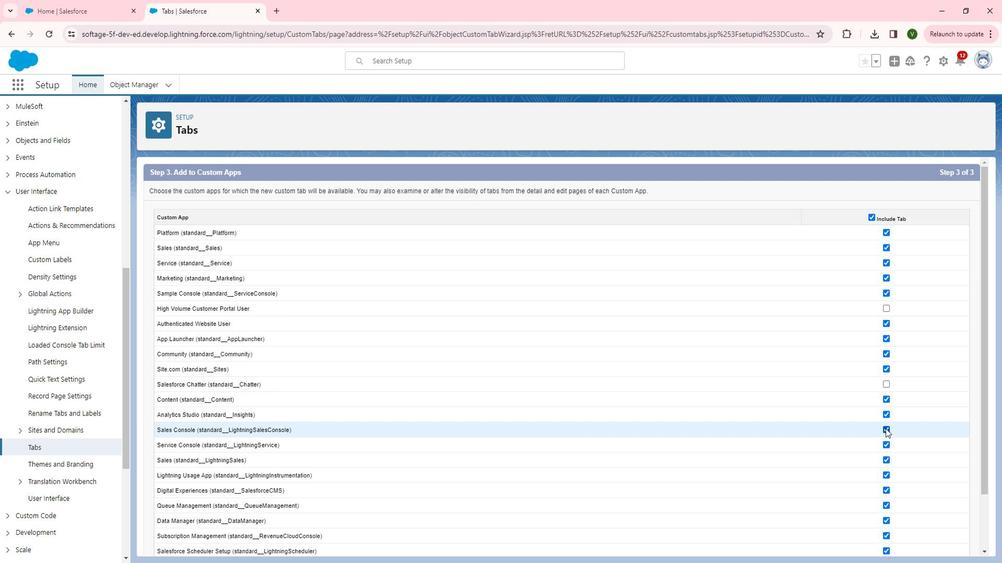 
Action: Mouse moved to (902, 493)
Screenshot: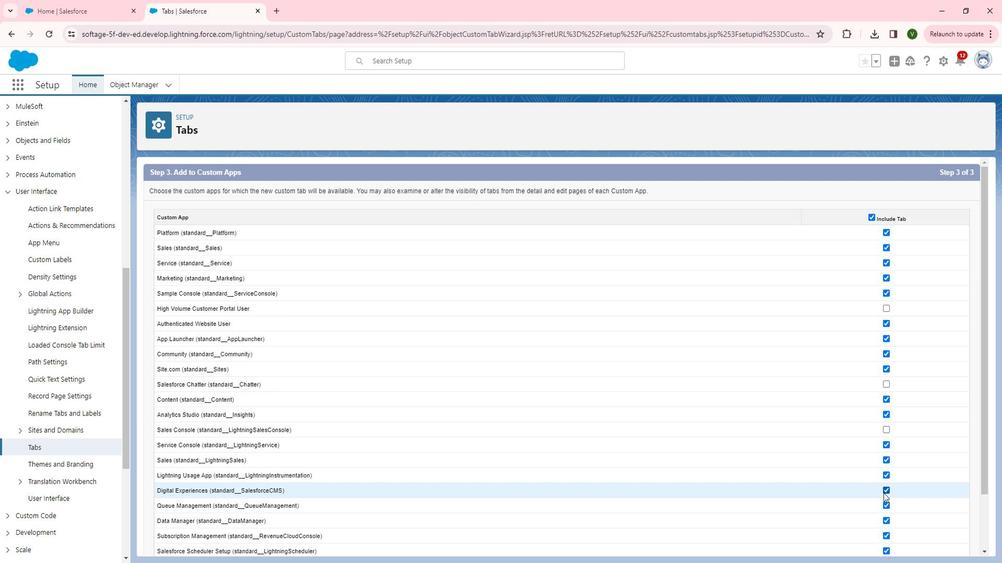 
Action: Mouse pressed left at (902, 493)
Screenshot: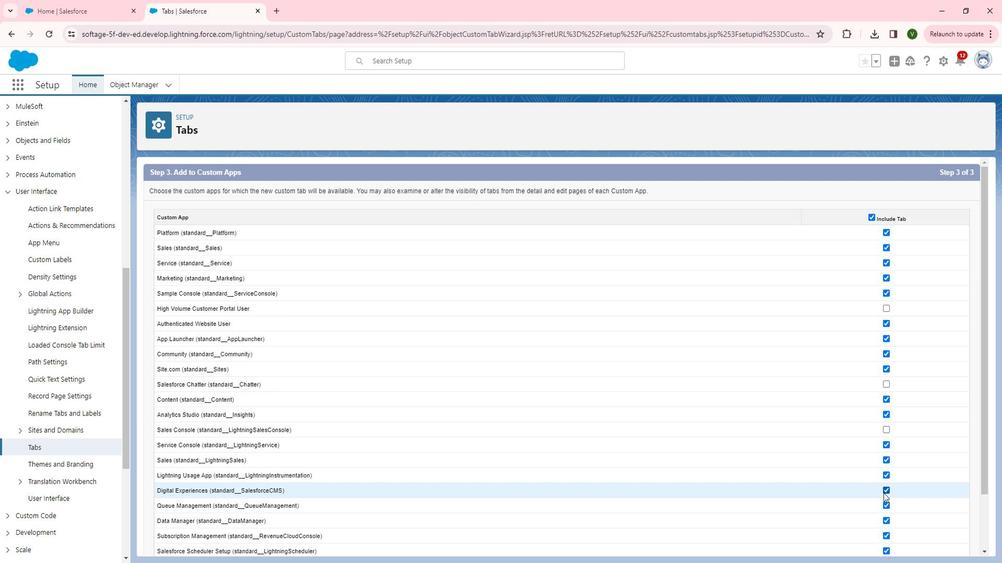 
Action: Mouse moved to (902, 434)
Screenshot: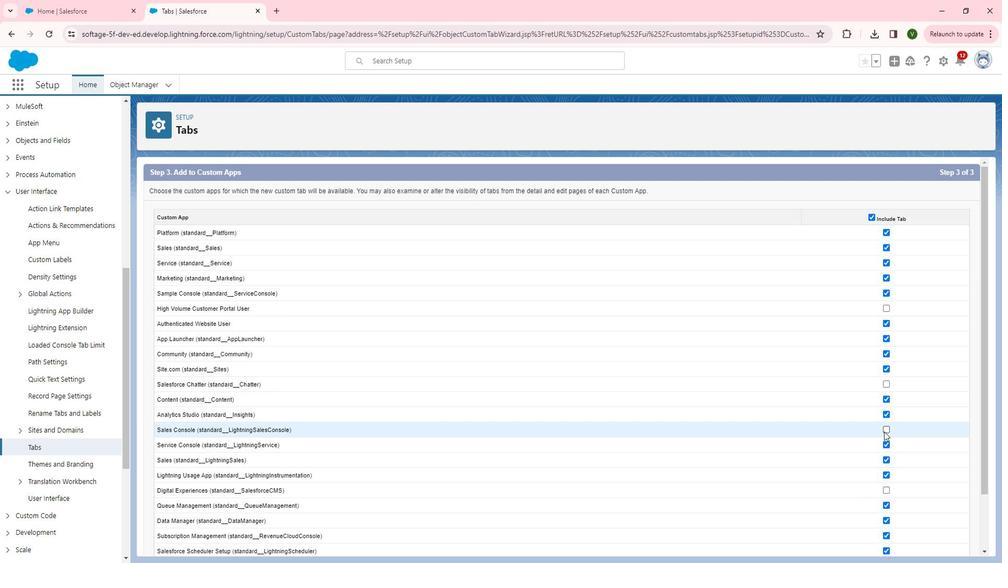 
Action: Mouse pressed left at (902, 434)
Screenshot: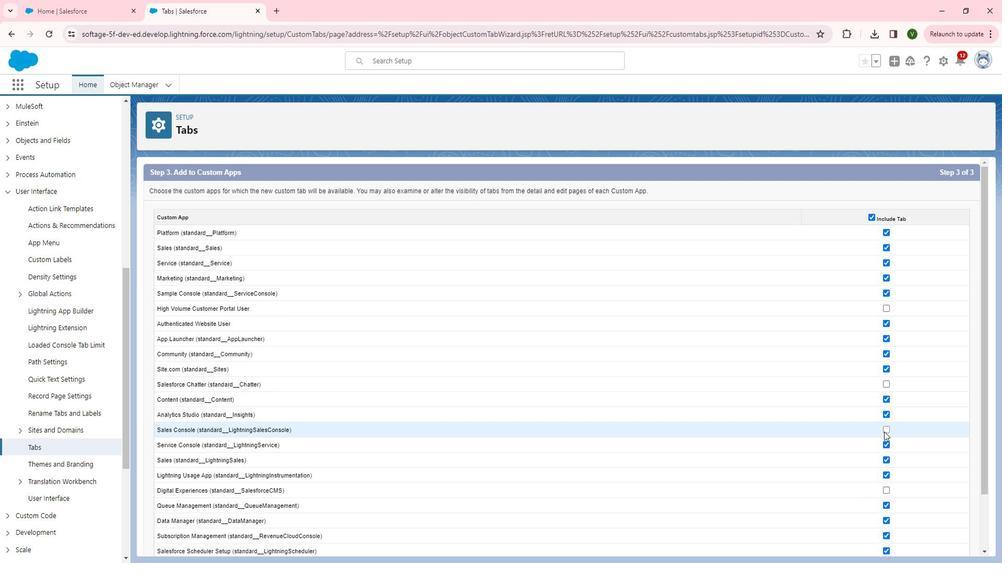 
Action: Mouse moved to (905, 417)
Screenshot: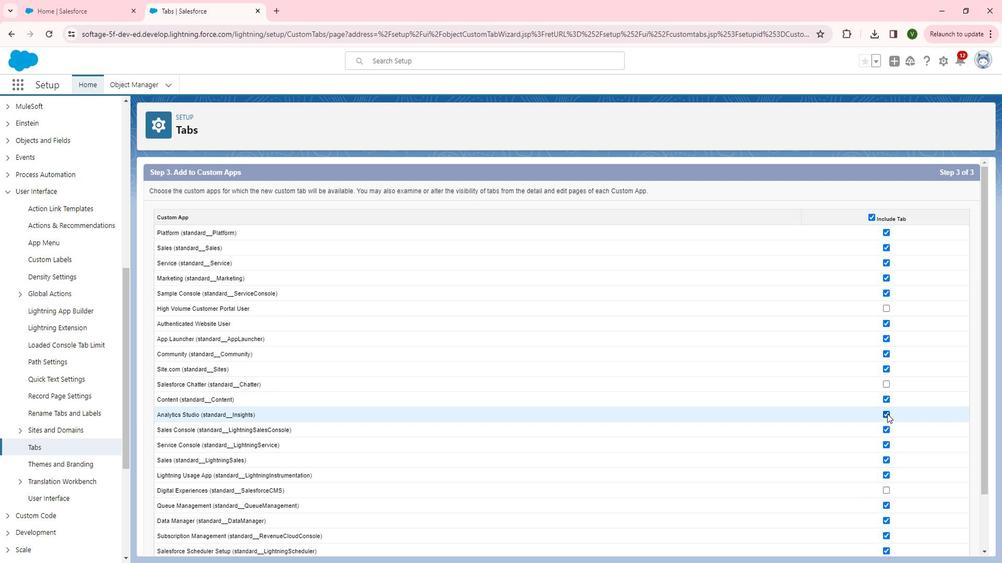
Action: Mouse pressed left at (905, 417)
Screenshot: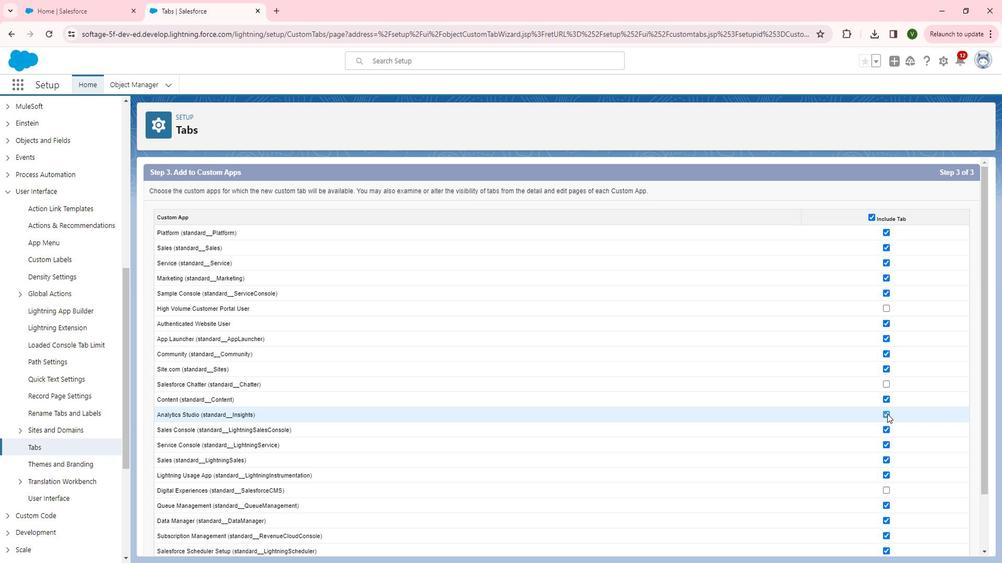 
Action: Mouse moved to (911, 505)
Screenshot: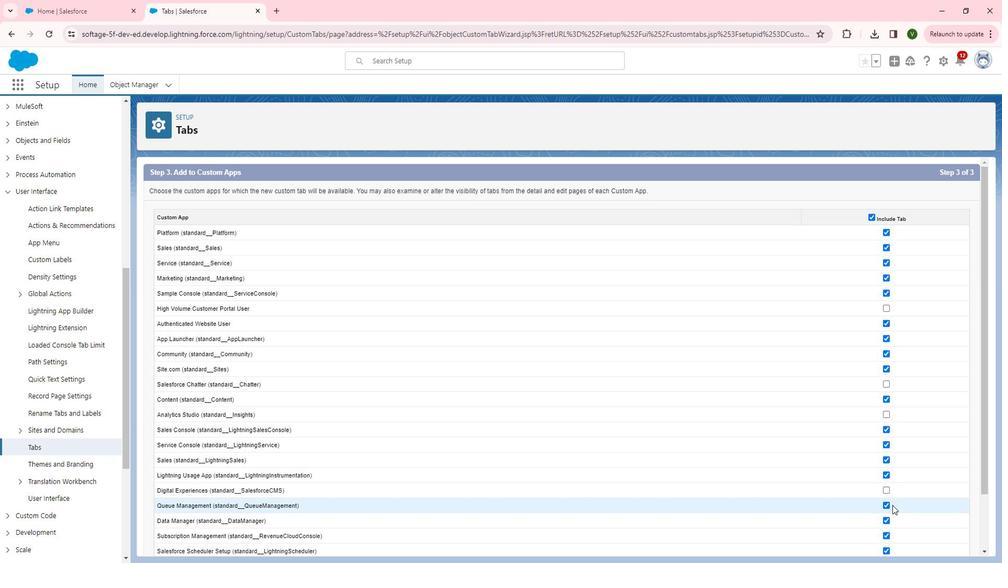 
Action: Mouse scrolled (911, 504) with delta (0, 0)
Screenshot: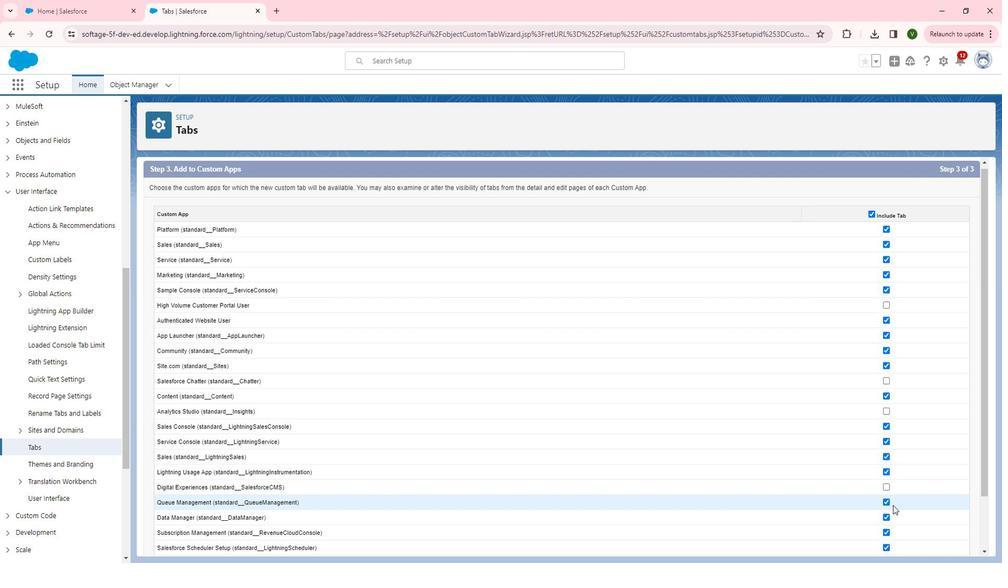 
Action: Mouse moved to (911, 505)
Screenshot: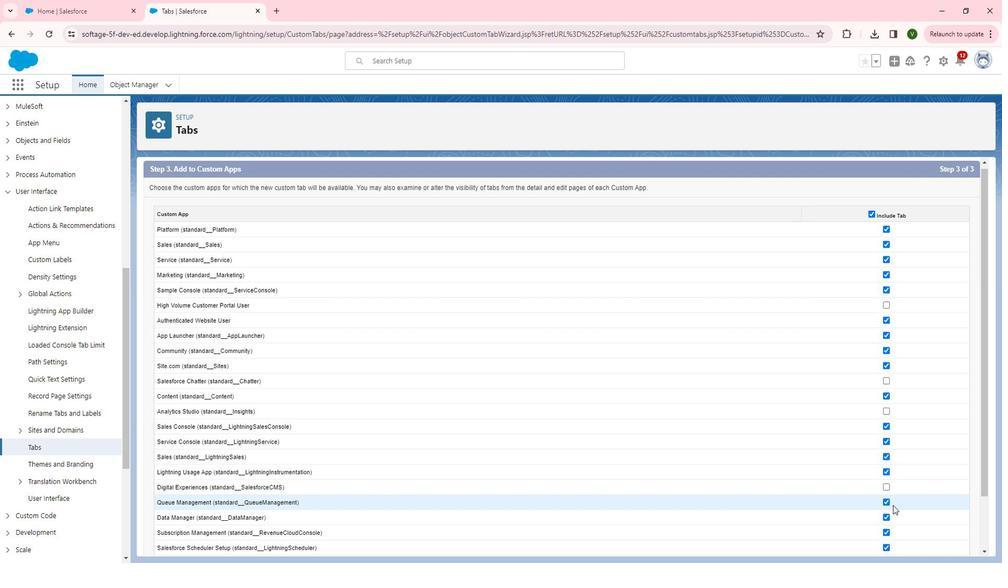 
Action: Mouse scrolled (911, 504) with delta (0, 0)
Screenshot: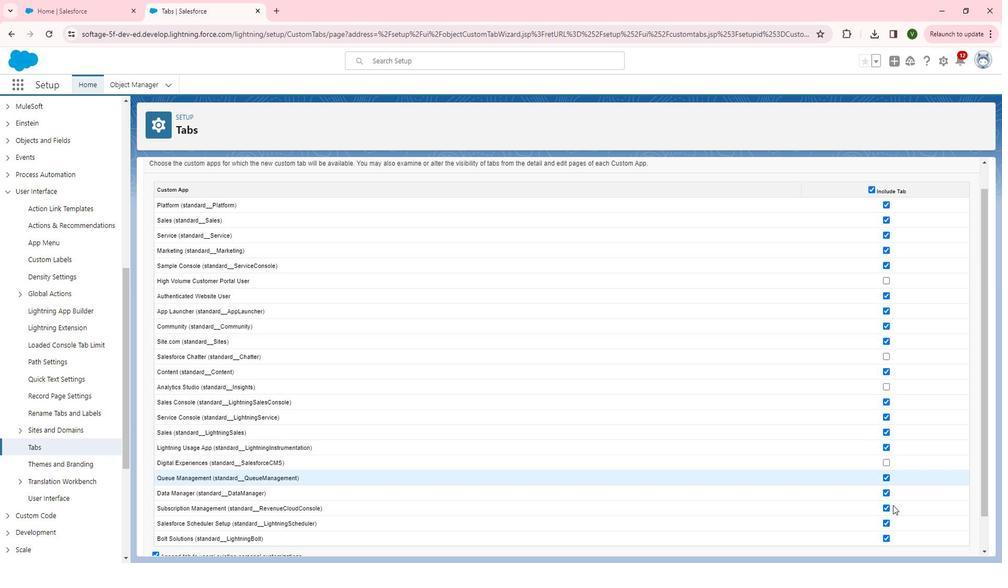 
Action: Mouse moved to (902, 470)
Screenshot: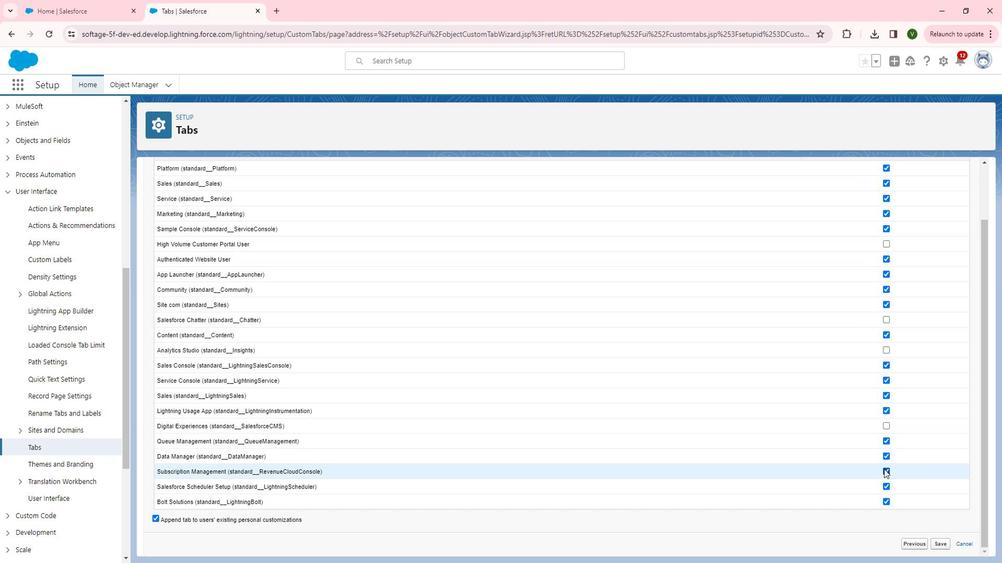 
Action: Mouse pressed left at (902, 470)
Screenshot: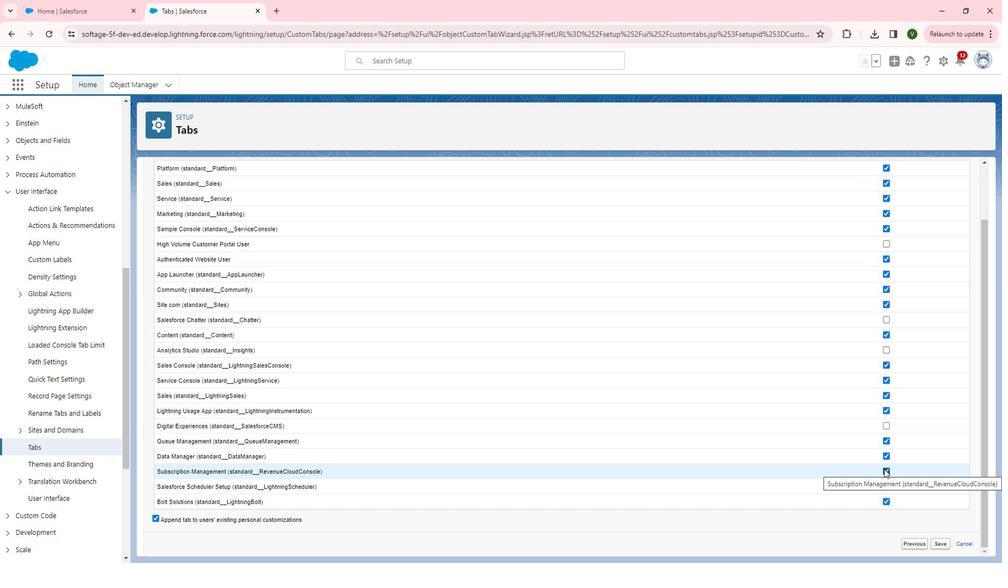 
Action: Mouse moved to (903, 490)
Screenshot: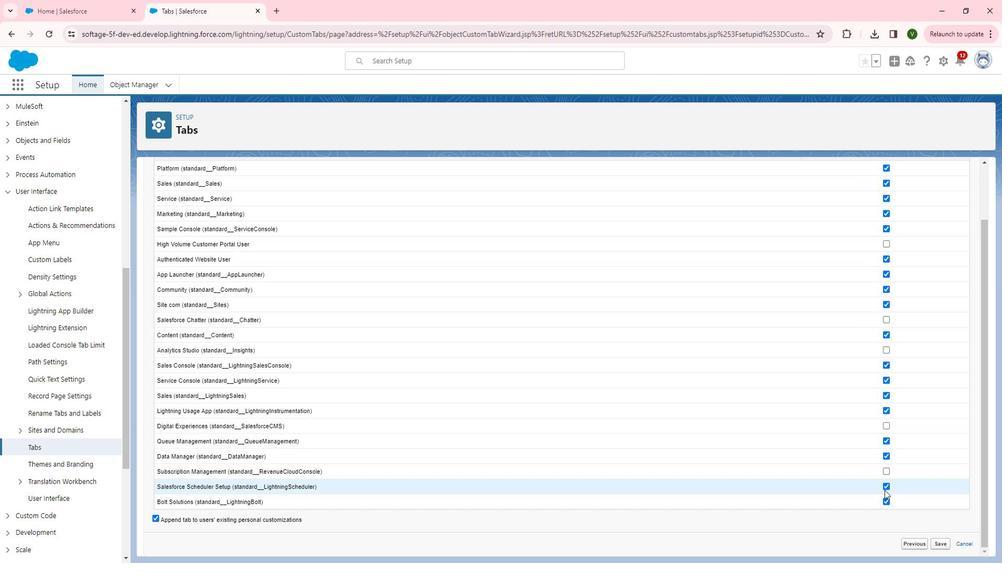
Action: Mouse pressed left at (903, 490)
Screenshot: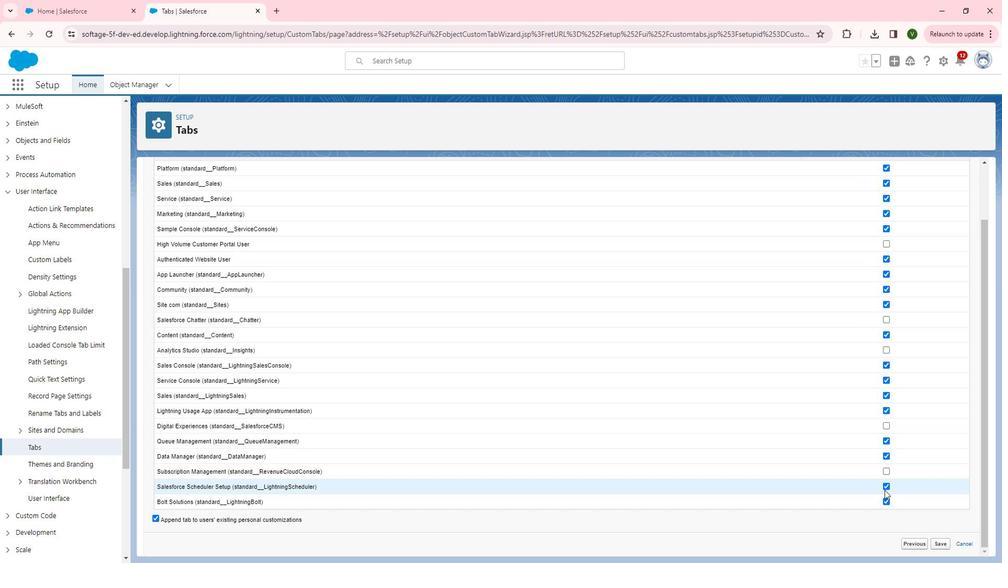 
Action: Mouse moved to (905, 484)
